 Task: Search one way flight ticket for 3 adults, 3 children in business from Birmingham: Birmingham-shuttlesworth International Airport to Gillette: Gillette Campbell County Airport on 5-1-2023. Stops: Two stops or fewer. Choice of flights is Sun country airlines. Number of bags: 1 carry on bag and 3 checked bags. Price is upto 25000. Outbound departure time preference is 6:00. Return departure time preference is 23:15.
Action: Mouse moved to (213, 195)
Screenshot: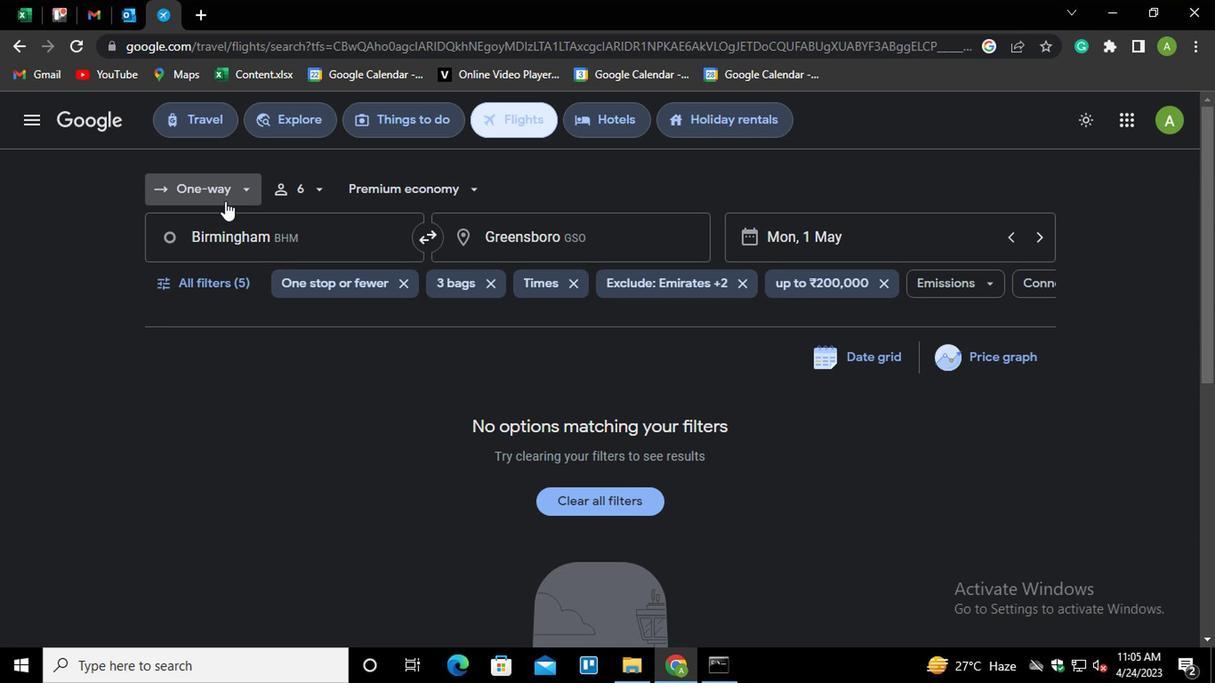 
Action: Mouse pressed left at (213, 195)
Screenshot: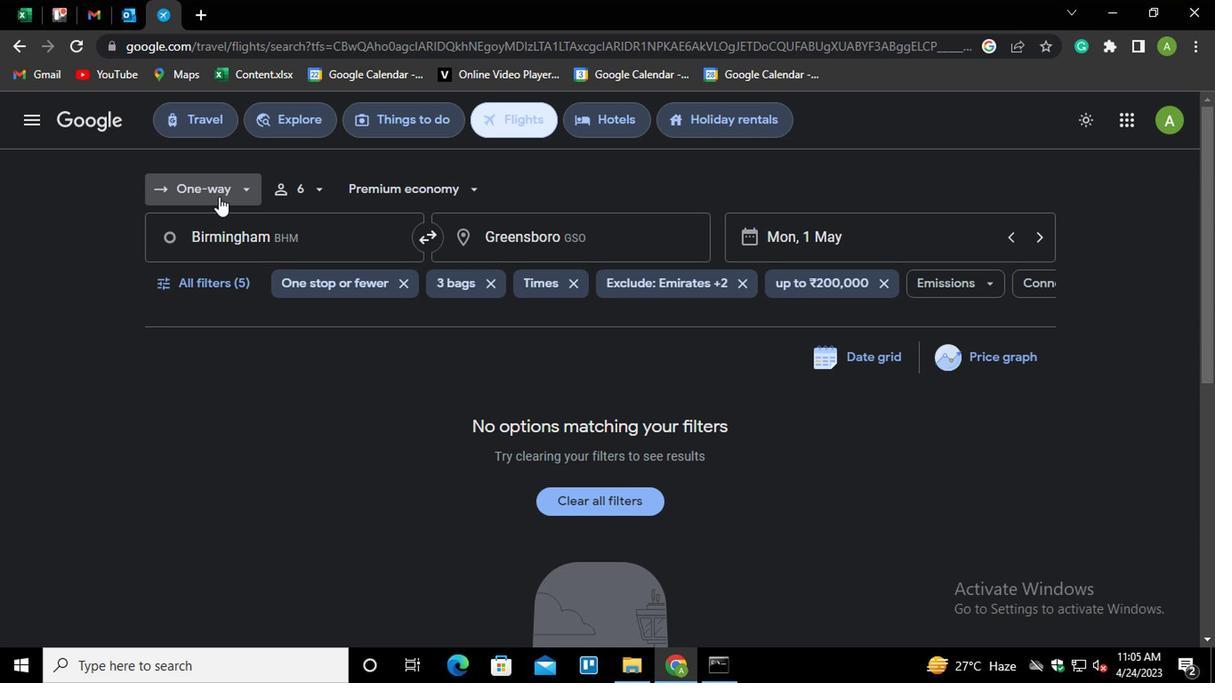
Action: Mouse moved to (220, 258)
Screenshot: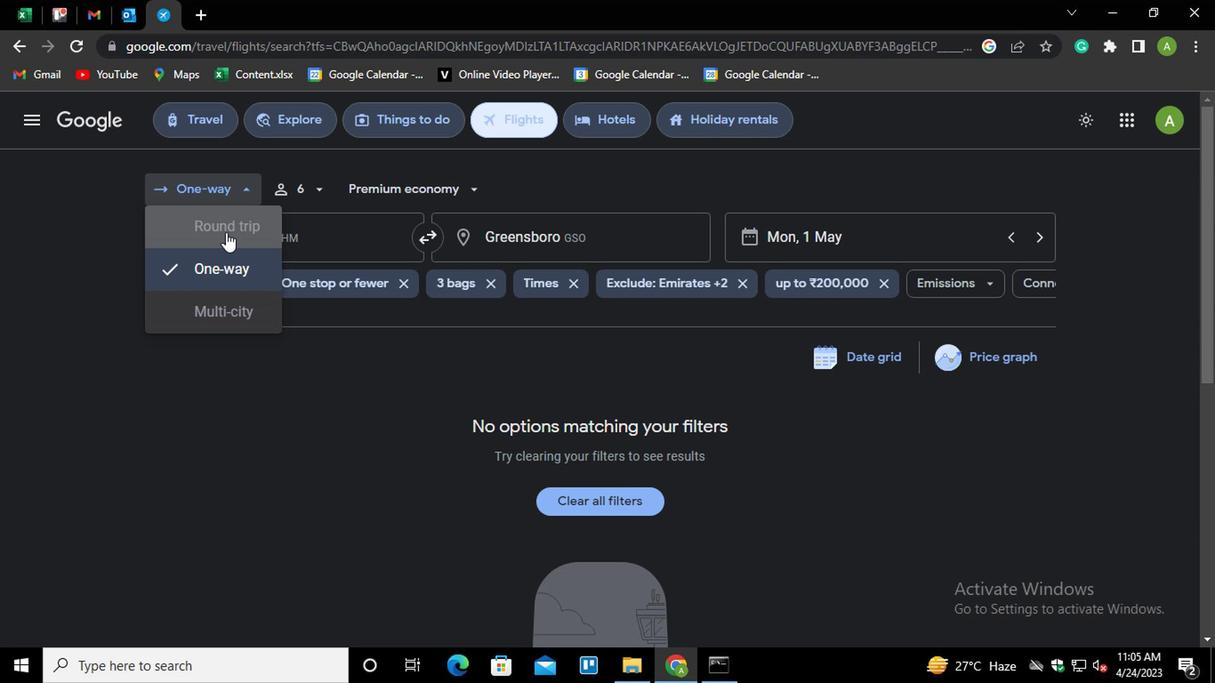 
Action: Mouse pressed left at (220, 258)
Screenshot: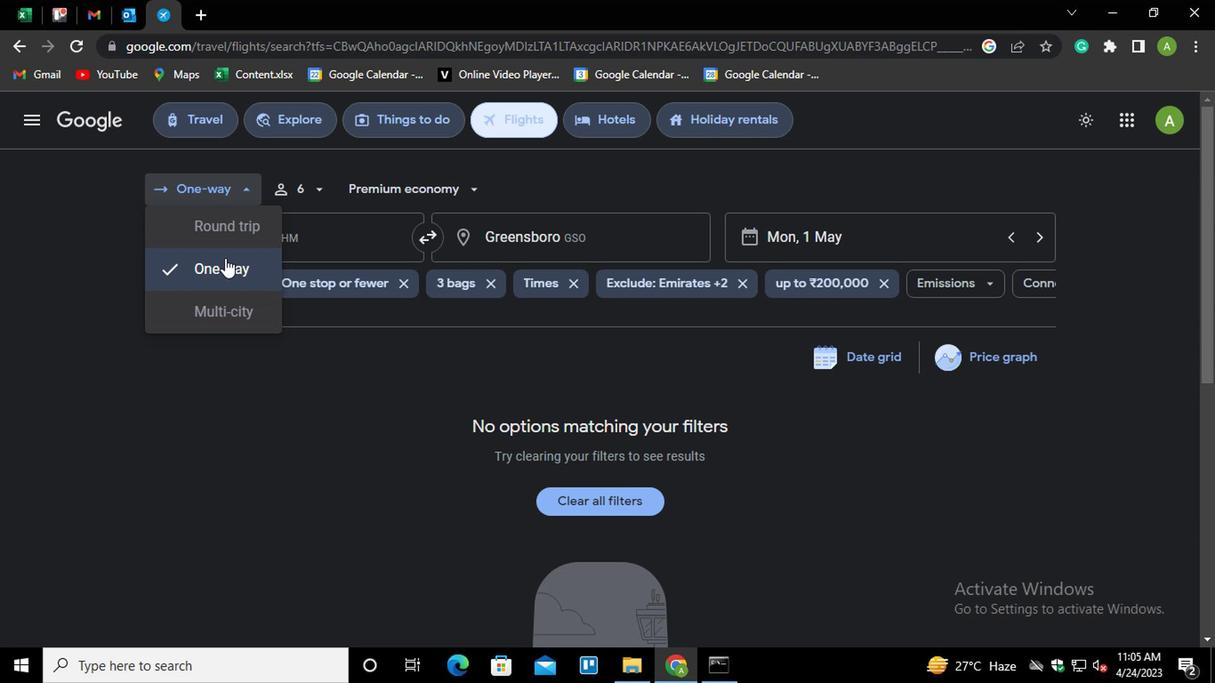 
Action: Mouse moved to (286, 191)
Screenshot: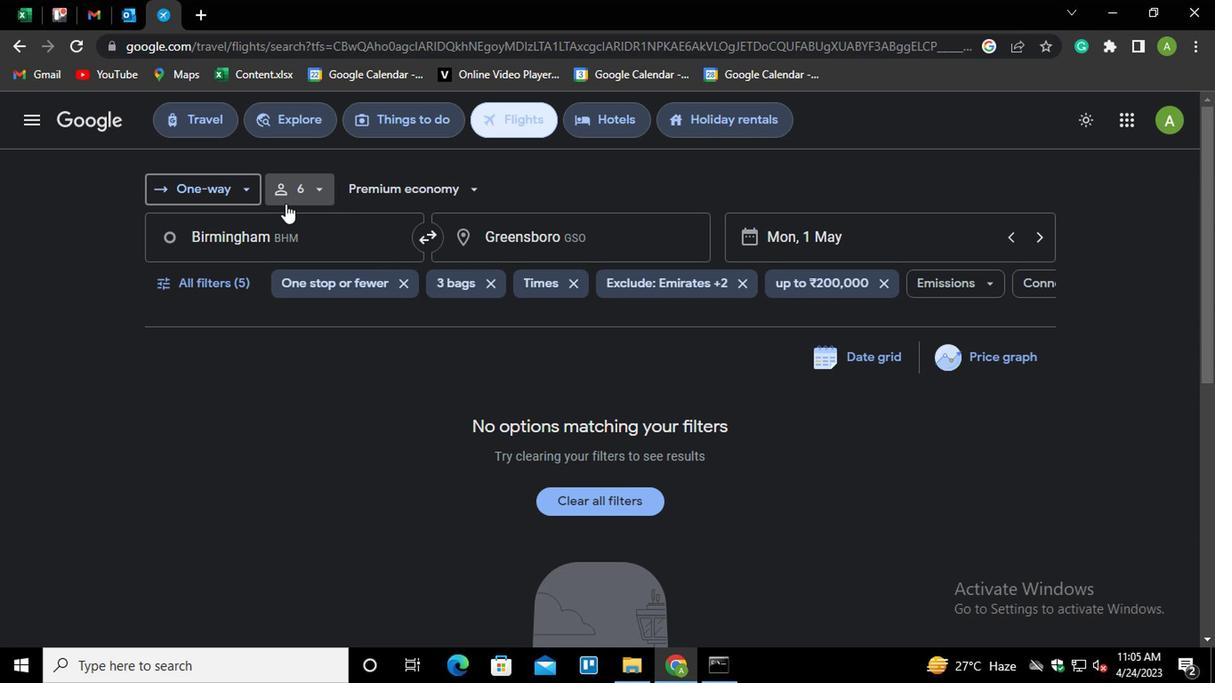 
Action: Mouse pressed left at (286, 191)
Screenshot: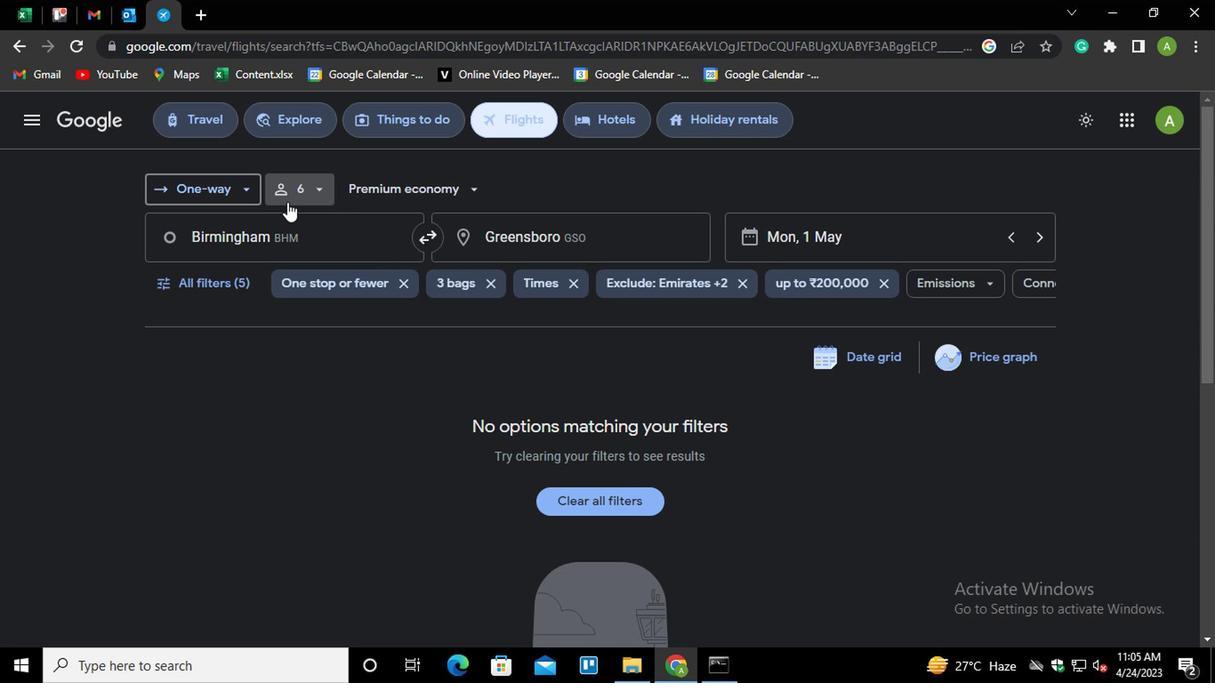 
Action: Mouse moved to (391, 227)
Screenshot: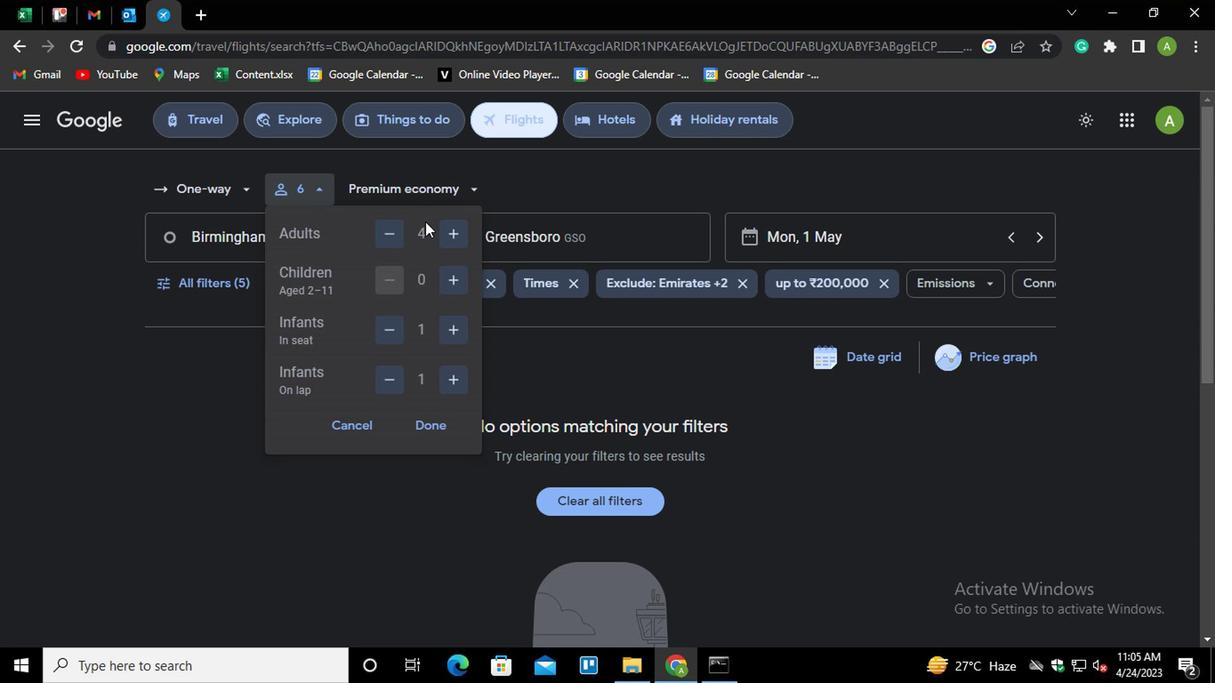 
Action: Mouse pressed left at (391, 227)
Screenshot: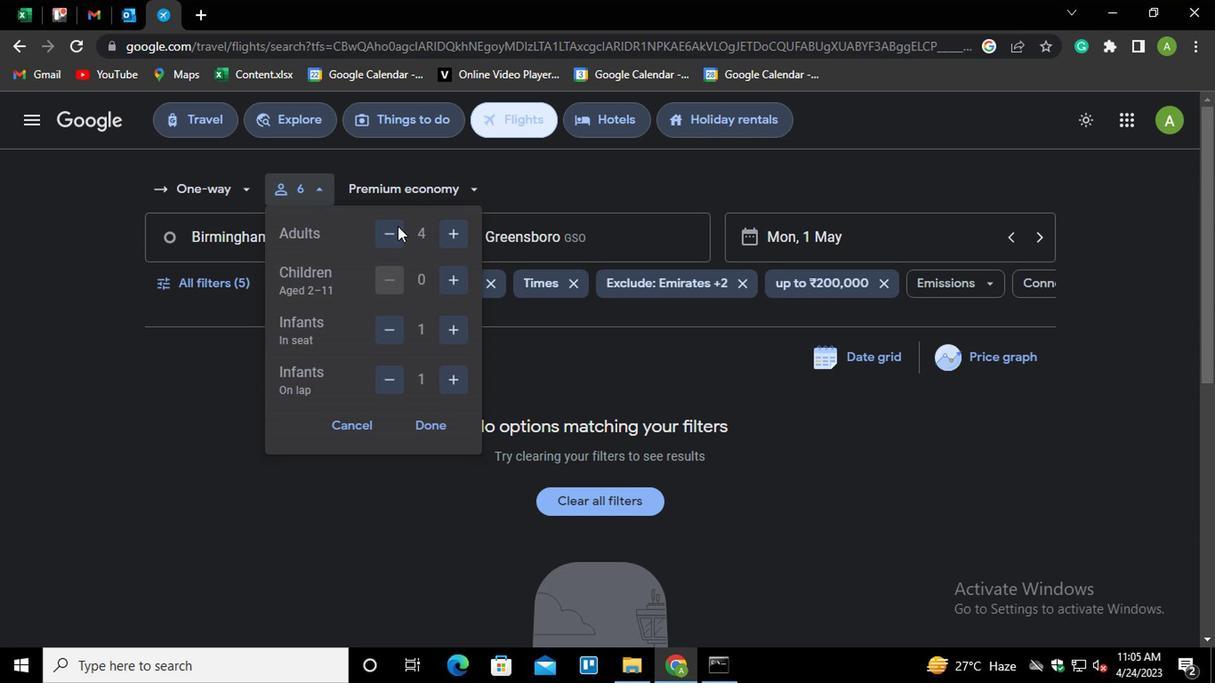 
Action: Mouse moved to (456, 272)
Screenshot: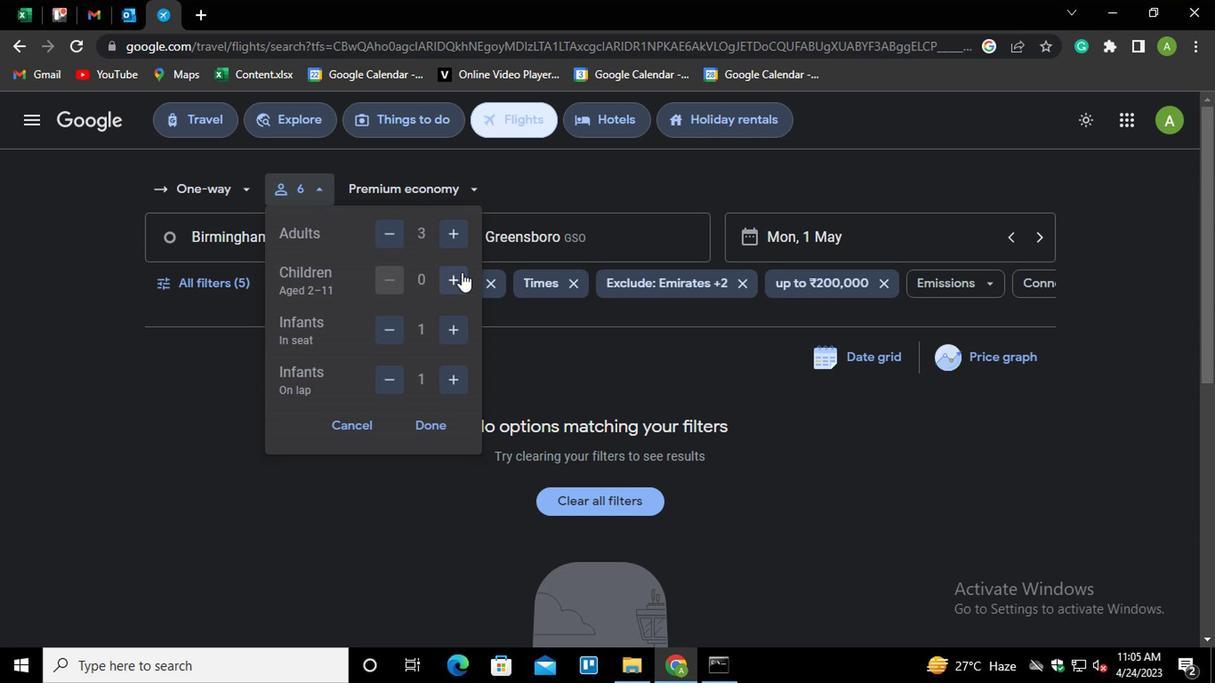 
Action: Mouse pressed left at (456, 272)
Screenshot: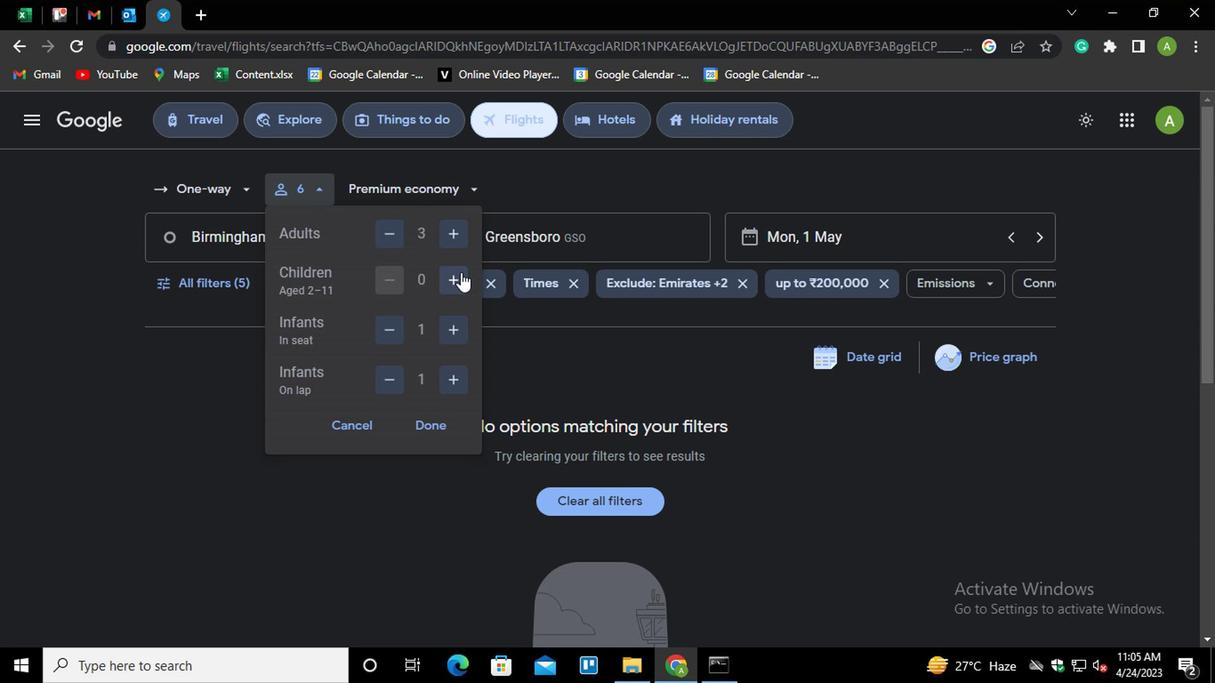 
Action: Mouse moved to (456, 273)
Screenshot: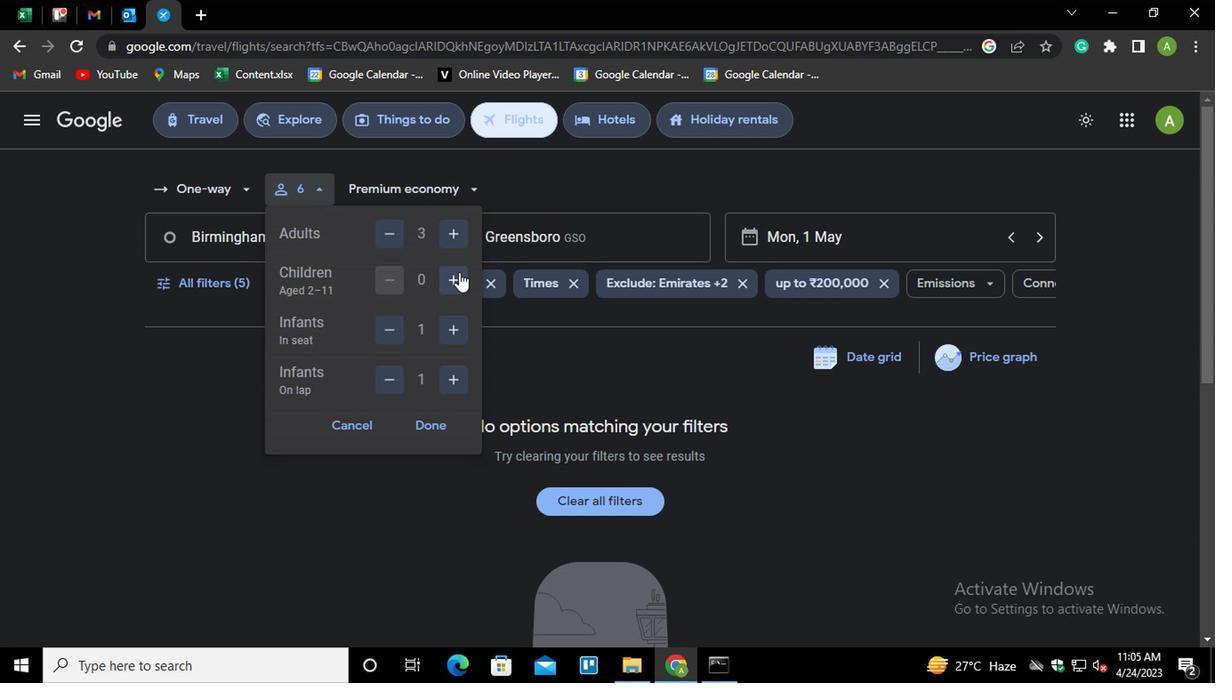 
Action: Mouse pressed left at (456, 273)
Screenshot: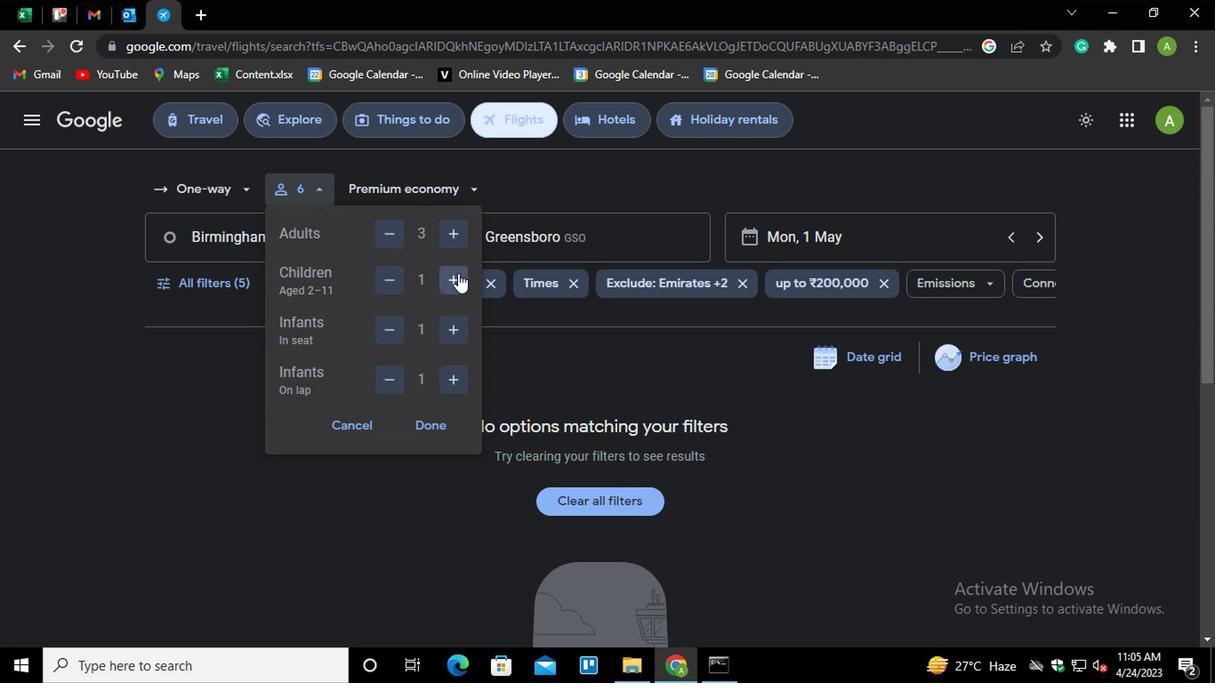 
Action: Mouse pressed left at (456, 273)
Screenshot: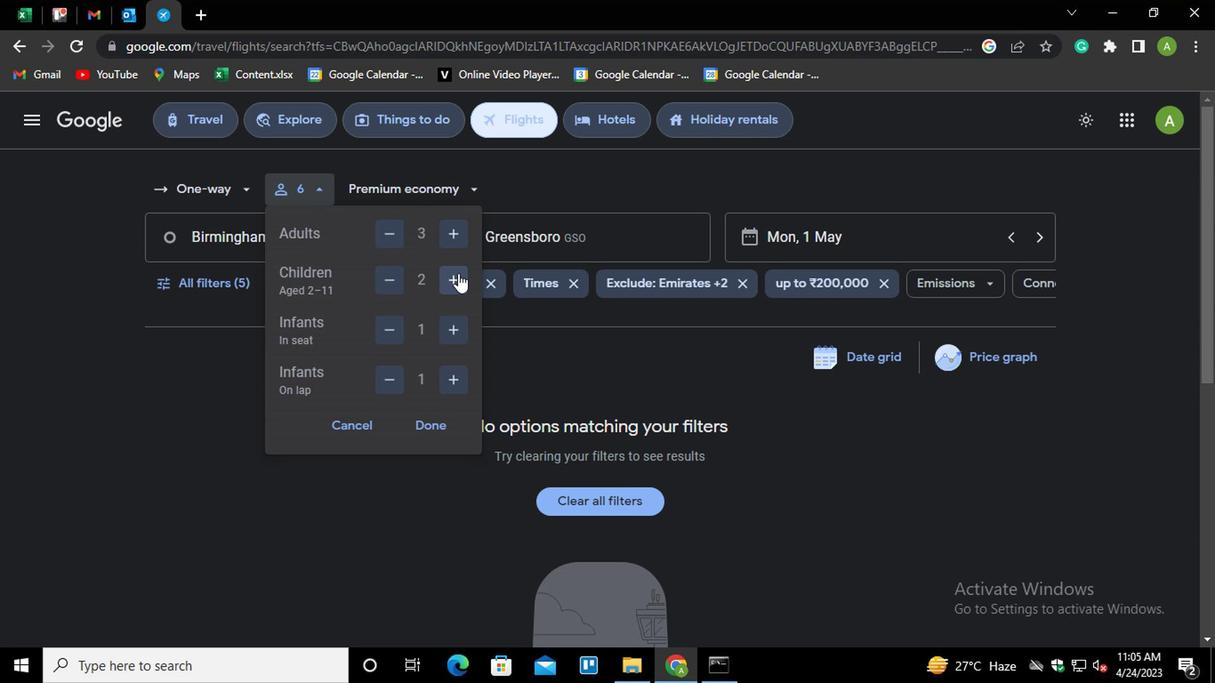 
Action: Mouse moved to (370, 326)
Screenshot: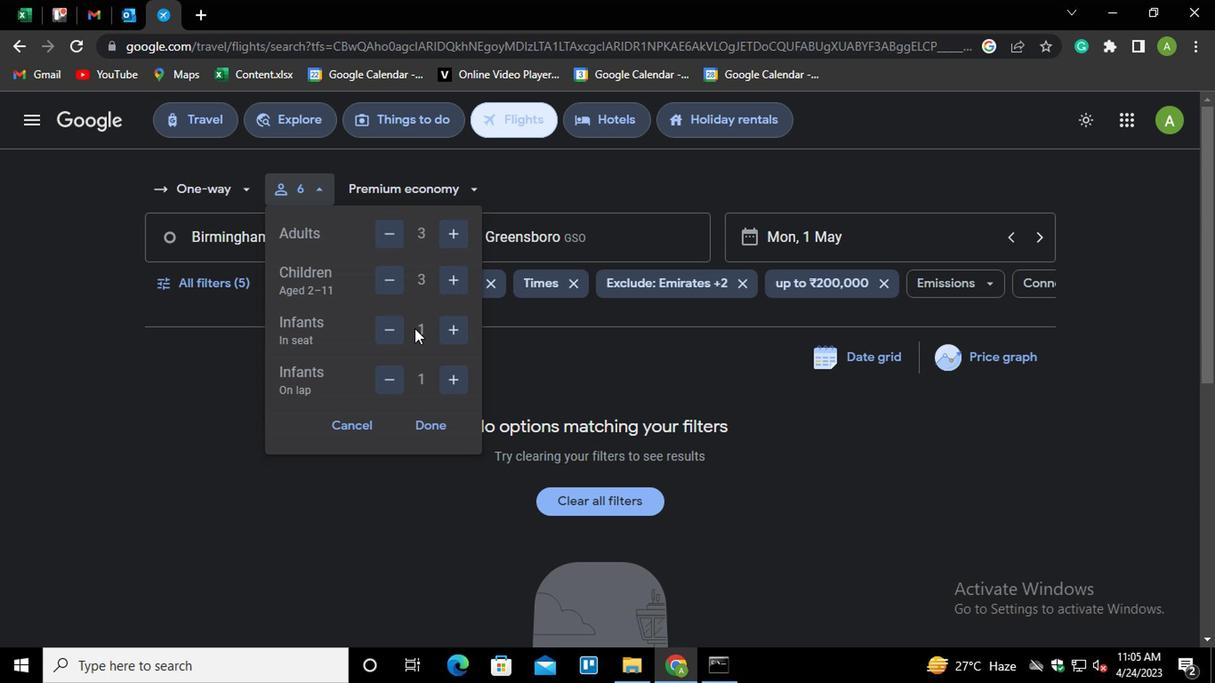 
Action: Mouse pressed left at (370, 326)
Screenshot: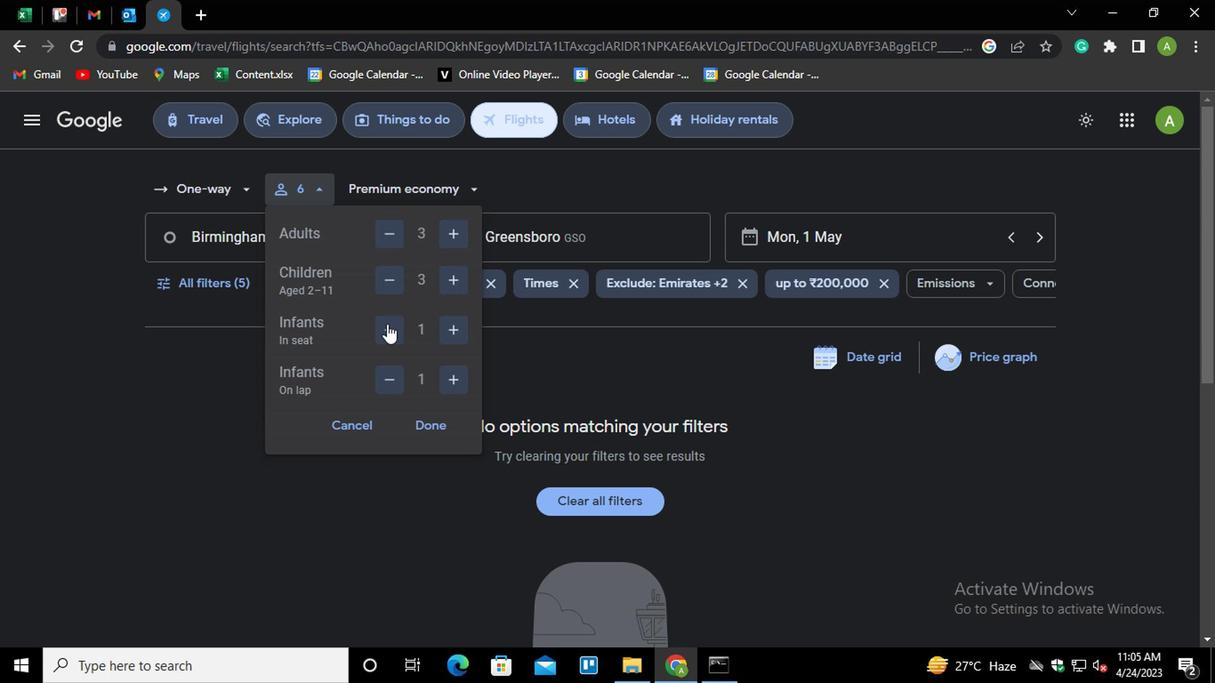 
Action: Mouse moved to (385, 377)
Screenshot: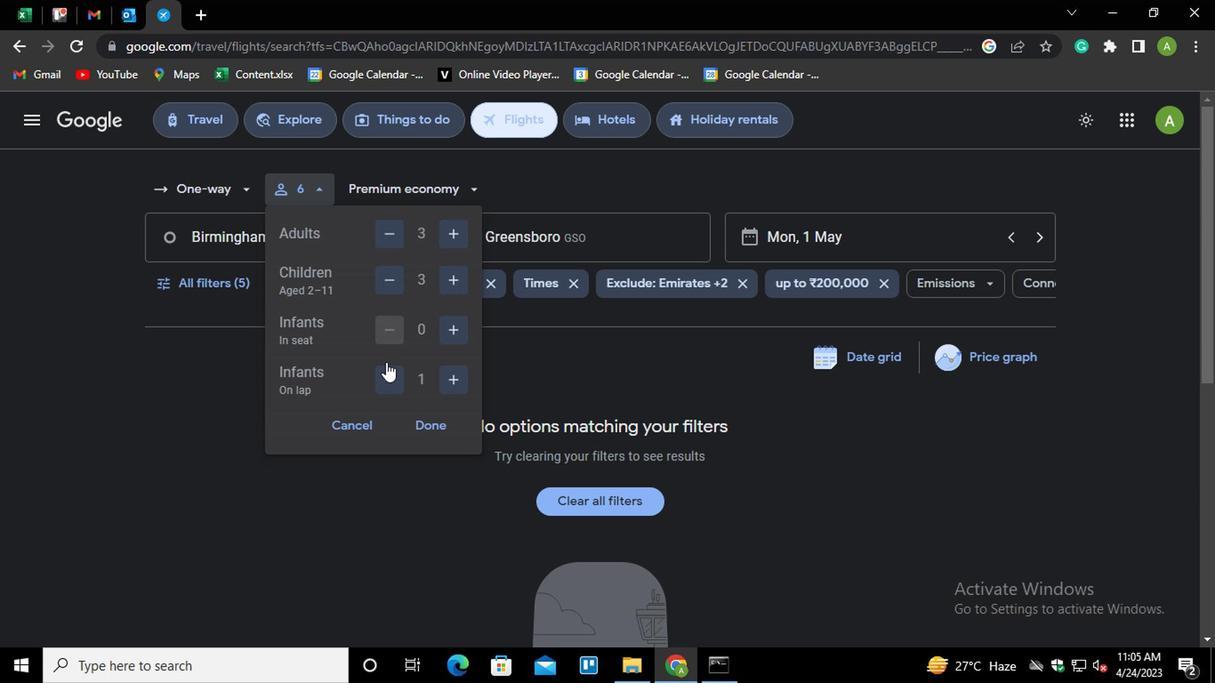 
Action: Mouse pressed left at (385, 377)
Screenshot: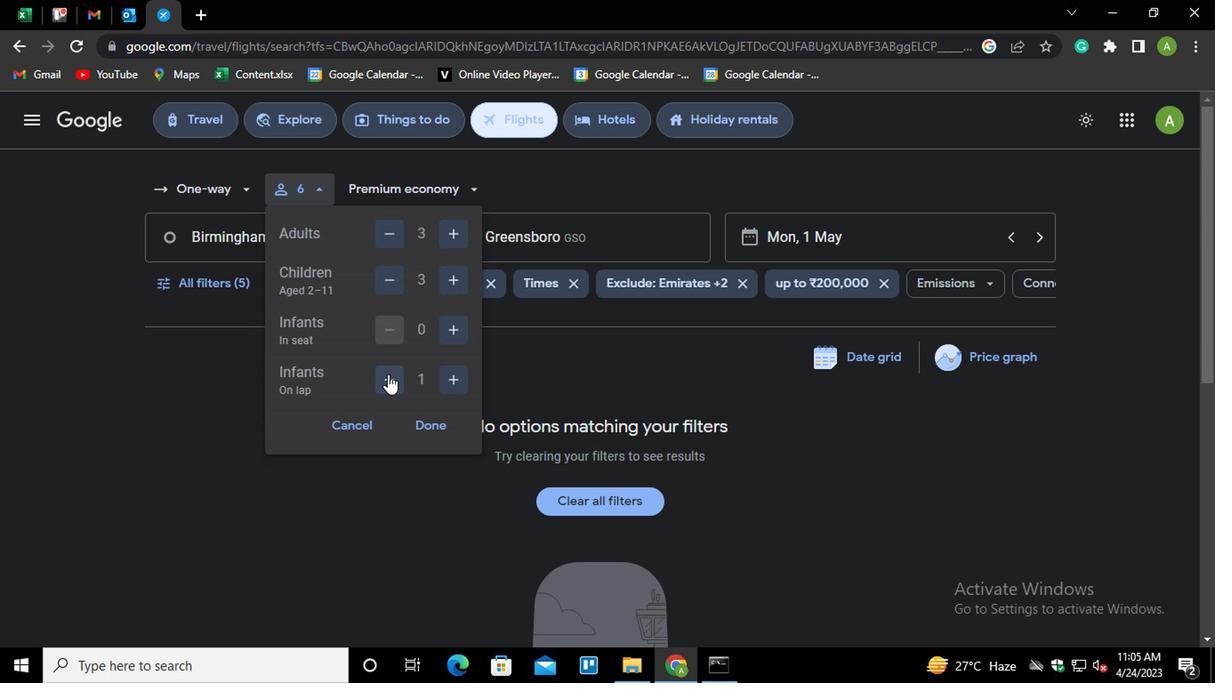 
Action: Mouse moved to (434, 430)
Screenshot: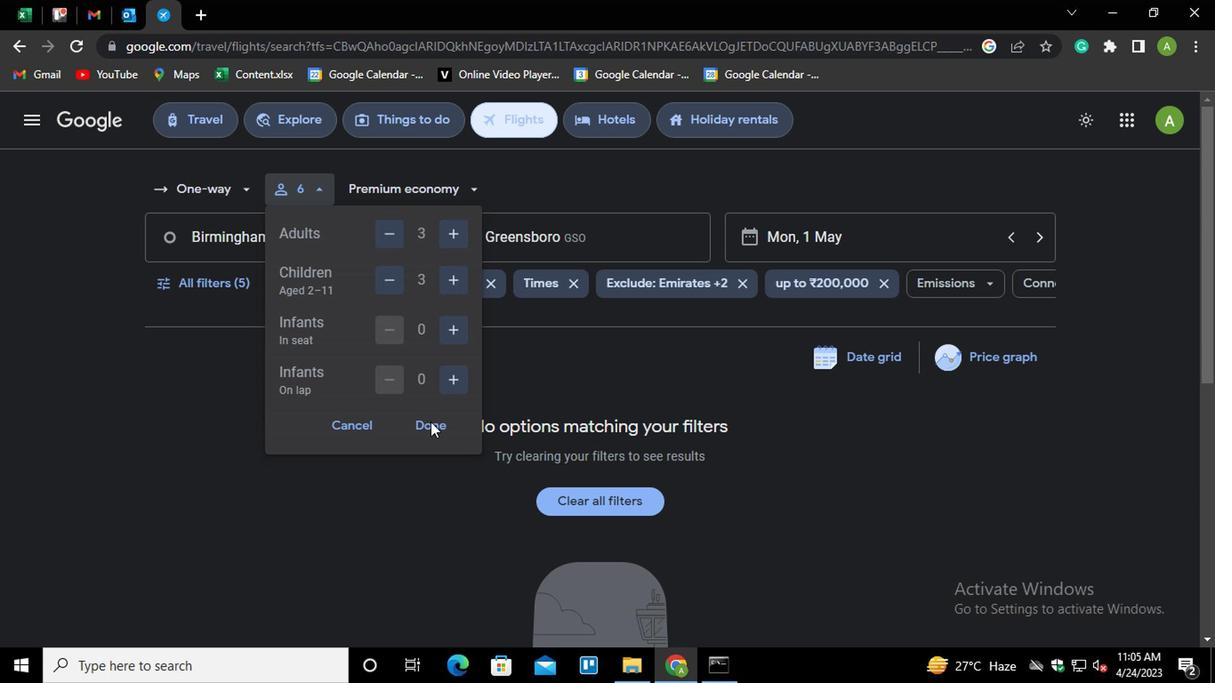 
Action: Mouse pressed left at (434, 430)
Screenshot: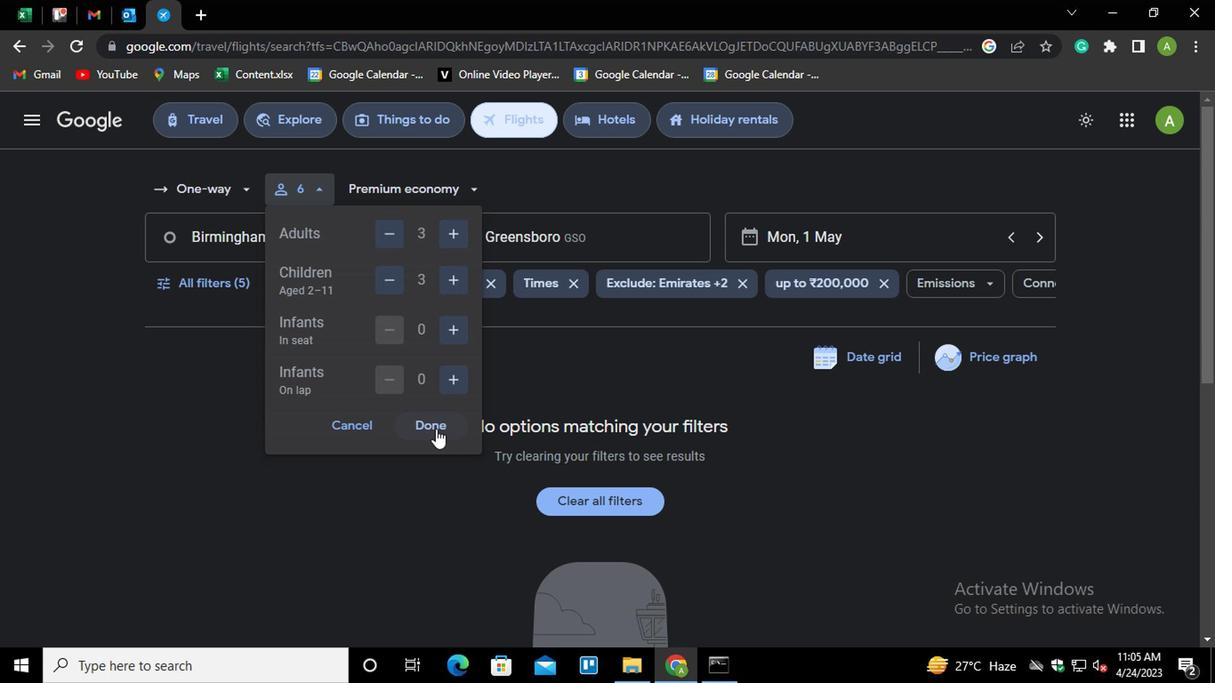 
Action: Mouse moved to (455, 189)
Screenshot: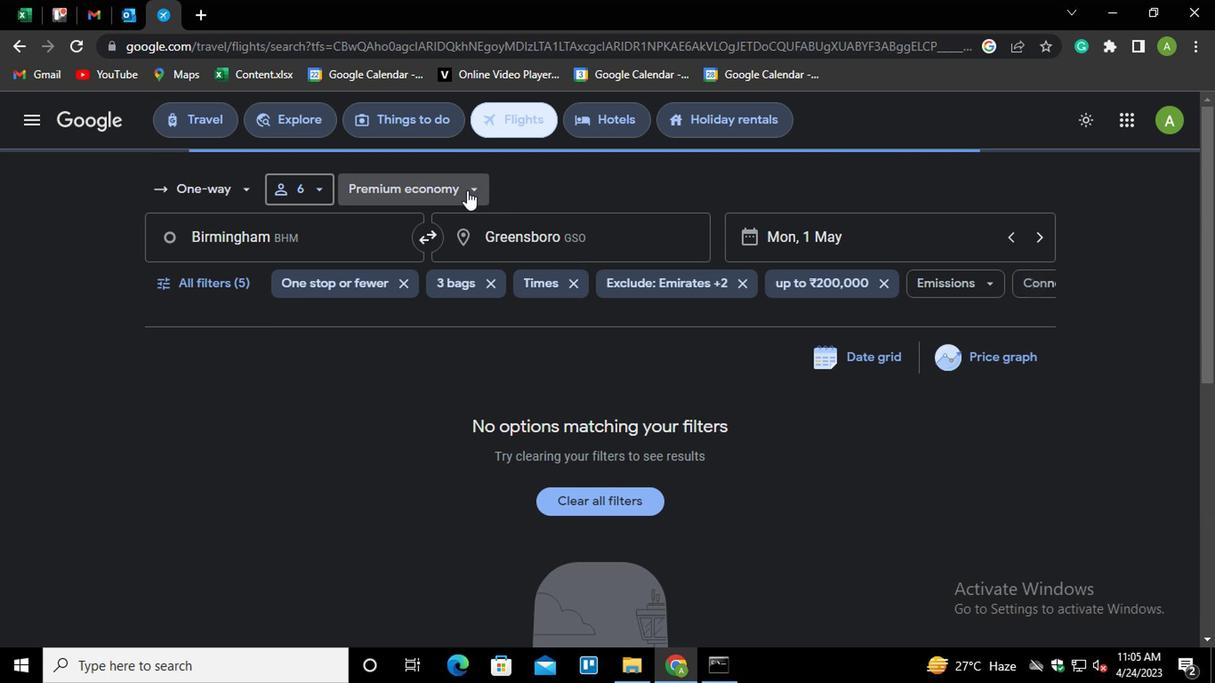
Action: Mouse pressed left at (455, 189)
Screenshot: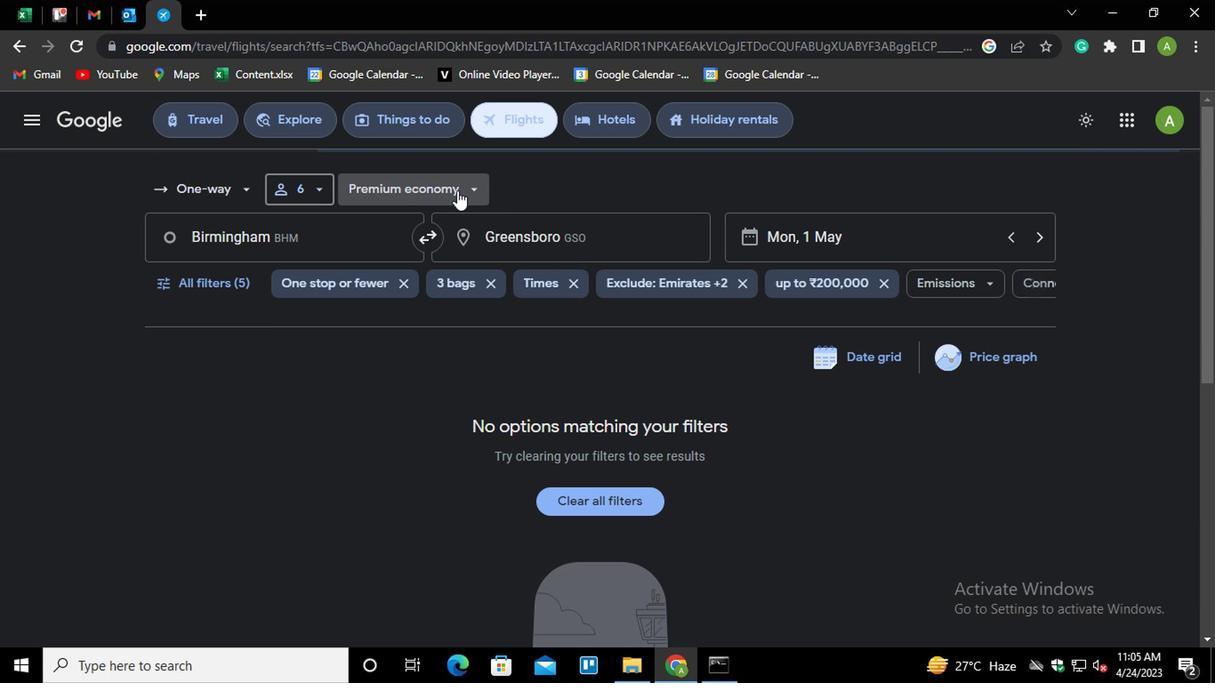 
Action: Mouse moved to (445, 303)
Screenshot: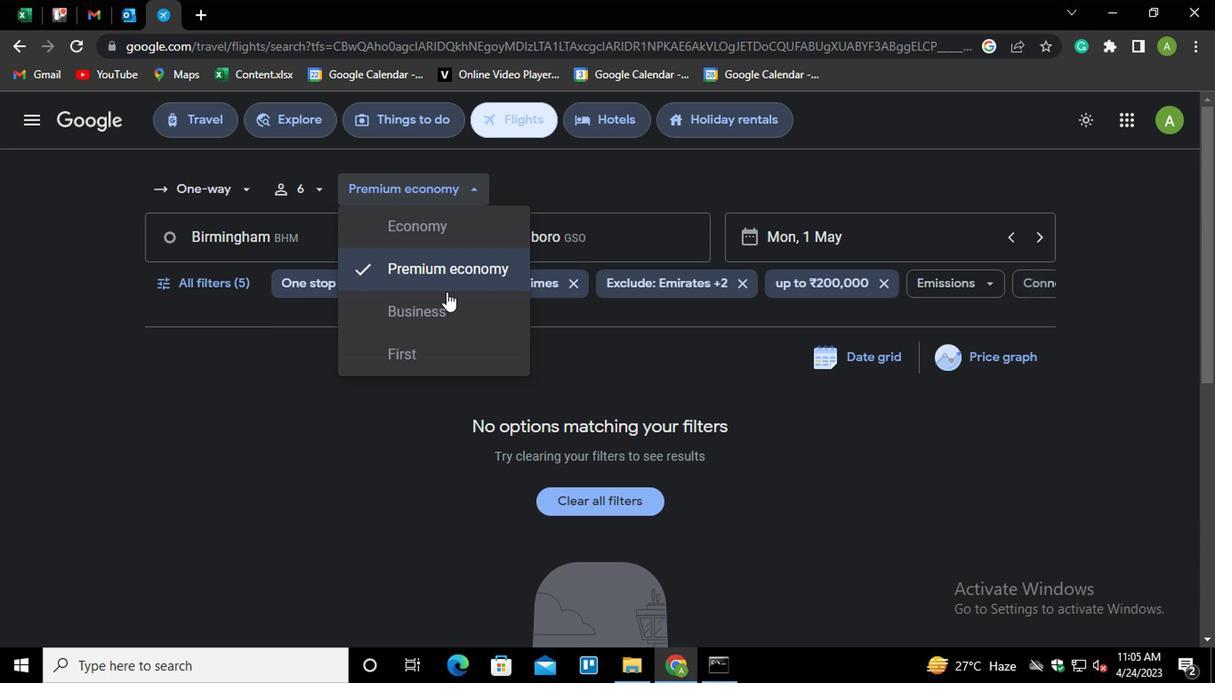 
Action: Mouse pressed left at (445, 303)
Screenshot: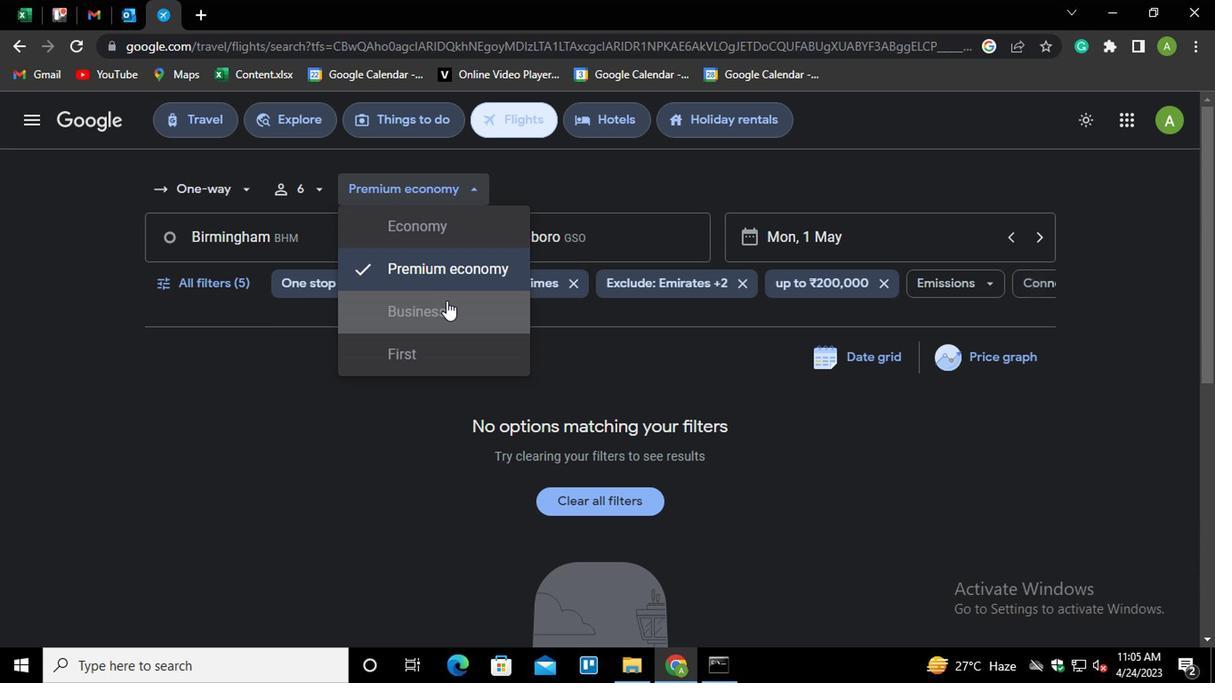 
Action: Mouse moved to (564, 224)
Screenshot: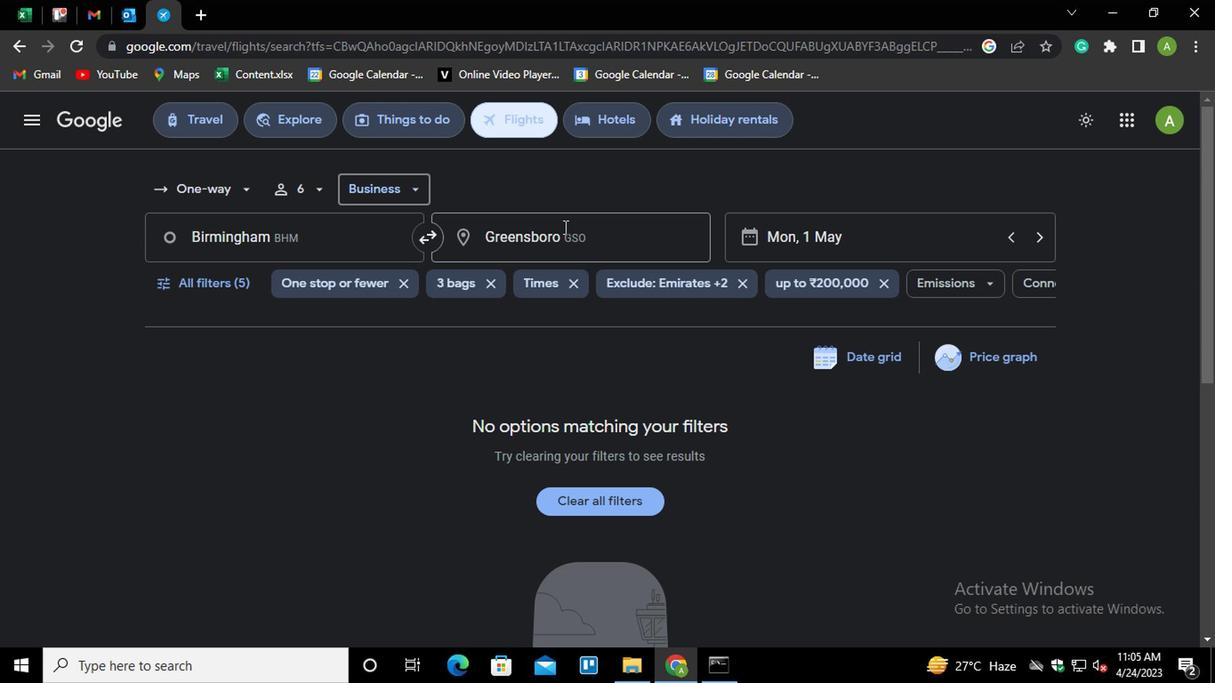 
Action: Mouse pressed left at (564, 224)
Screenshot: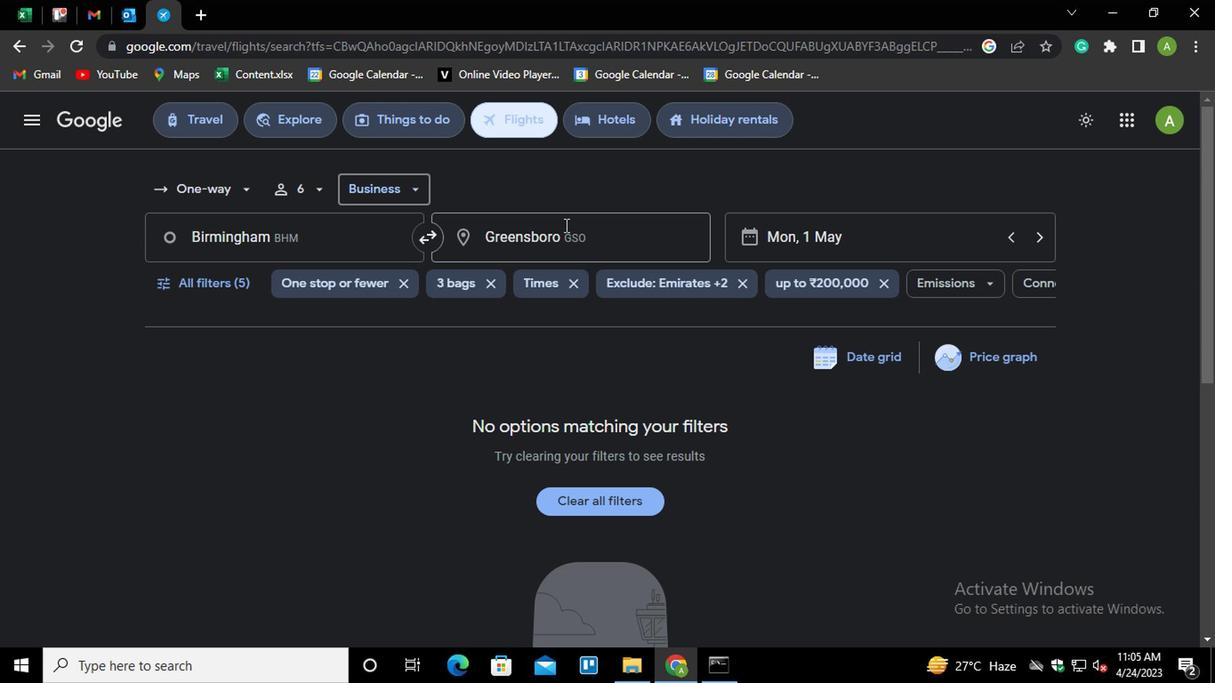 
Action: Mouse moved to (572, 232)
Screenshot: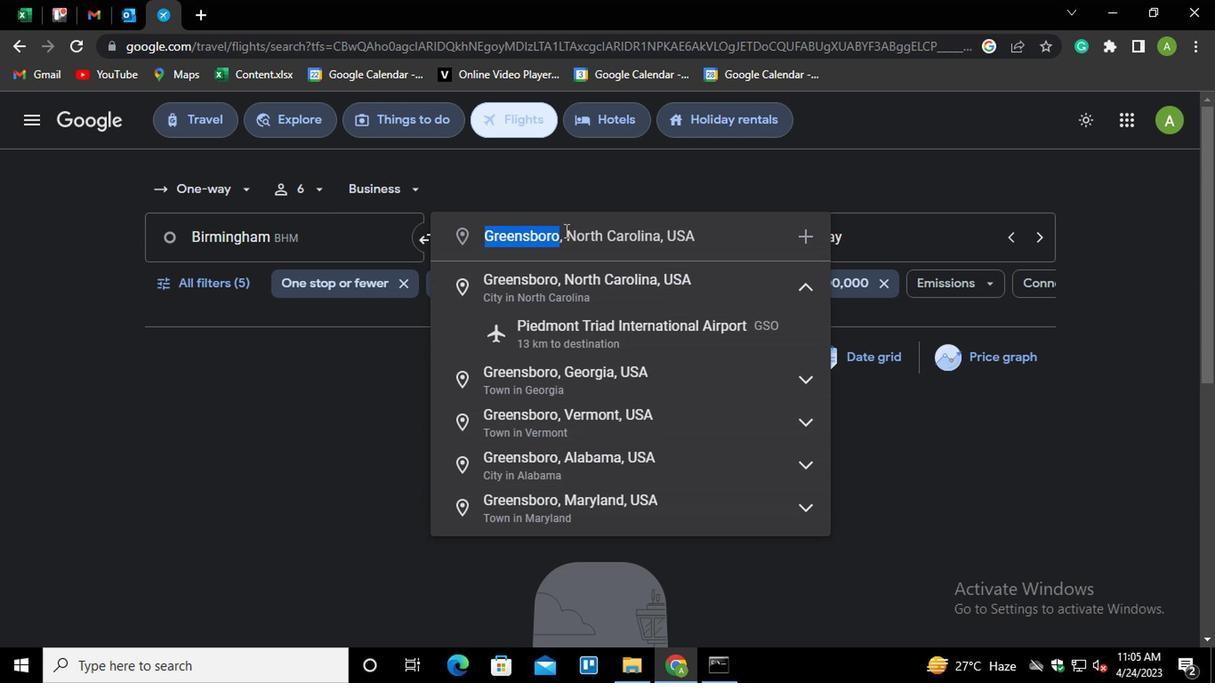 
Action: Key pressed <Key.shift>GILLETTE,<Key.space><Key.shift>C<Key.backspace>
Screenshot: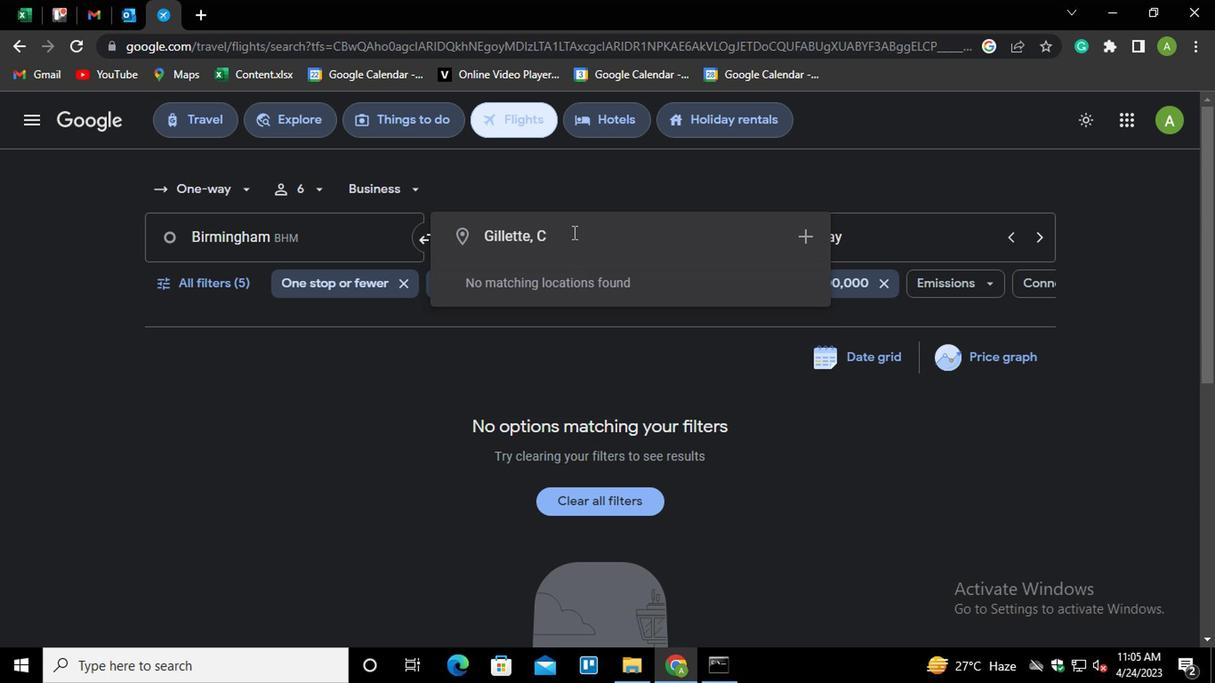 
Action: Mouse moved to (569, 303)
Screenshot: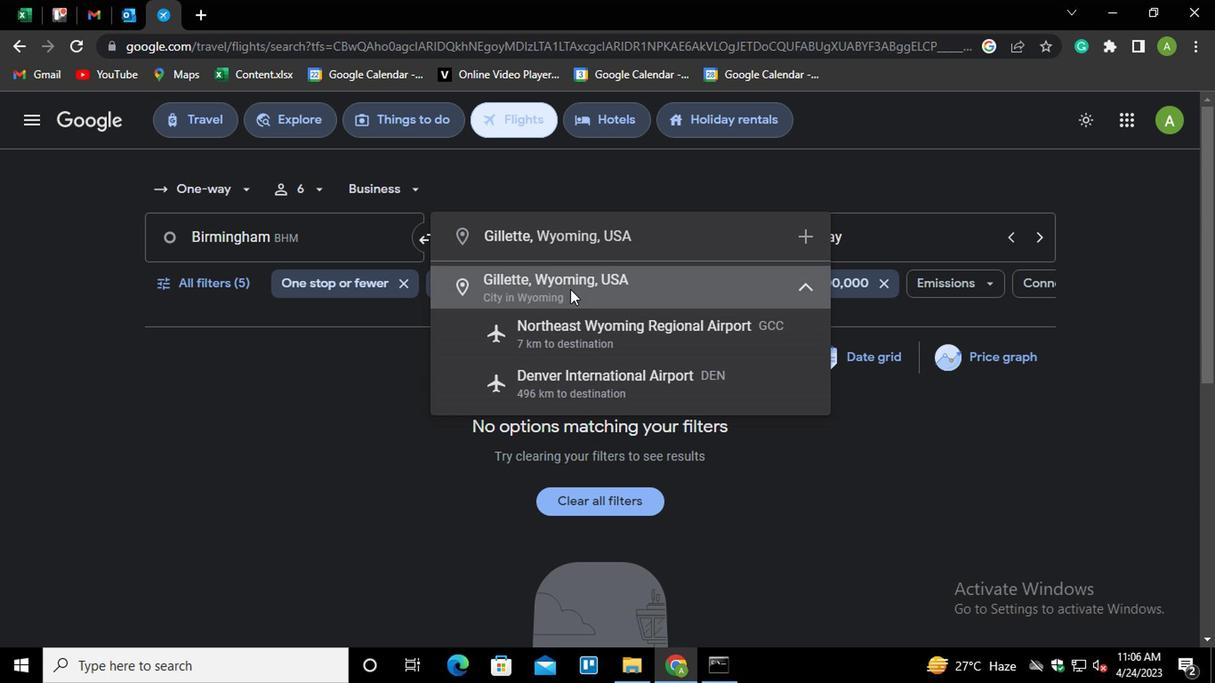 
Action: Mouse pressed left at (569, 303)
Screenshot: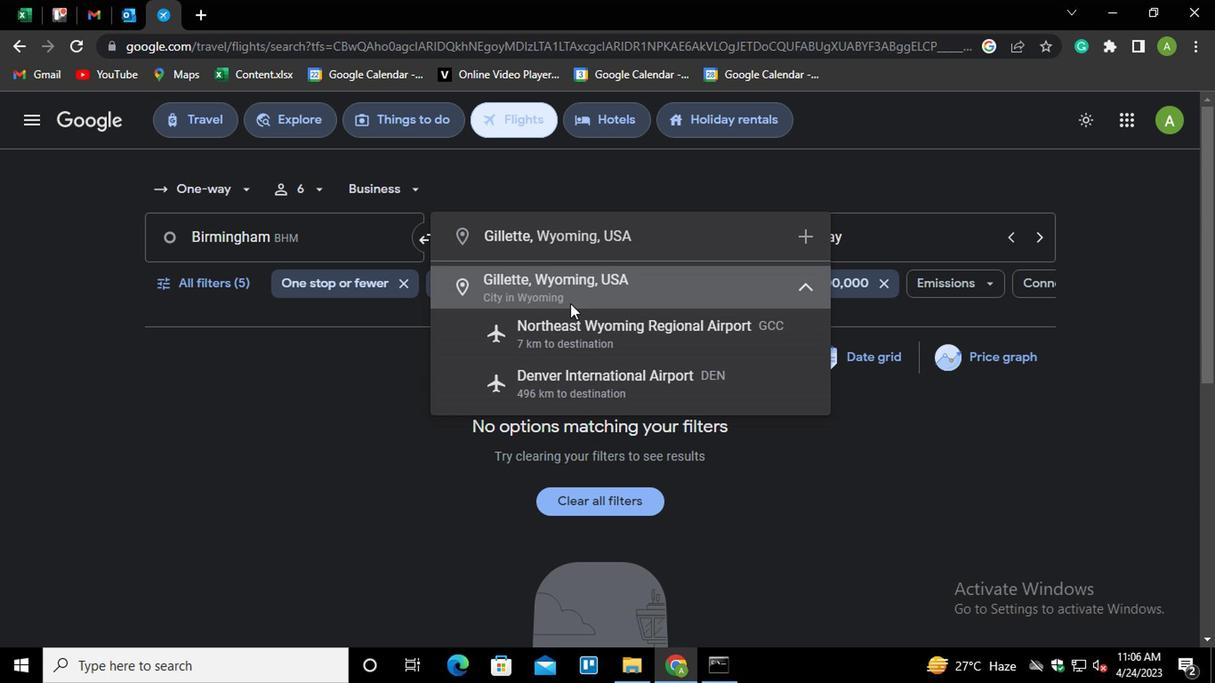 
Action: Mouse moved to (221, 284)
Screenshot: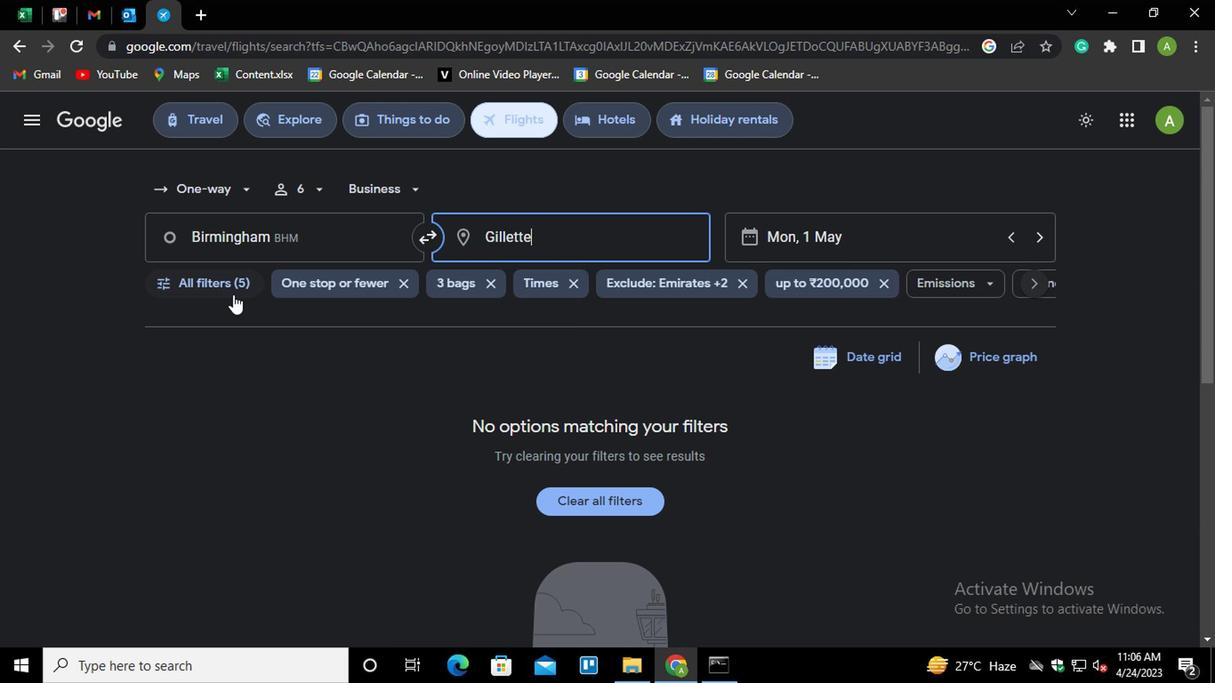 
Action: Mouse pressed left at (221, 284)
Screenshot: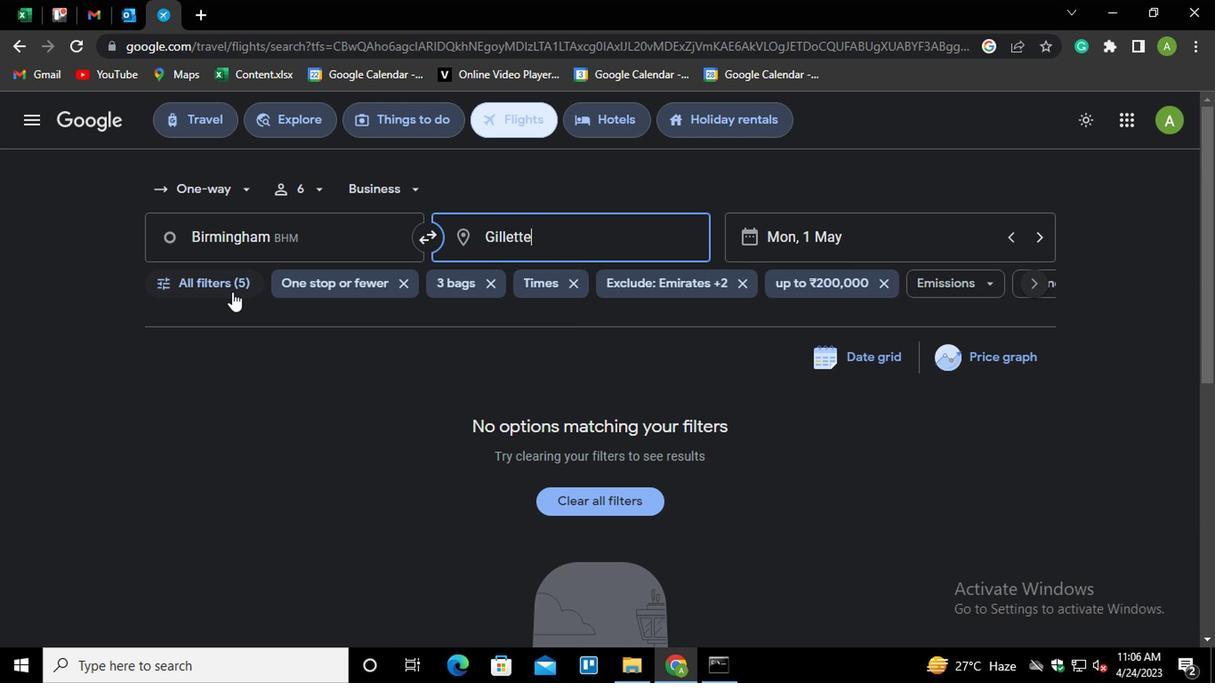
Action: Mouse moved to (185, 541)
Screenshot: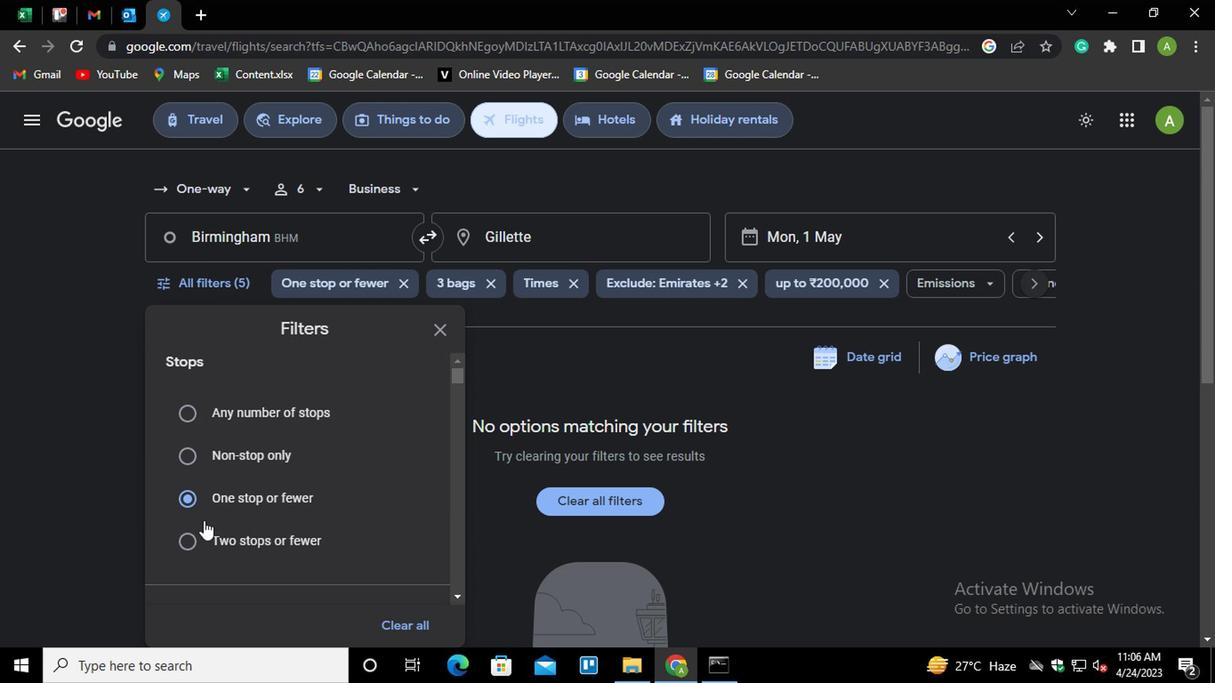 
Action: Mouse pressed left at (185, 541)
Screenshot: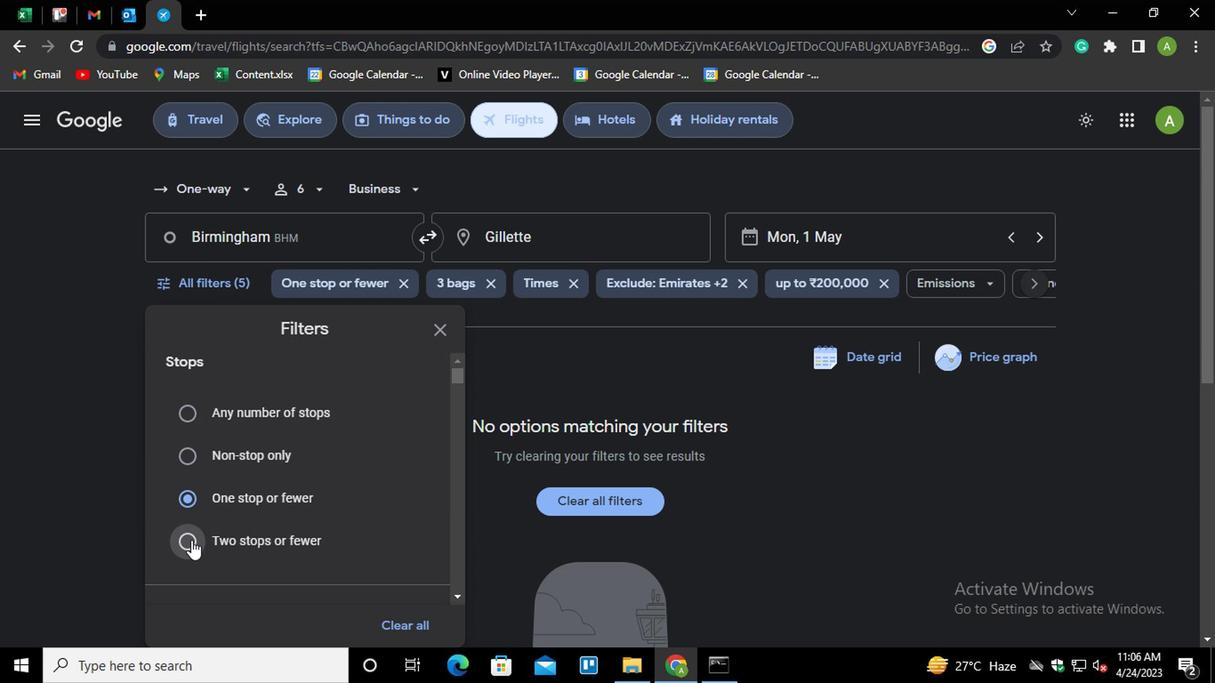 
Action: Mouse moved to (327, 468)
Screenshot: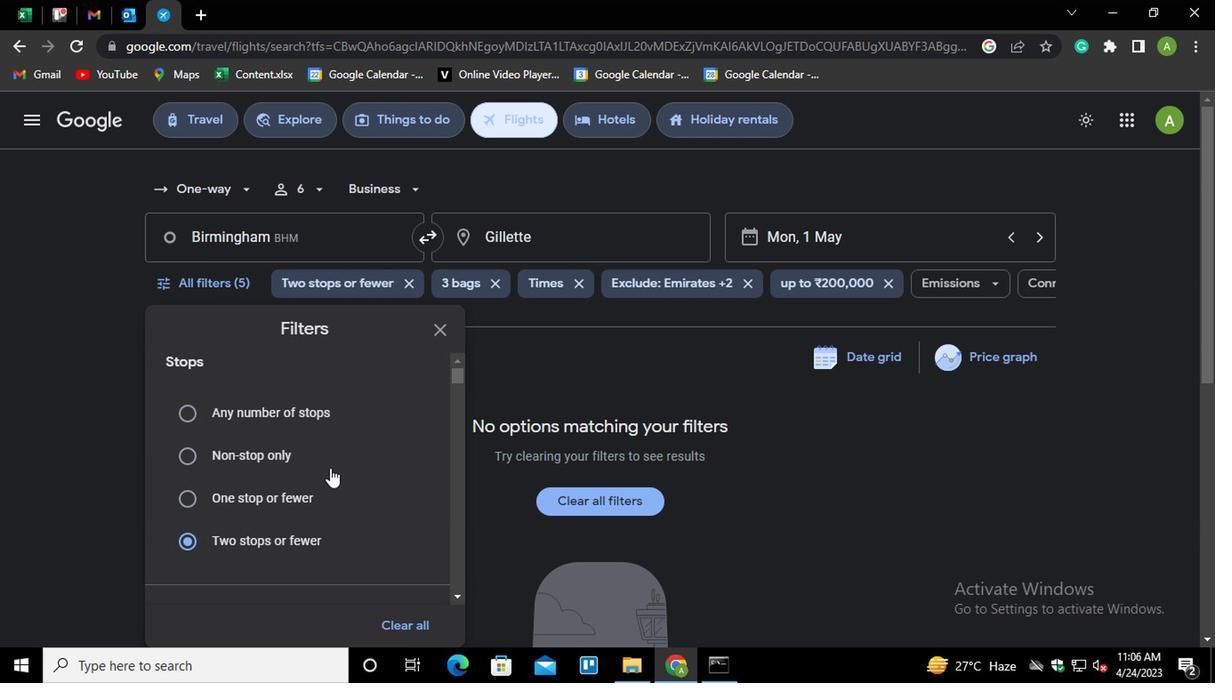 
Action: Mouse scrolled (327, 467) with delta (0, 0)
Screenshot: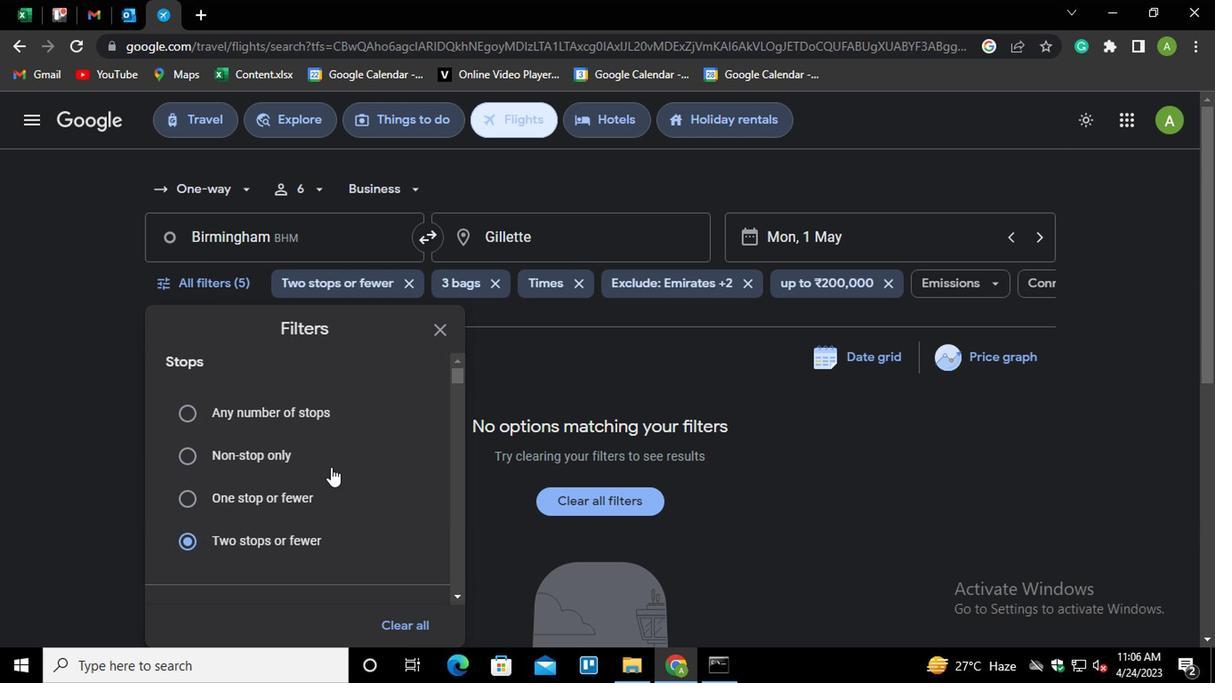 
Action: Mouse scrolled (327, 467) with delta (0, 0)
Screenshot: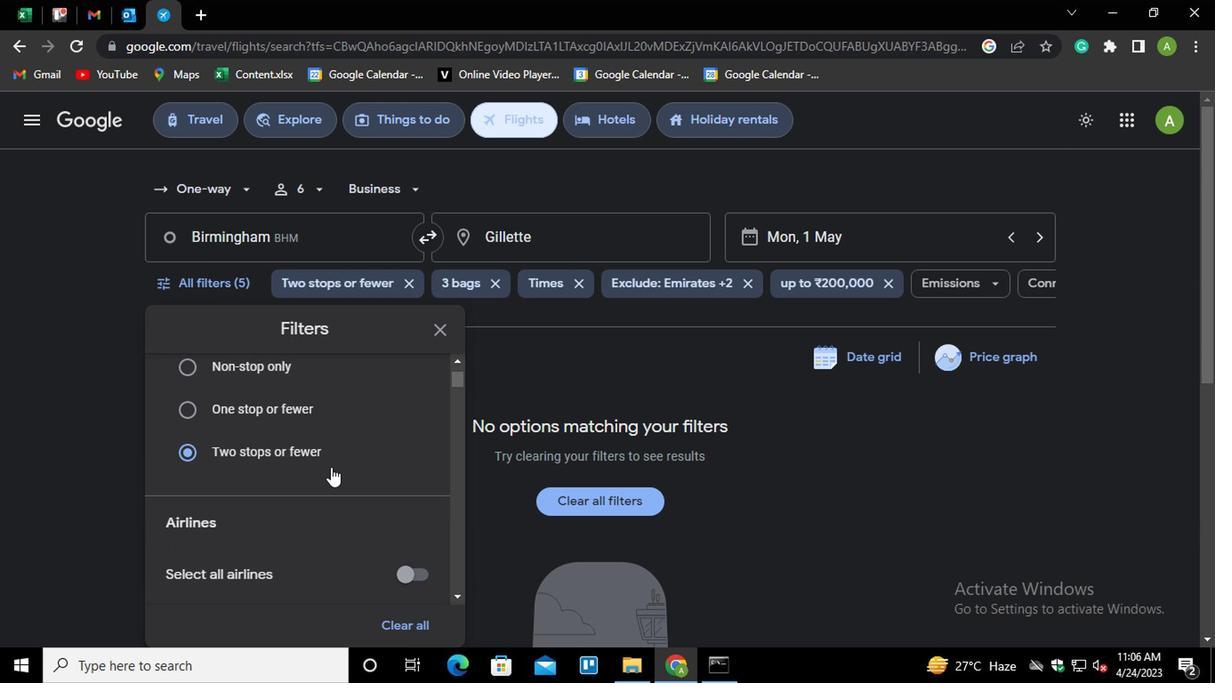 
Action: Mouse scrolled (327, 467) with delta (0, 0)
Screenshot: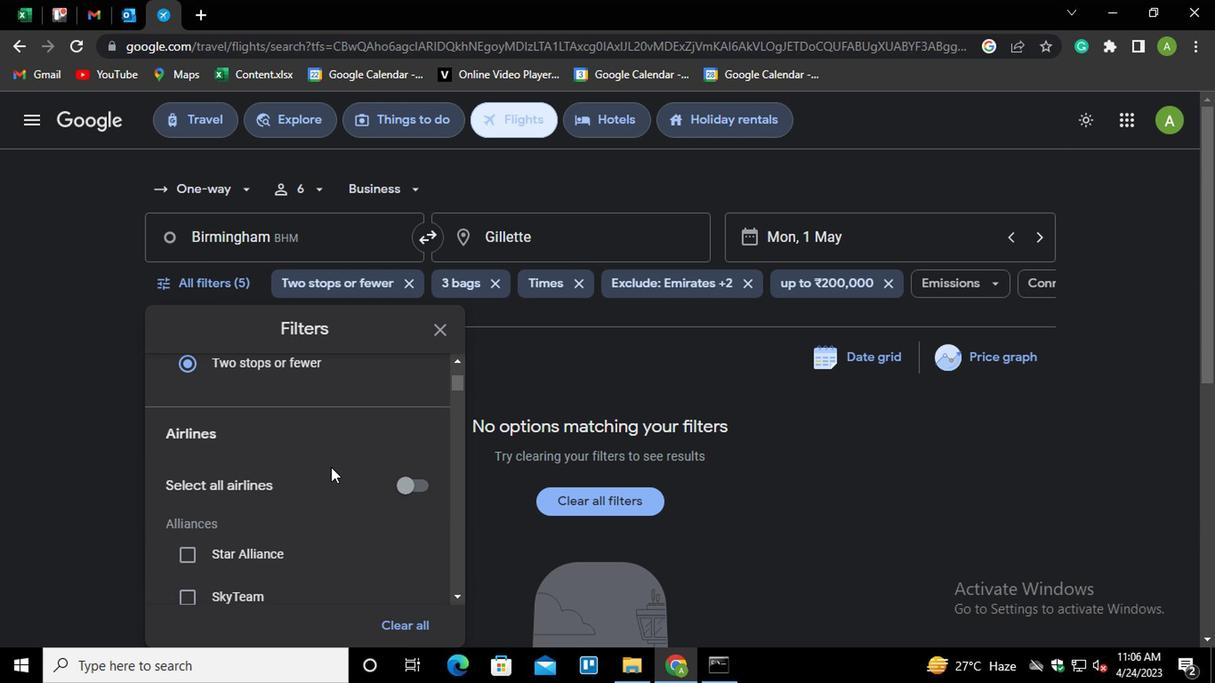 
Action: Mouse scrolled (327, 467) with delta (0, 0)
Screenshot: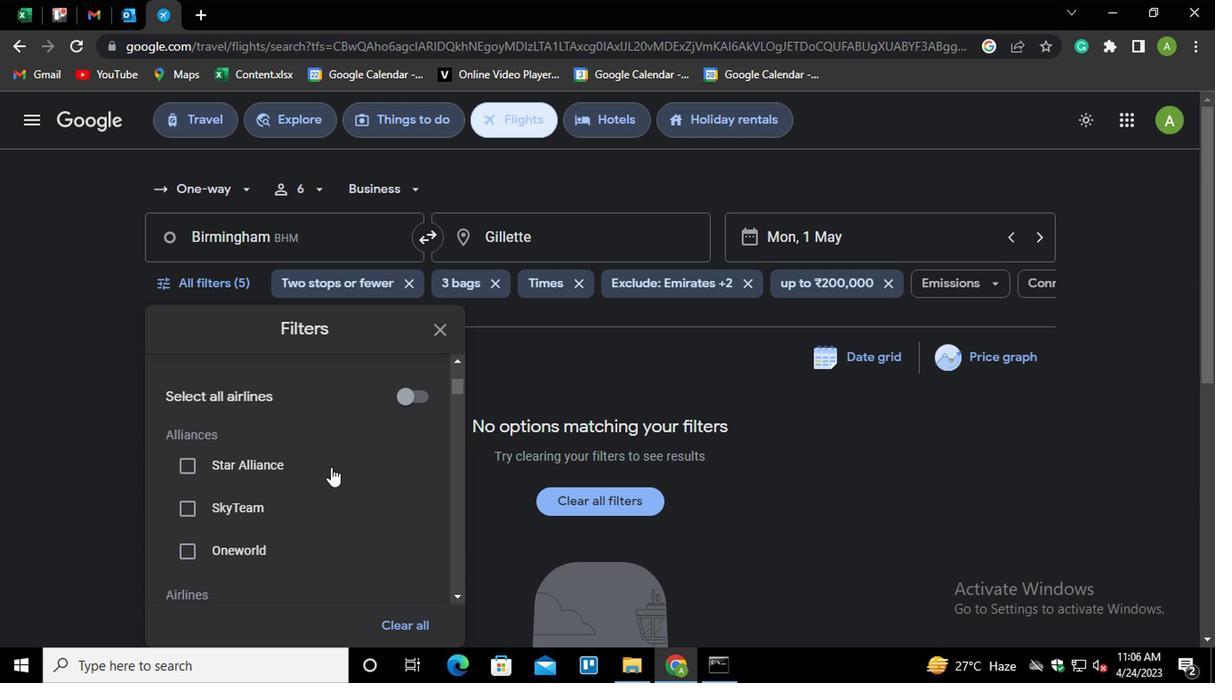 
Action: Mouse scrolled (327, 467) with delta (0, 0)
Screenshot: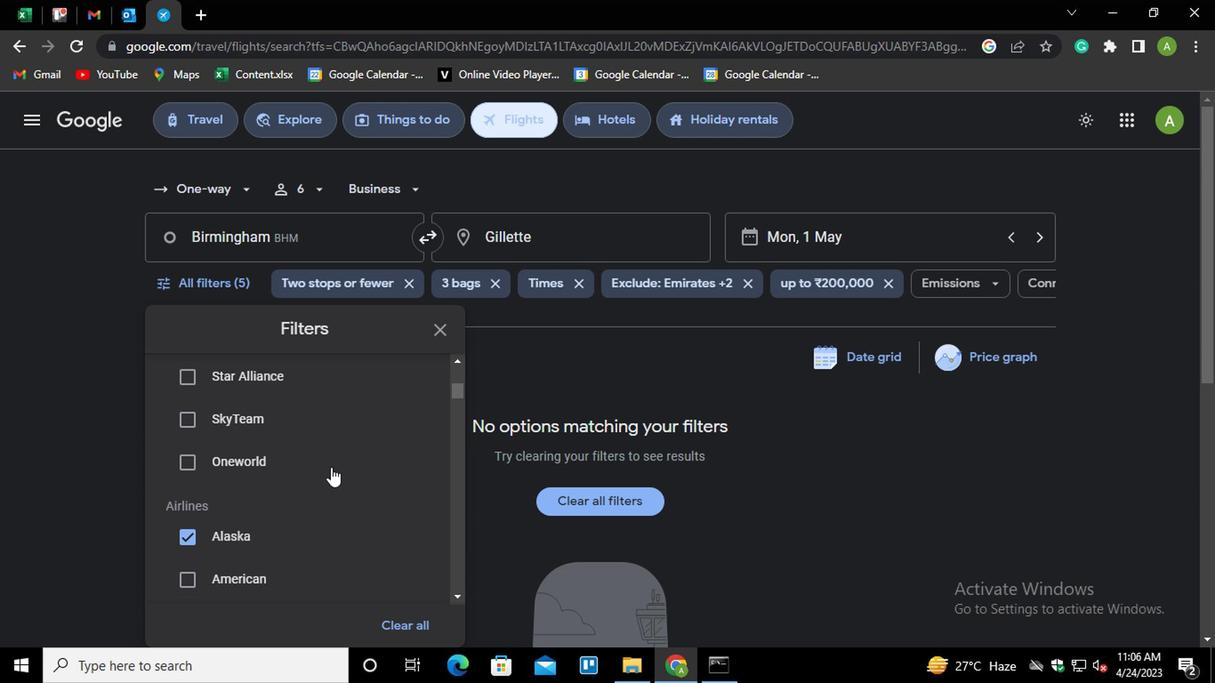 
Action: Mouse scrolled (327, 467) with delta (0, 0)
Screenshot: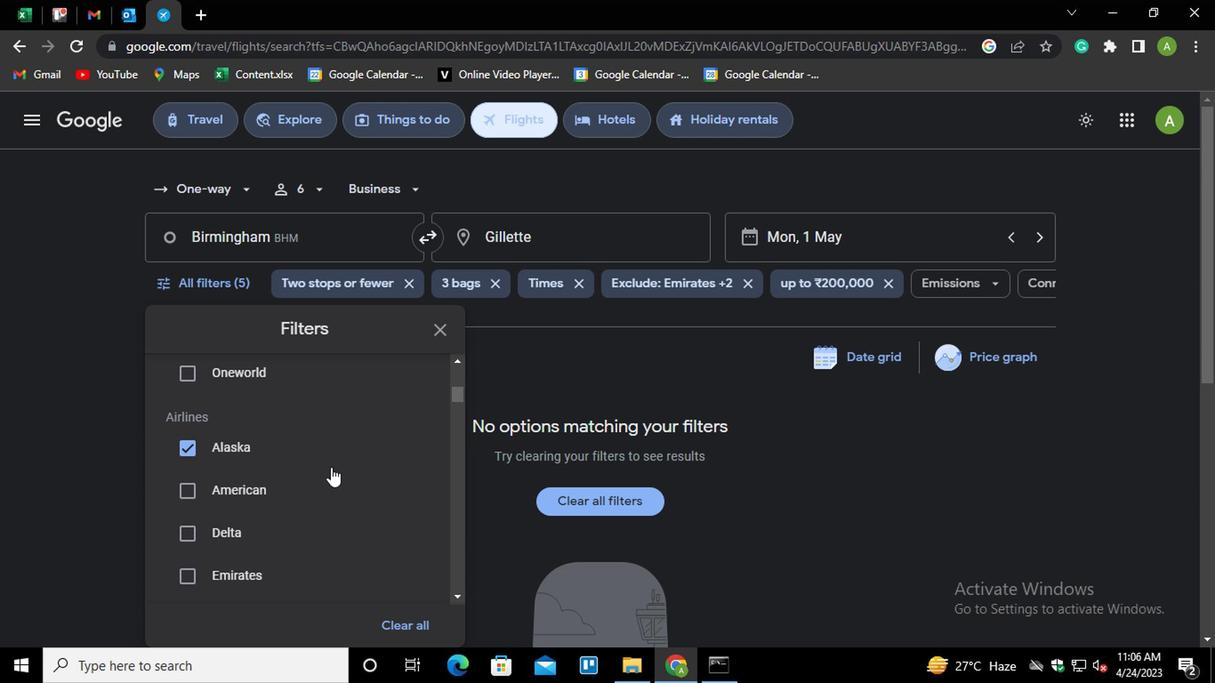 
Action: Mouse scrolled (327, 467) with delta (0, 0)
Screenshot: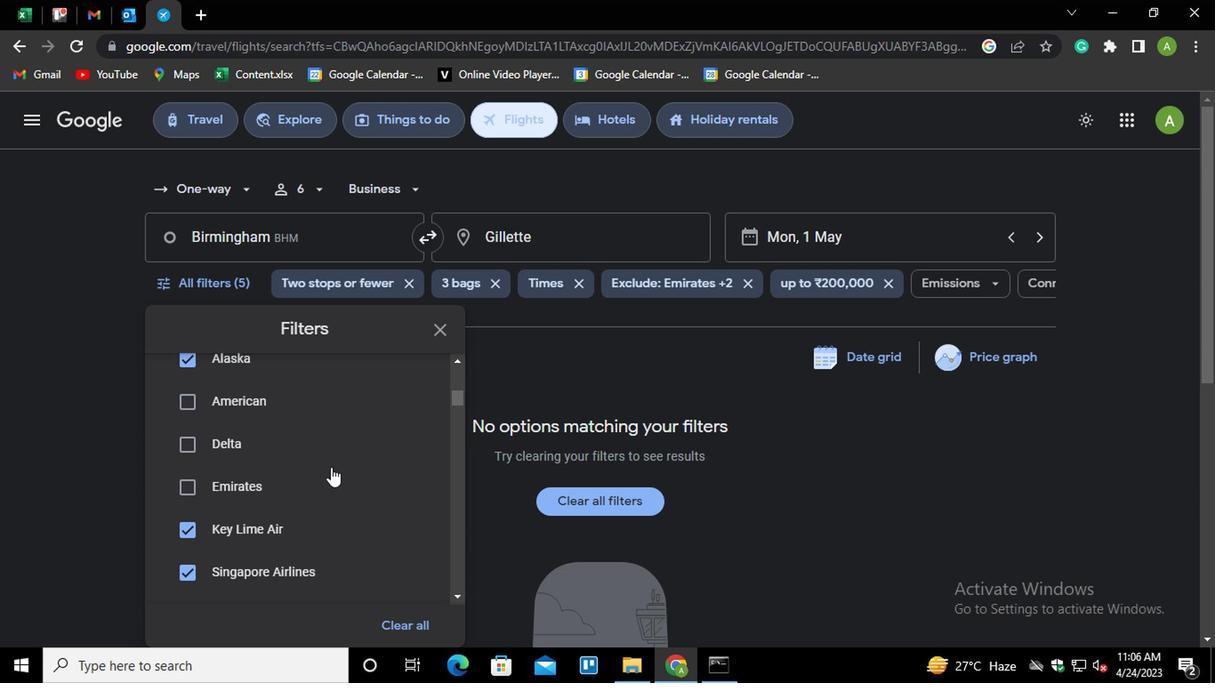 
Action: Mouse scrolled (327, 467) with delta (0, 0)
Screenshot: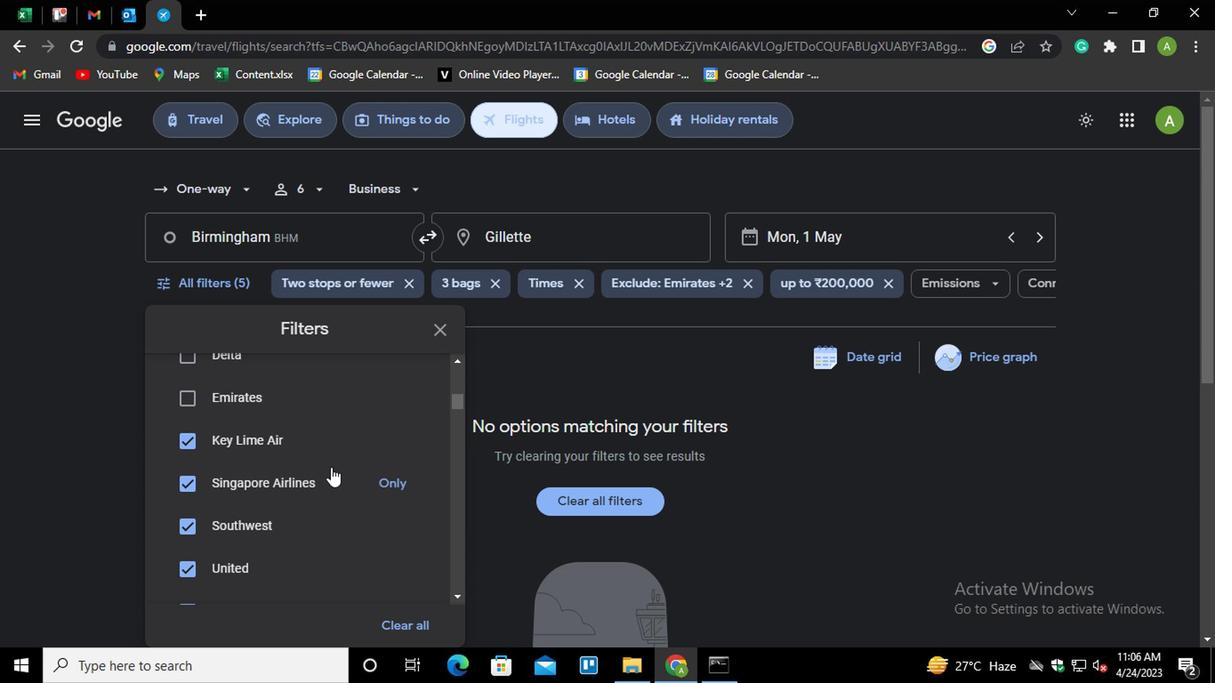 
Action: Mouse scrolled (327, 469) with delta (0, 1)
Screenshot: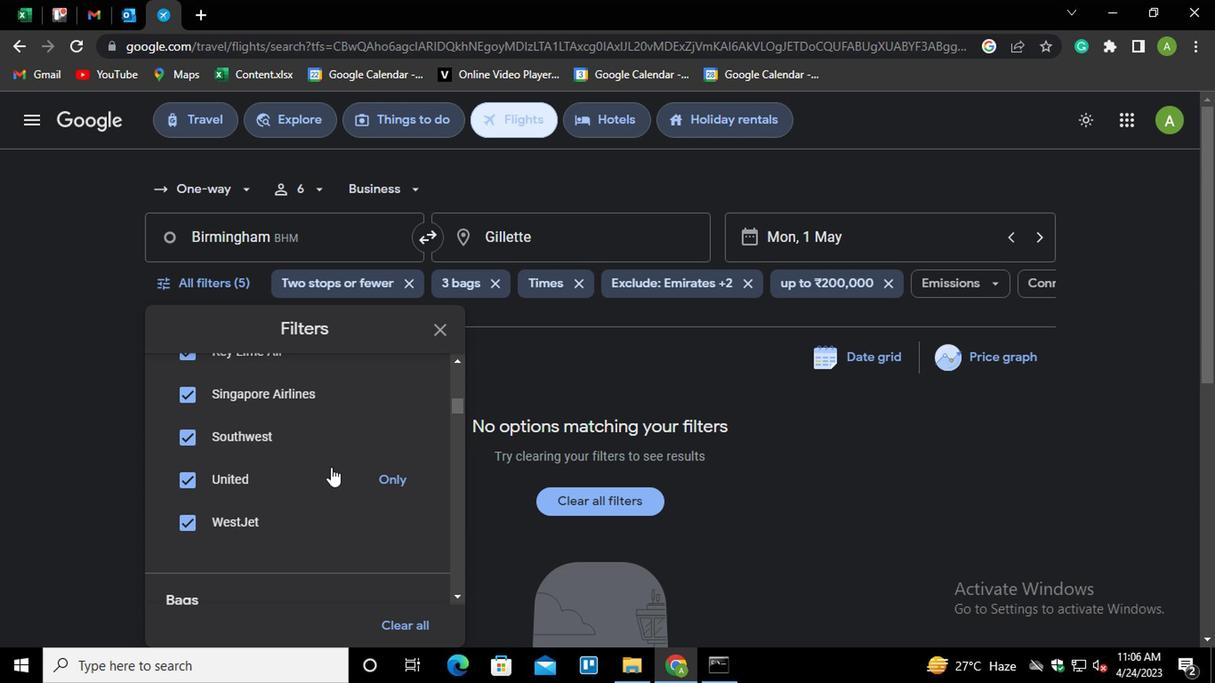 
Action: Mouse scrolled (327, 469) with delta (0, 1)
Screenshot: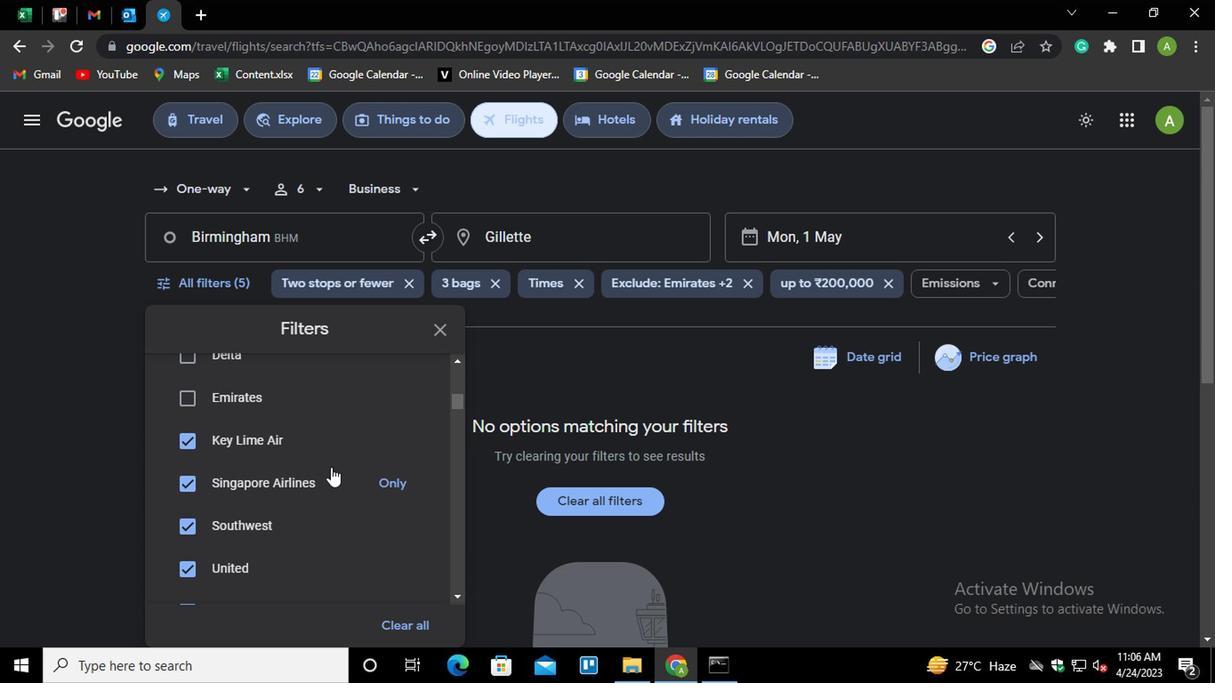 
Action: Mouse scrolled (327, 469) with delta (0, 1)
Screenshot: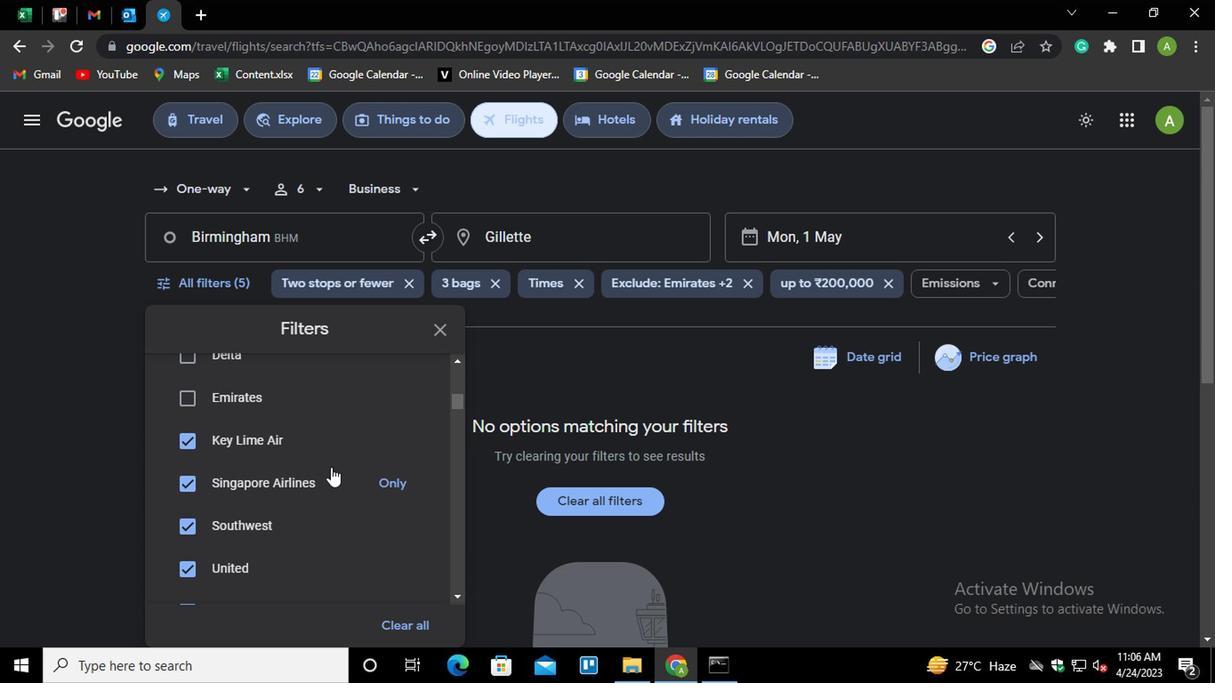 
Action: Mouse scrolled (327, 469) with delta (0, 1)
Screenshot: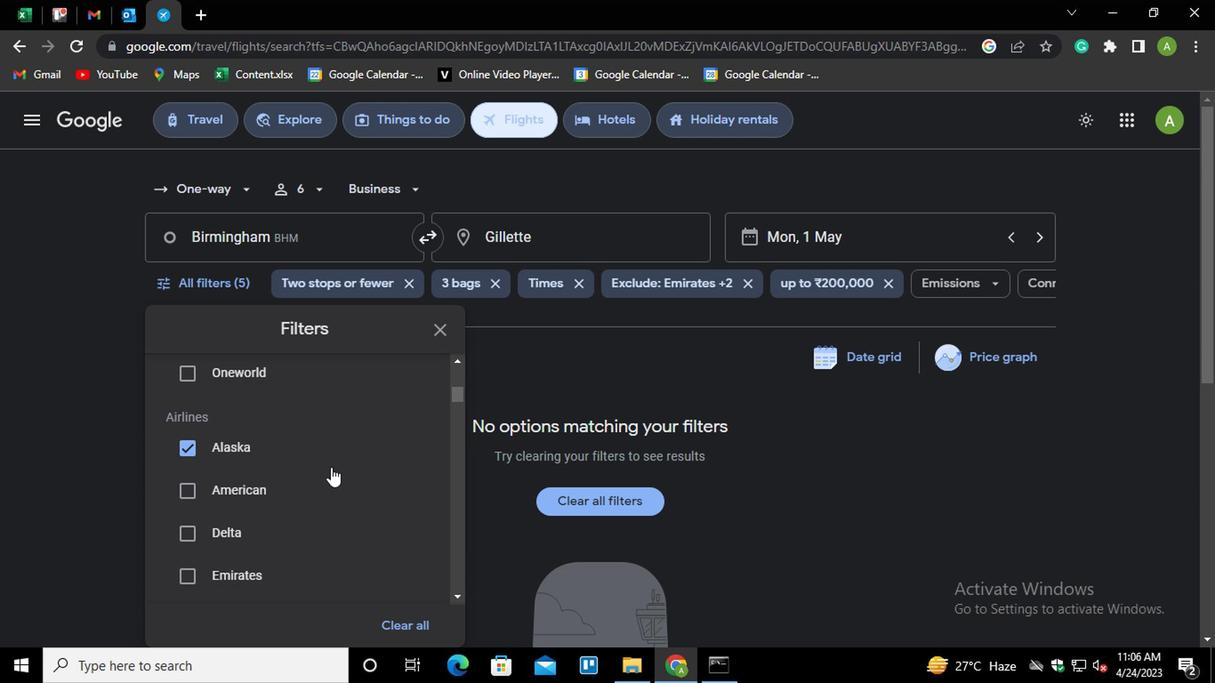 
Action: Mouse scrolled (327, 467) with delta (0, 0)
Screenshot: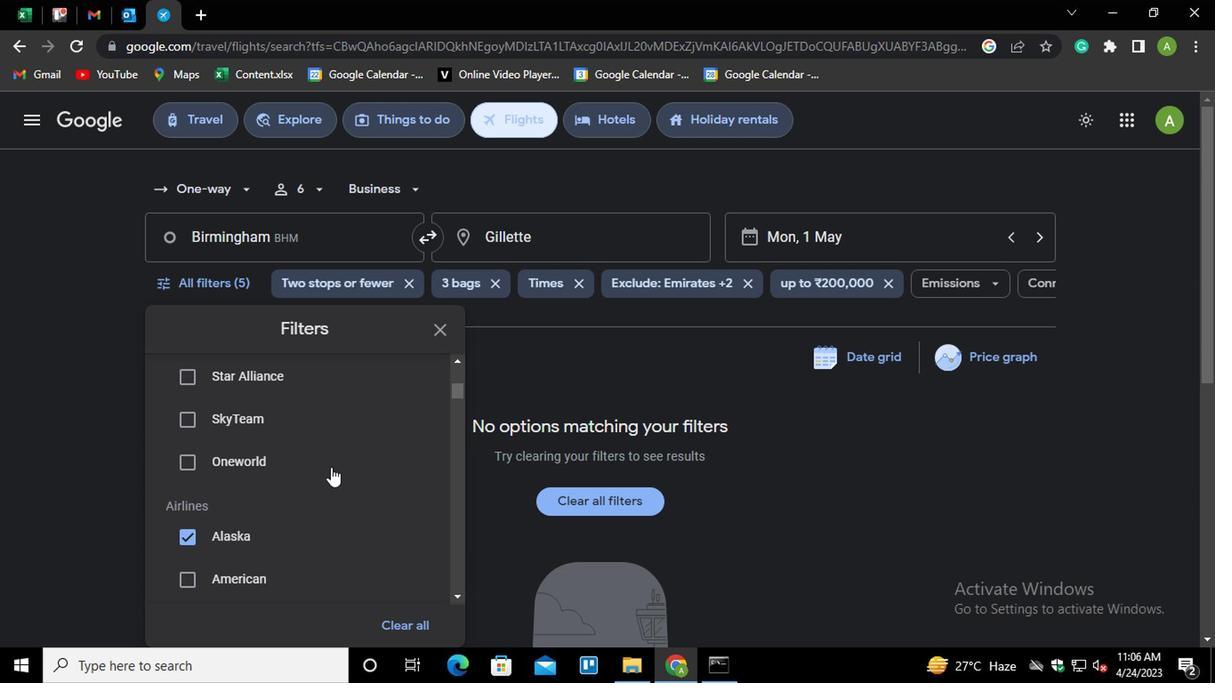 
Action: Mouse scrolled (327, 467) with delta (0, 0)
Screenshot: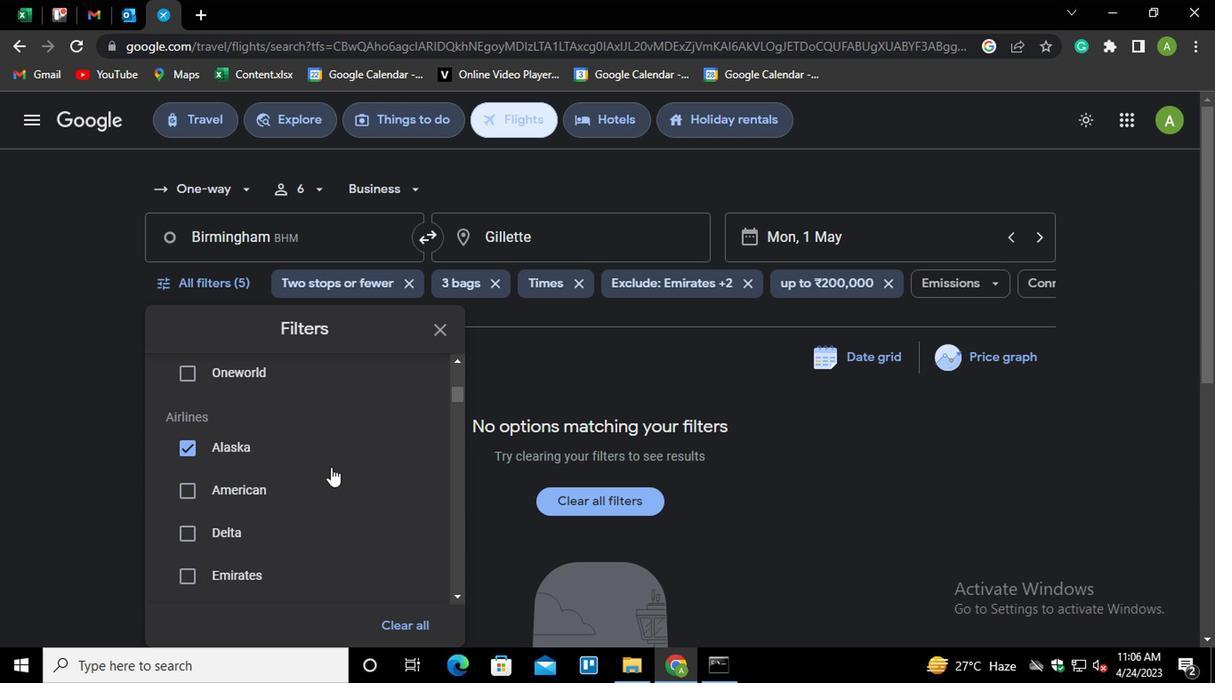 
Action: Mouse scrolled (327, 467) with delta (0, 0)
Screenshot: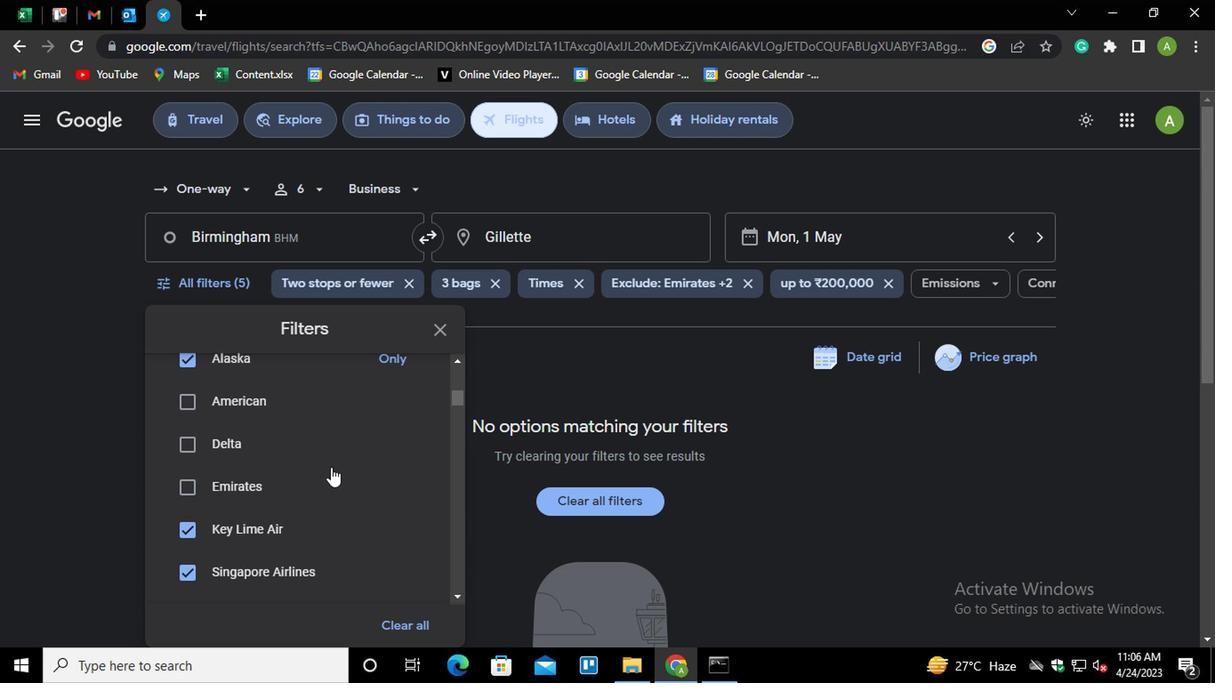 
Action: Mouse scrolled (327, 467) with delta (0, 0)
Screenshot: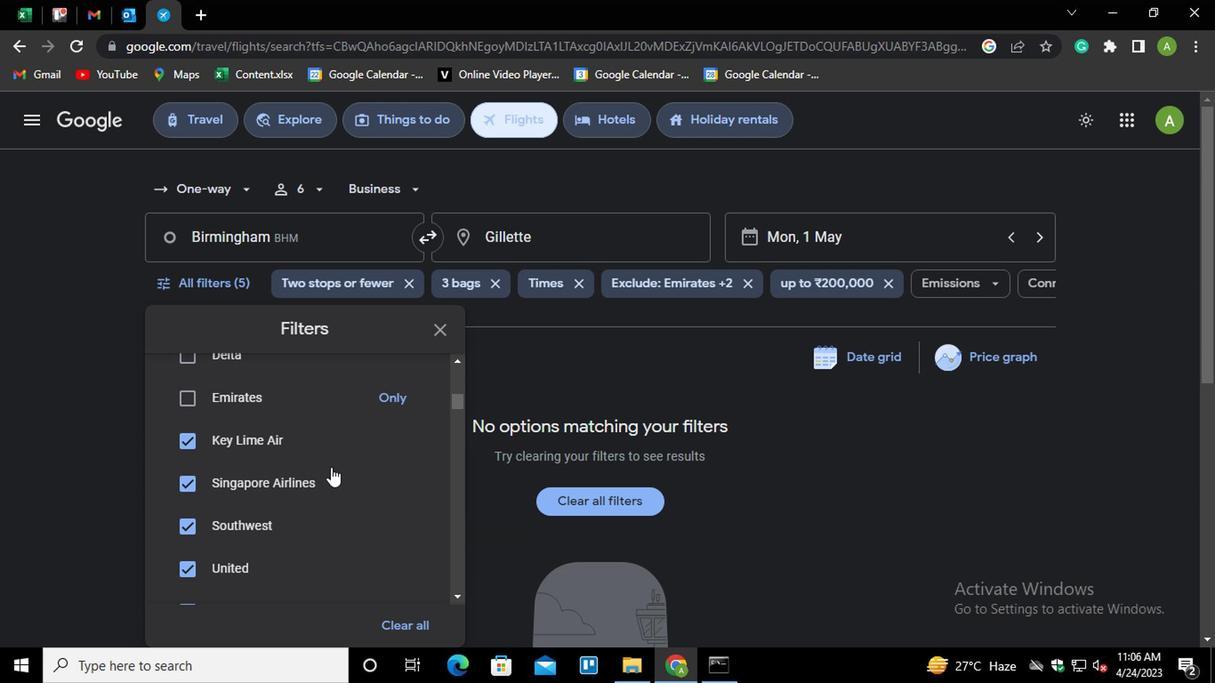 
Action: Mouse scrolled (327, 467) with delta (0, 0)
Screenshot: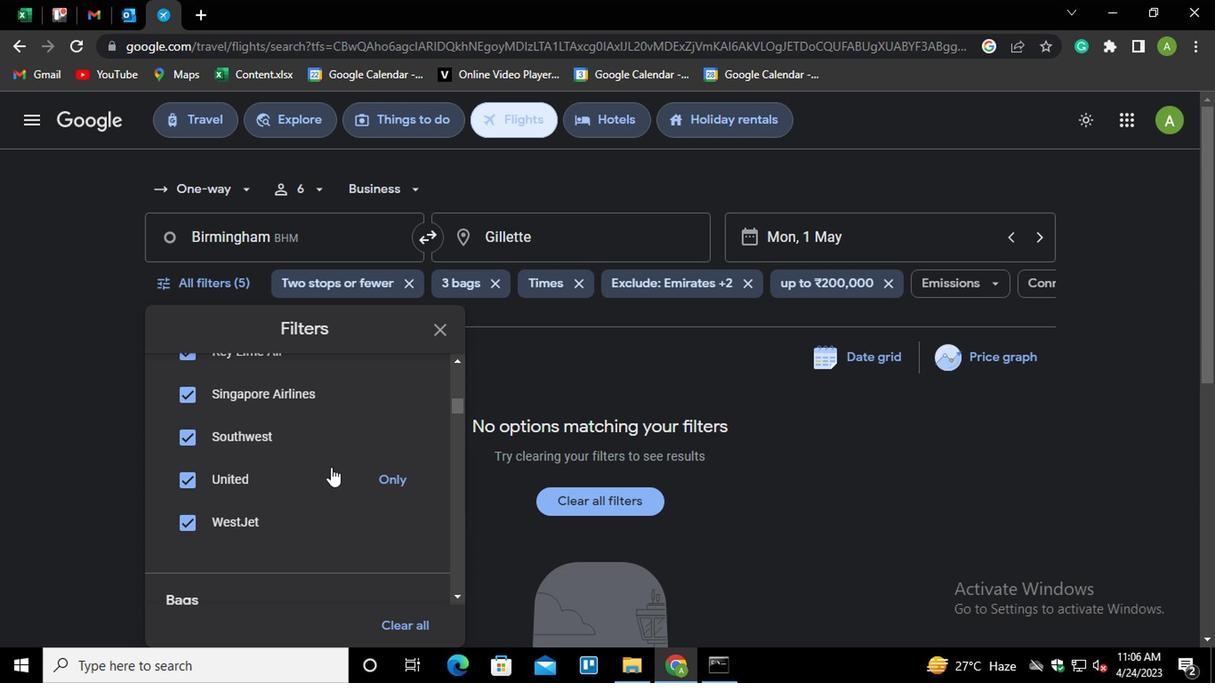 
Action: Mouse scrolled (327, 467) with delta (0, 0)
Screenshot: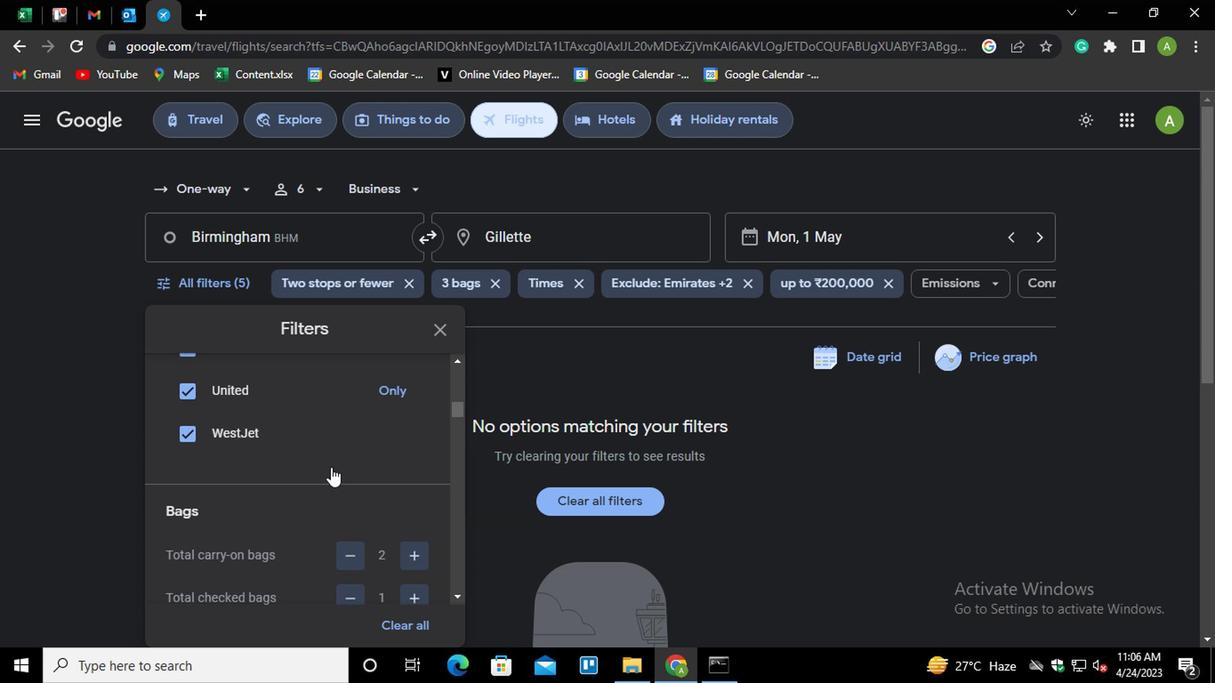 
Action: Mouse moved to (356, 472)
Screenshot: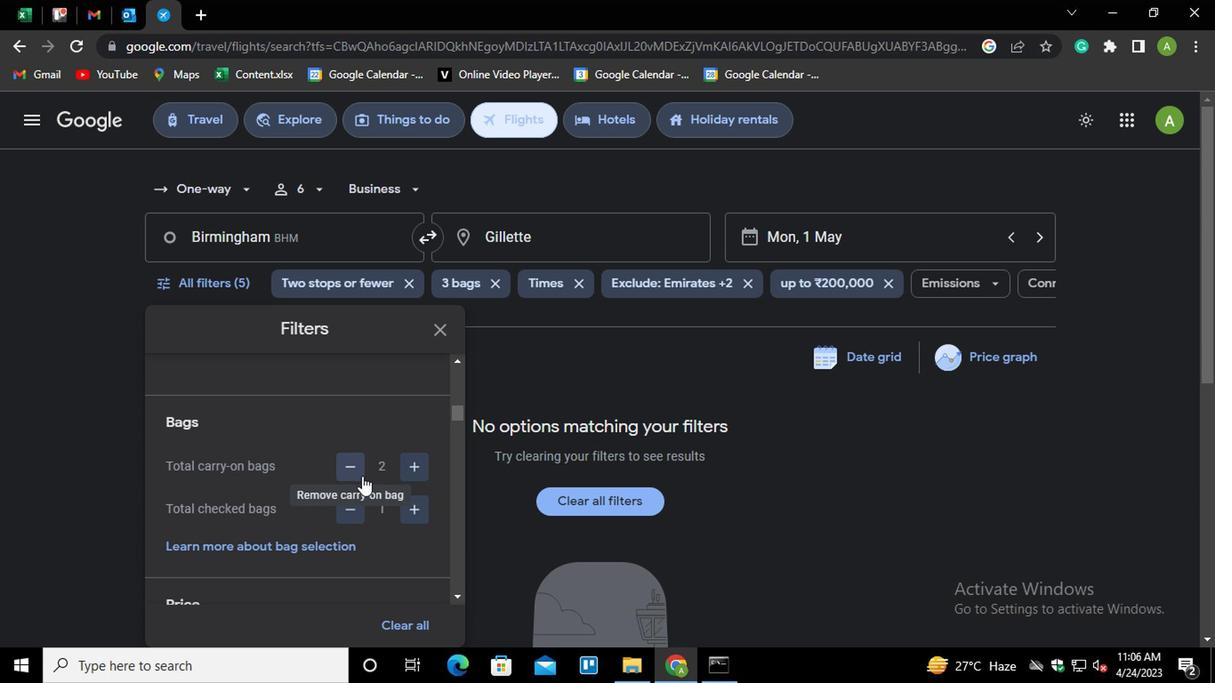
Action: Mouse pressed left at (356, 472)
Screenshot: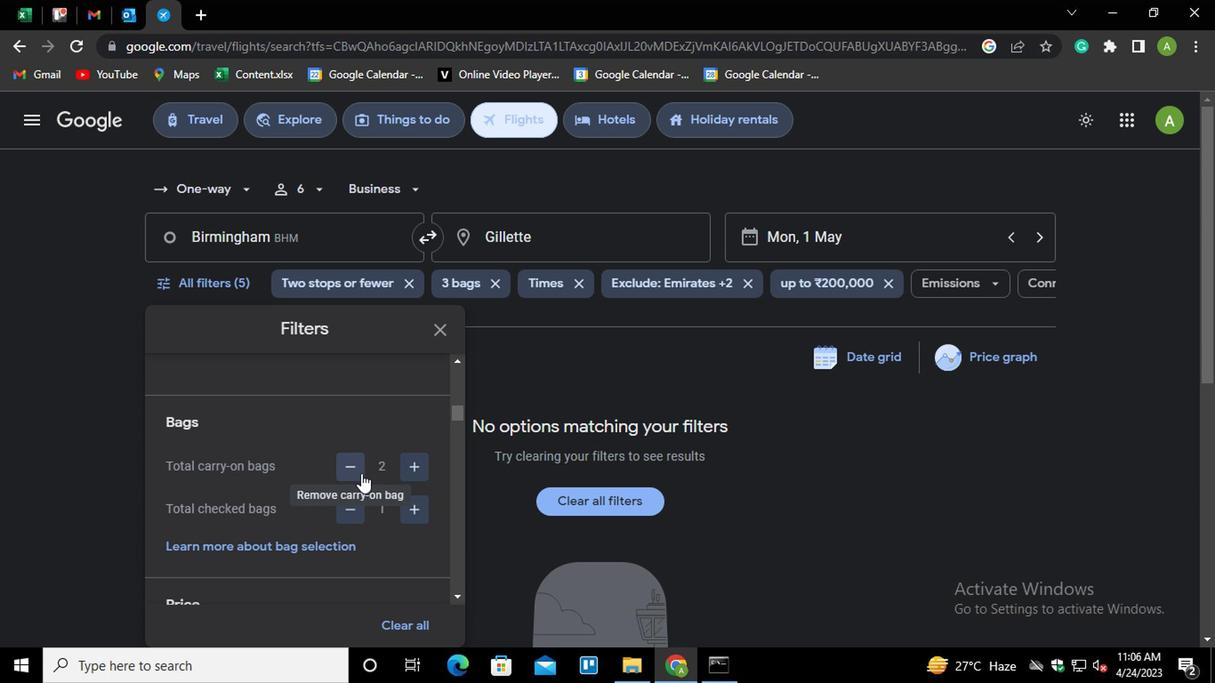 
Action: Mouse moved to (408, 500)
Screenshot: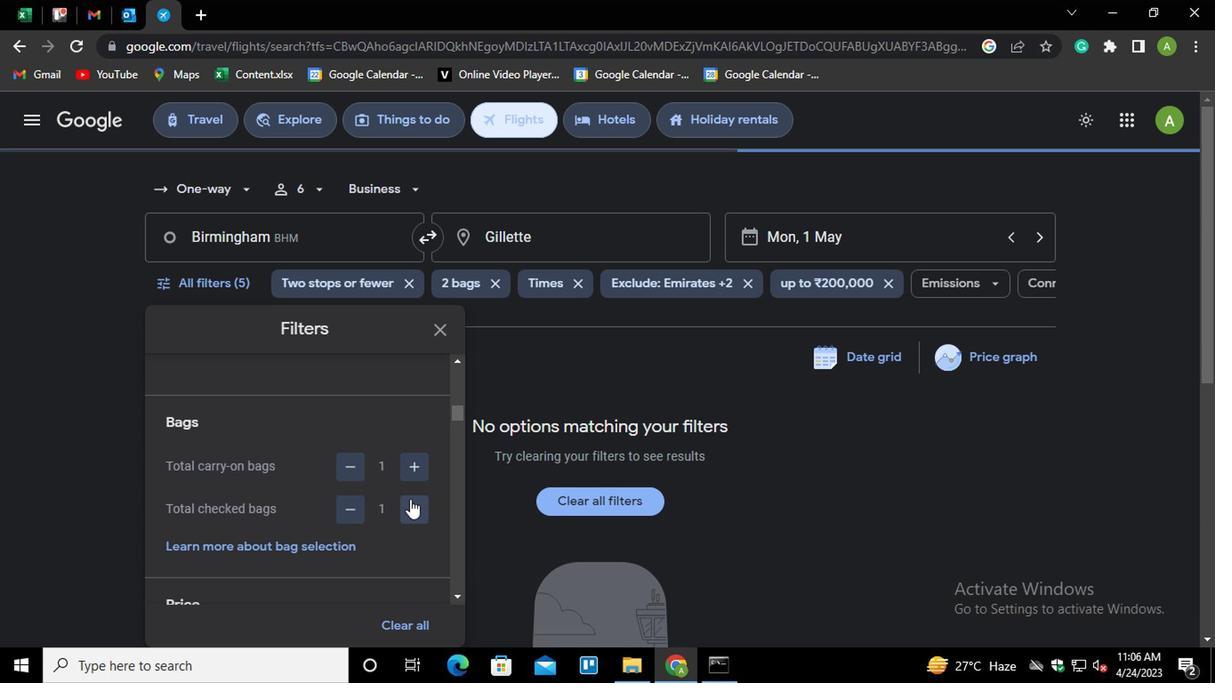 
Action: Mouse pressed left at (408, 500)
Screenshot: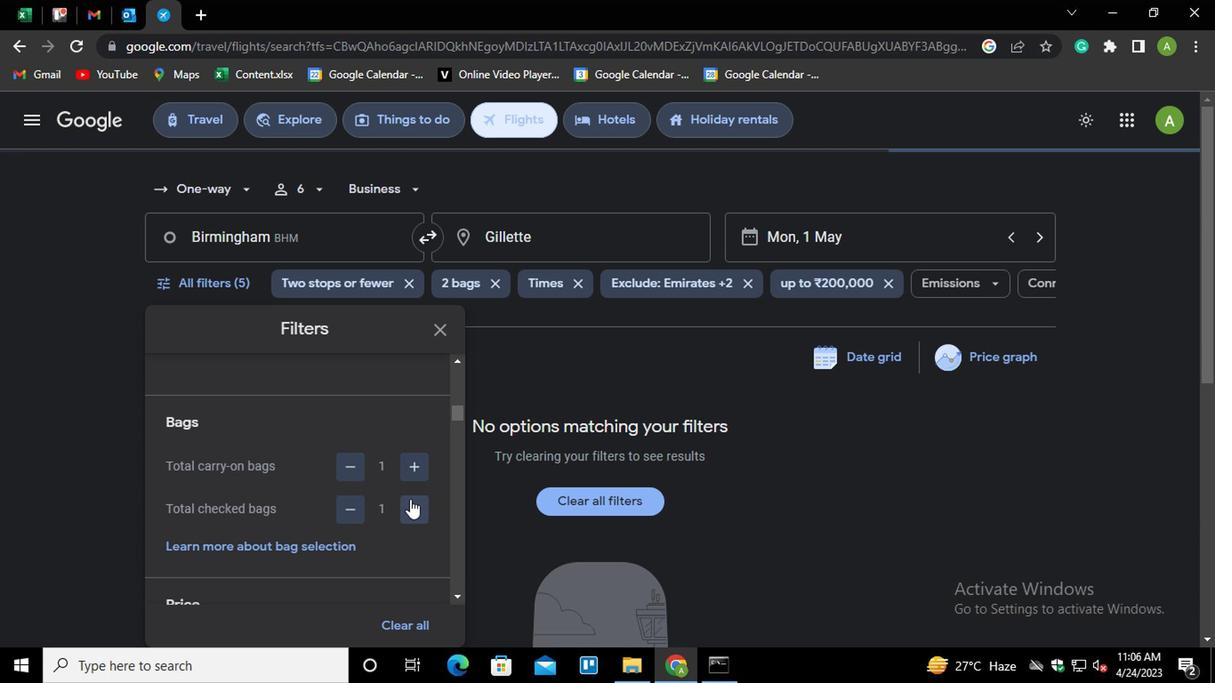 
Action: Mouse pressed left at (408, 500)
Screenshot: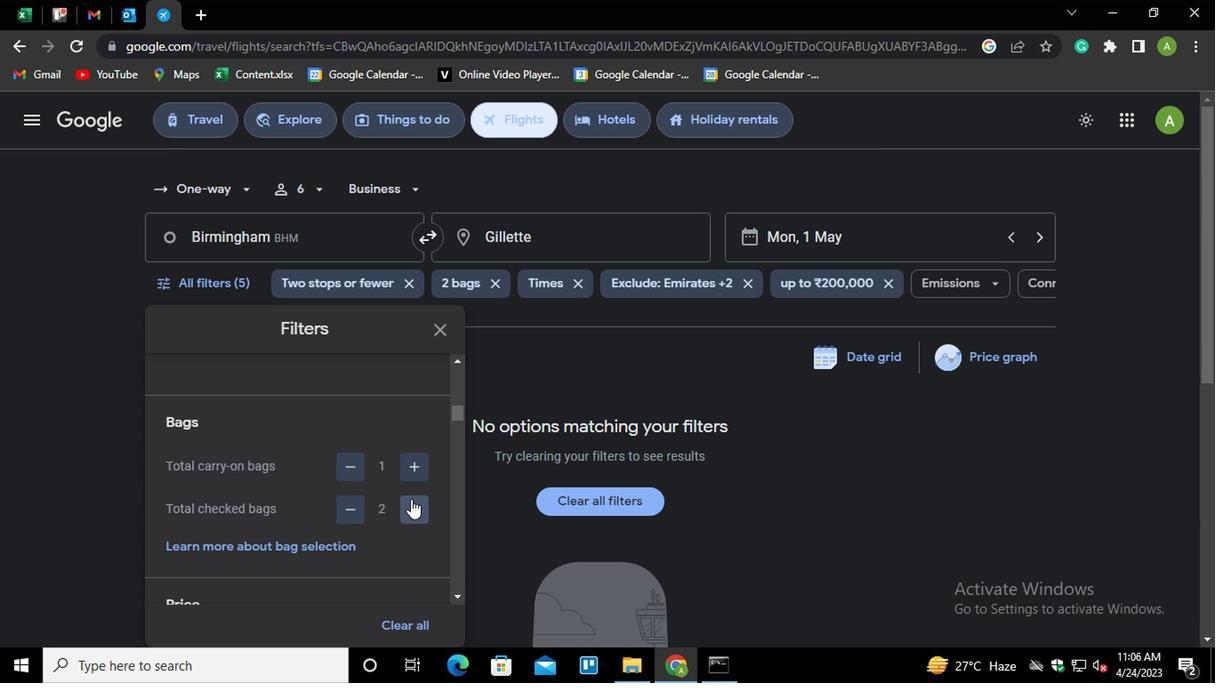 
Action: Mouse moved to (379, 556)
Screenshot: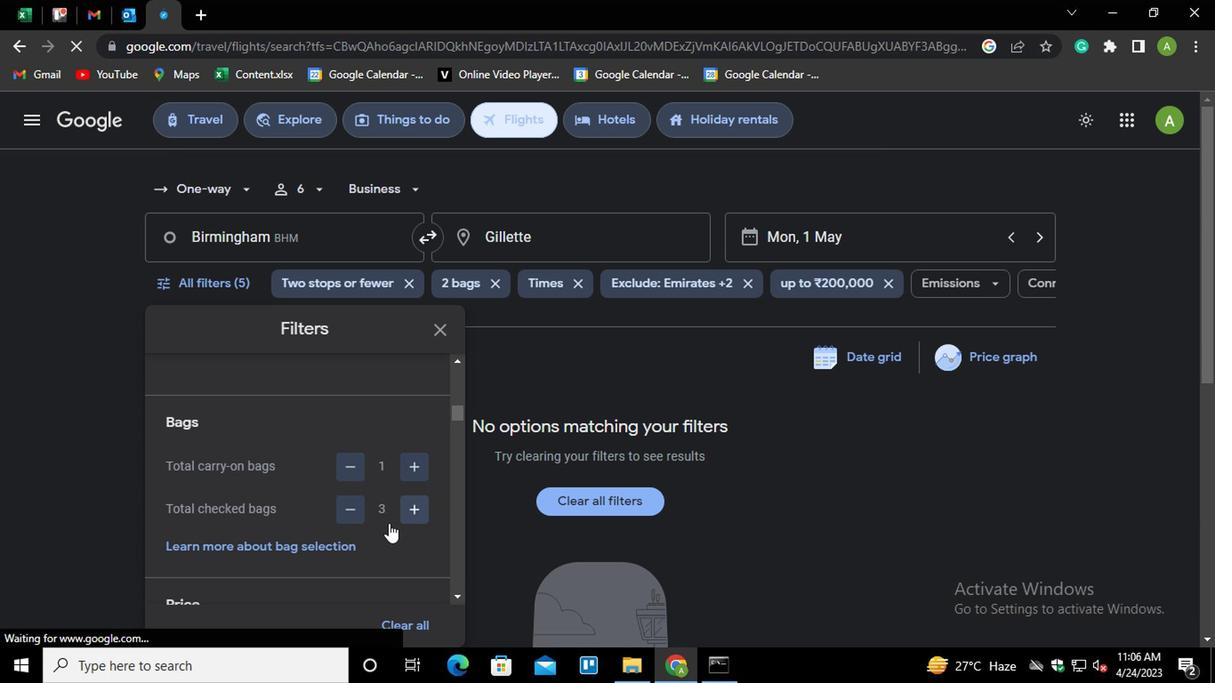 
Action: Mouse scrolled (379, 555) with delta (0, 0)
Screenshot: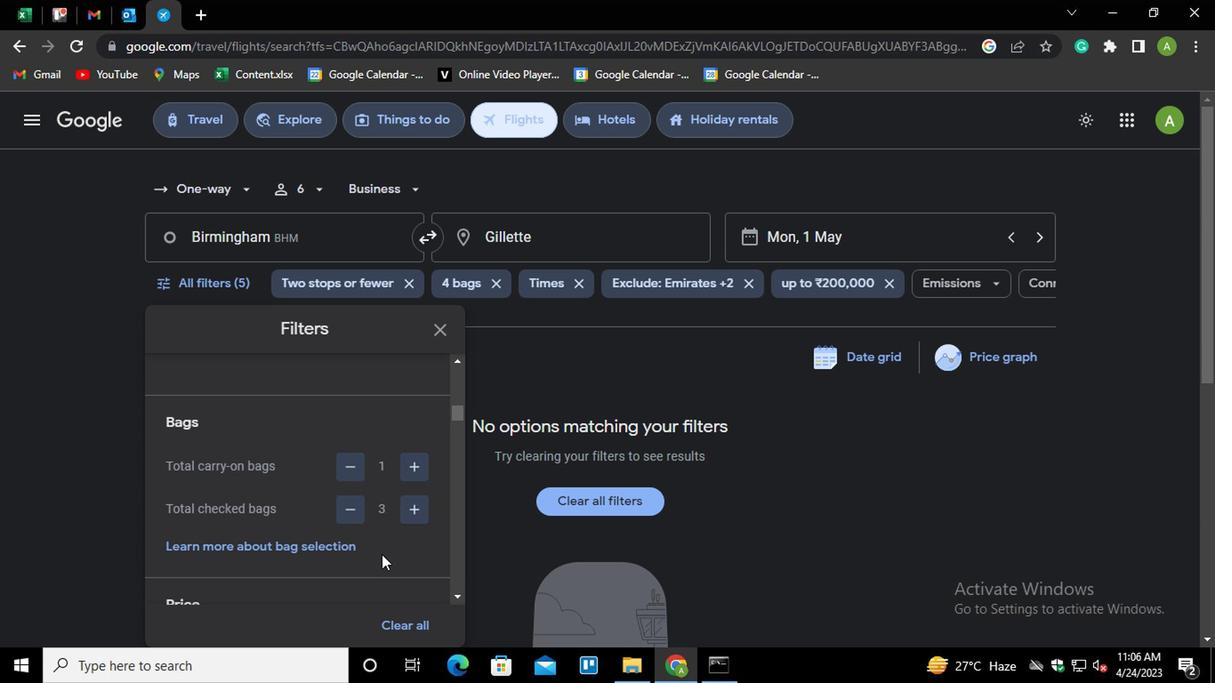
Action: Mouse moved to (173, 592)
Screenshot: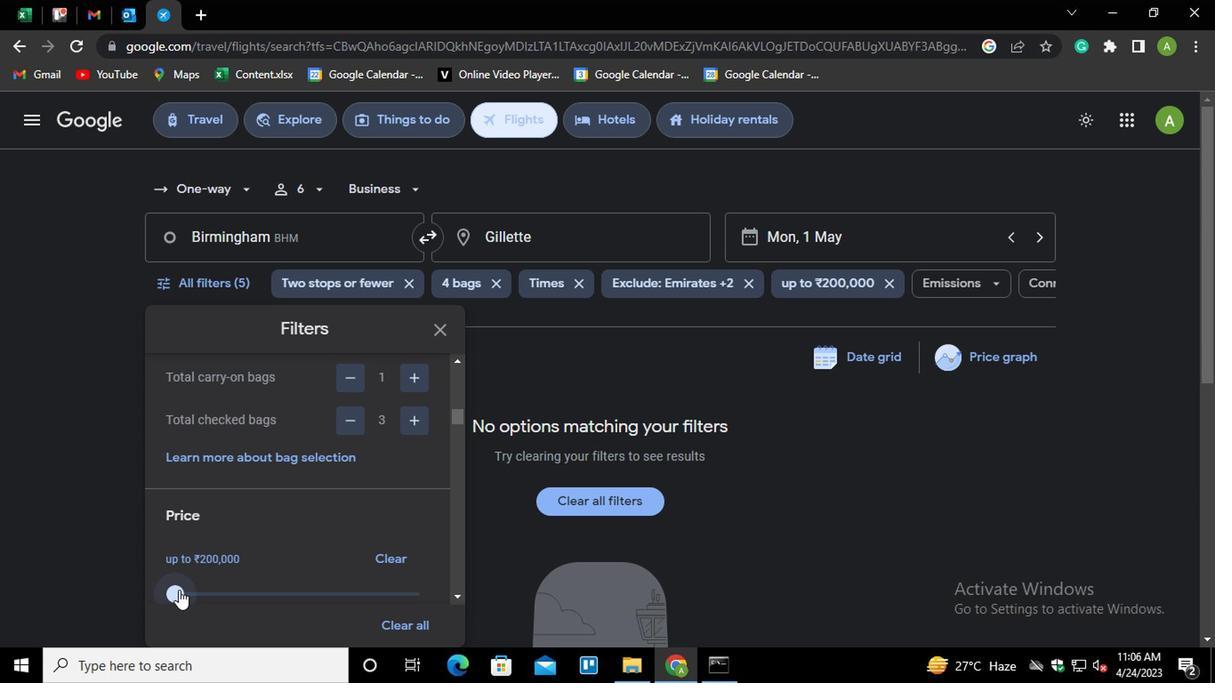 
Action: Mouse pressed left at (173, 592)
Screenshot: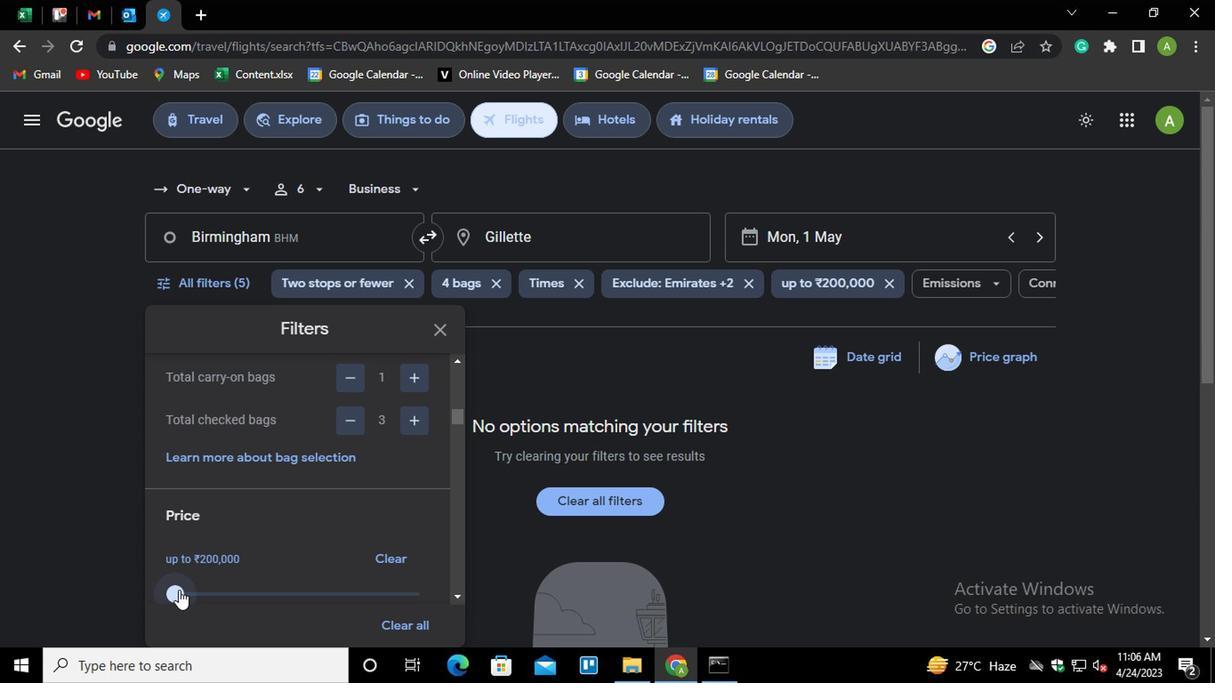 
Action: Mouse moved to (162, 583)
Screenshot: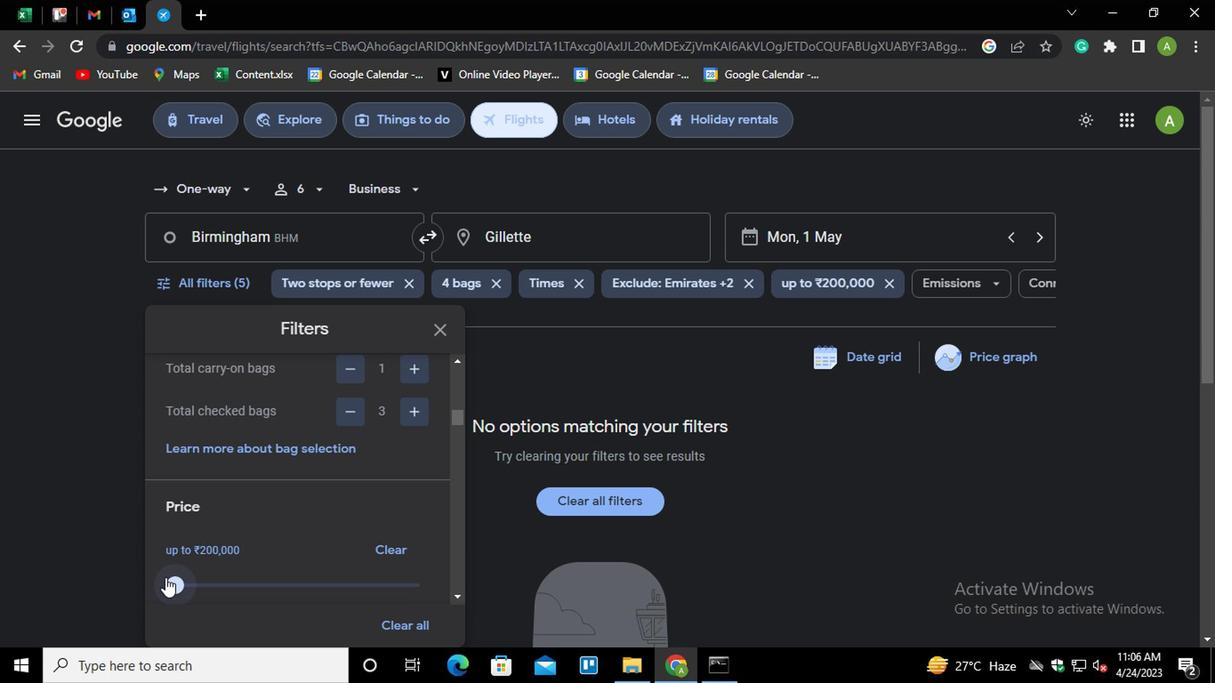 
Action: Mouse pressed left at (162, 583)
Screenshot: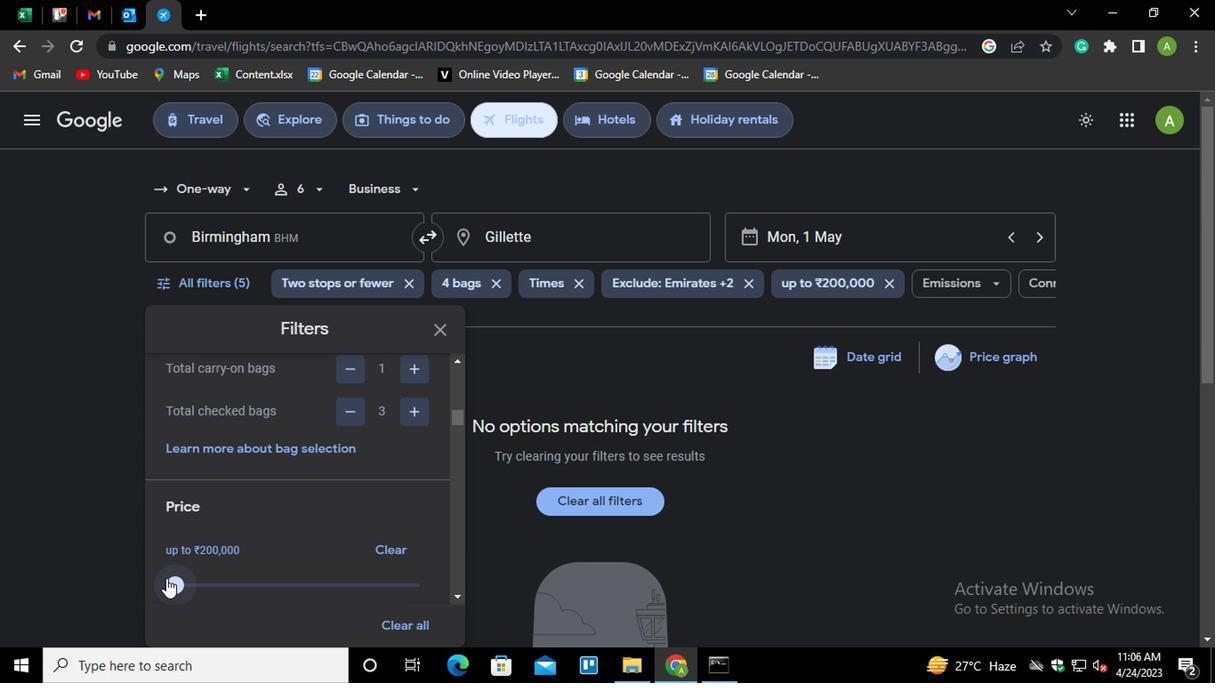 
Action: Mouse moved to (335, 517)
Screenshot: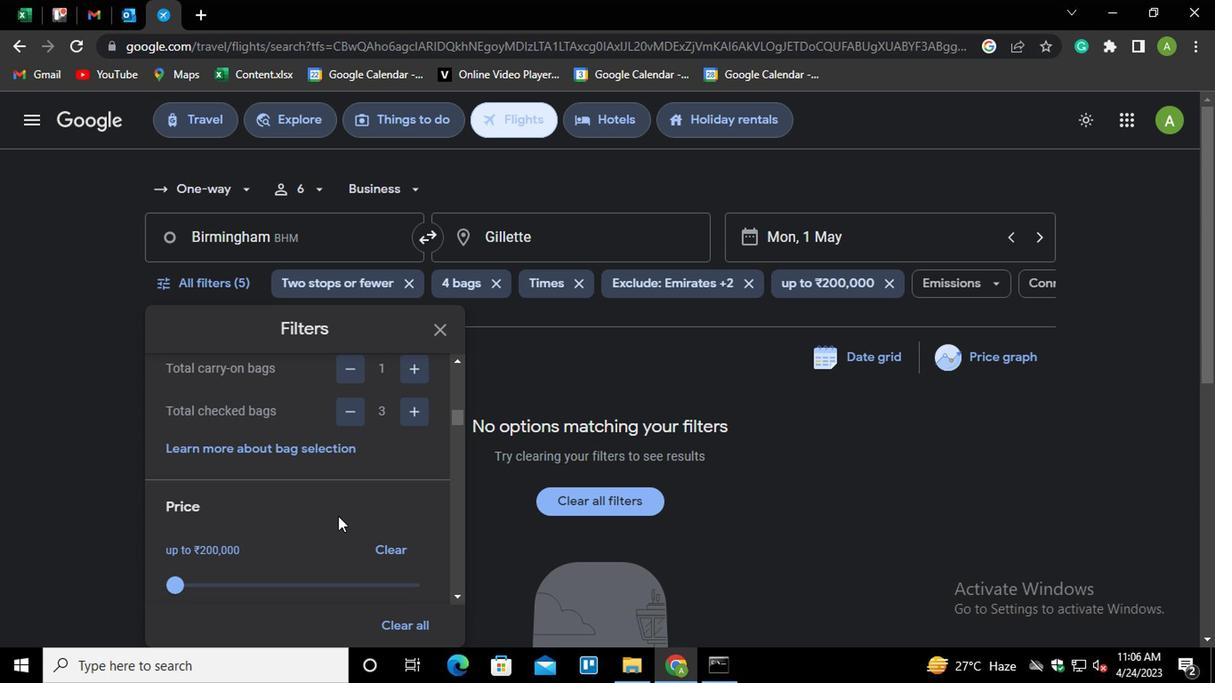 
Action: Mouse scrolled (335, 515) with delta (0, -1)
Screenshot: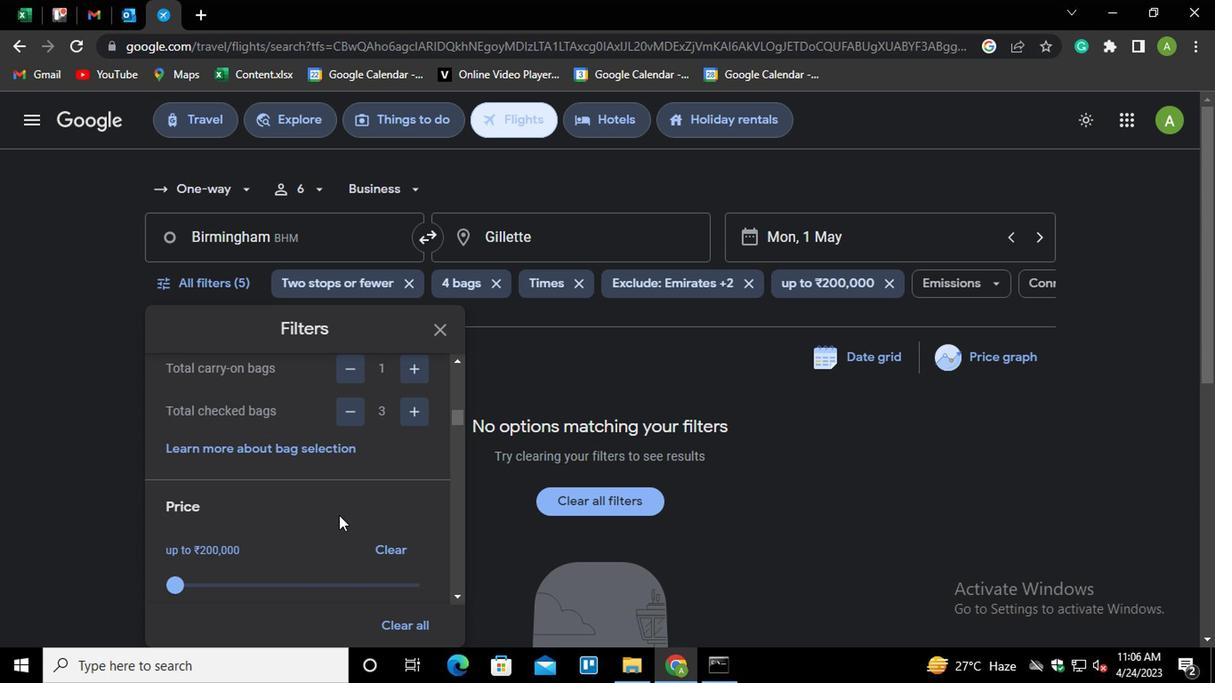 
Action: Mouse scrolled (335, 515) with delta (0, -1)
Screenshot: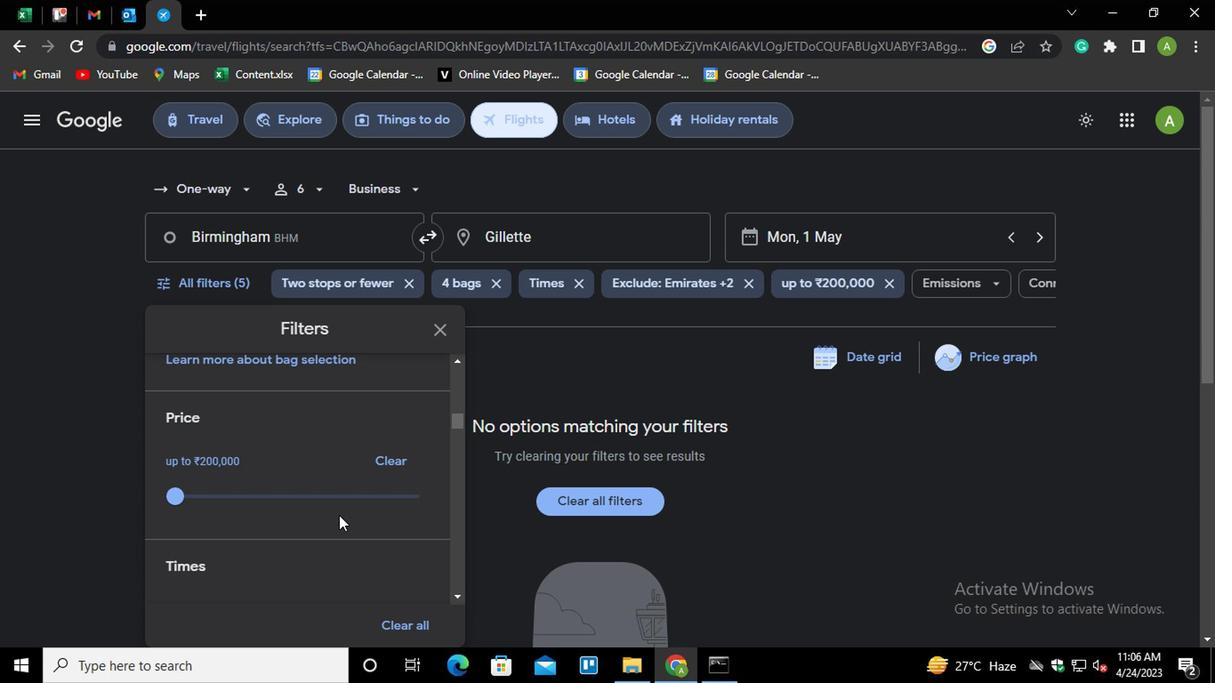 
Action: Mouse scrolled (335, 515) with delta (0, -1)
Screenshot: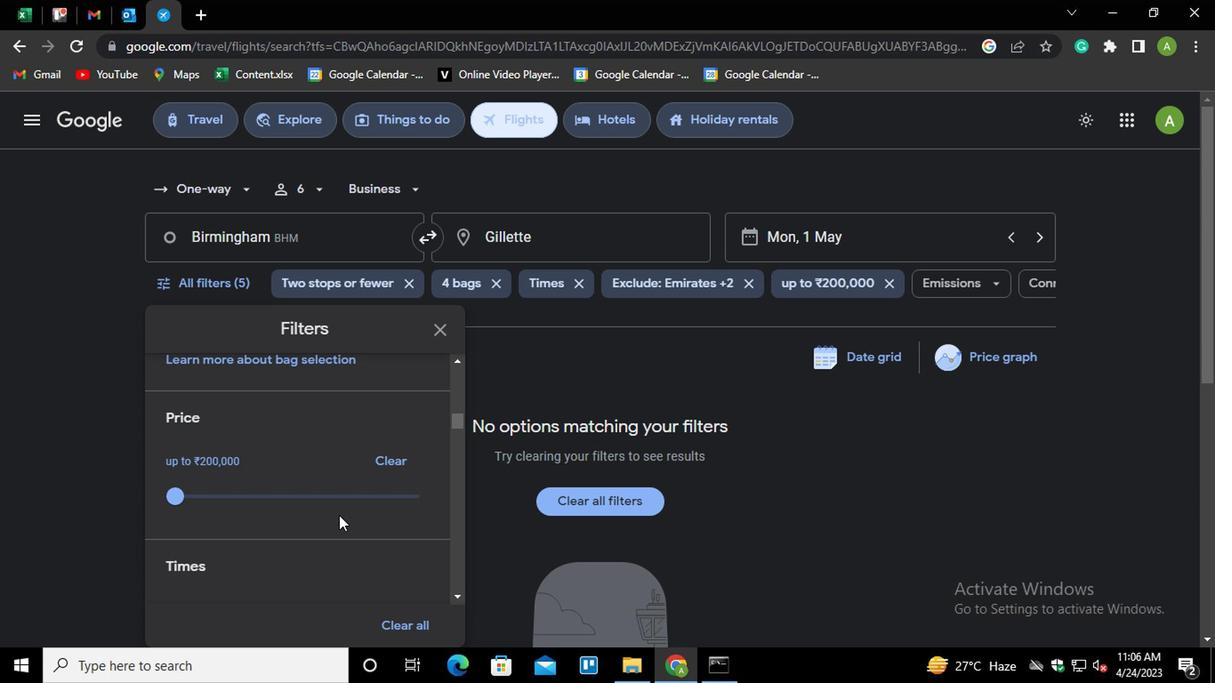 
Action: Mouse moved to (231, 515)
Screenshot: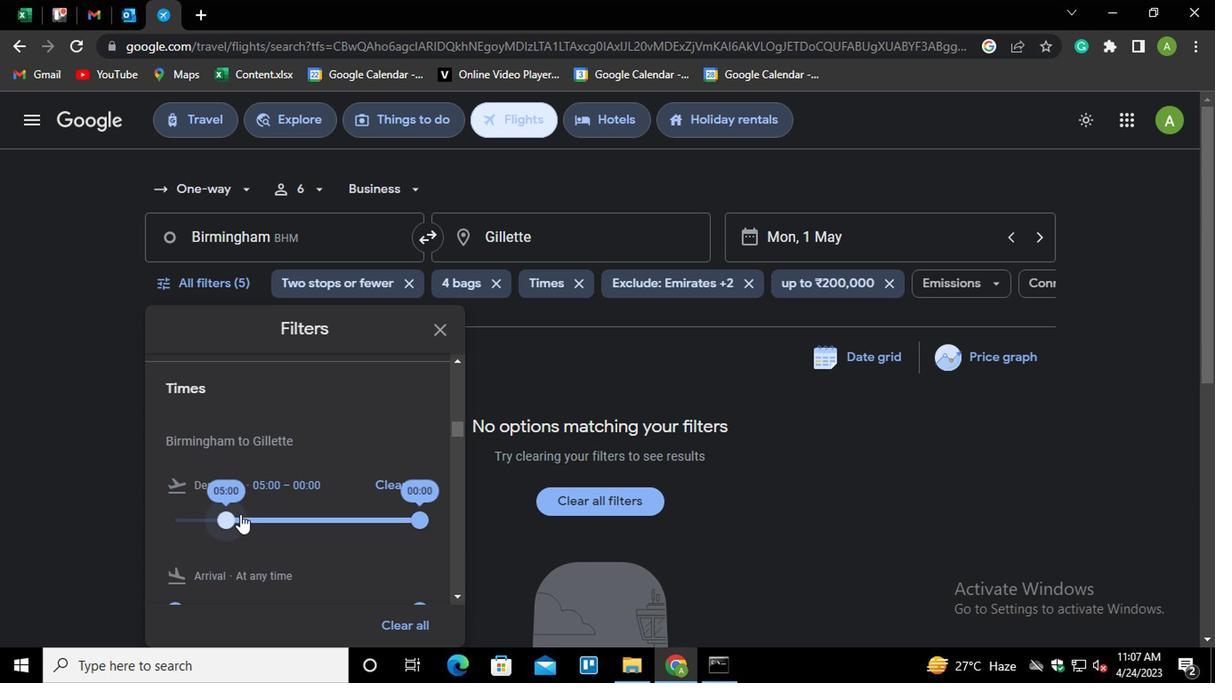 
Action: Mouse pressed left at (231, 515)
Screenshot: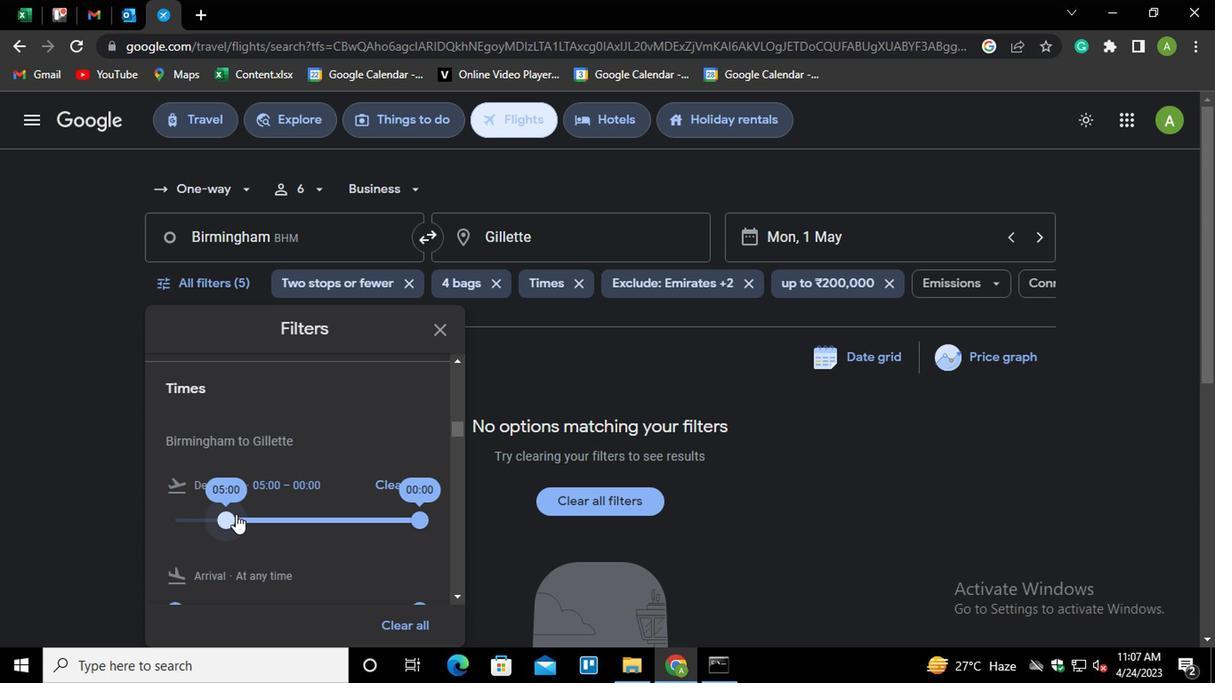 
Action: Mouse moved to (362, 545)
Screenshot: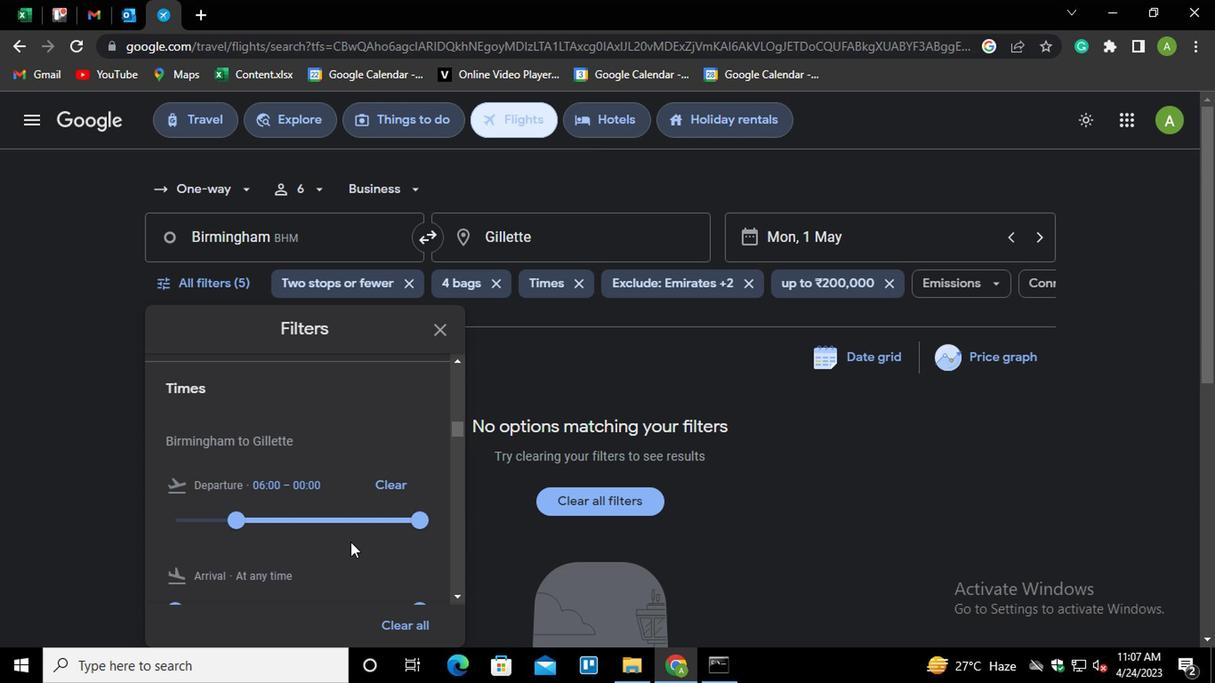 
Action: Mouse scrolled (362, 543) with delta (0, -1)
Screenshot: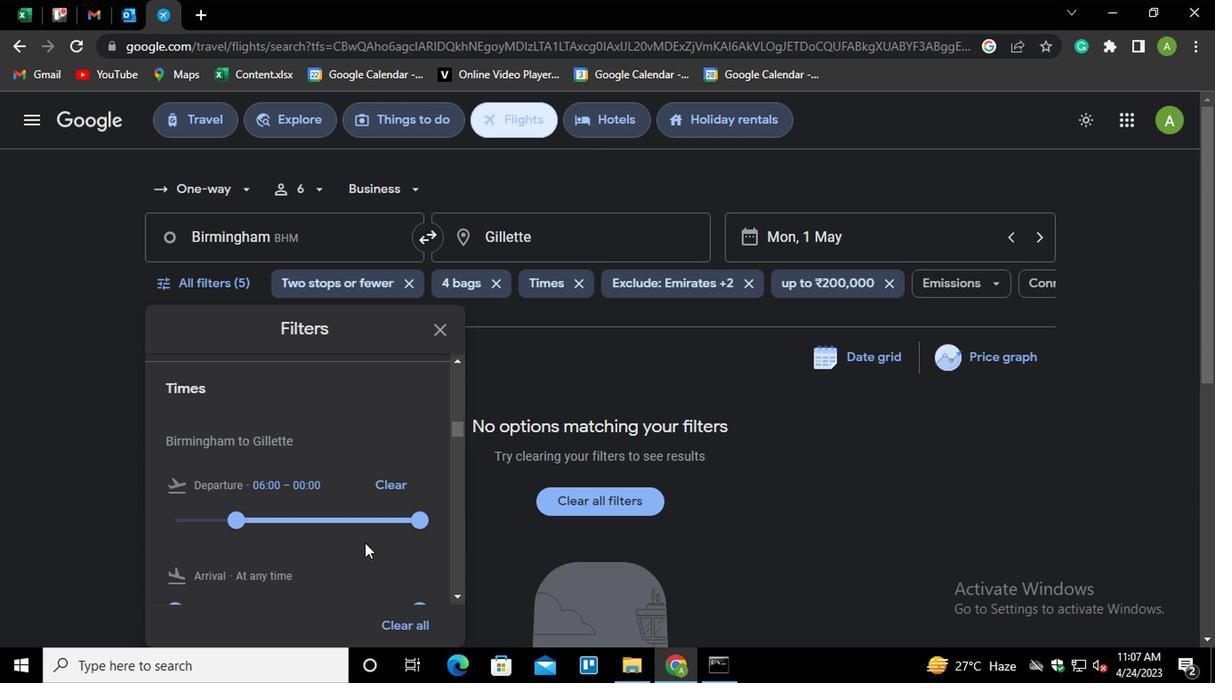 
Action: Mouse scrolled (362, 543) with delta (0, -1)
Screenshot: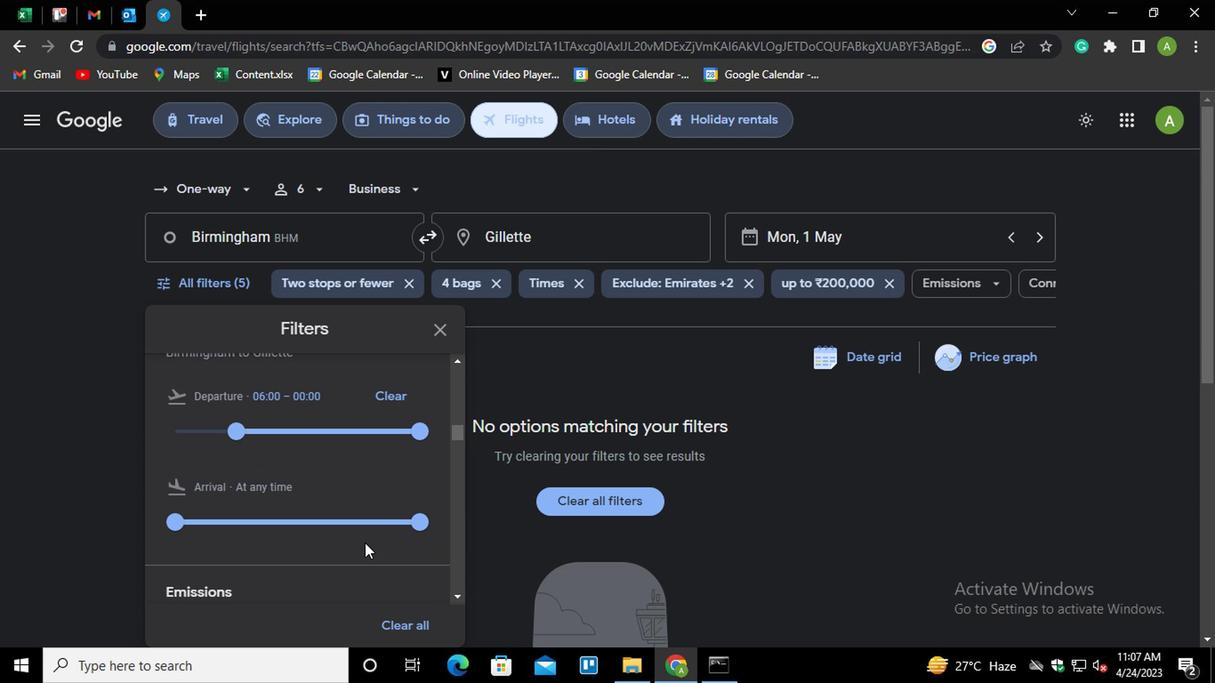 
Action: Mouse scrolled (362, 543) with delta (0, -1)
Screenshot: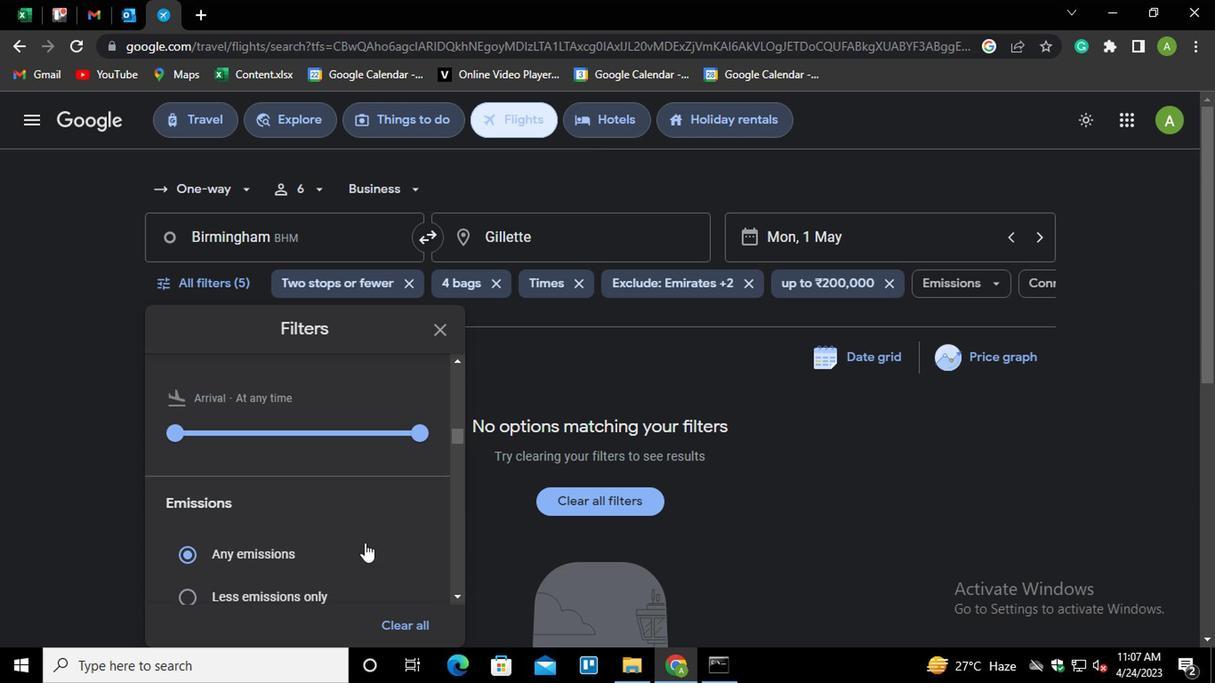 
Action: Mouse scrolled (362, 543) with delta (0, -1)
Screenshot: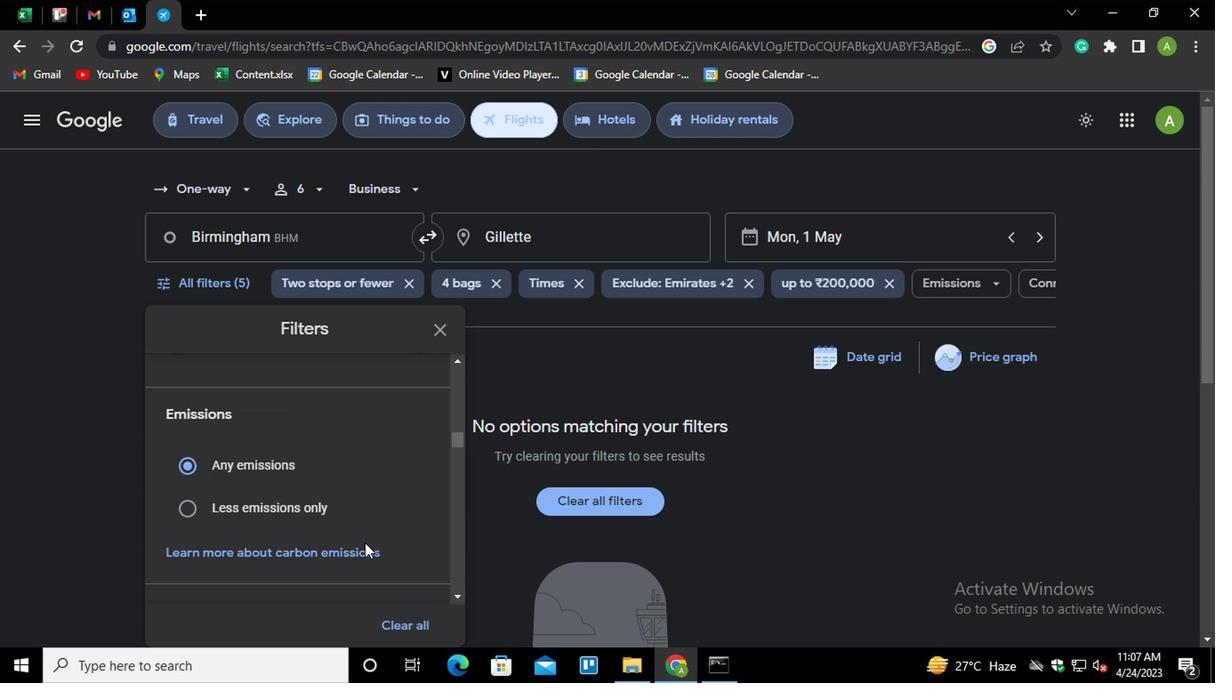 
Action: Mouse scrolled (362, 543) with delta (0, -1)
Screenshot: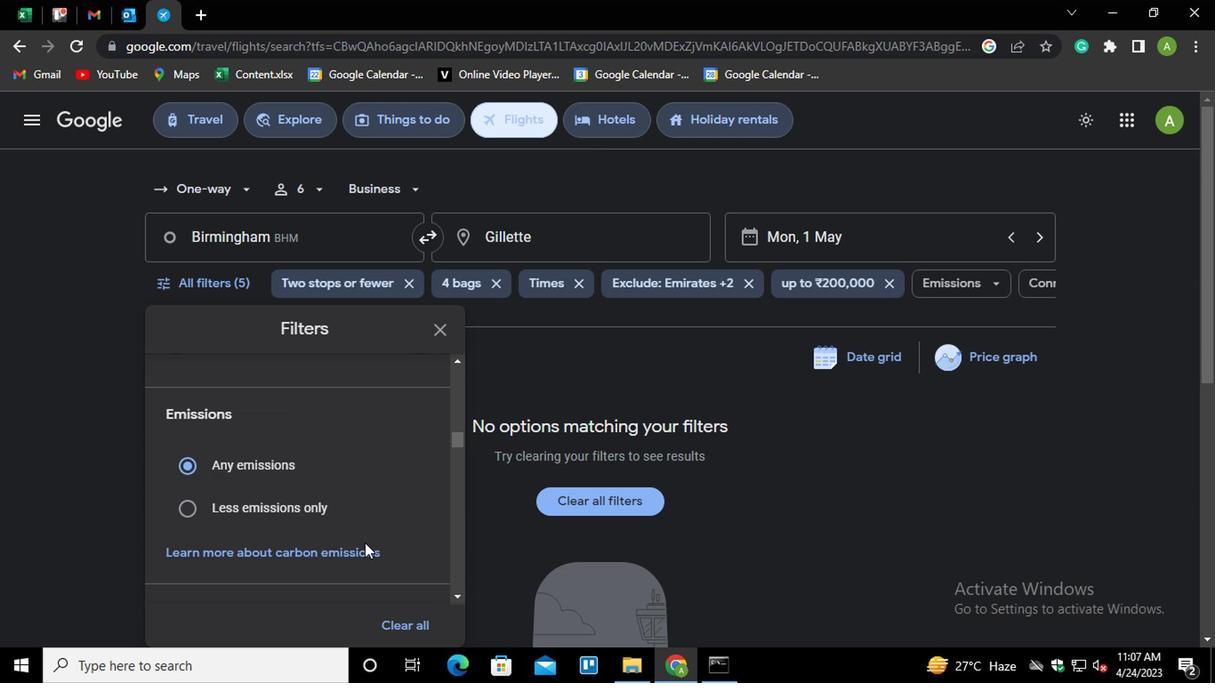 
Action: Mouse scrolled (362, 543) with delta (0, -1)
Screenshot: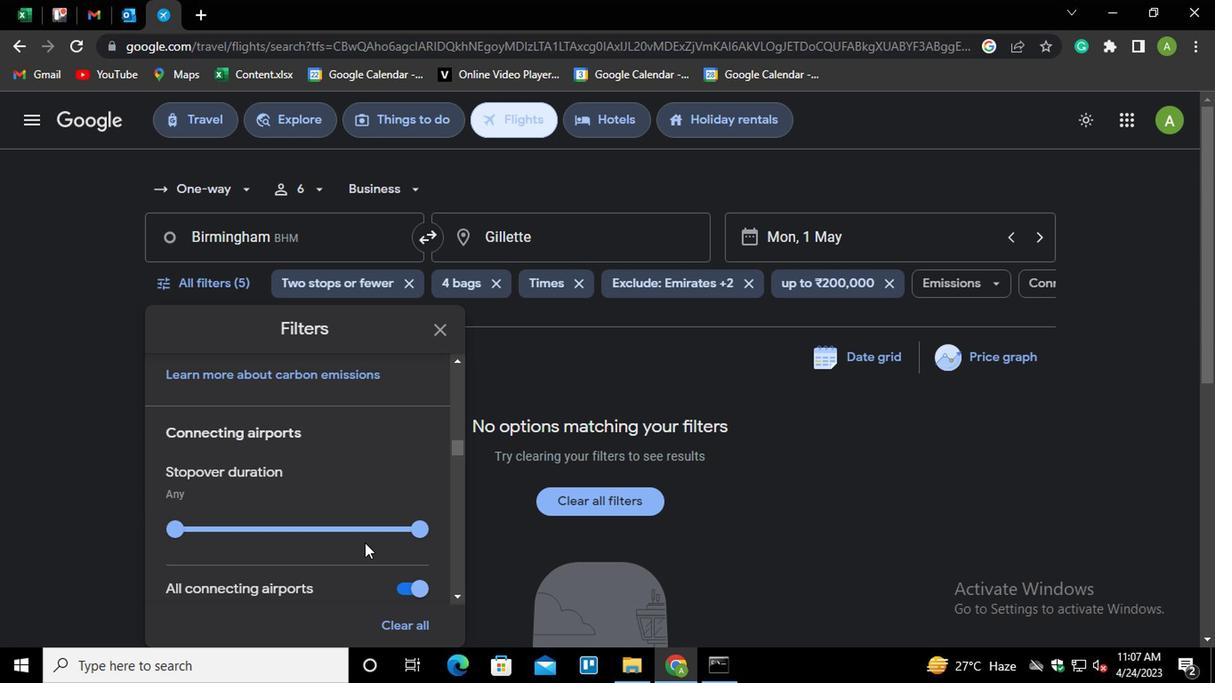 
Action: Mouse scrolled (362, 543) with delta (0, -1)
Screenshot: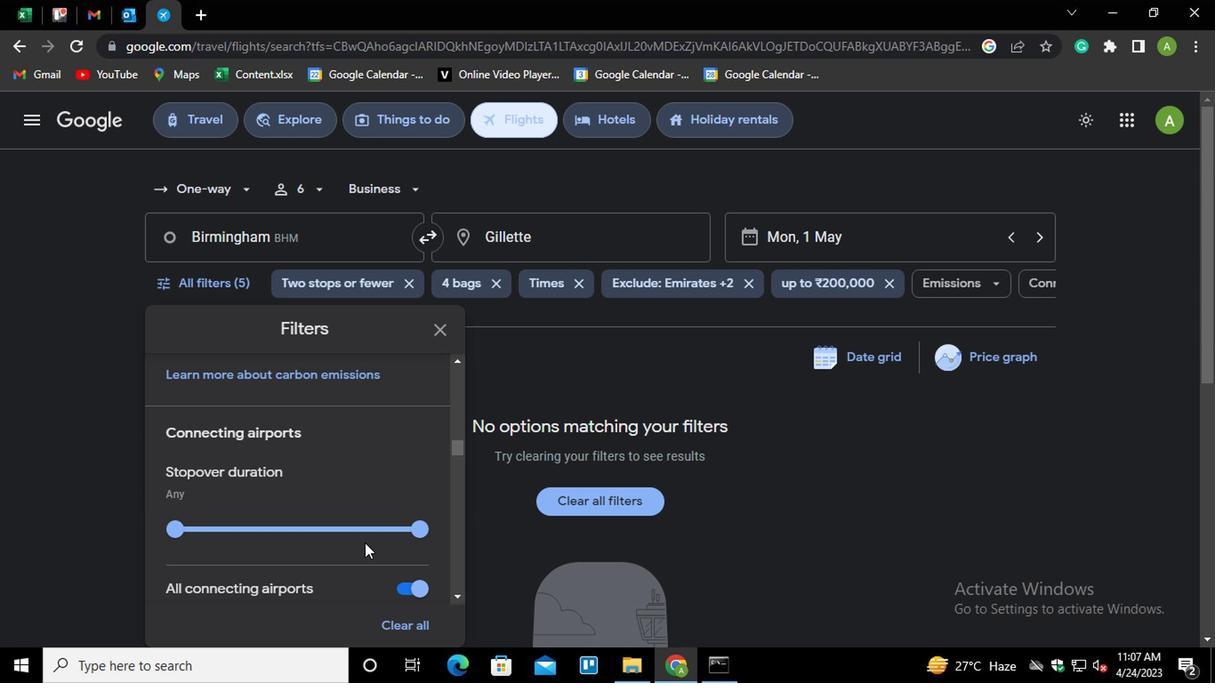 
Action: Mouse scrolled (362, 543) with delta (0, -1)
Screenshot: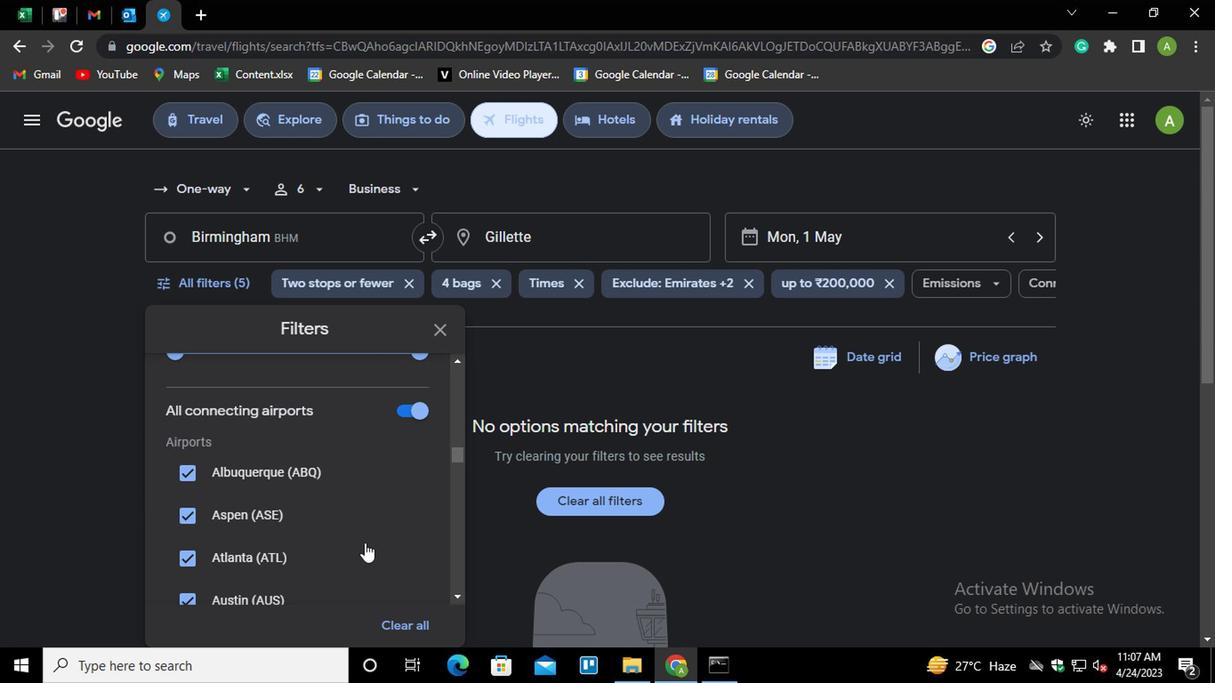 
Action: Mouse scrolled (362, 543) with delta (0, -1)
Screenshot: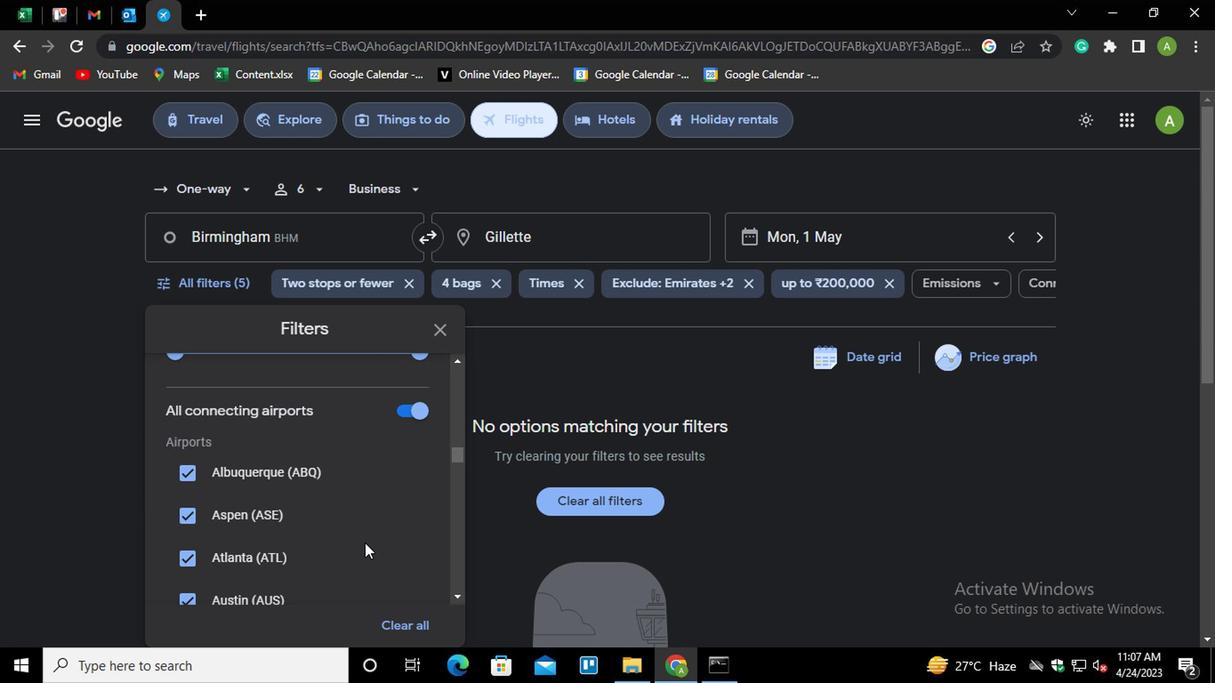 
Action: Mouse scrolled (362, 543) with delta (0, -1)
Screenshot: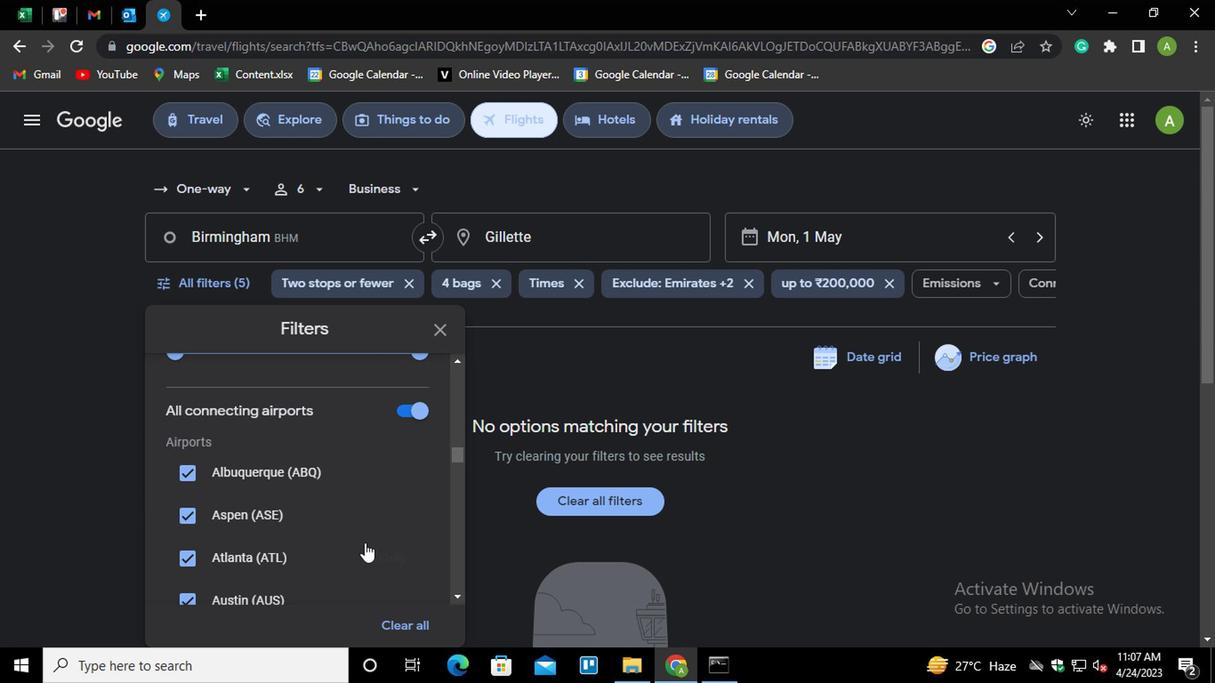 
Action: Mouse scrolled (362, 543) with delta (0, -1)
Screenshot: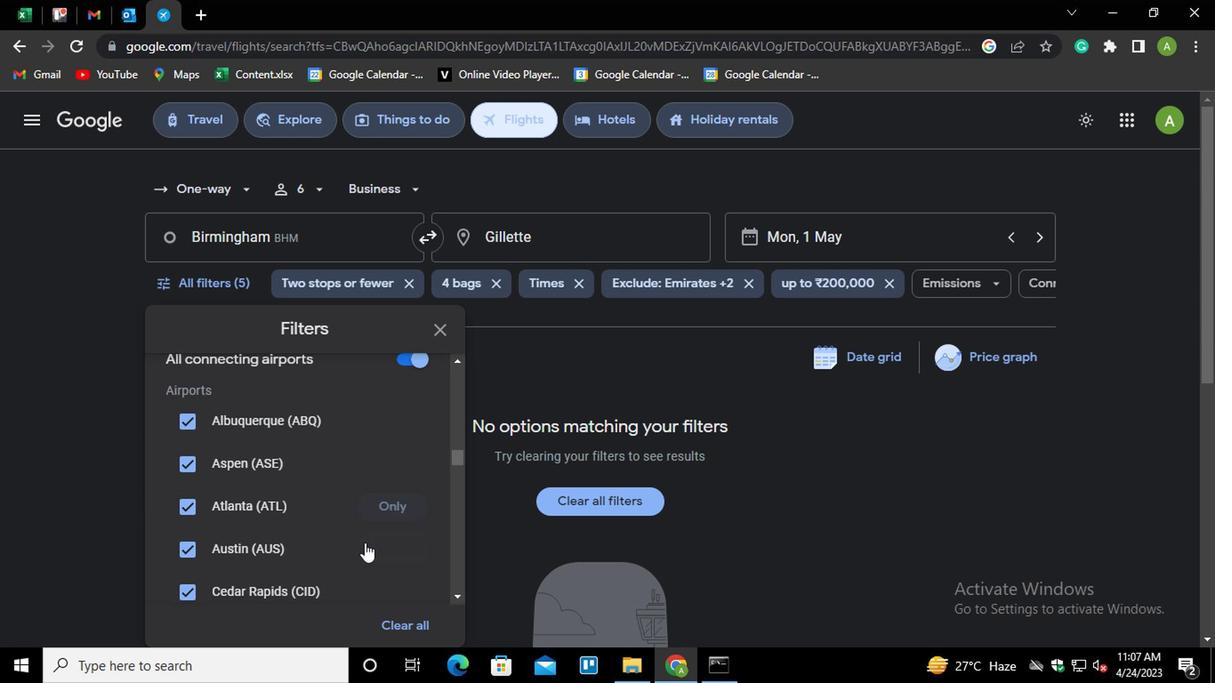 
Action: Mouse scrolled (362, 543) with delta (0, -1)
Screenshot: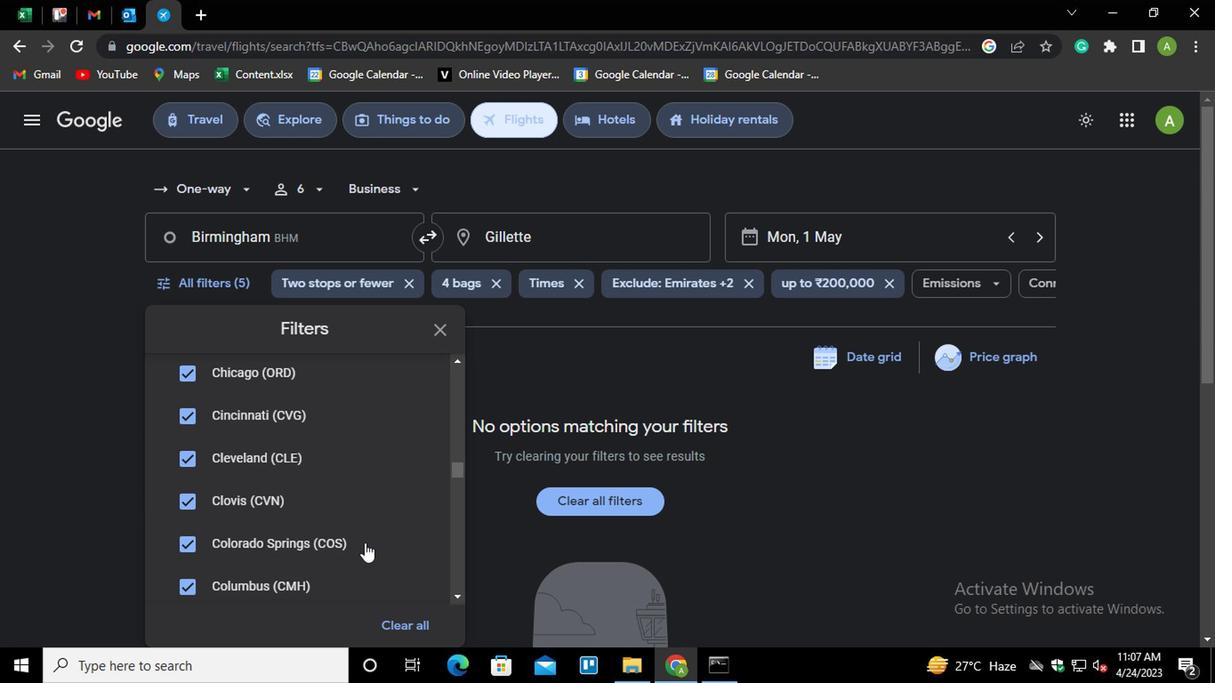 
Action: Mouse scrolled (362, 543) with delta (0, -1)
Screenshot: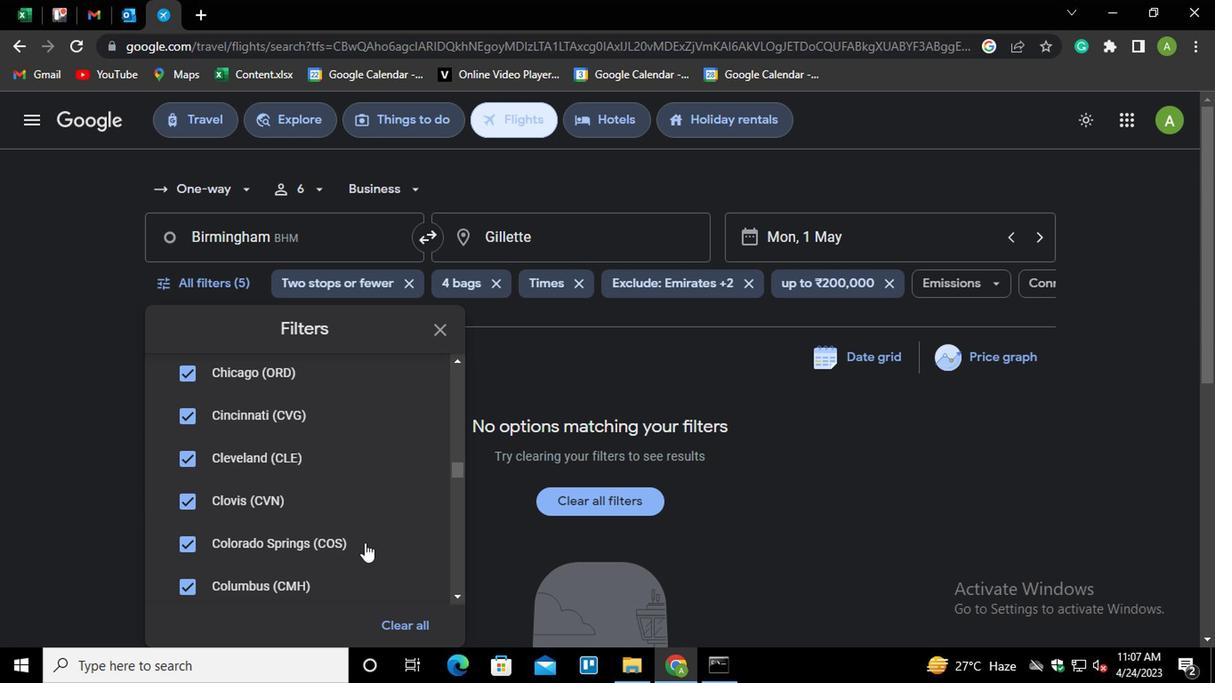 
Action: Mouse scrolled (362, 543) with delta (0, -1)
Screenshot: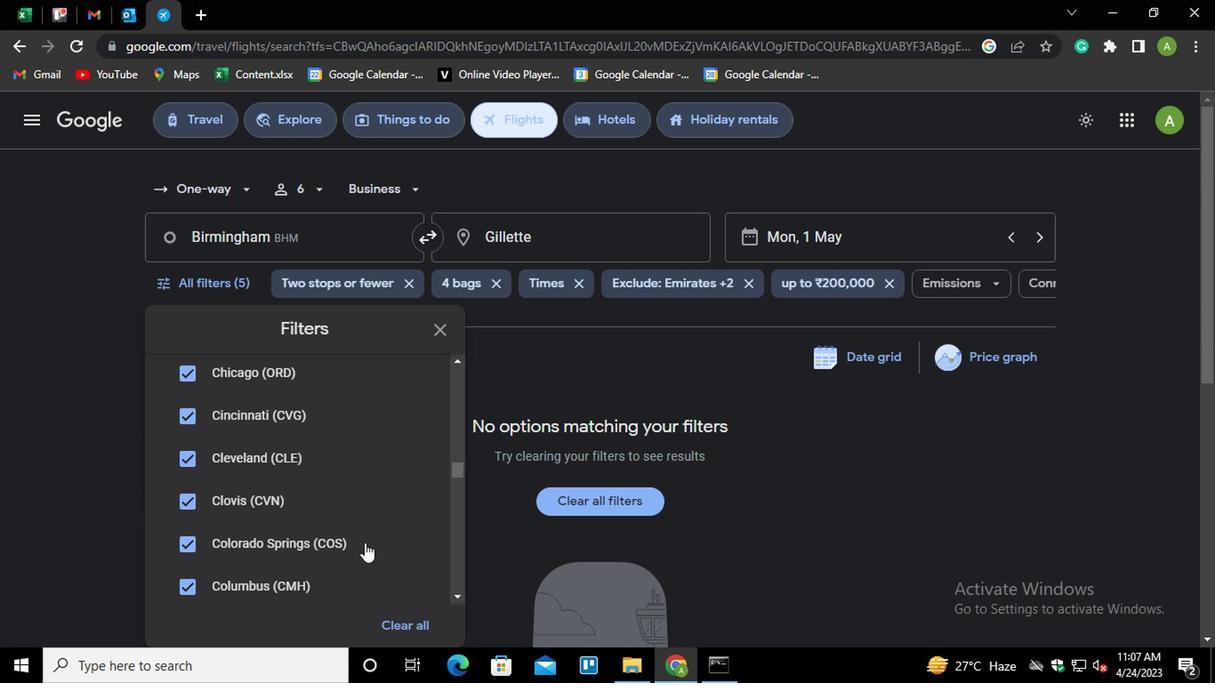 
Action: Mouse scrolled (362, 543) with delta (0, -1)
Screenshot: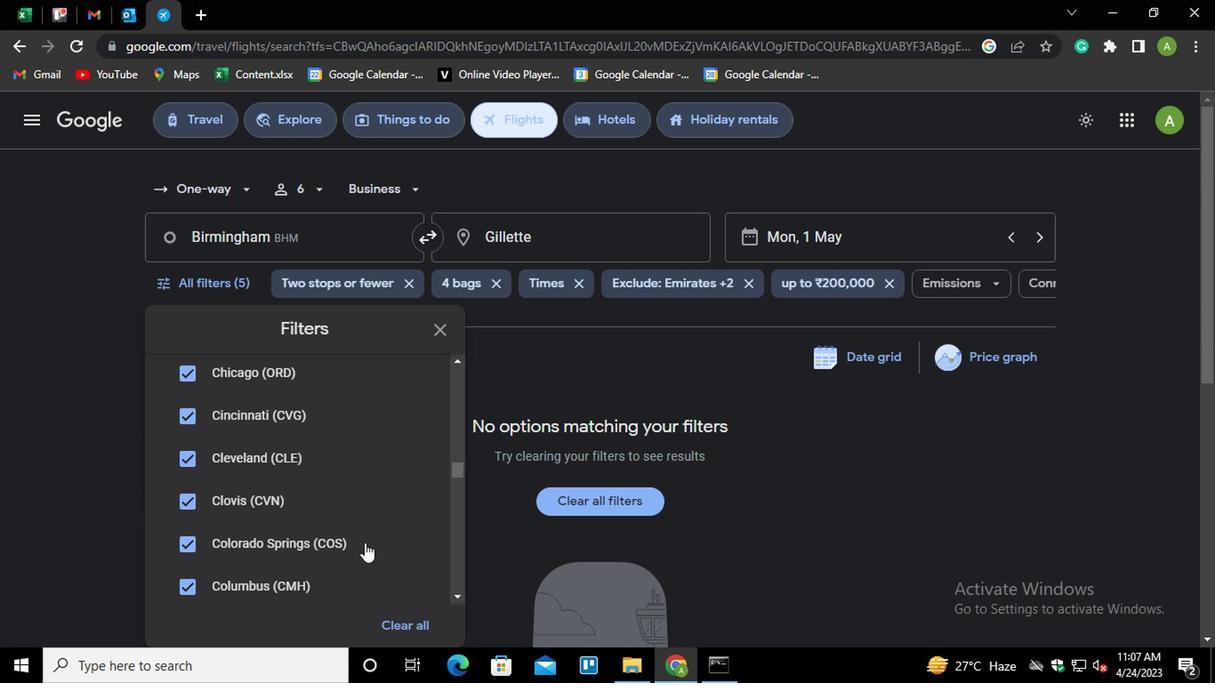 
Action: Mouse scrolled (362, 543) with delta (0, -1)
Screenshot: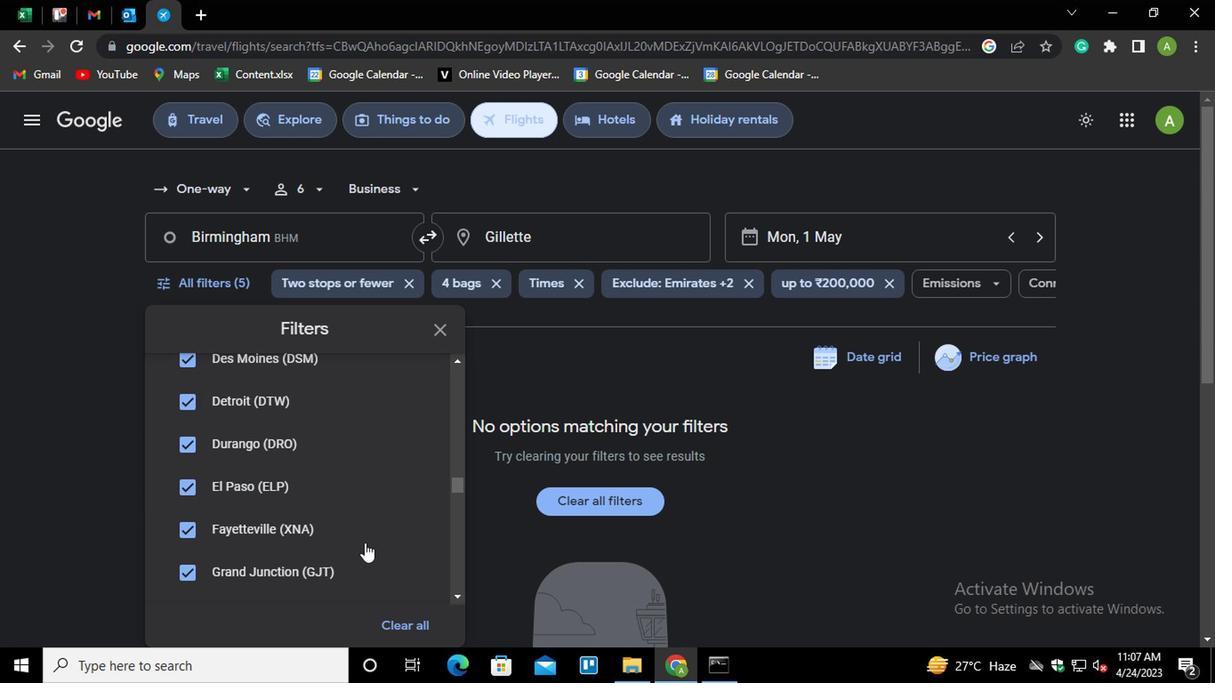 
Action: Mouse scrolled (362, 543) with delta (0, -1)
Screenshot: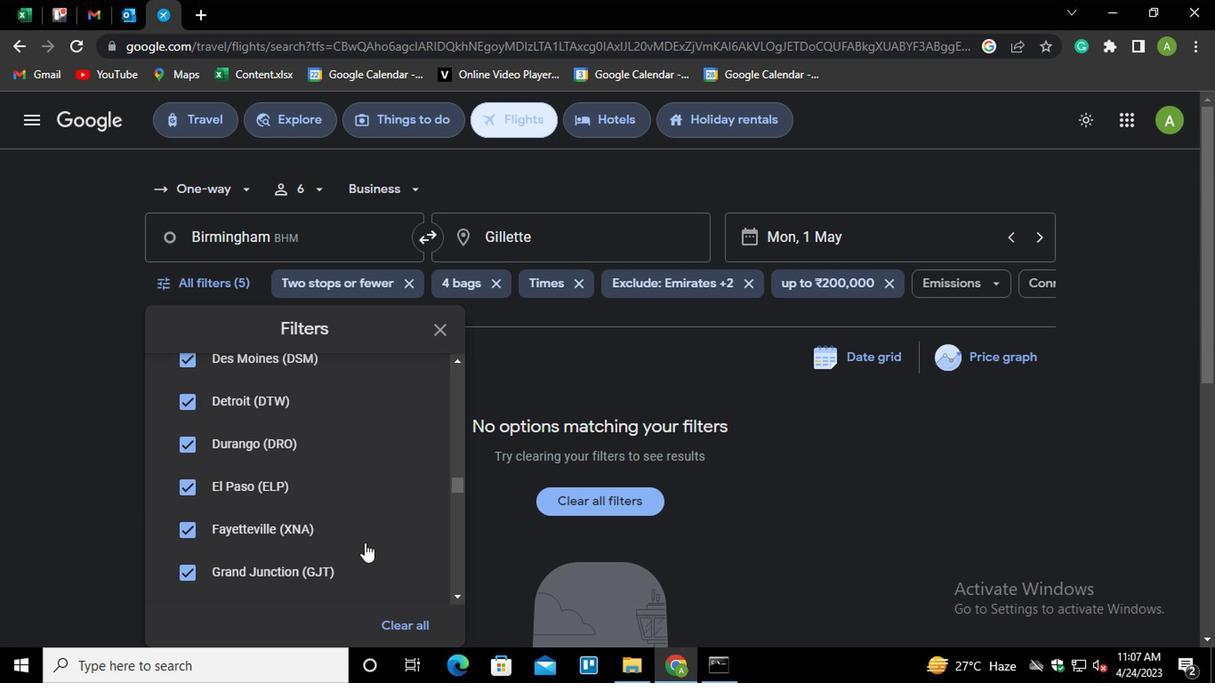 
Action: Mouse scrolled (362, 543) with delta (0, -1)
Screenshot: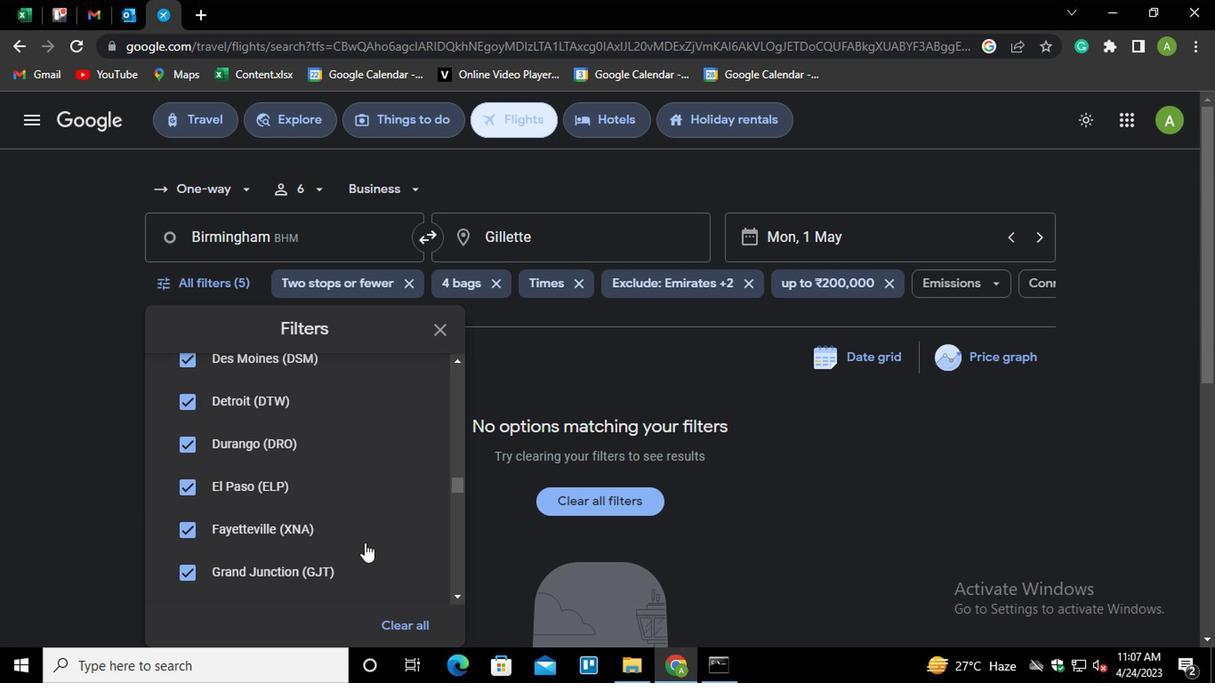 
Action: Mouse scrolled (362, 543) with delta (0, -1)
Screenshot: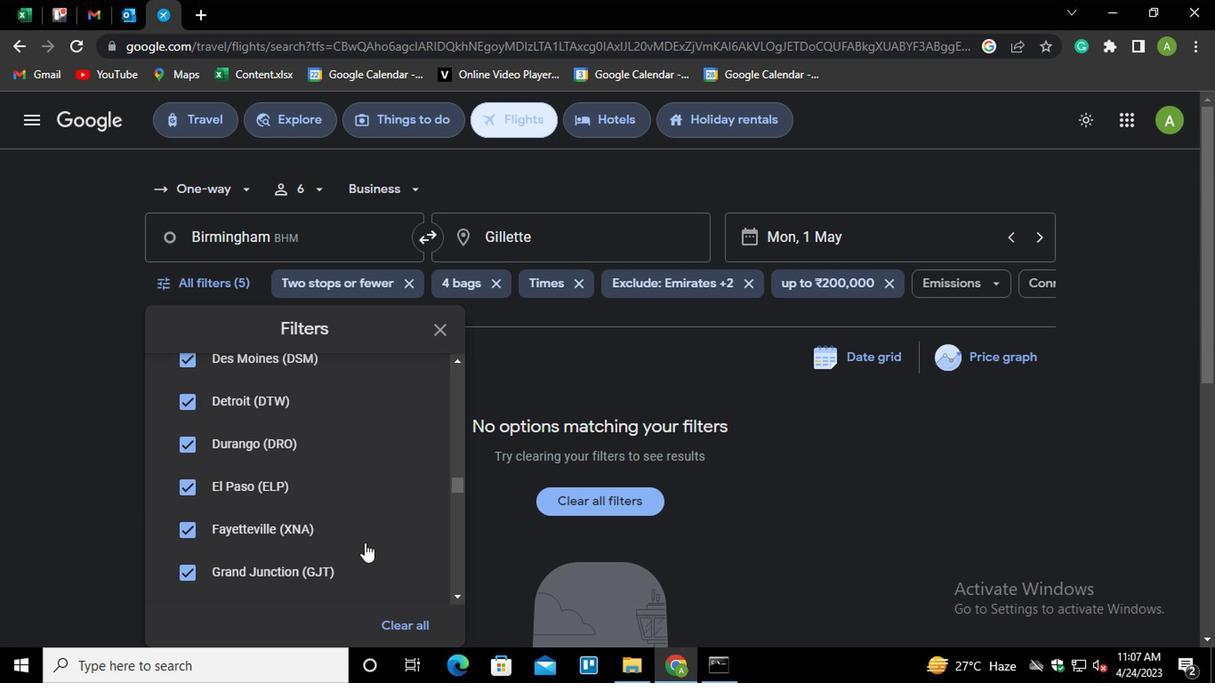 
Action: Mouse scrolled (362, 543) with delta (0, -1)
Screenshot: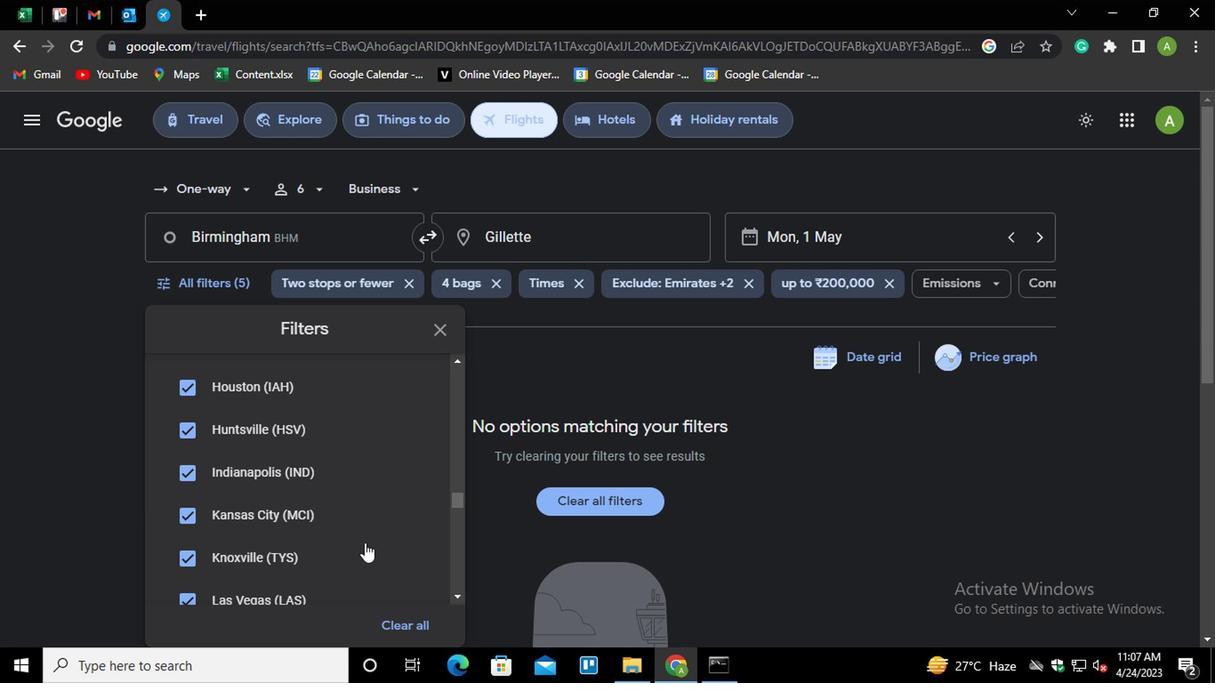 
Action: Mouse scrolled (362, 543) with delta (0, -1)
Screenshot: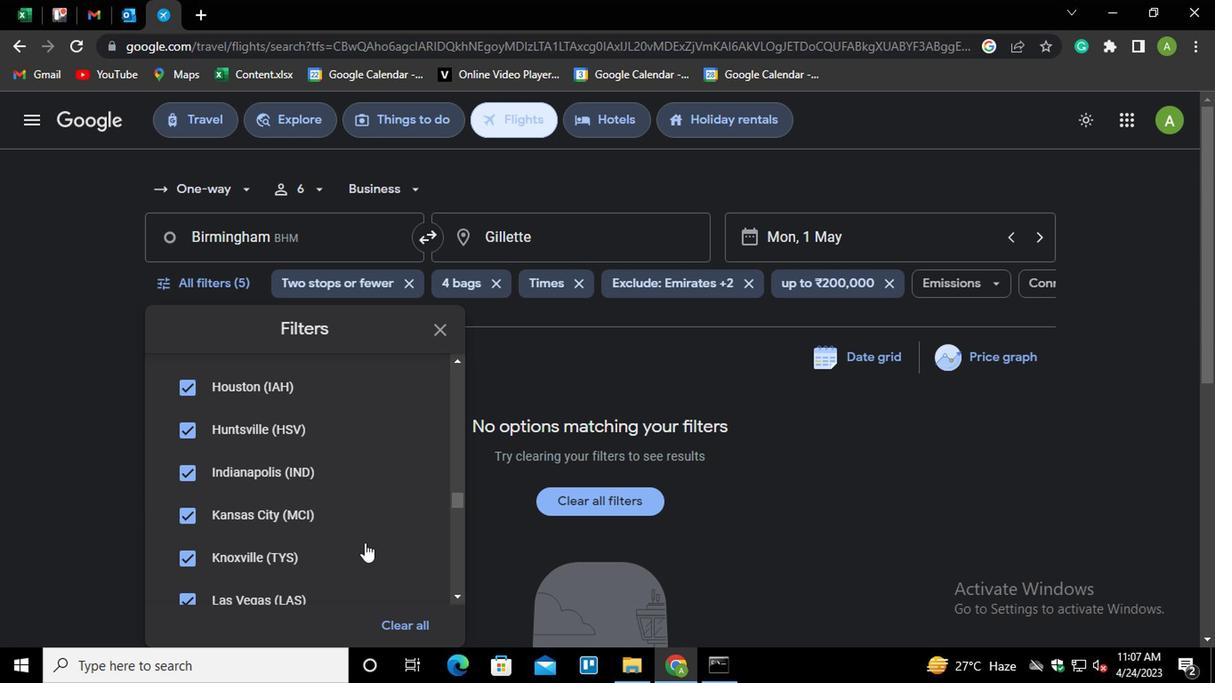 
Action: Mouse scrolled (362, 543) with delta (0, -1)
Screenshot: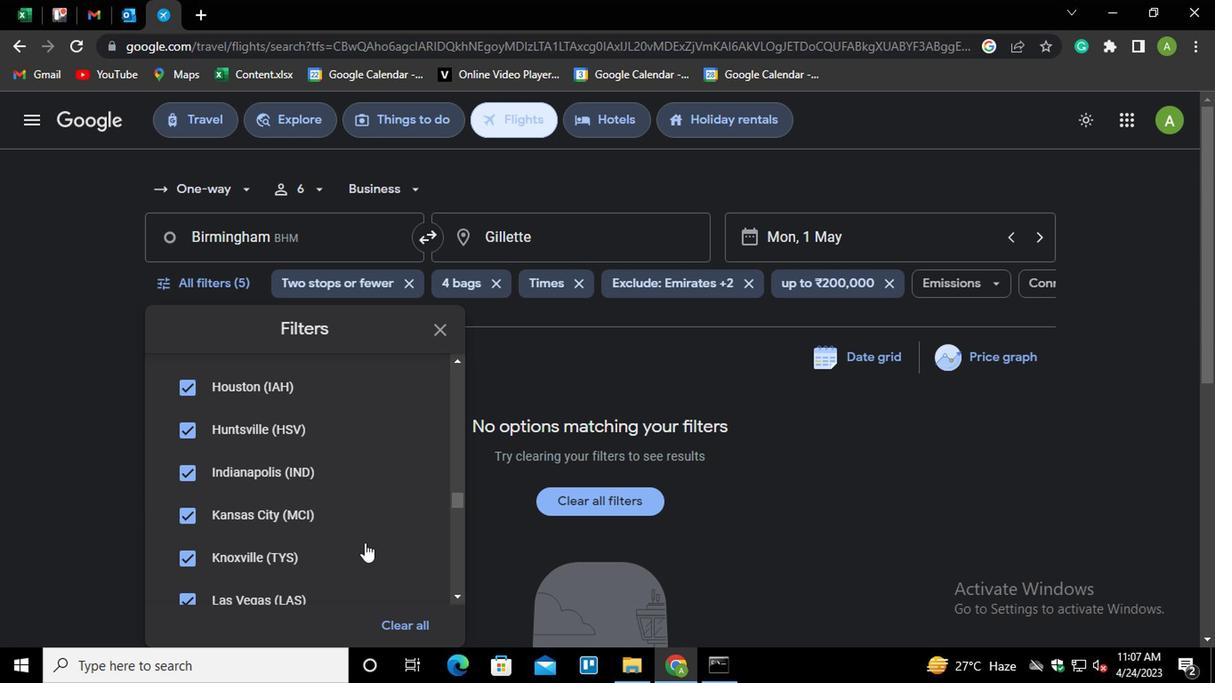 
Action: Mouse scrolled (362, 543) with delta (0, -1)
Screenshot: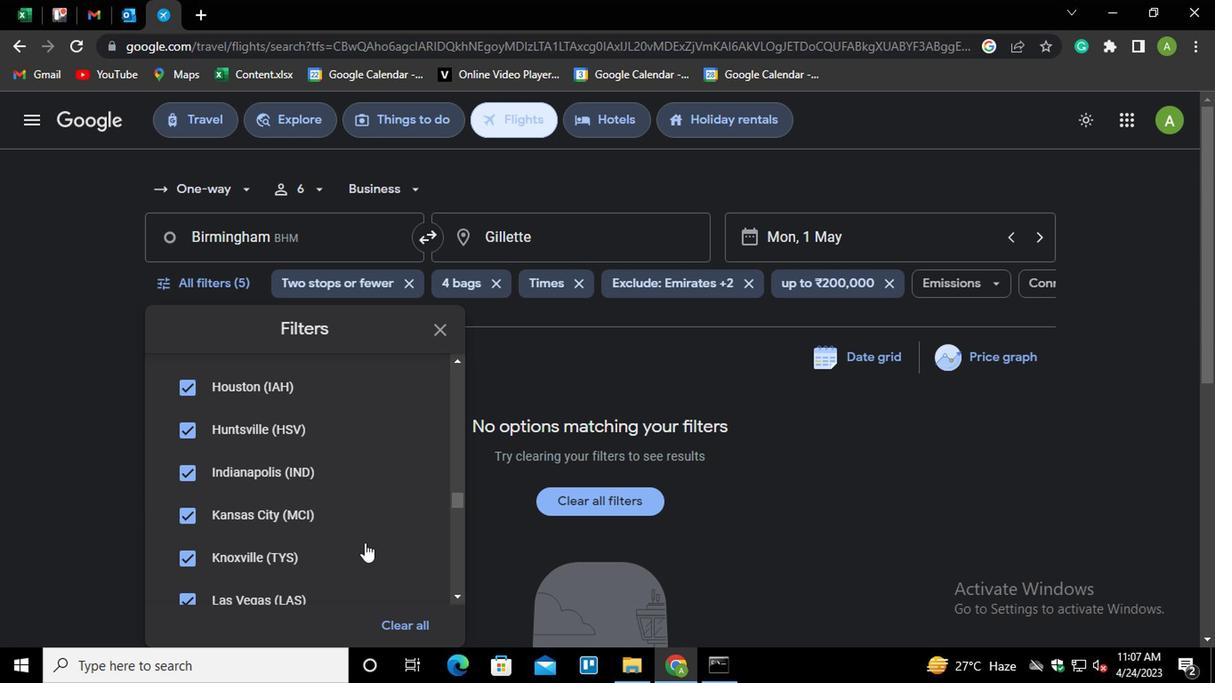 
Action: Mouse scrolled (362, 543) with delta (0, -1)
Screenshot: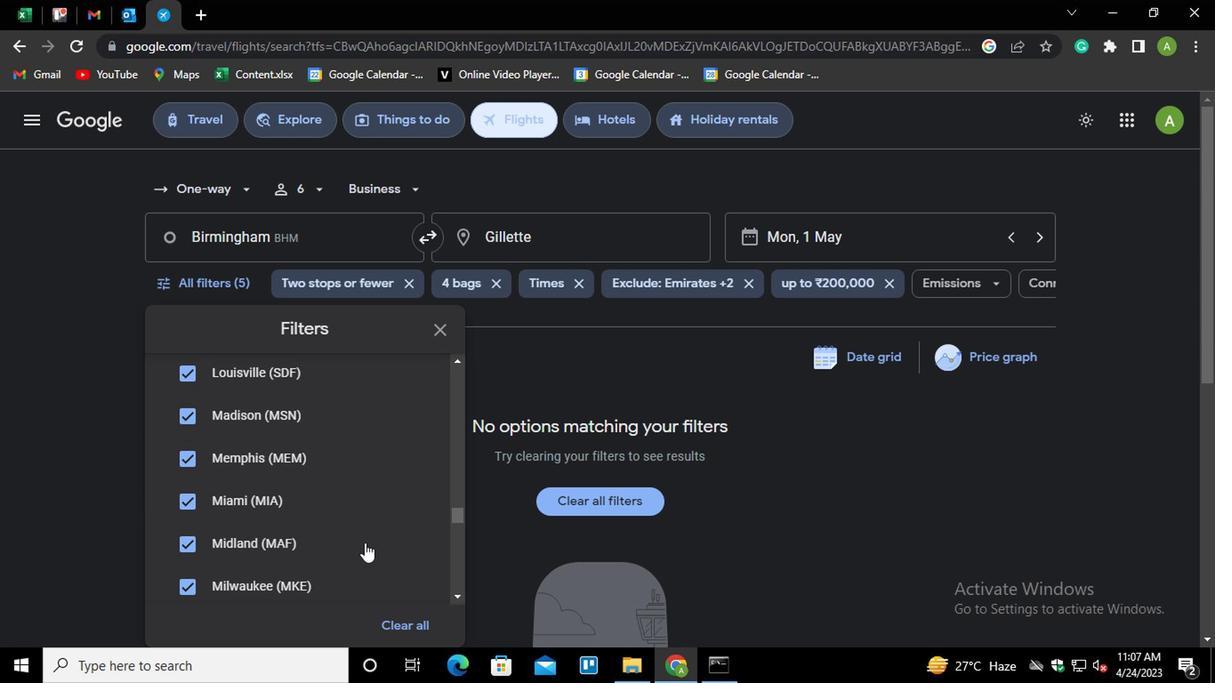 
Action: Mouse scrolled (362, 543) with delta (0, -1)
Screenshot: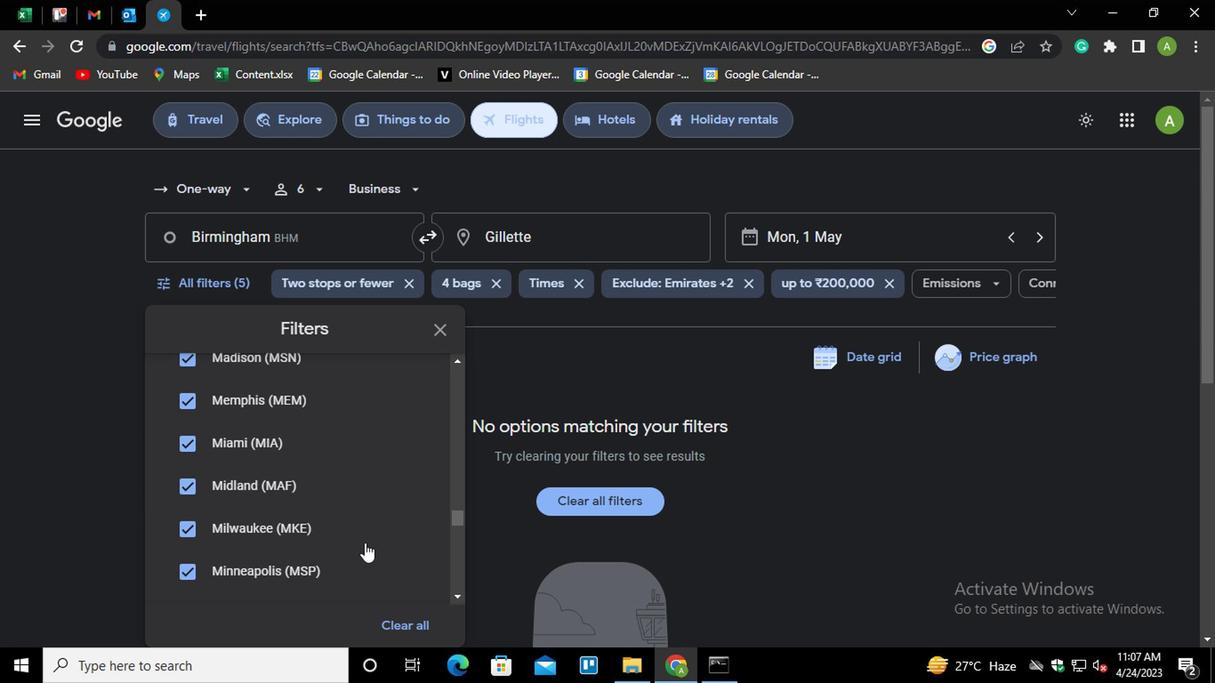 
Action: Mouse scrolled (362, 543) with delta (0, -1)
Screenshot: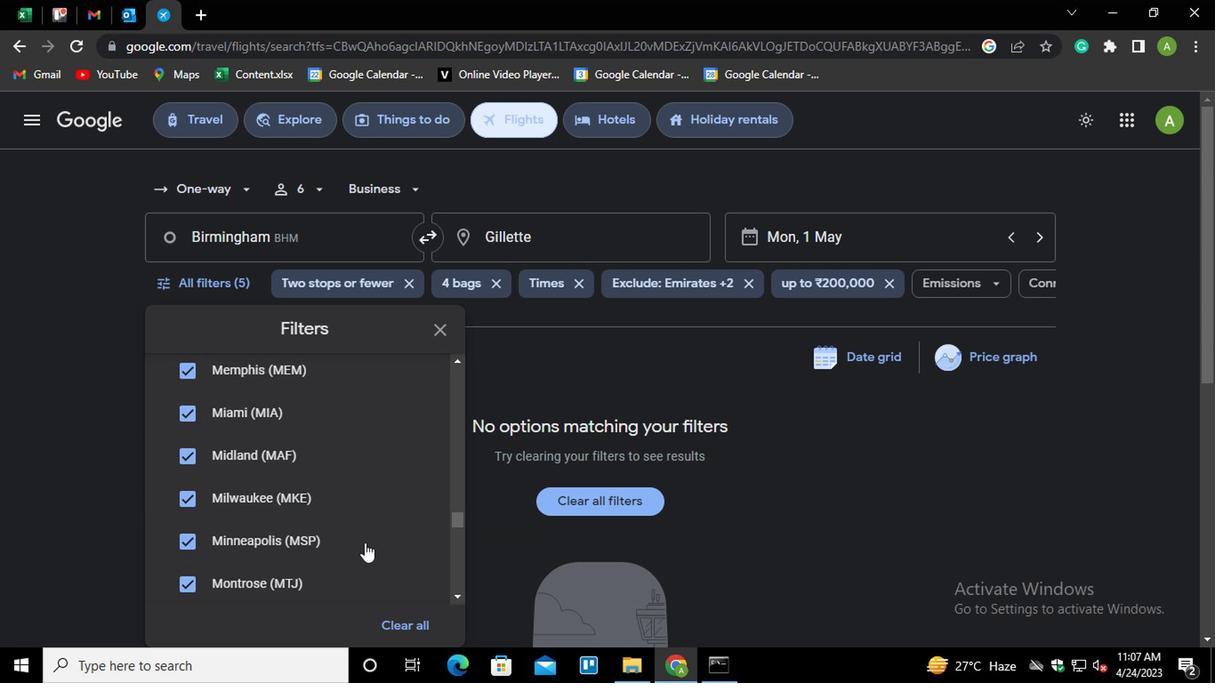 
Action: Mouse scrolled (362, 543) with delta (0, -1)
Screenshot: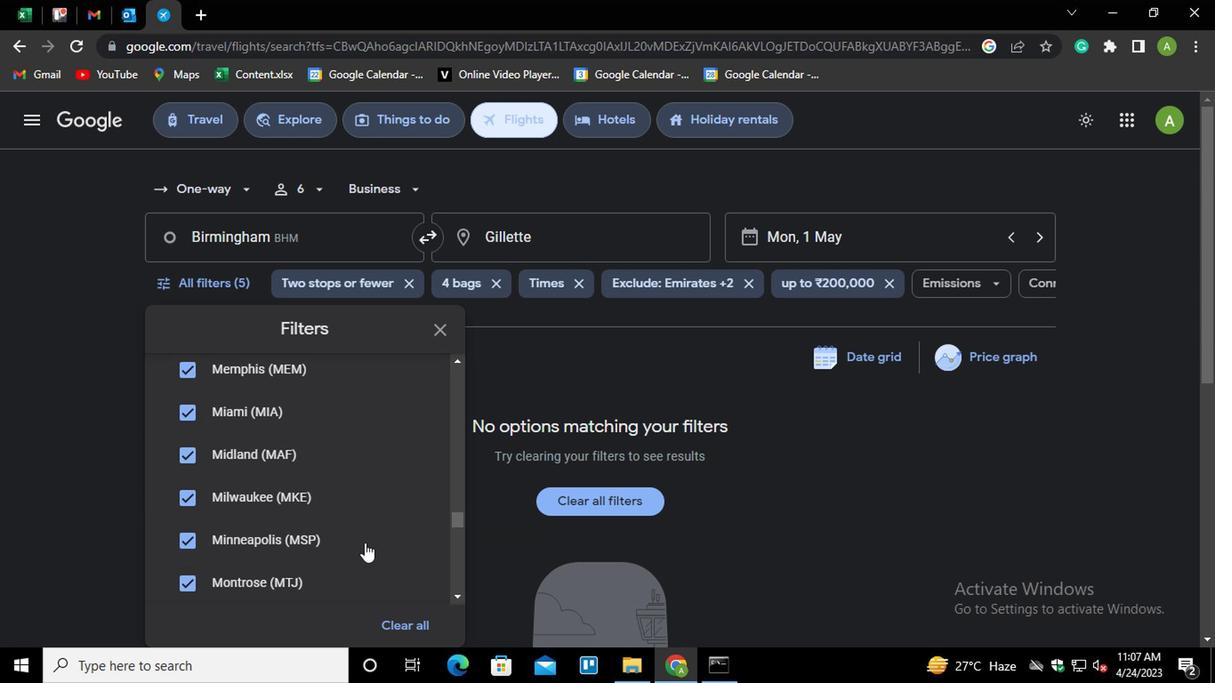 
Action: Mouse scrolled (362, 543) with delta (0, -1)
Screenshot: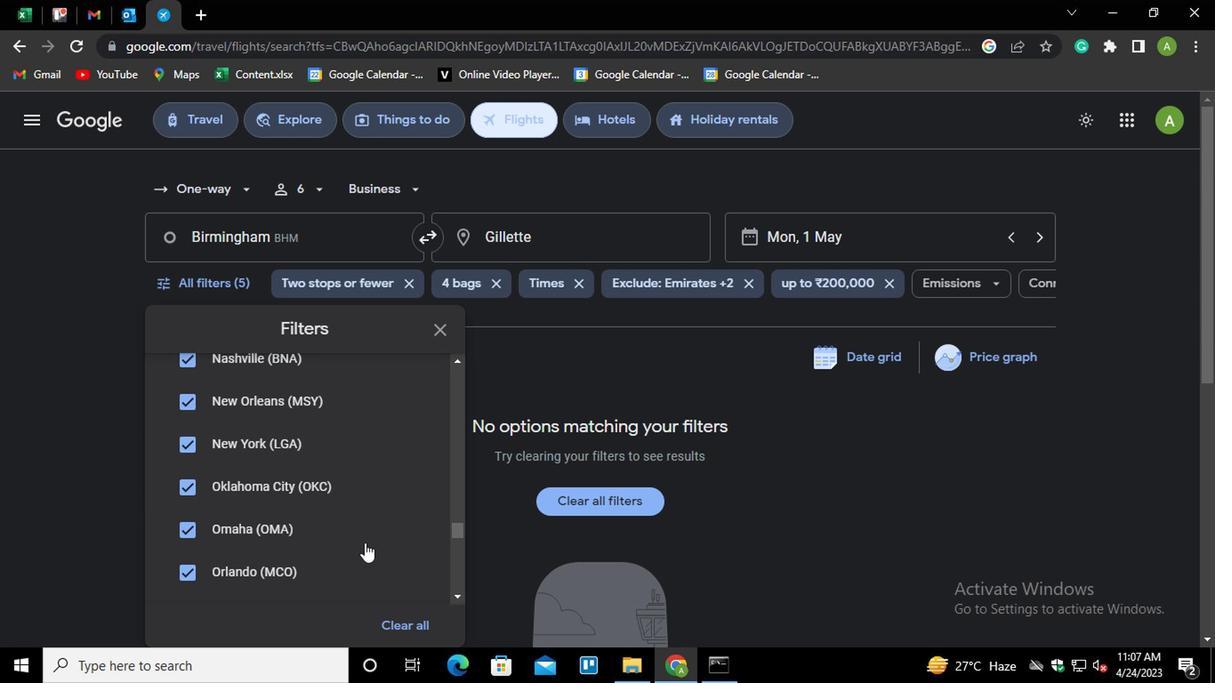
Action: Mouse scrolled (362, 543) with delta (0, -1)
Screenshot: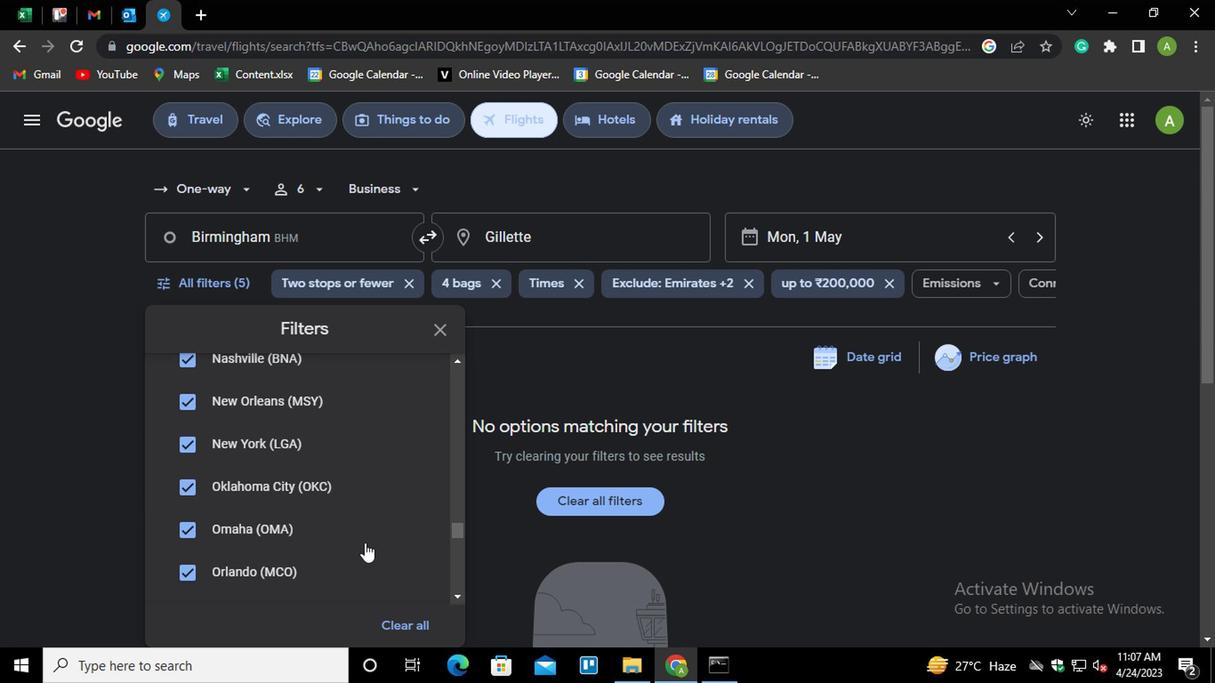 
Action: Mouse scrolled (362, 545) with delta (0, 0)
Screenshot: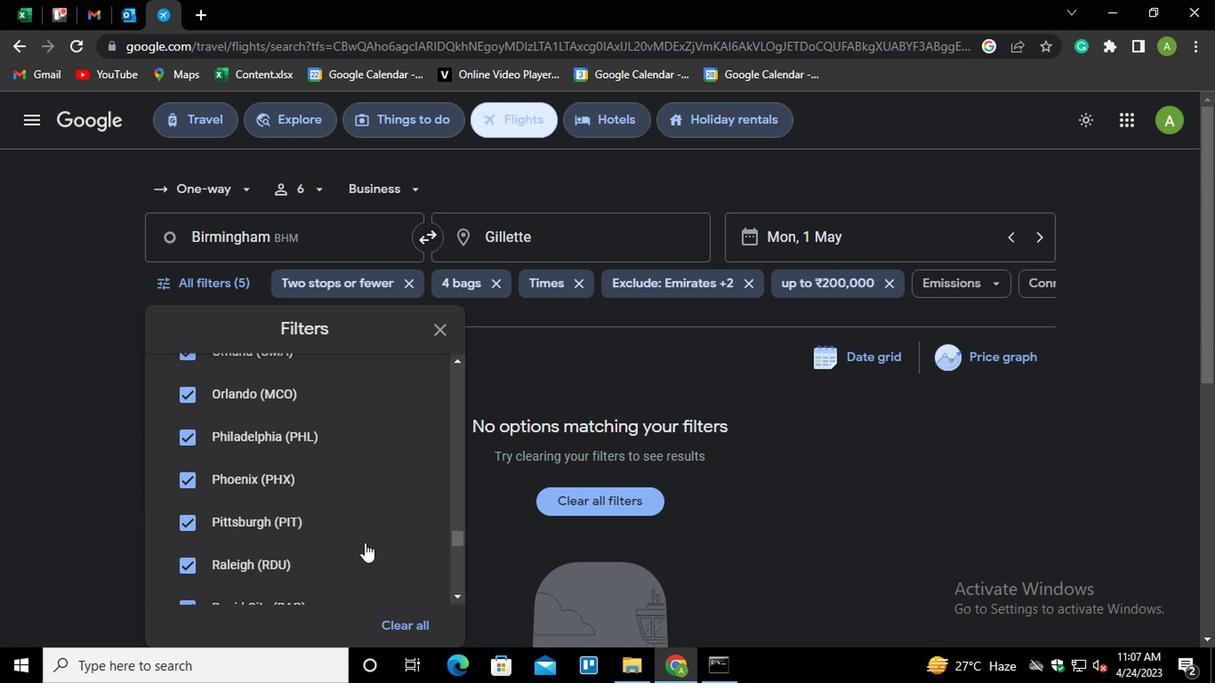 
Action: Mouse scrolled (362, 545) with delta (0, 0)
Screenshot: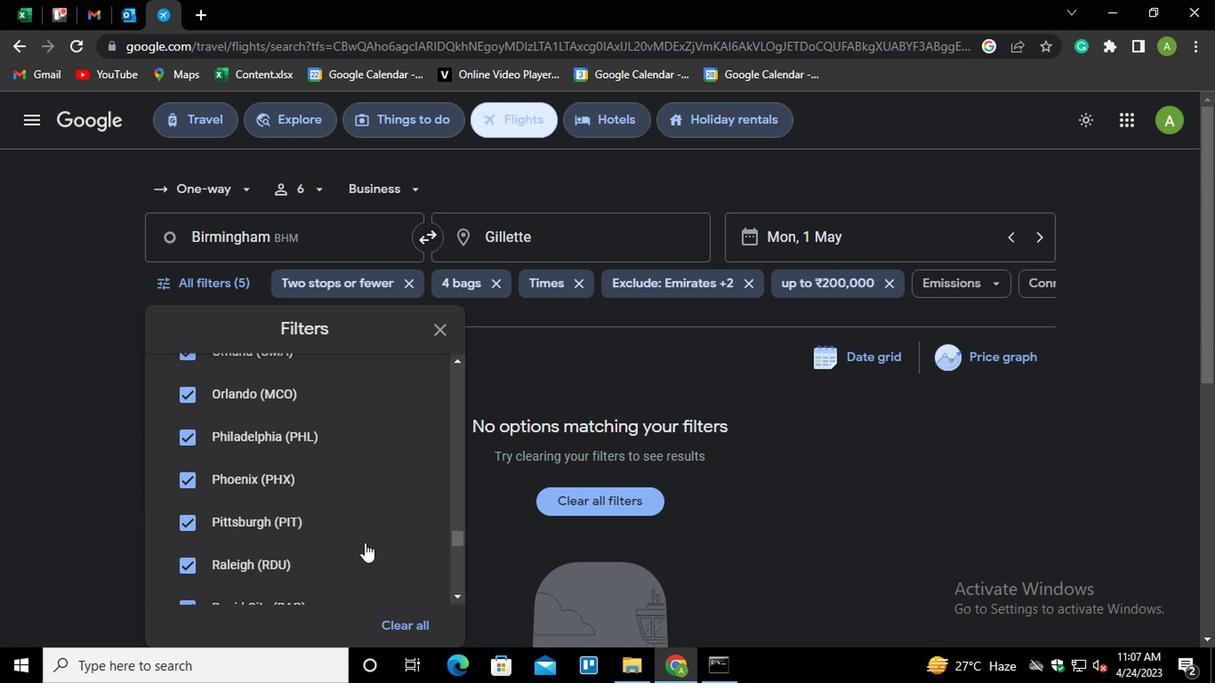 
Action: Mouse scrolled (362, 545) with delta (0, 0)
Screenshot: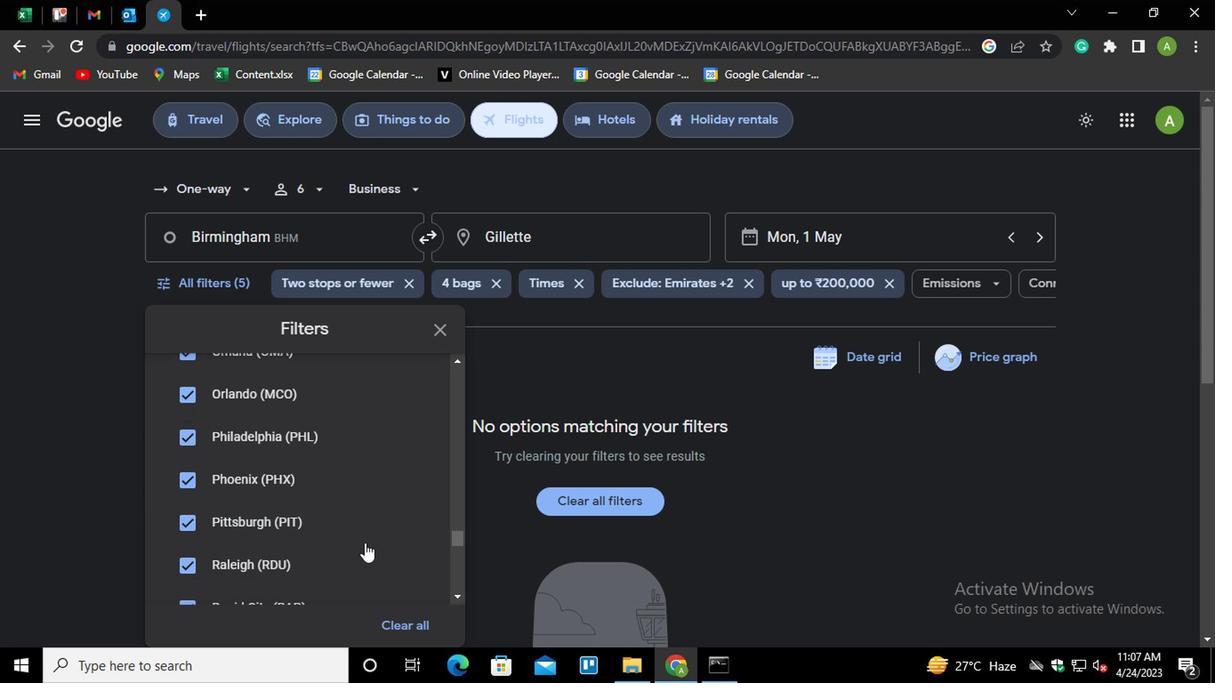 
Action: Mouse scrolled (362, 545) with delta (0, 0)
Screenshot: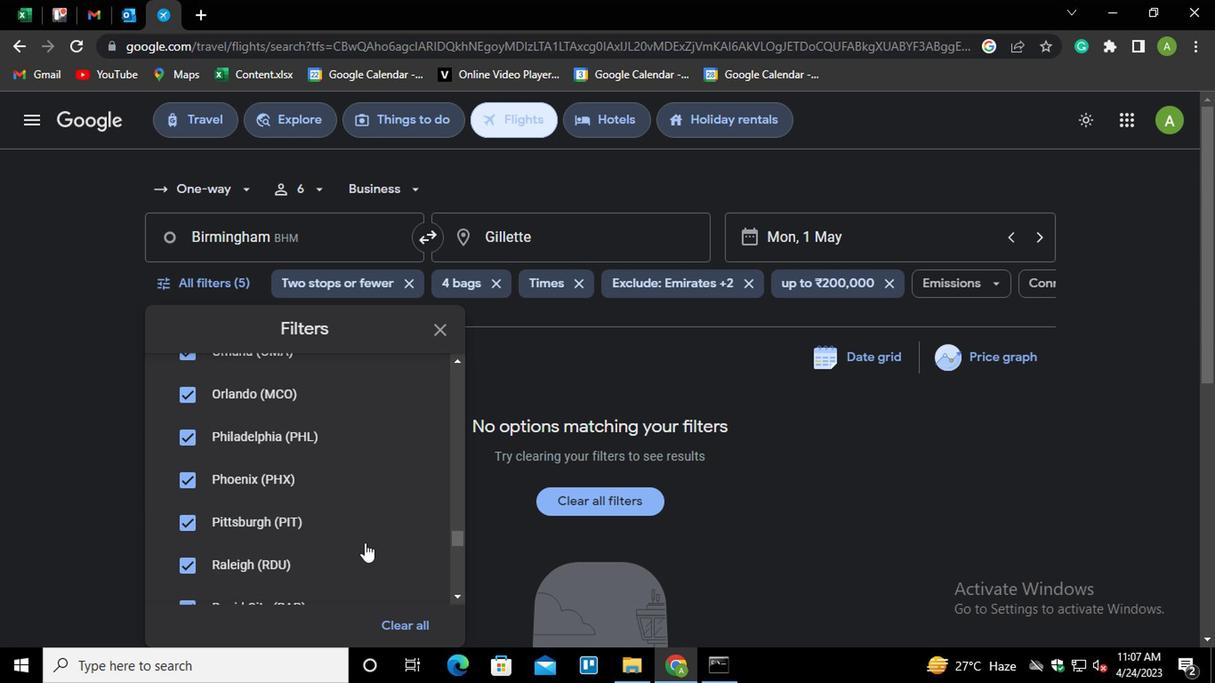 
Action: Mouse scrolled (362, 545) with delta (0, 0)
Screenshot: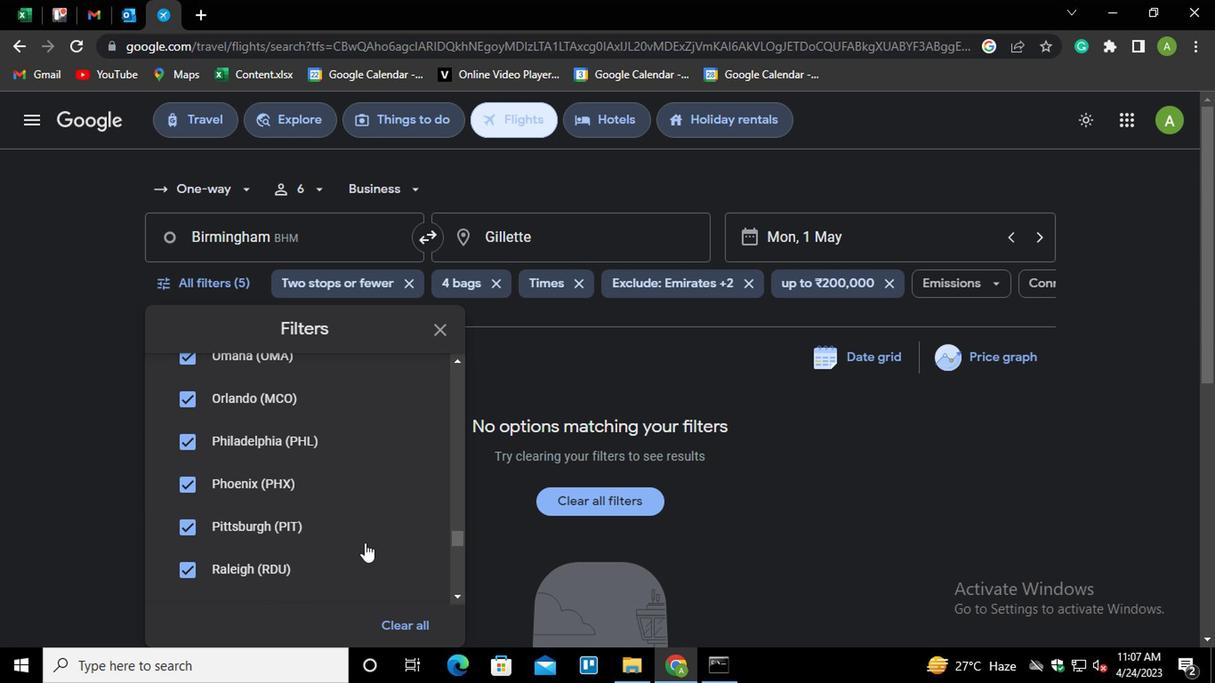
Action: Mouse scrolled (362, 545) with delta (0, 0)
Screenshot: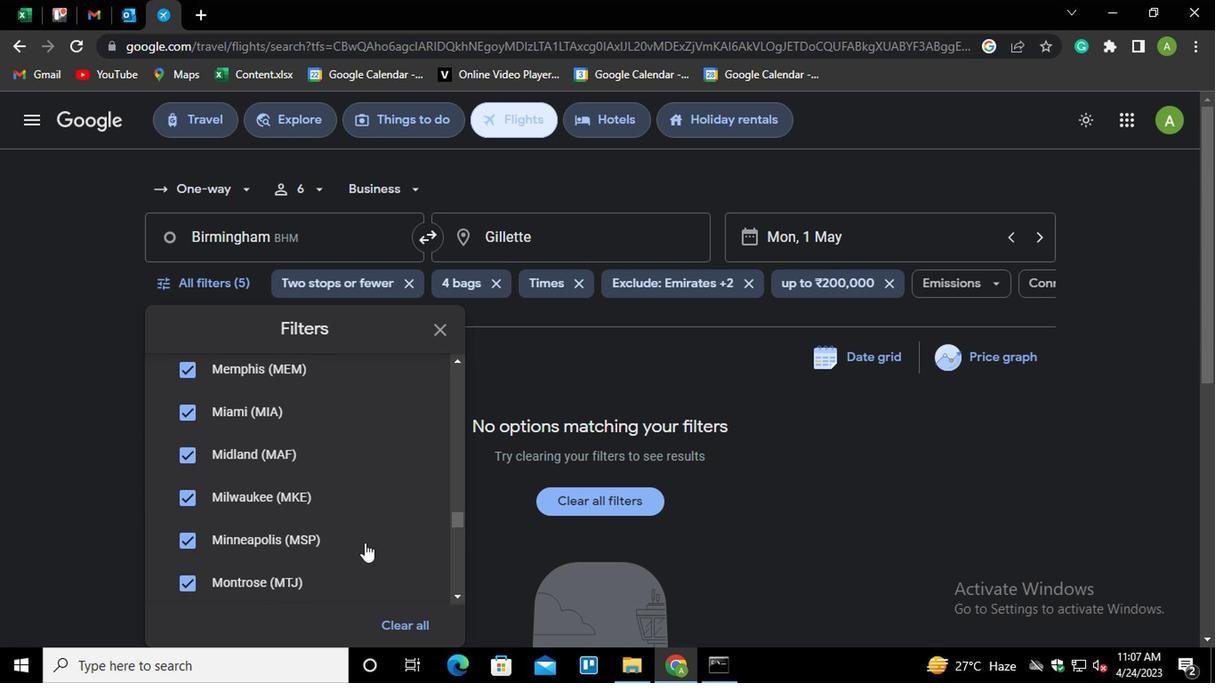 
Action: Mouse scrolled (362, 545) with delta (0, 0)
Screenshot: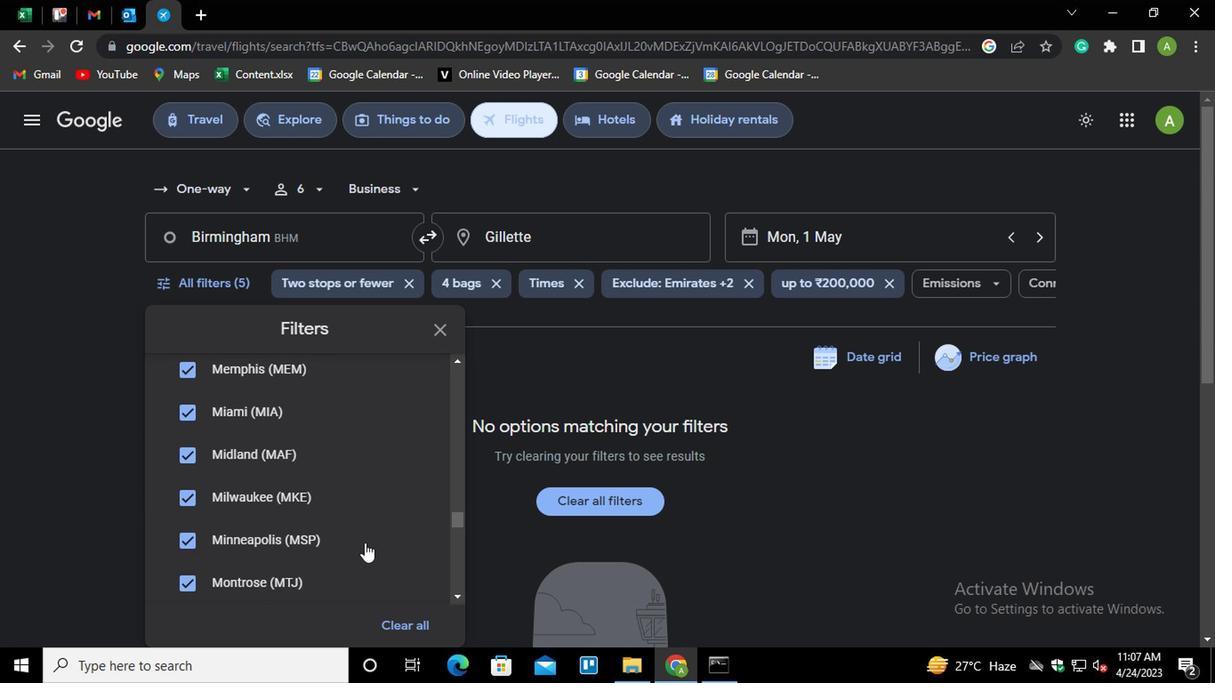
Action: Mouse scrolled (362, 545) with delta (0, 0)
Screenshot: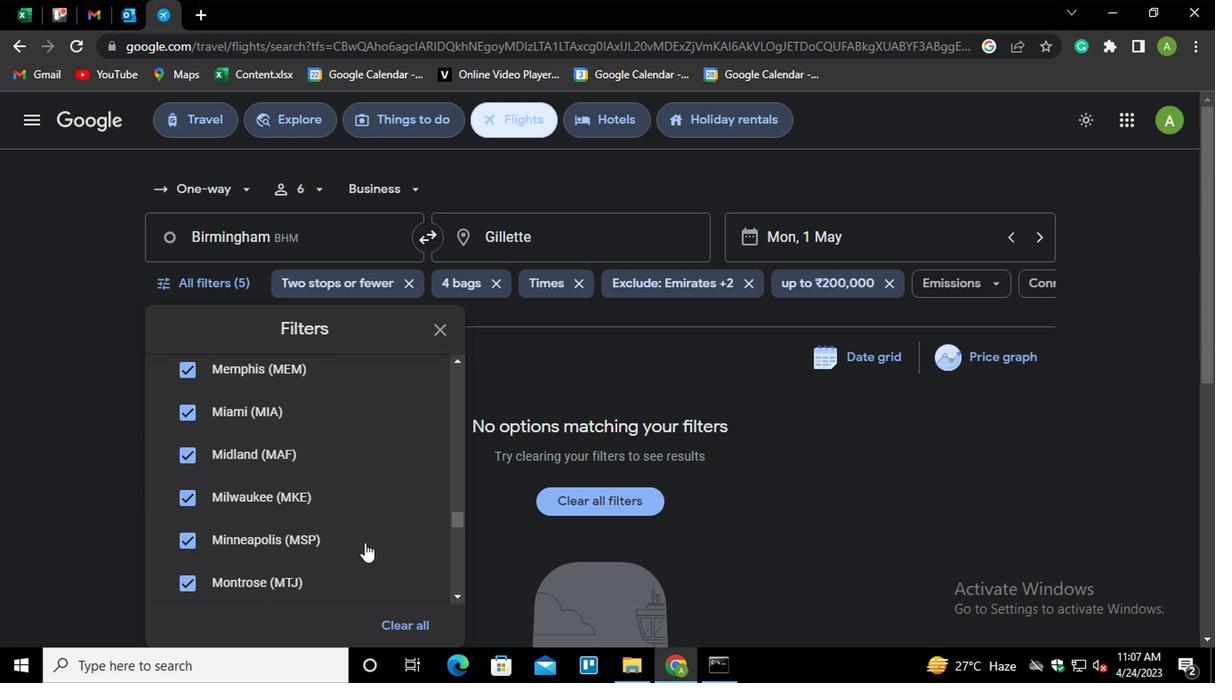 
Action: Mouse scrolled (362, 545) with delta (0, 0)
Screenshot: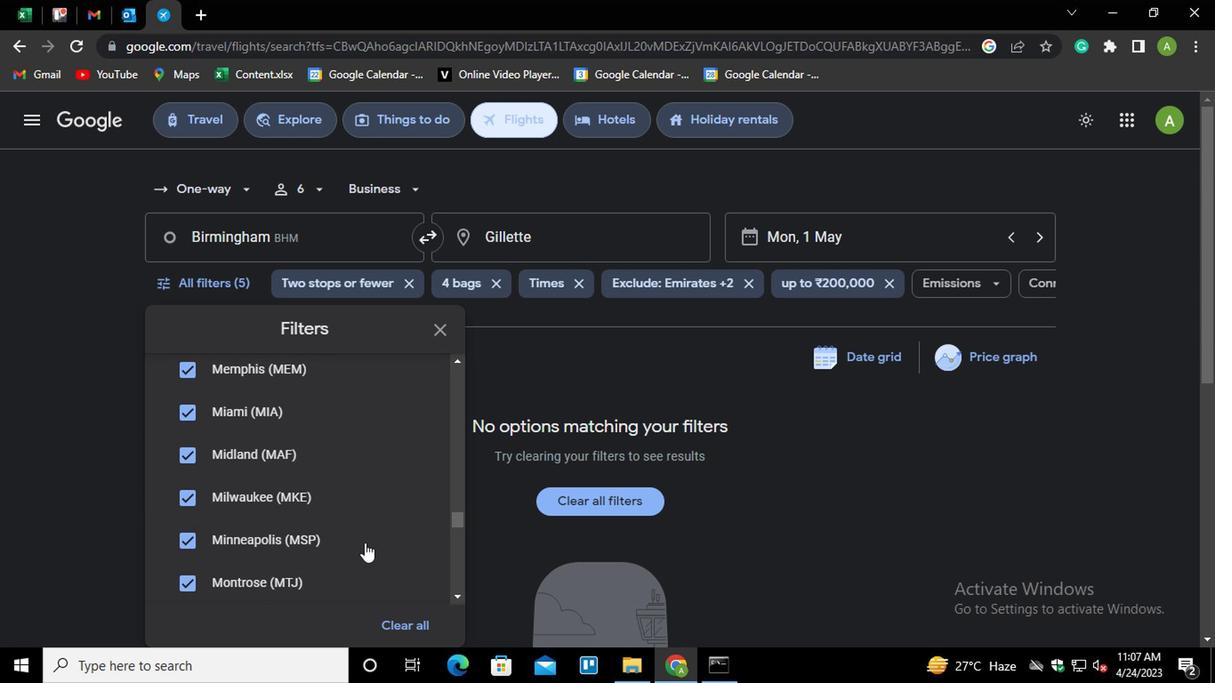 
Action: Mouse scrolled (362, 545) with delta (0, 0)
Screenshot: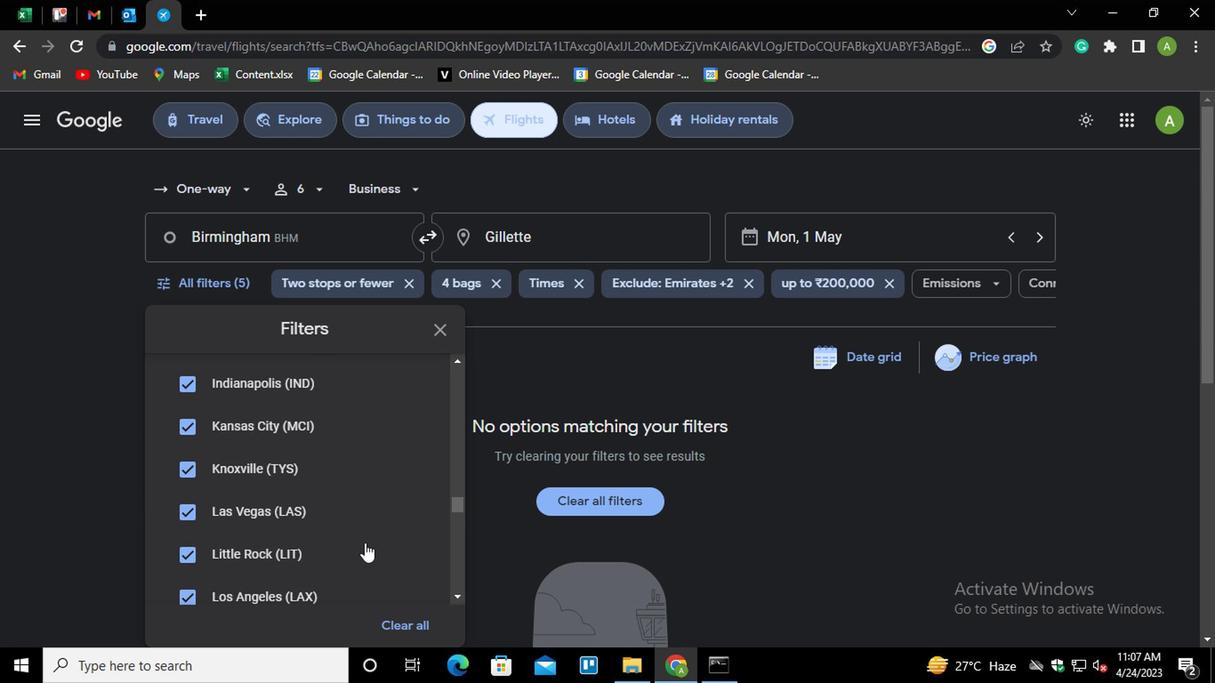 
Action: Mouse scrolled (362, 545) with delta (0, 0)
Screenshot: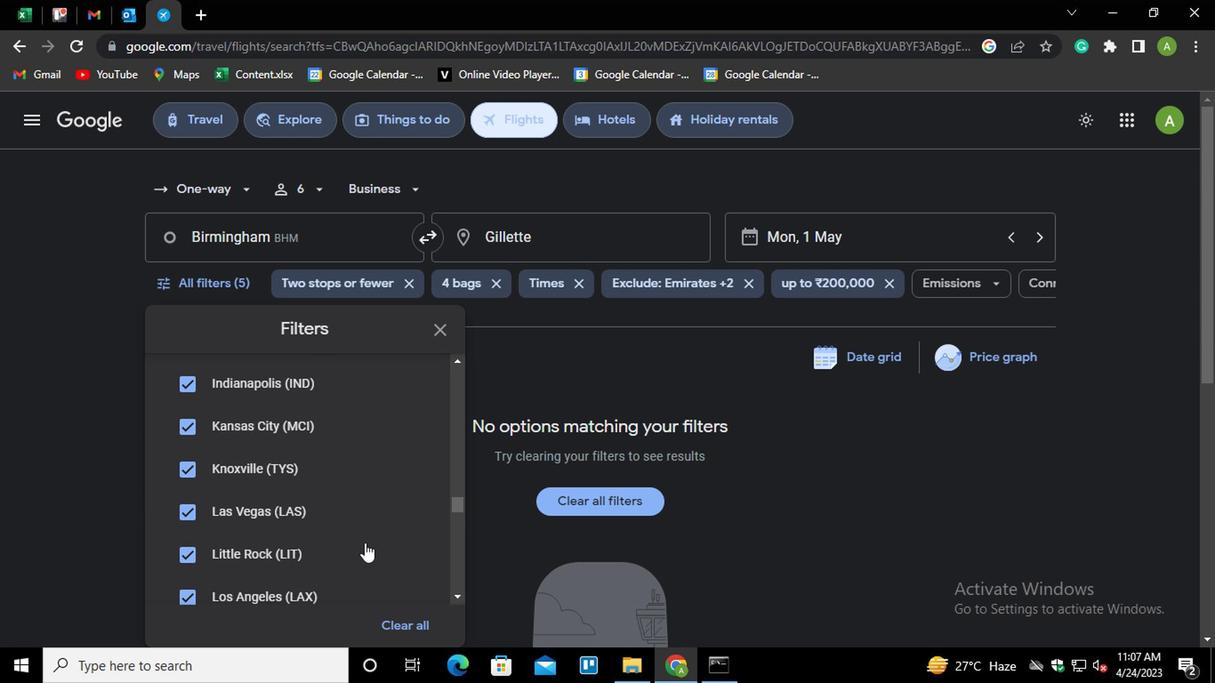 
Action: Mouse scrolled (362, 545) with delta (0, 0)
Screenshot: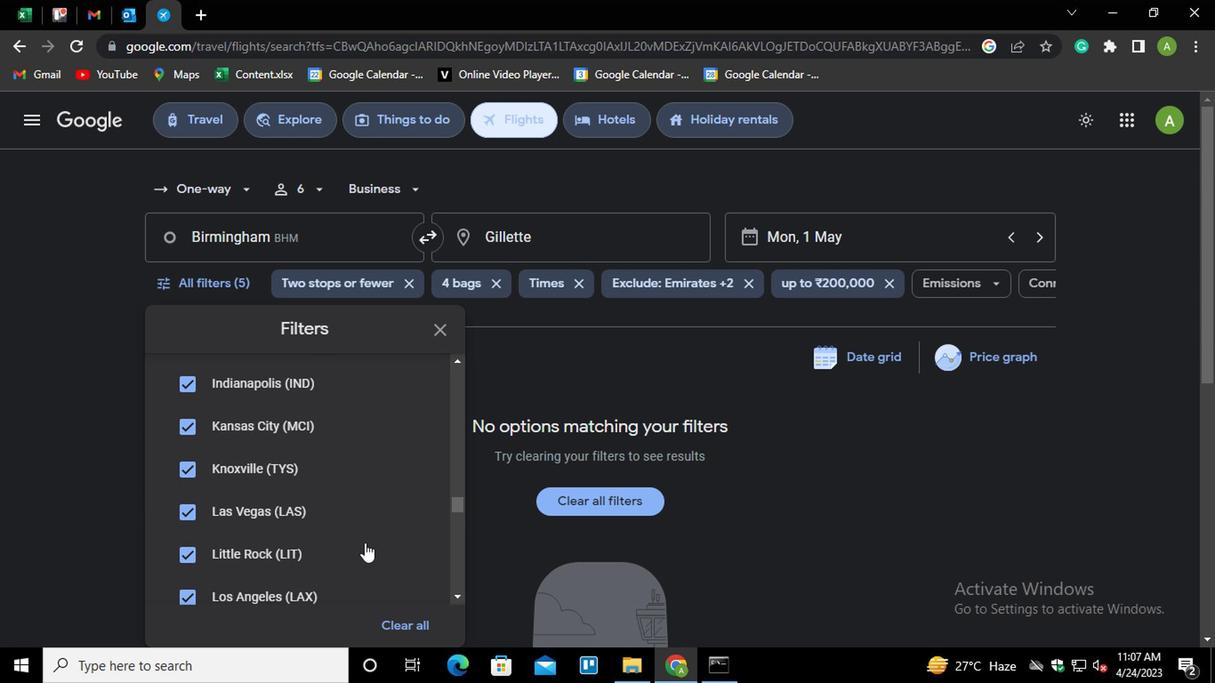 
Action: Mouse scrolled (362, 545) with delta (0, 0)
Screenshot: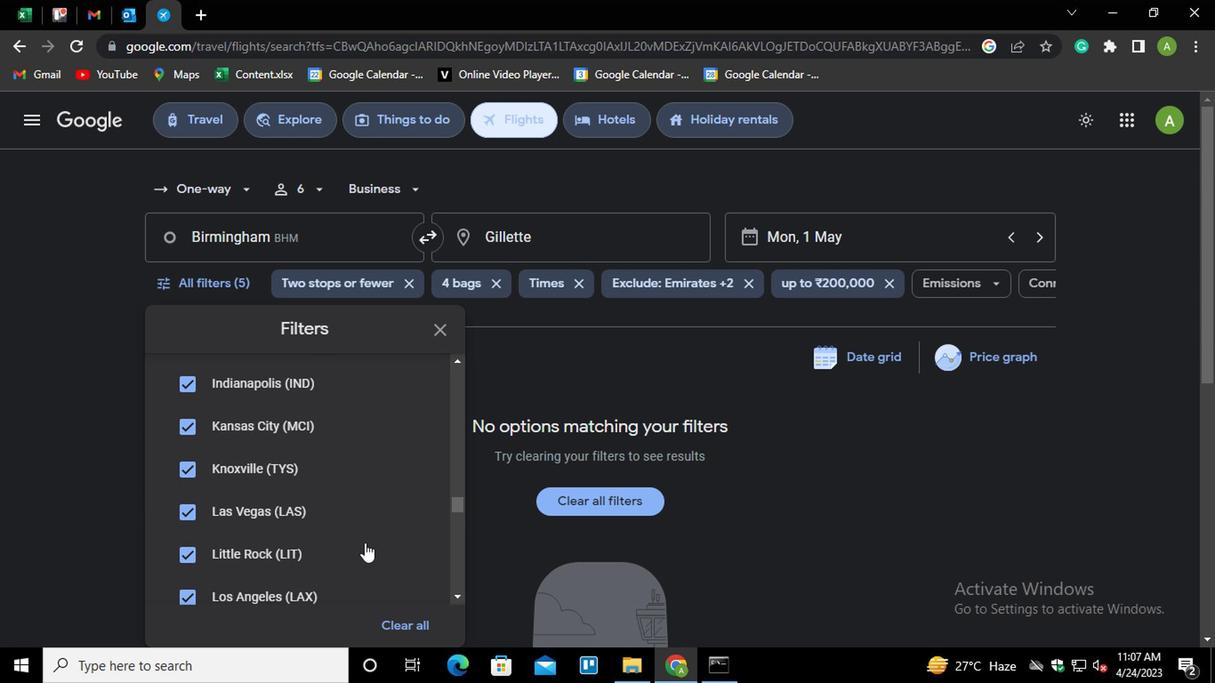 
Action: Mouse scrolled (362, 545) with delta (0, 0)
Screenshot: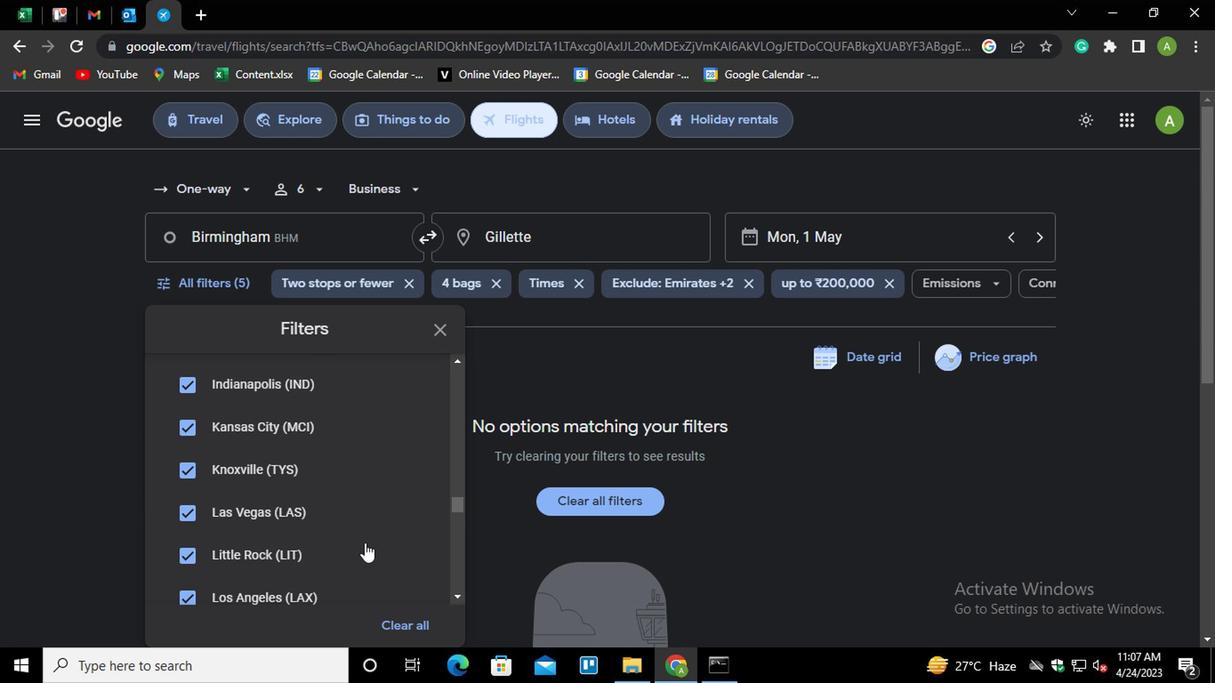 
Action: Mouse scrolled (362, 545) with delta (0, 0)
Screenshot: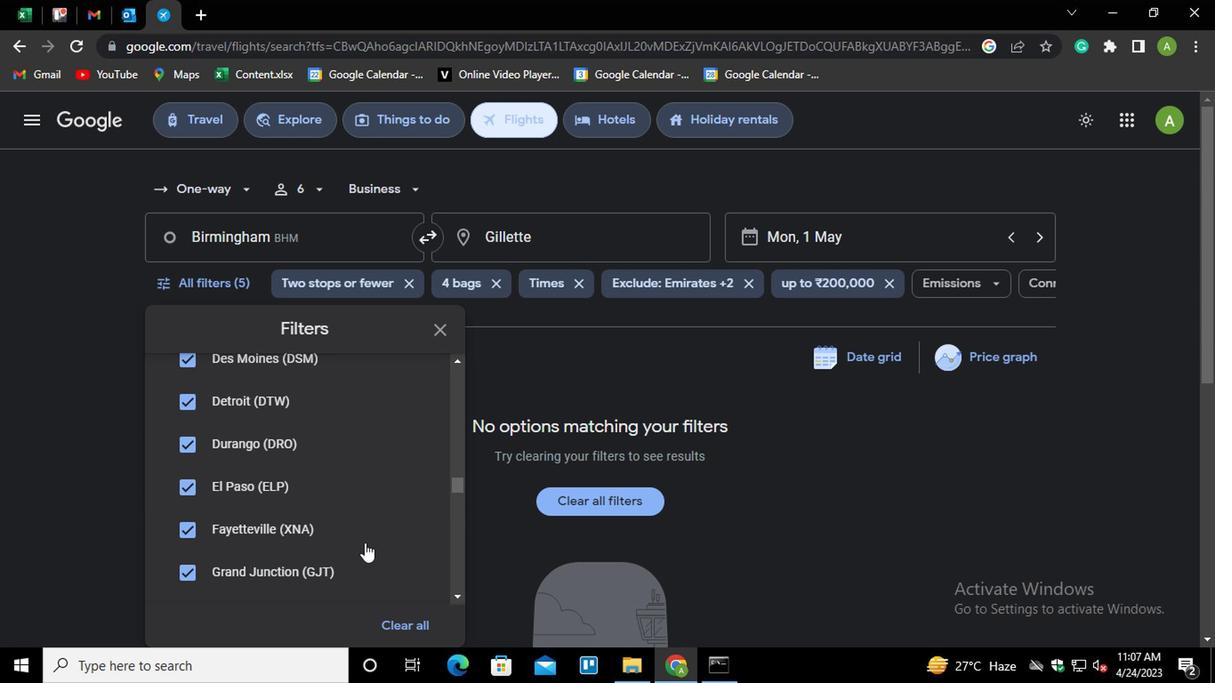 
Action: Mouse scrolled (362, 545) with delta (0, 0)
Screenshot: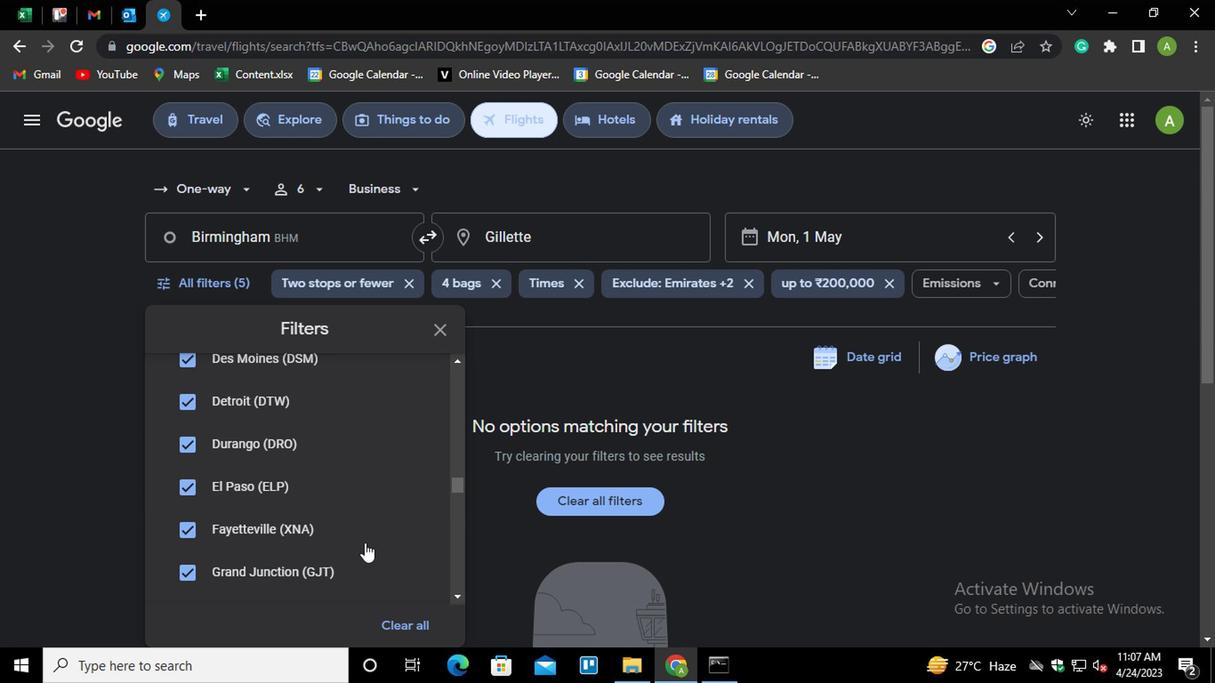 
Action: Mouse scrolled (362, 545) with delta (0, 0)
Screenshot: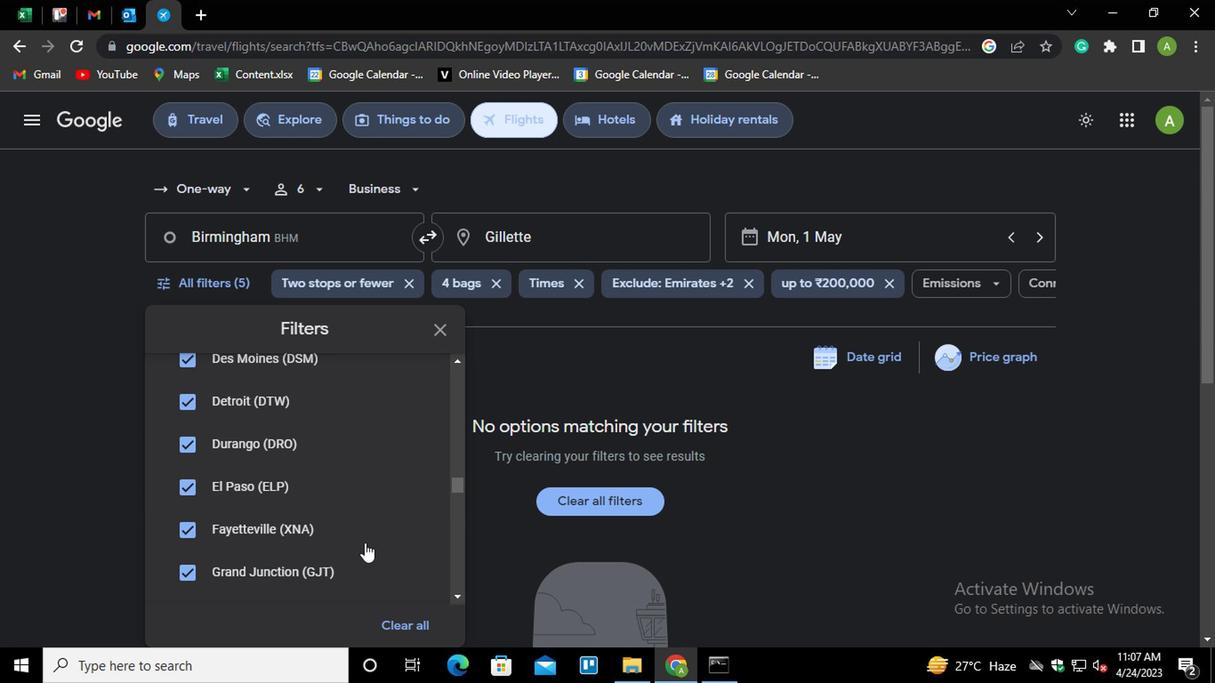 
Action: Mouse scrolled (362, 545) with delta (0, 0)
Screenshot: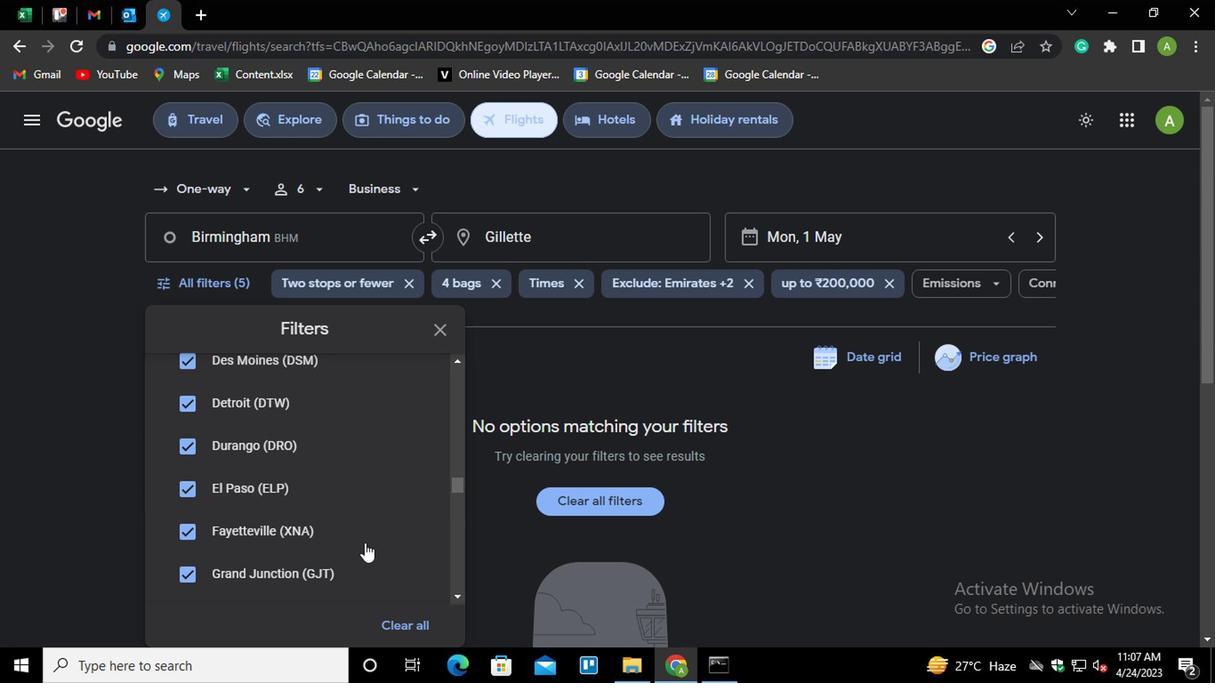 
Action: Mouse scrolled (362, 545) with delta (0, 0)
Screenshot: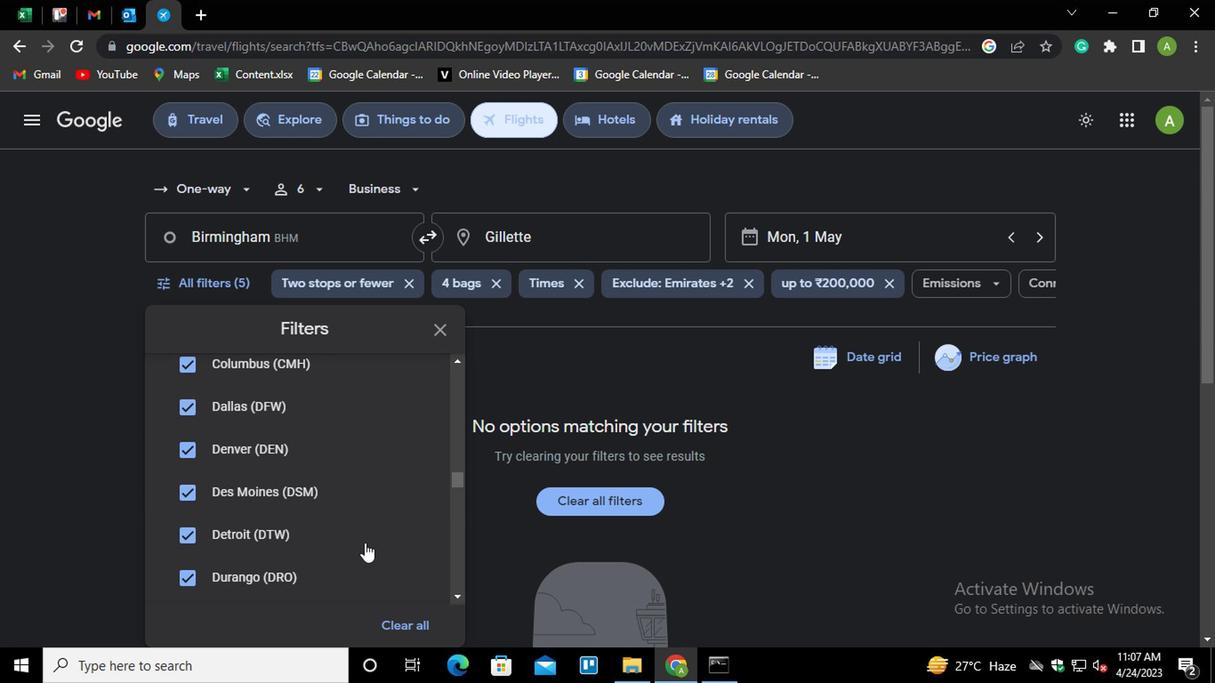 
Action: Mouse scrolled (362, 545) with delta (0, 0)
Screenshot: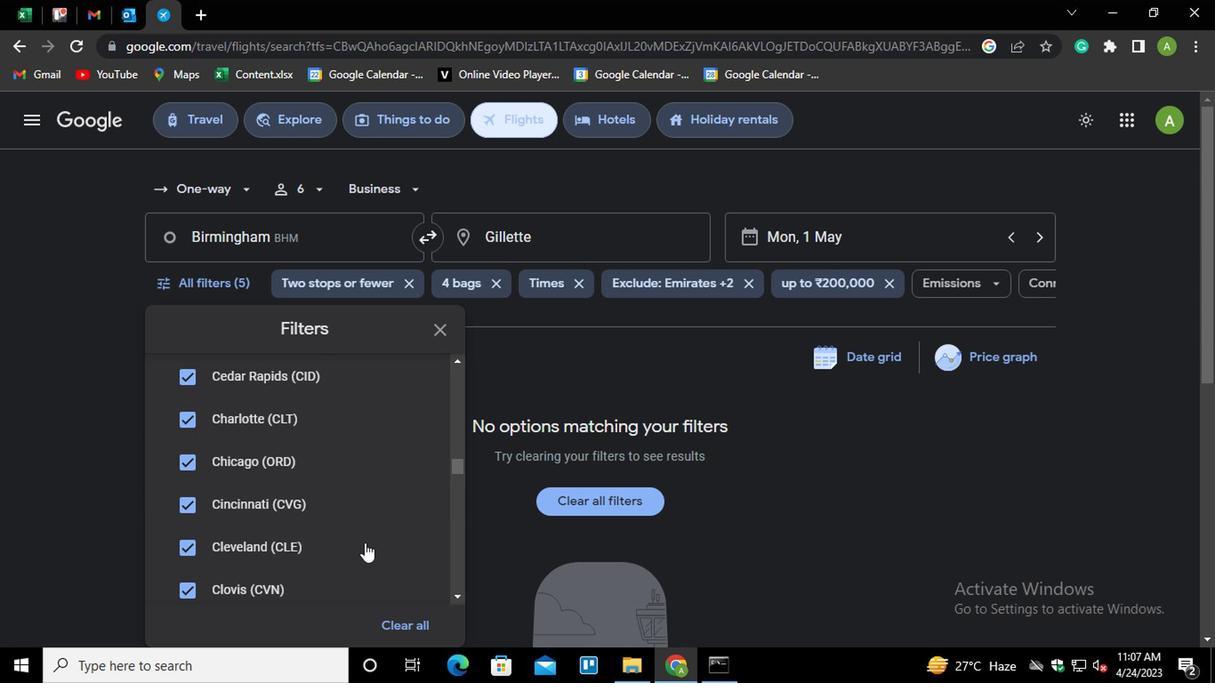 
Action: Mouse scrolled (362, 545) with delta (0, 0)
Screenshot: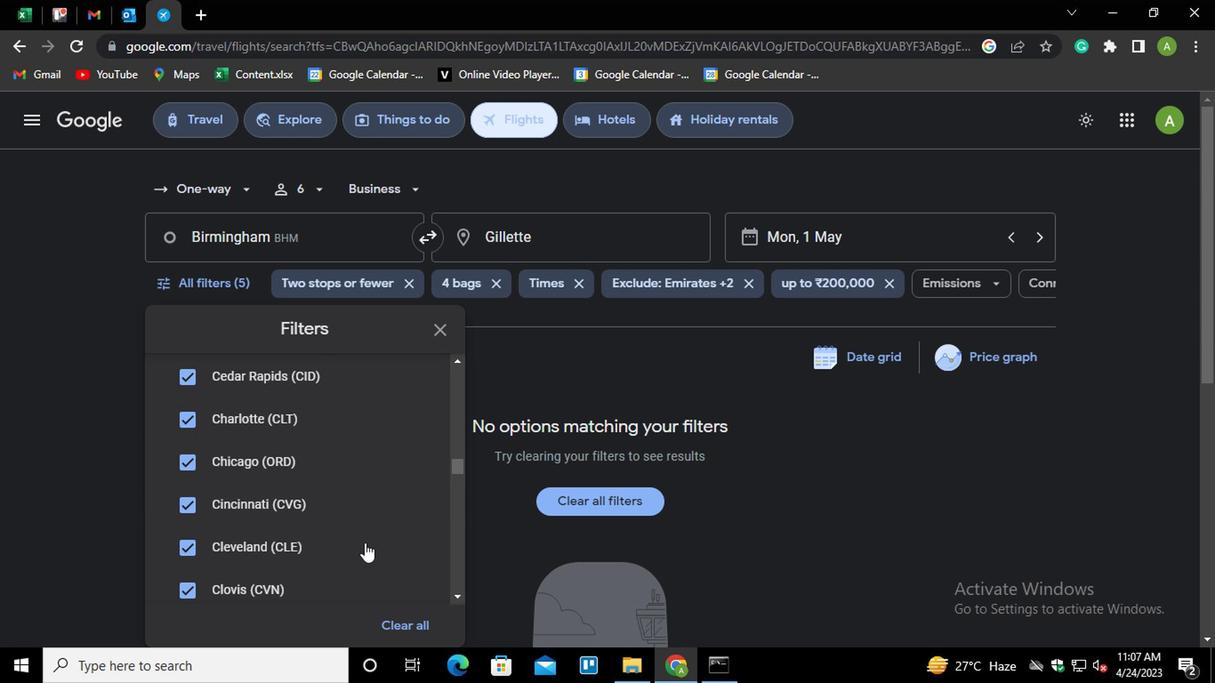 
Action: Mouse scrolled (362, 545) with delta (0, 0)
Screenshot: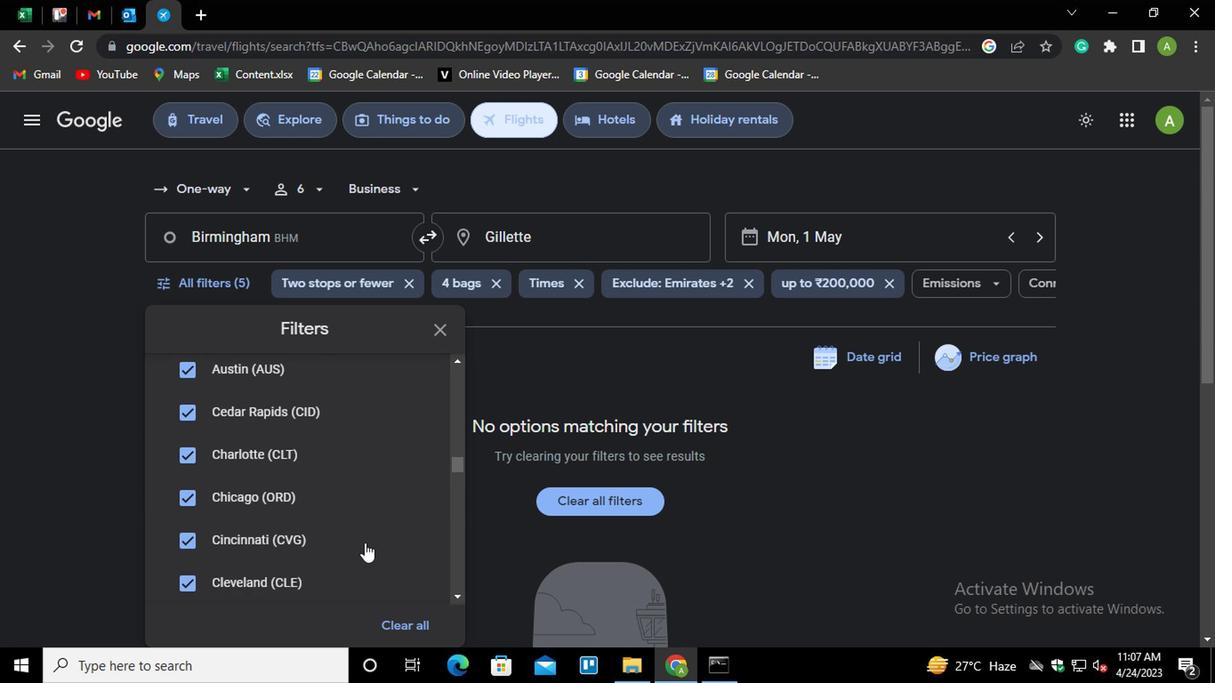 
Action: Mouse scrolled (362, 545) with delta (0, 0)
Screenshot: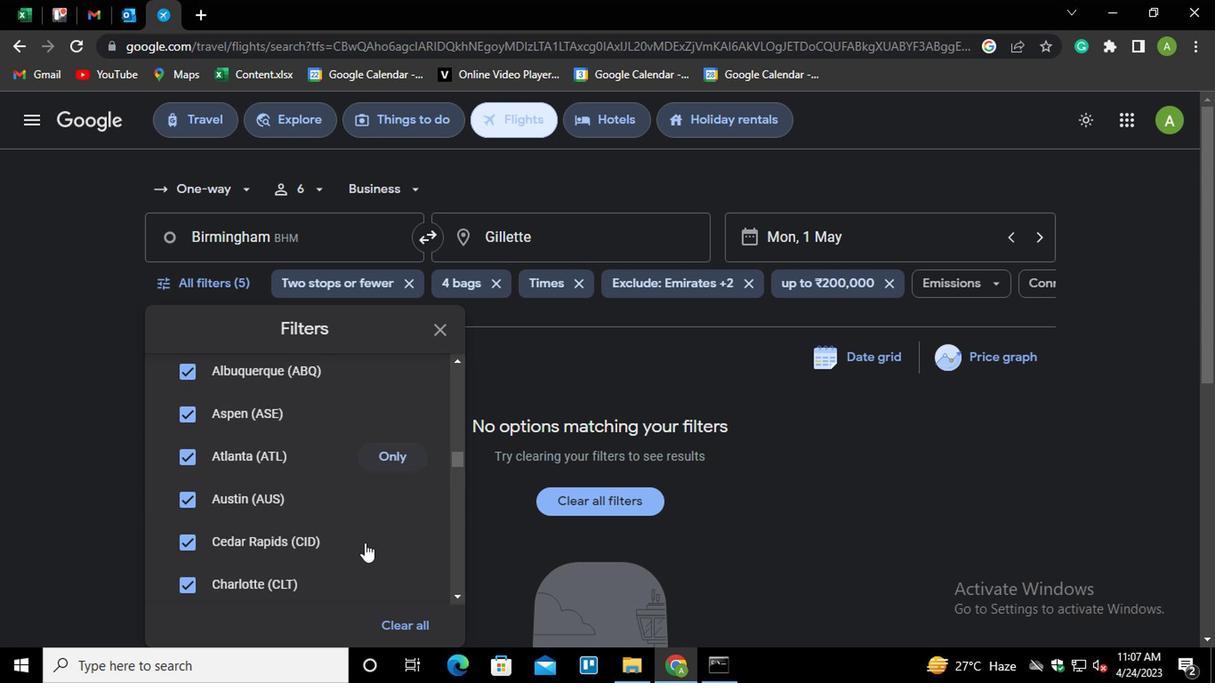 
Action: Mouse scrolled (362, 545) with delta (0, 0)
Screenshot: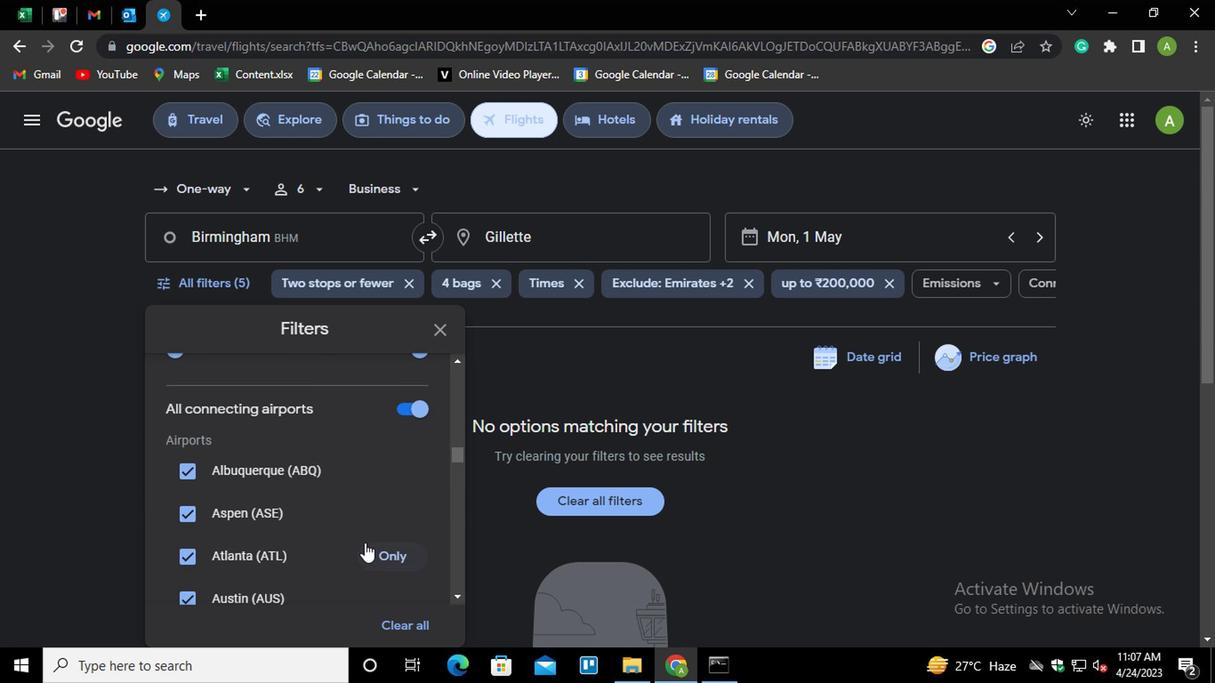 
Action: Mouse scrolled (362, 543) with delta (0, -1)
Screenshot: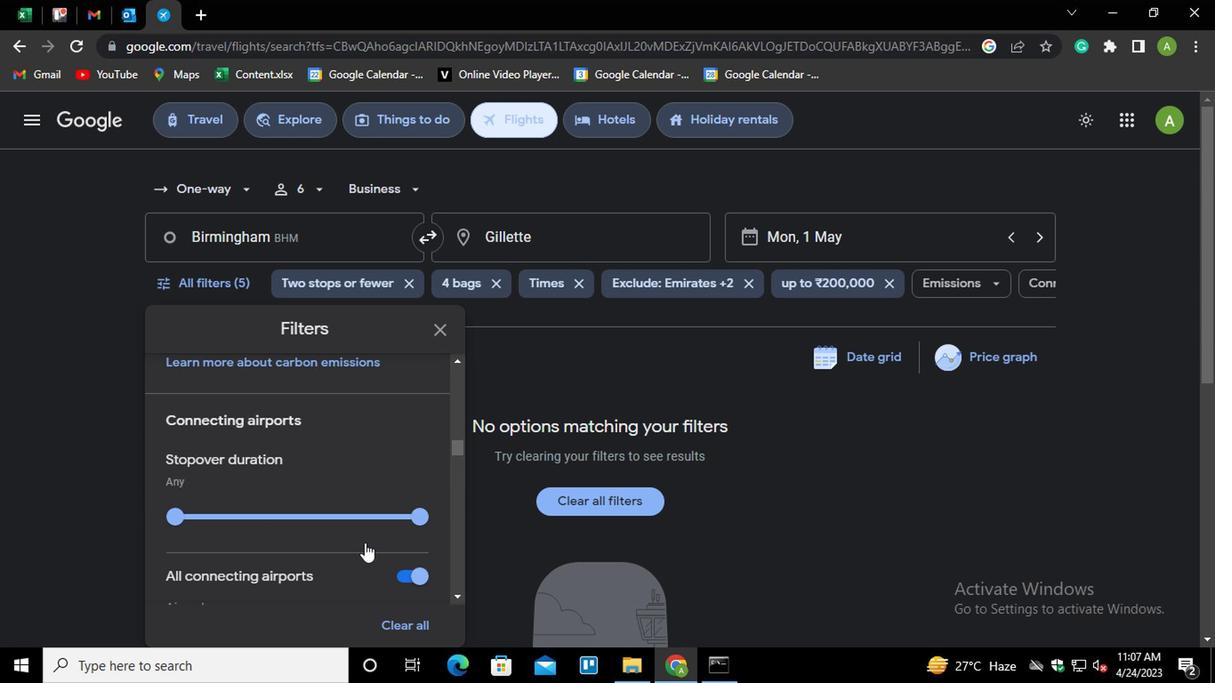 
Action: Mouse scrolled (362, 543) with delta (0, -1)
Screenshot: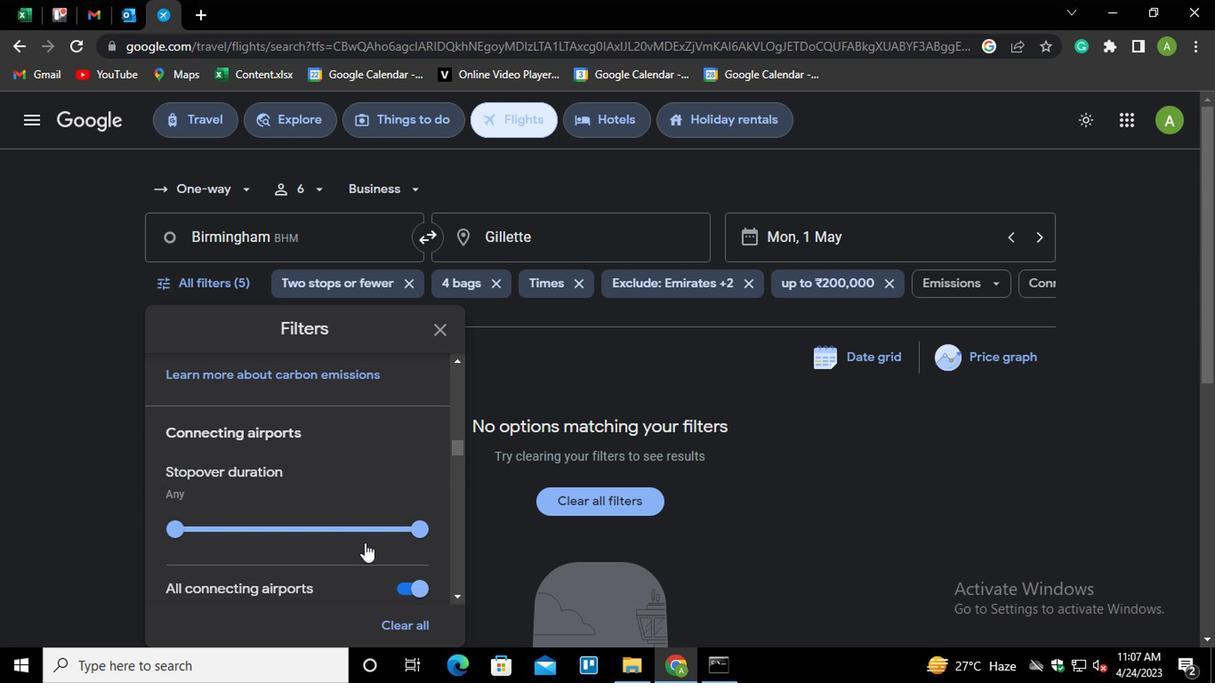 
Action: Mouse scrolled (362, 543) with delta (0, -1)
Screenshot: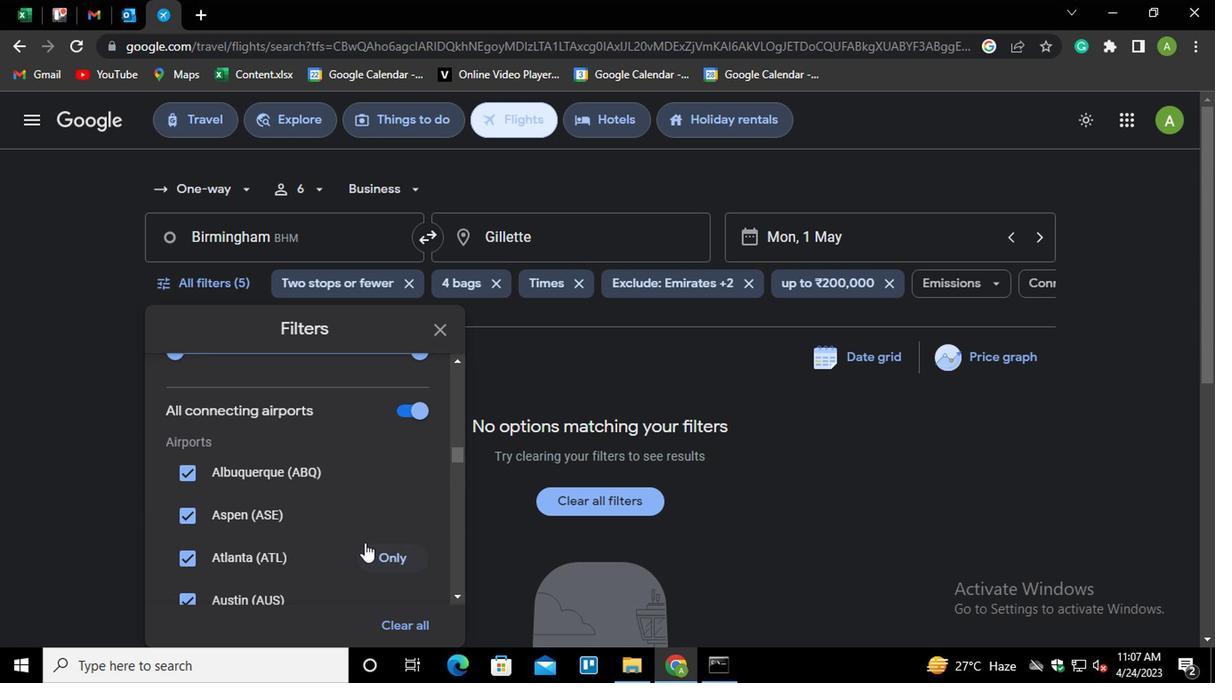
Action: Mouse scrolled (362, 543) with delta (0, -1)
Screenshot: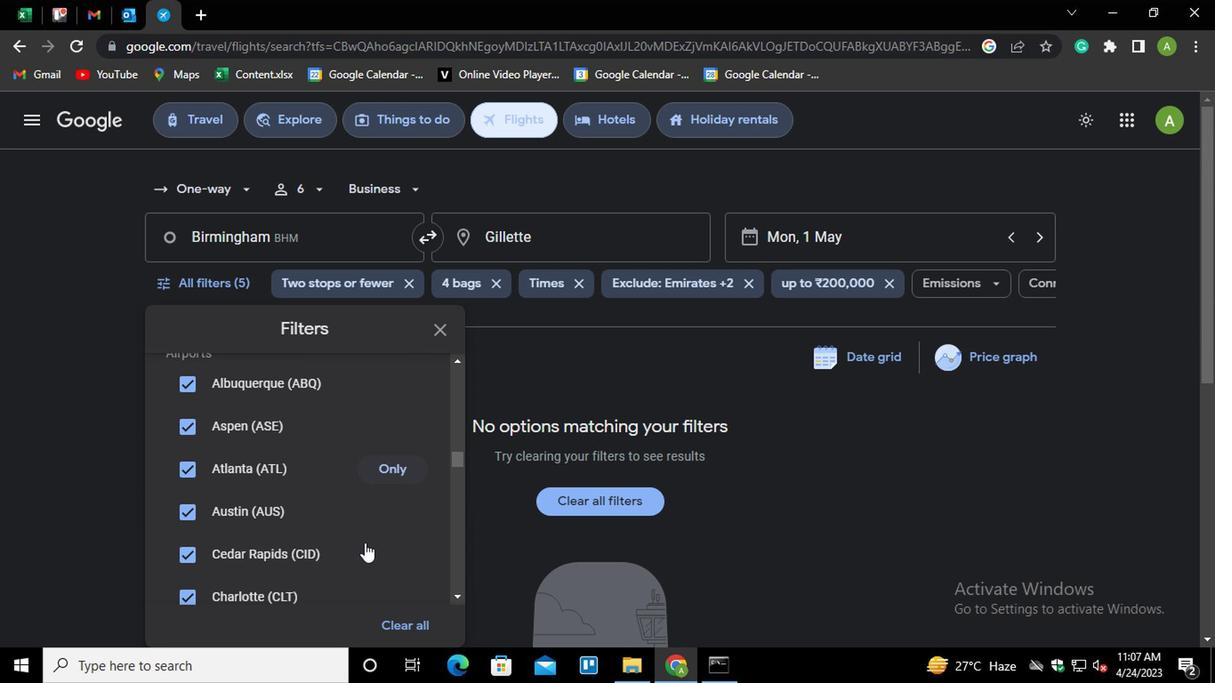 
Action: Mouse scrolled (362, 543) with delta (0, -1)
Screenshot: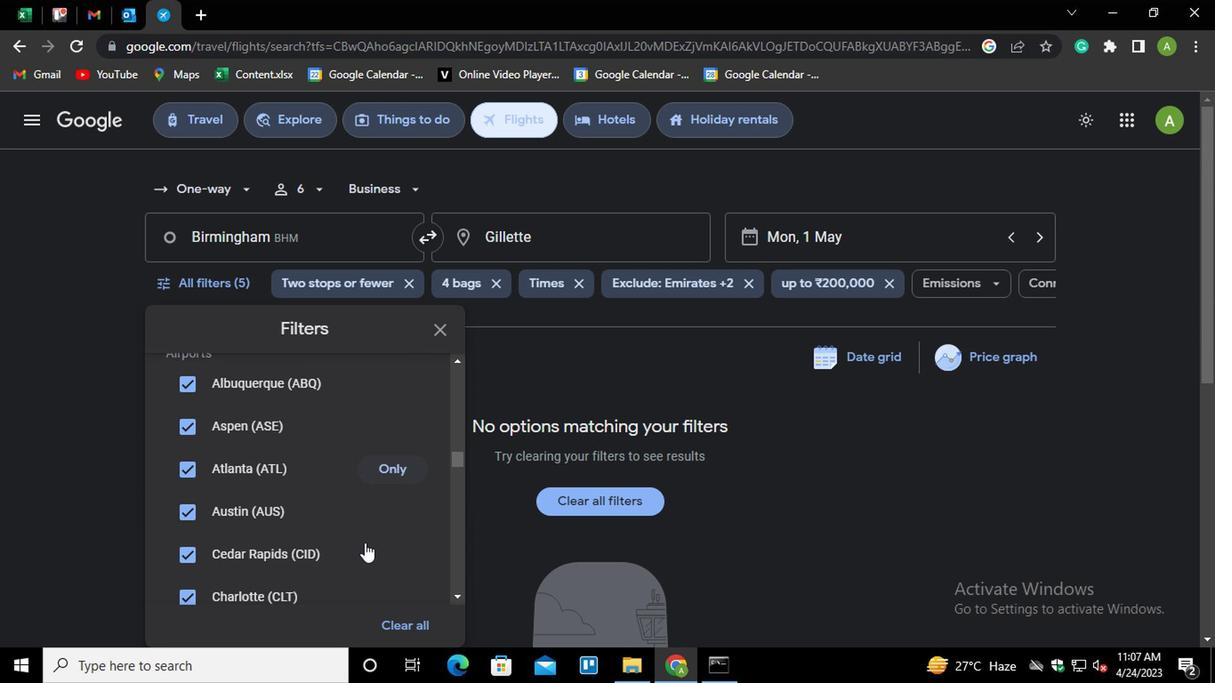 
Action: Mouse scrolled (362, 543) with delta (0, -1)
Screenshot: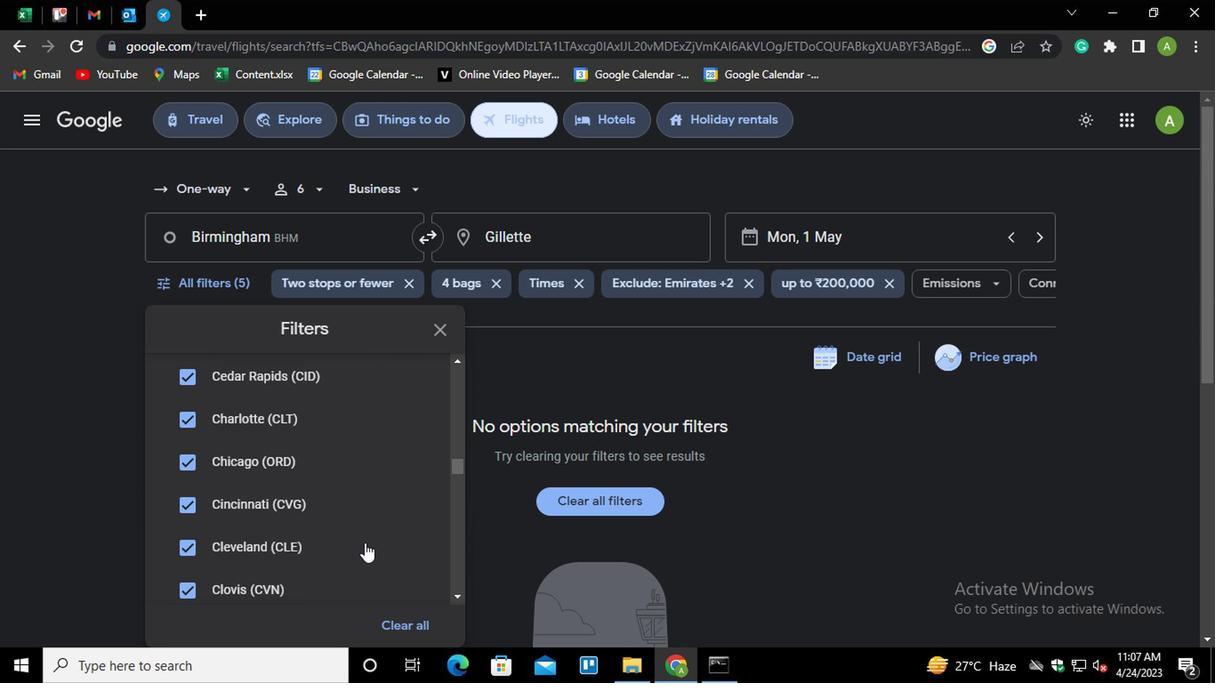 
Action: Mouse scrolled (362, 543) with delta (0, -1)
Screenshot: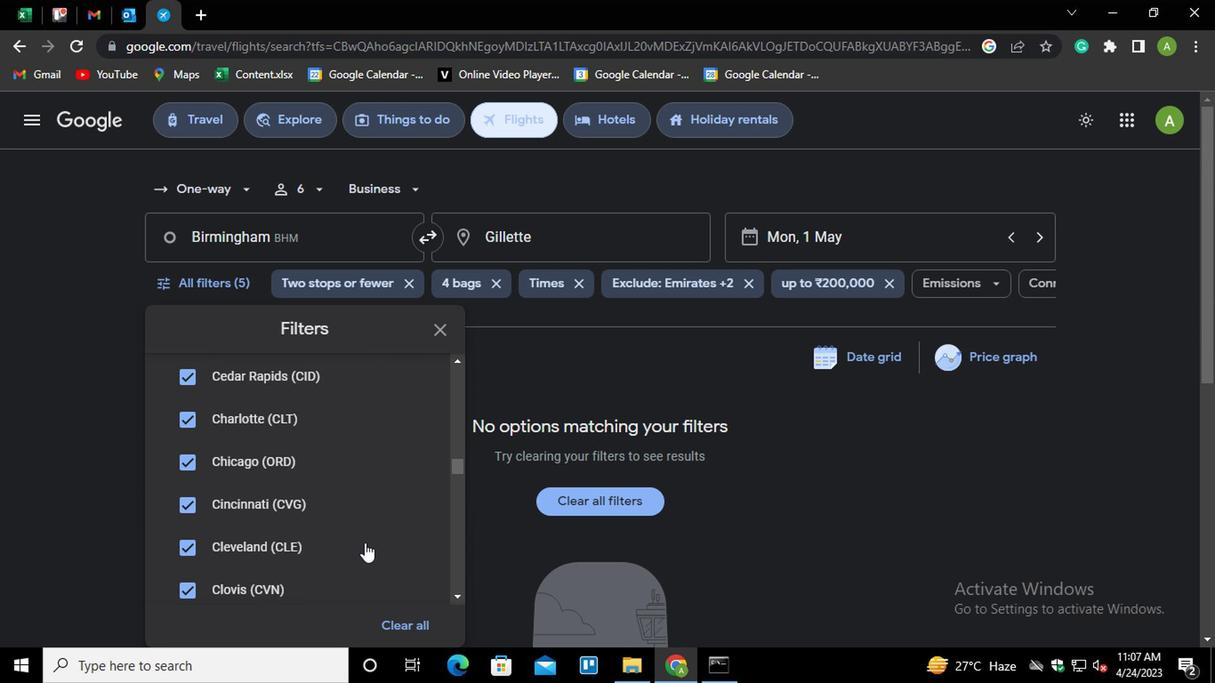
Action: Mouse scrolled (362, 545) with delta (0, 0)
Screenshot: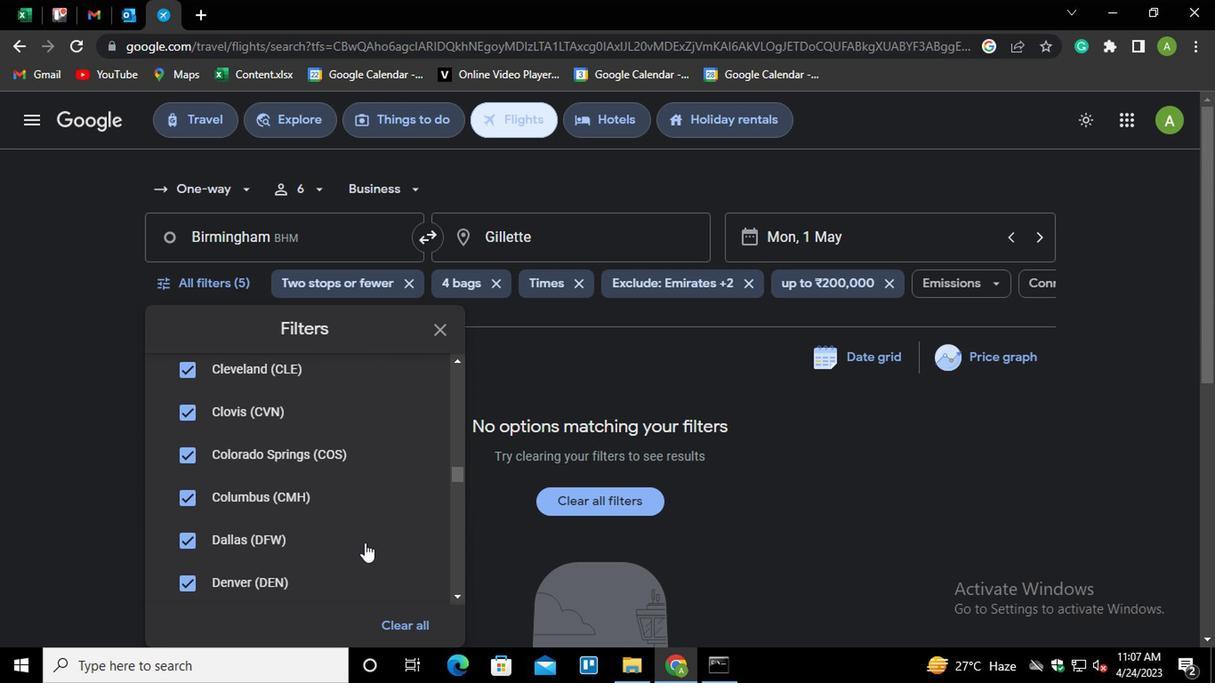 
Action: Mouse scrolled (362, 545) with delta (0, 0)
Screenshot: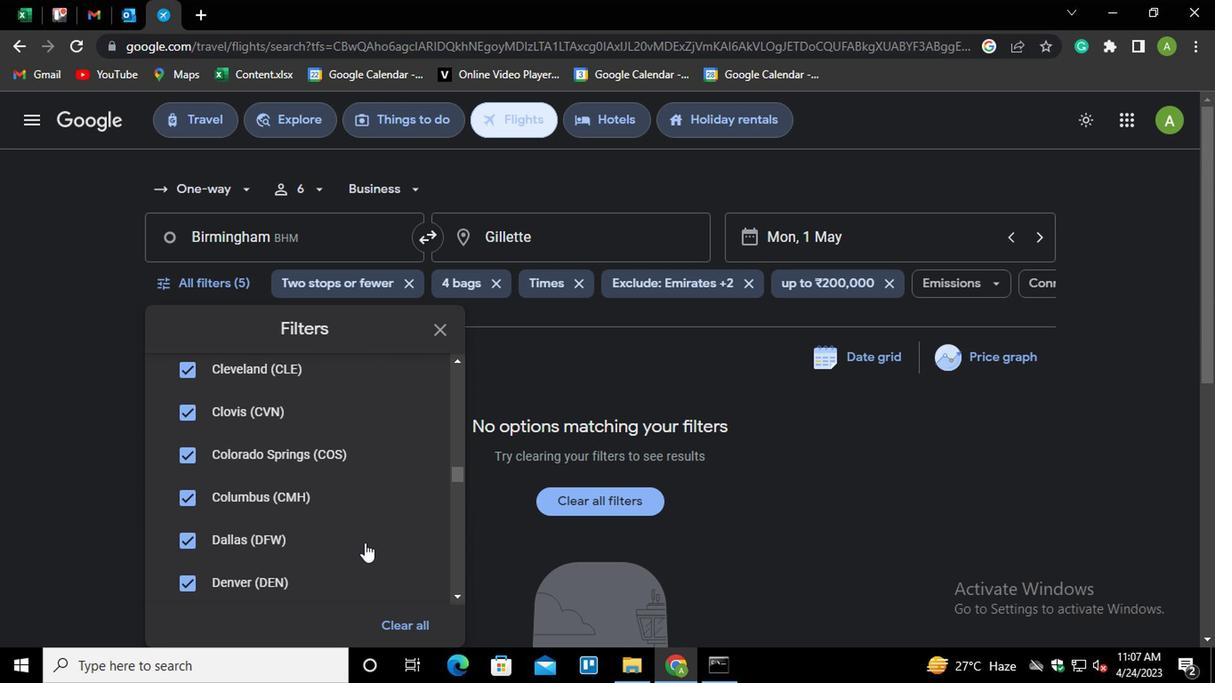 
Action: Mouse scrolled (362, 545) with delta (0, 0)
Screenshot: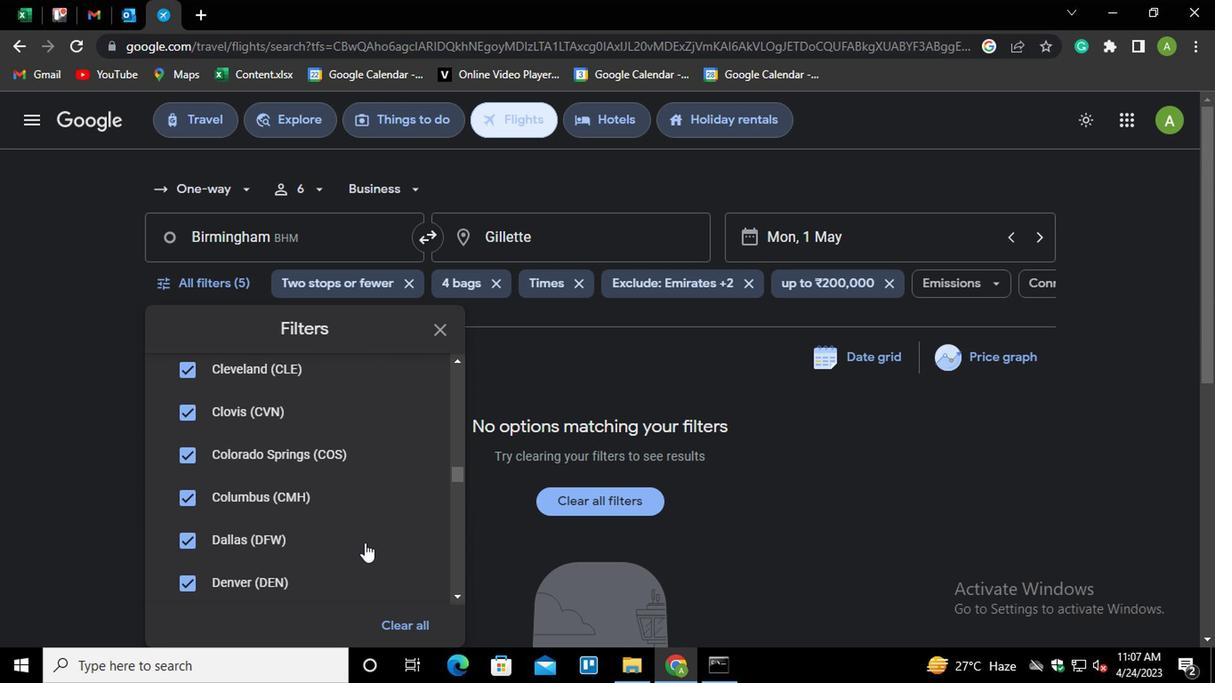 
Action: Mouse scrolled (362, 545) with delta (0, 0)
Screenshot: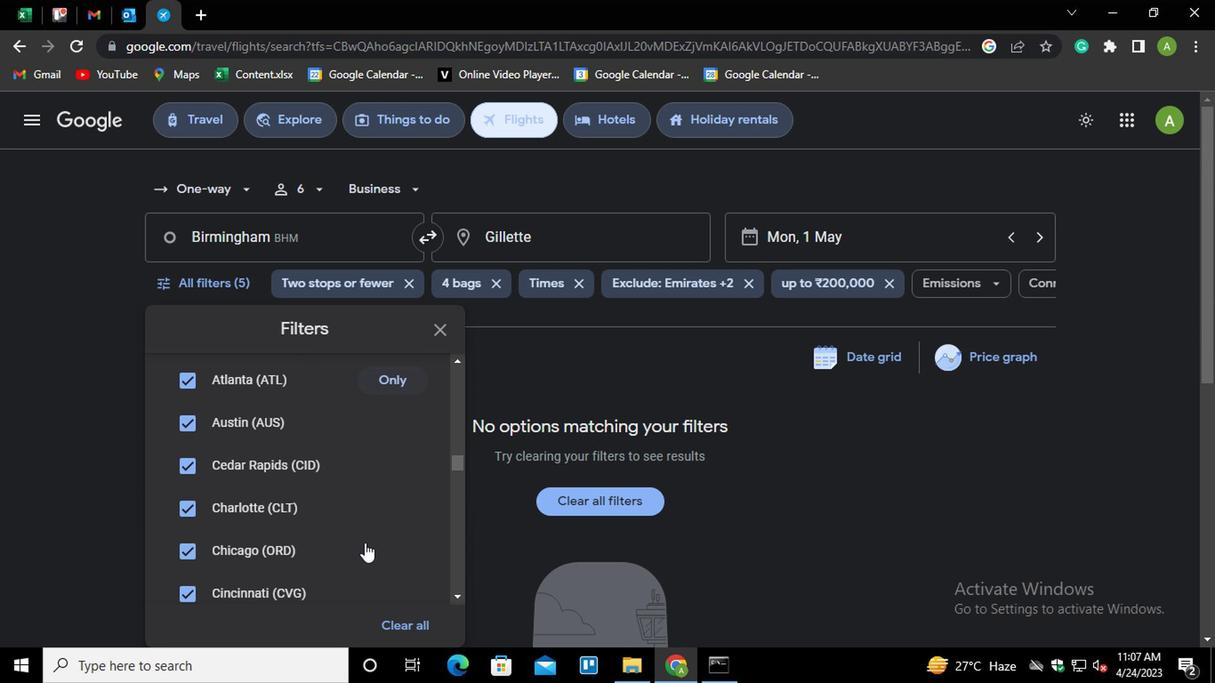 
Action: Mouse scrolled (362, 545) with delta (0, 0)
Screenshot: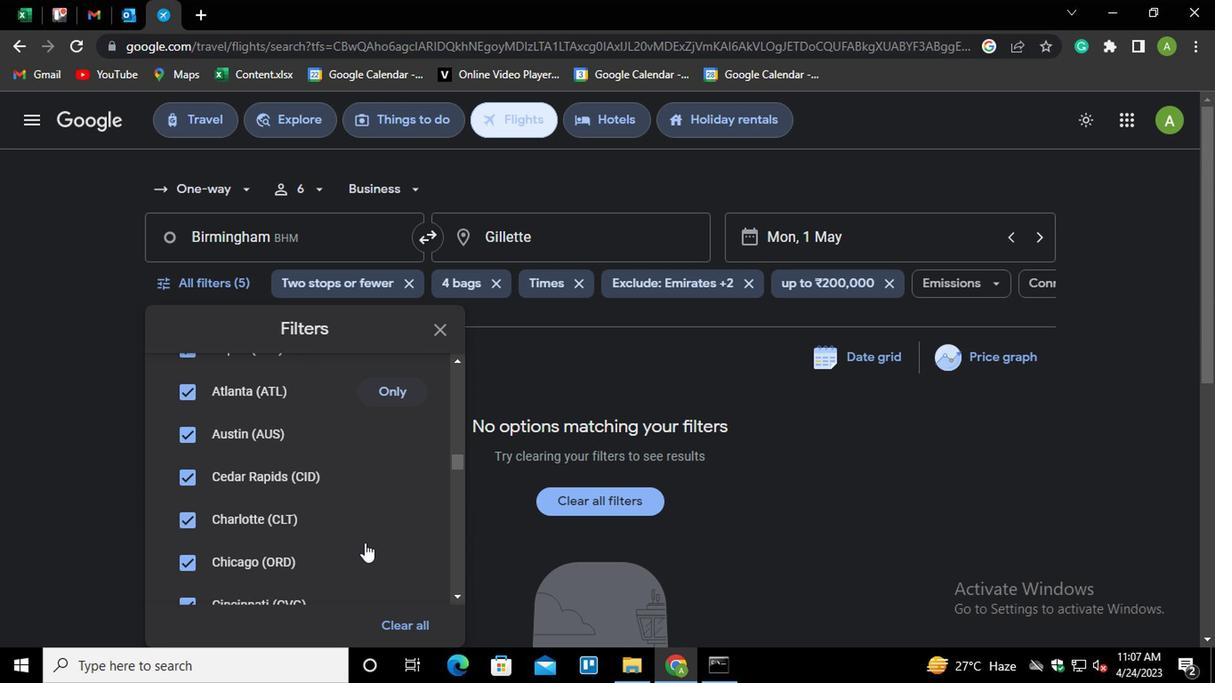 
Action: Mouse scrolled (362, 545) with delta (0, 0)
Screenshot: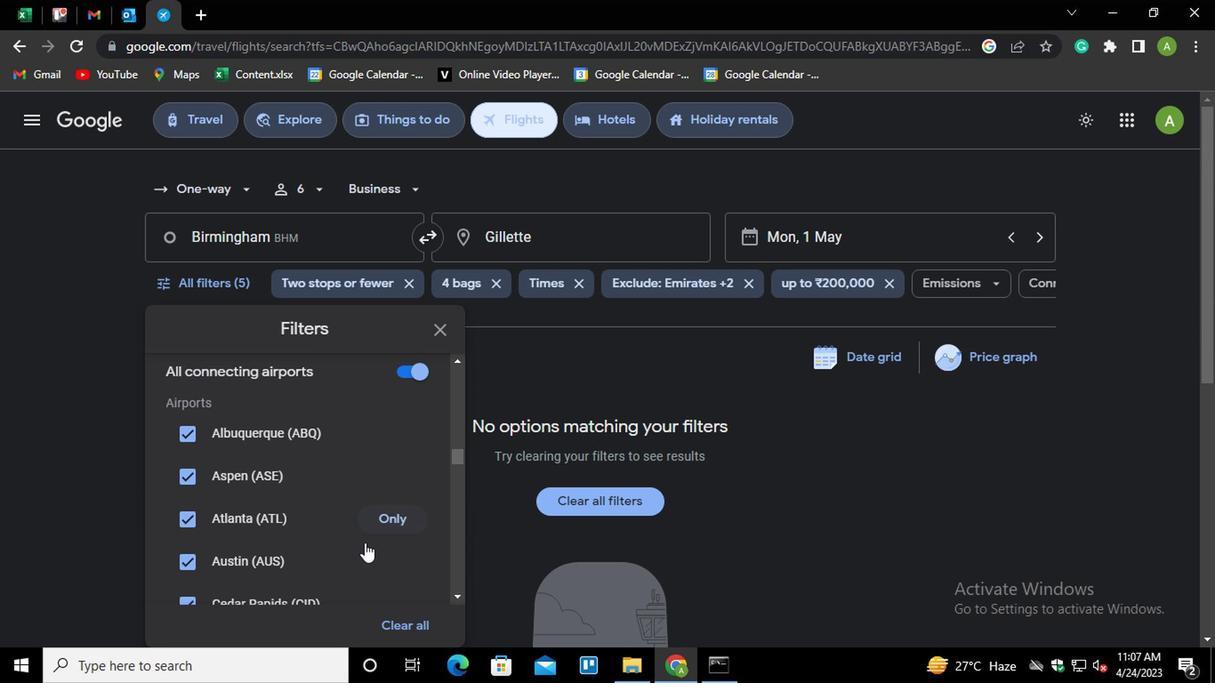 
Action: Mouse scrolled (362, 543) with delta (0, -1)
Screenshot: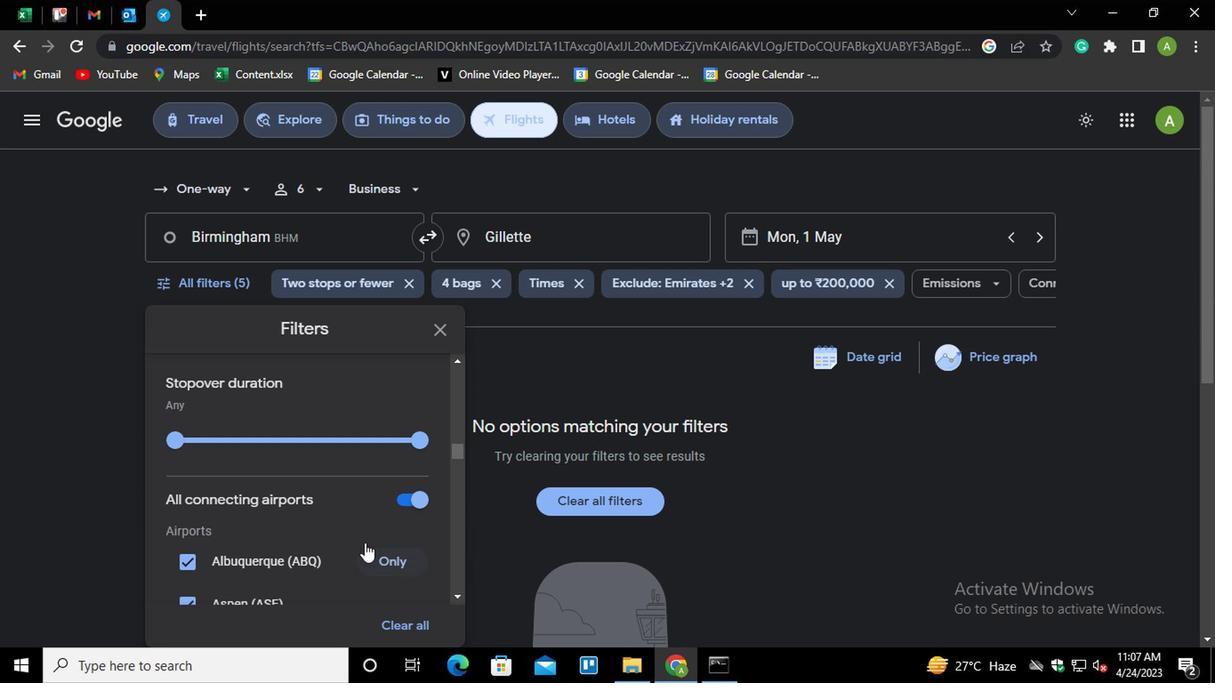 
Action: Mouse scrolled (362, 543) with delta (0, -1)
Screenshot: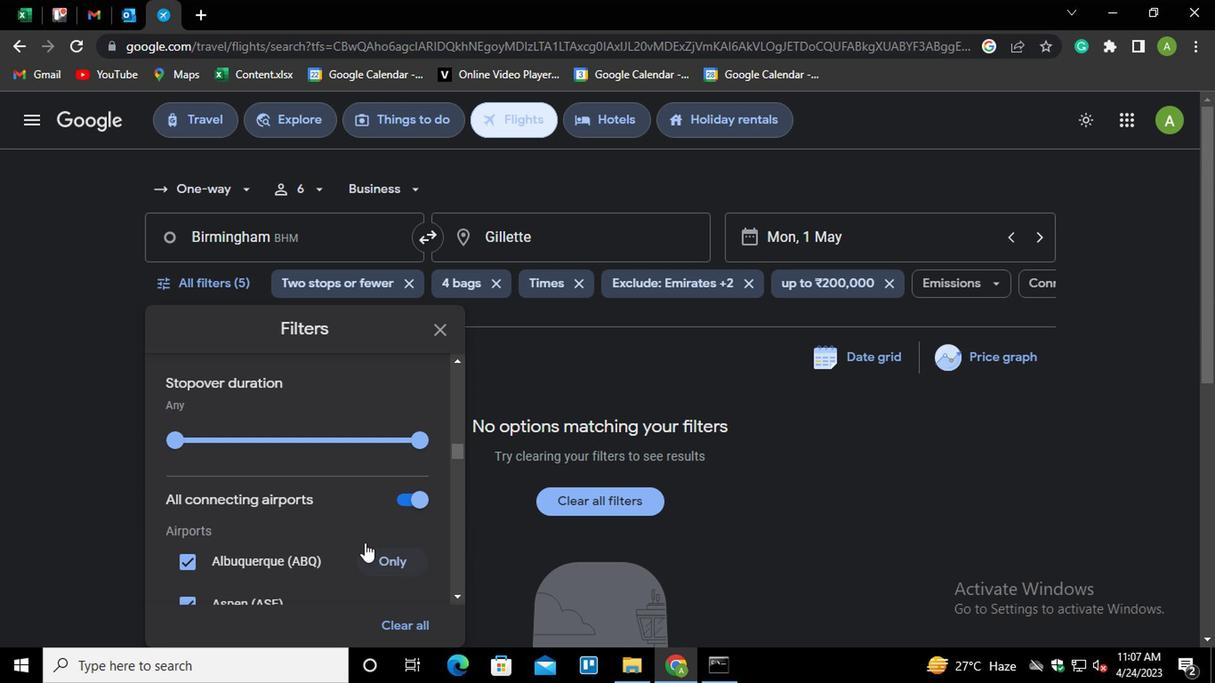 
Action: Mouse scrolled (362, 543) with delta (0, -1)
Screenshot: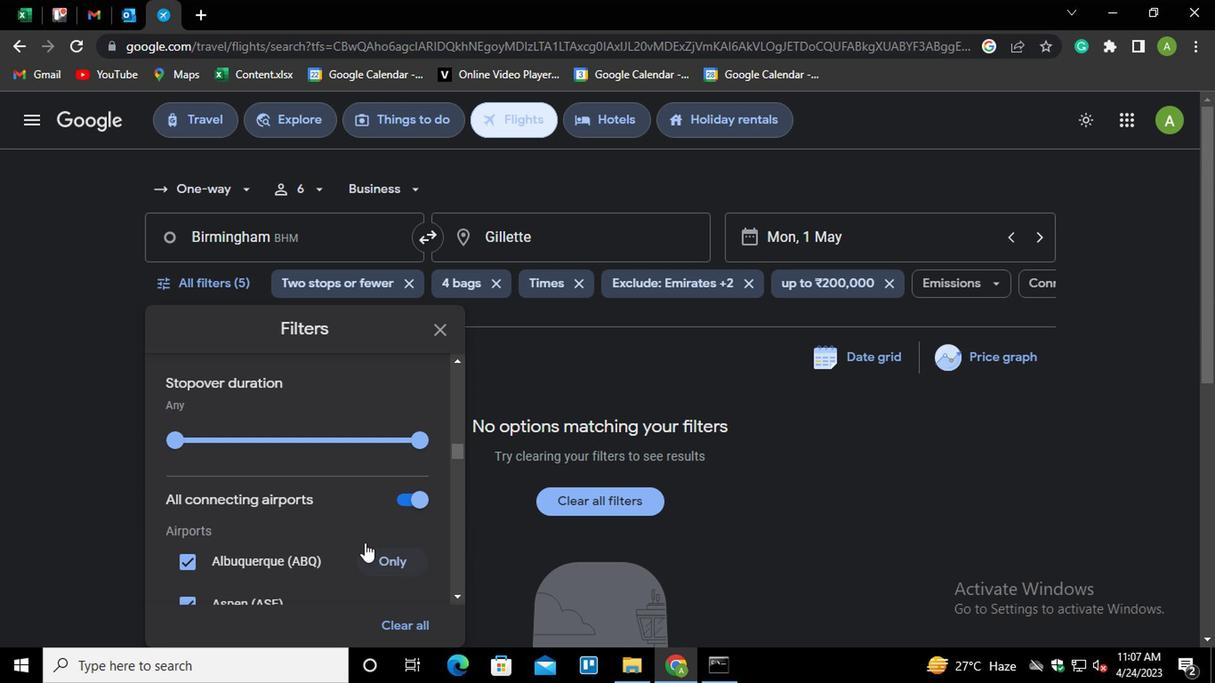 
Action: Mouse scrolled (362, 543) with delta (0, -1)
Screenshot: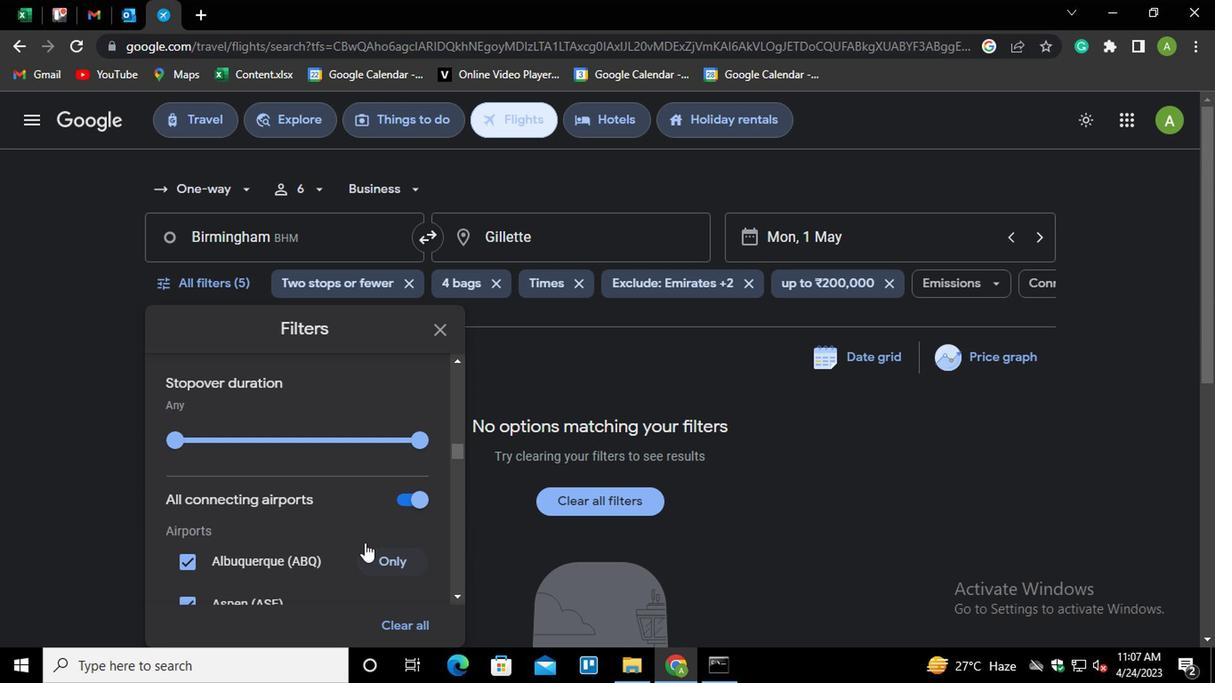 
Action: Mouse scrolled (362, 543) with delta (0, -1)
Screenshot: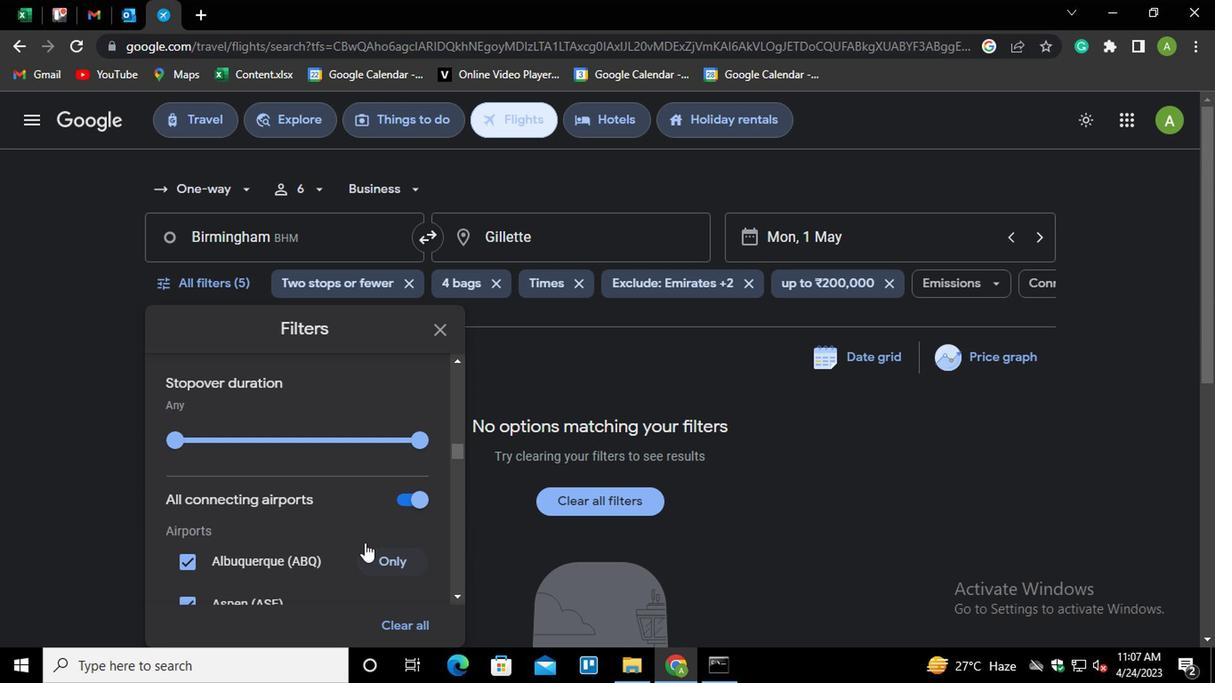 
Action: Mouse scrolled (362, 543) with delta (0, -1)
Screenshot: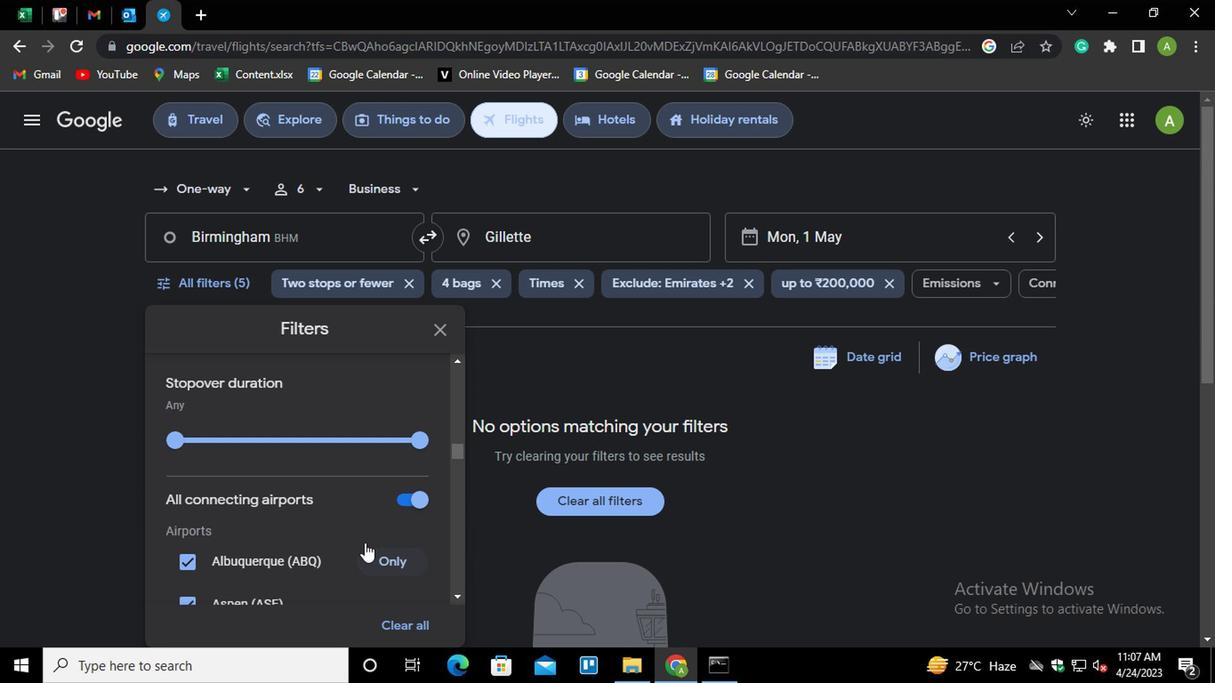 
Action: Mouse scrolled (362, 543) with delta (0, -1)
Screenshot: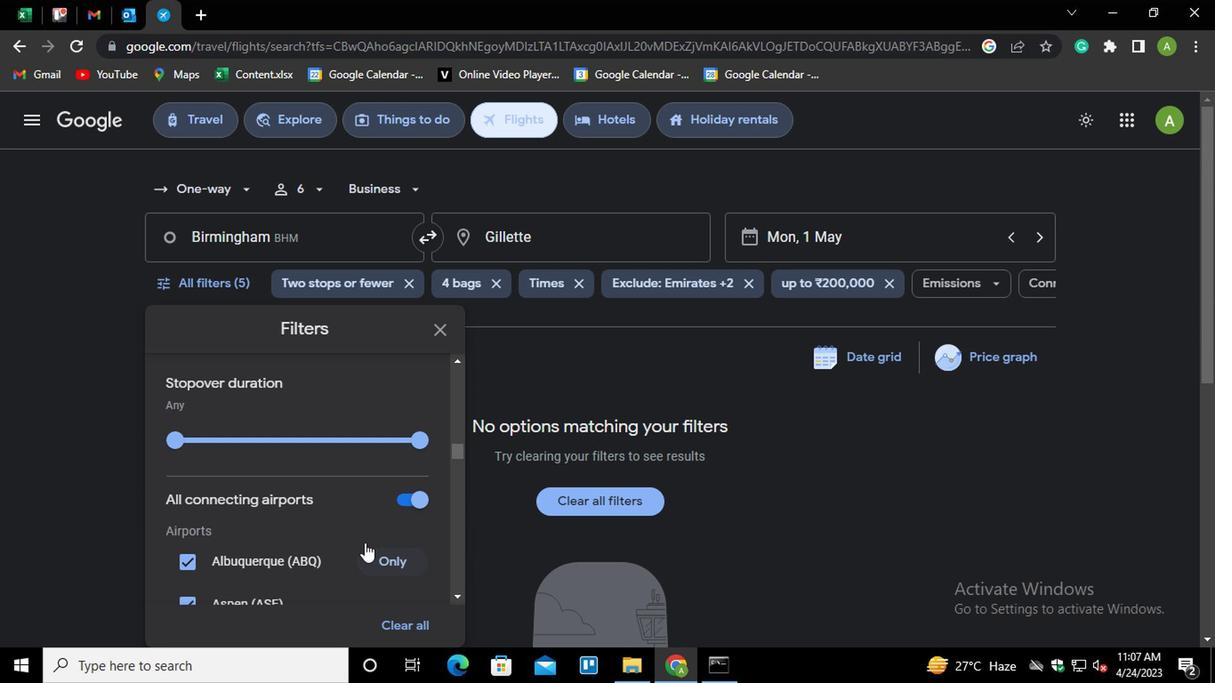 
Action: Mouse scrolled (362, 543) with delta (0, -1)
Screenshot: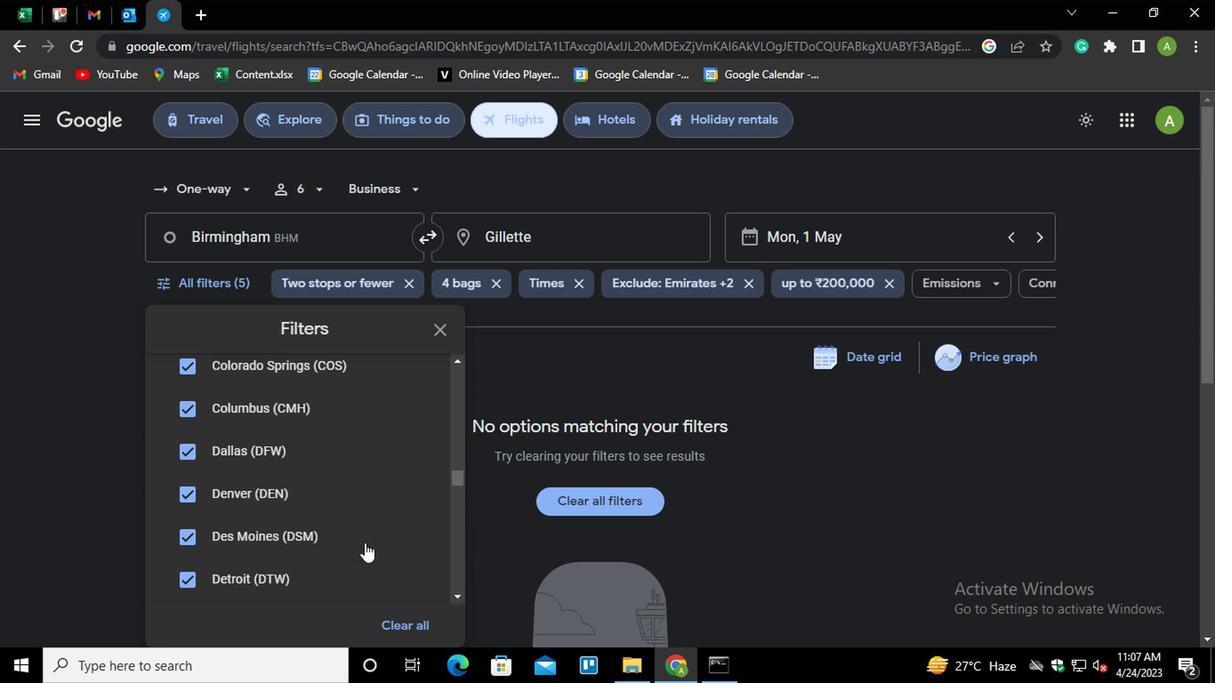
Action: Mouse scrolled (362, 543) with delta (0, -1)
Screenshot: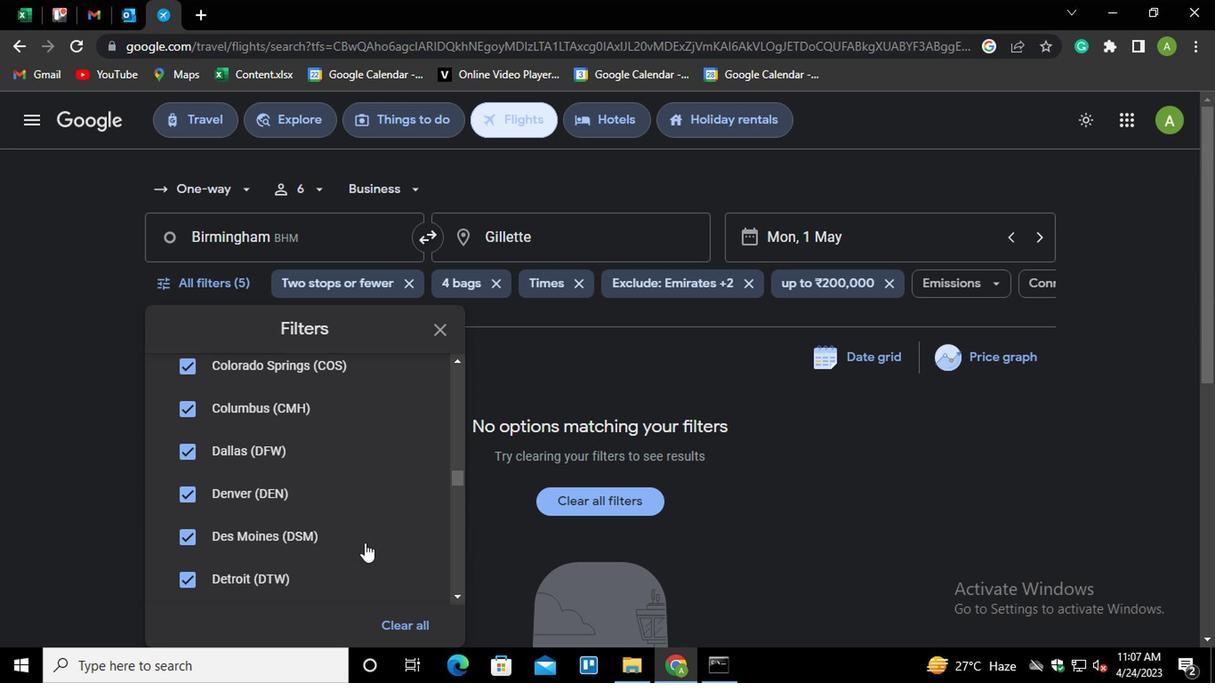 
Action: Mouse scrolled (362, 543) with delta (0, -1)
Screenshot: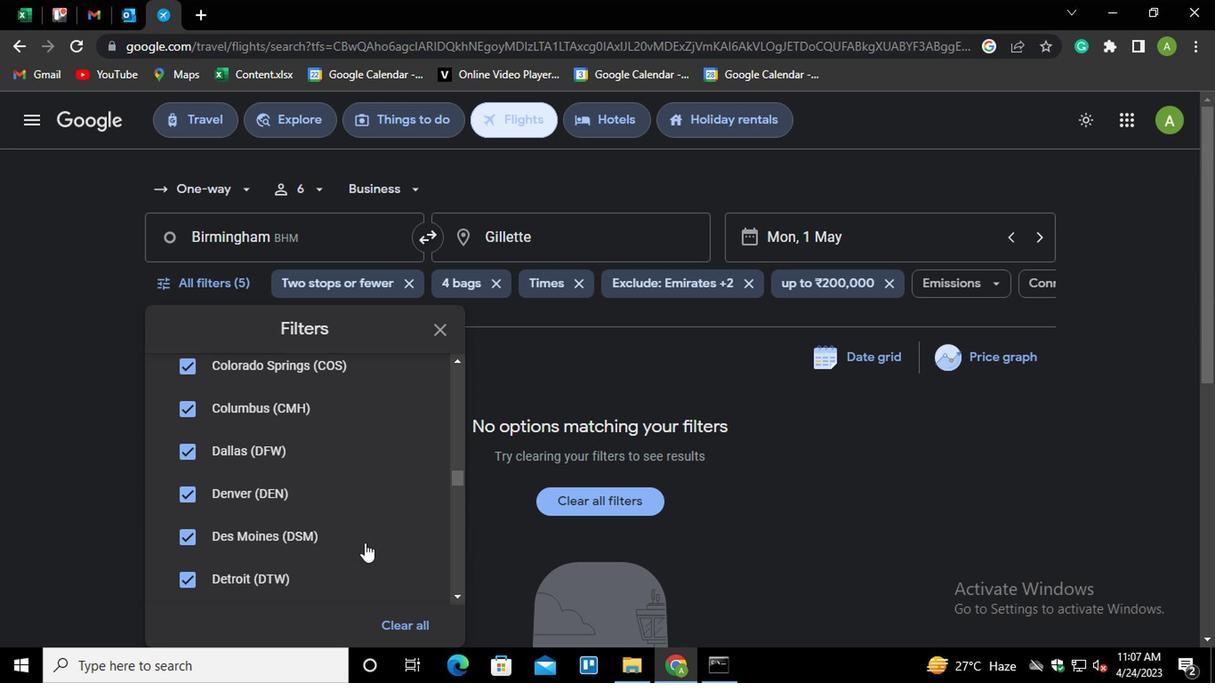 
Action: Mouse scrolled (362, 543) with delta (0, -1)
Screenshot: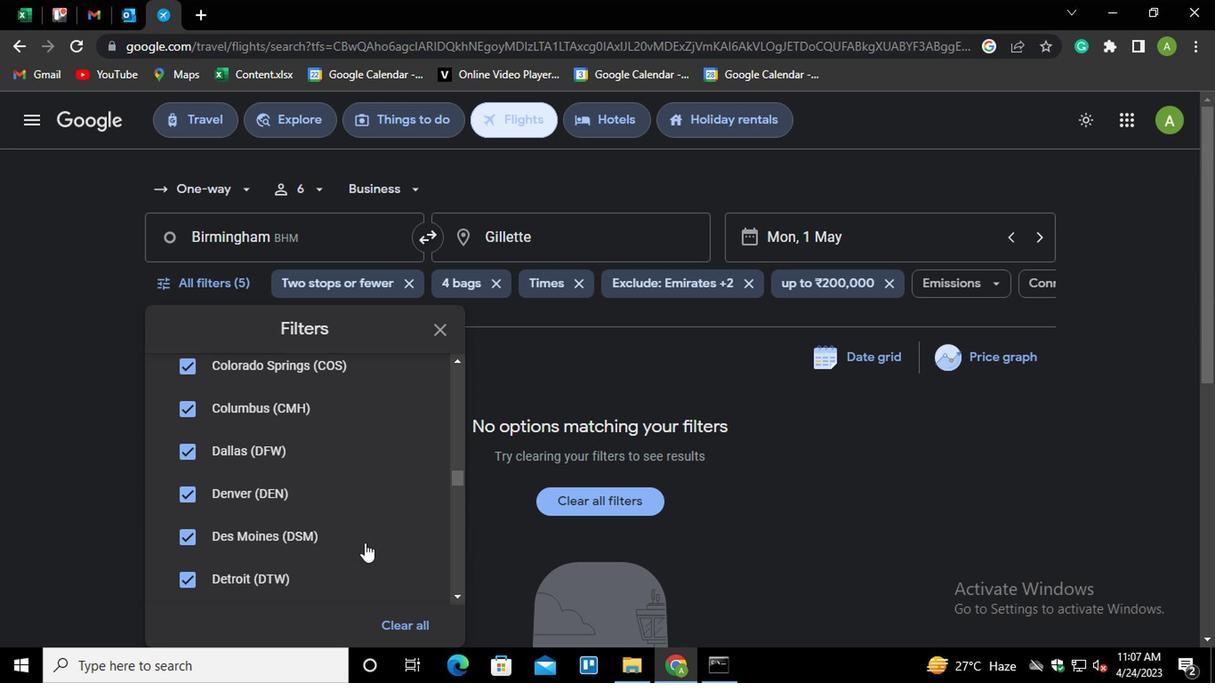 
Action: Mouse scrolled (362, 543) with delta (0, -1)
Screenshot: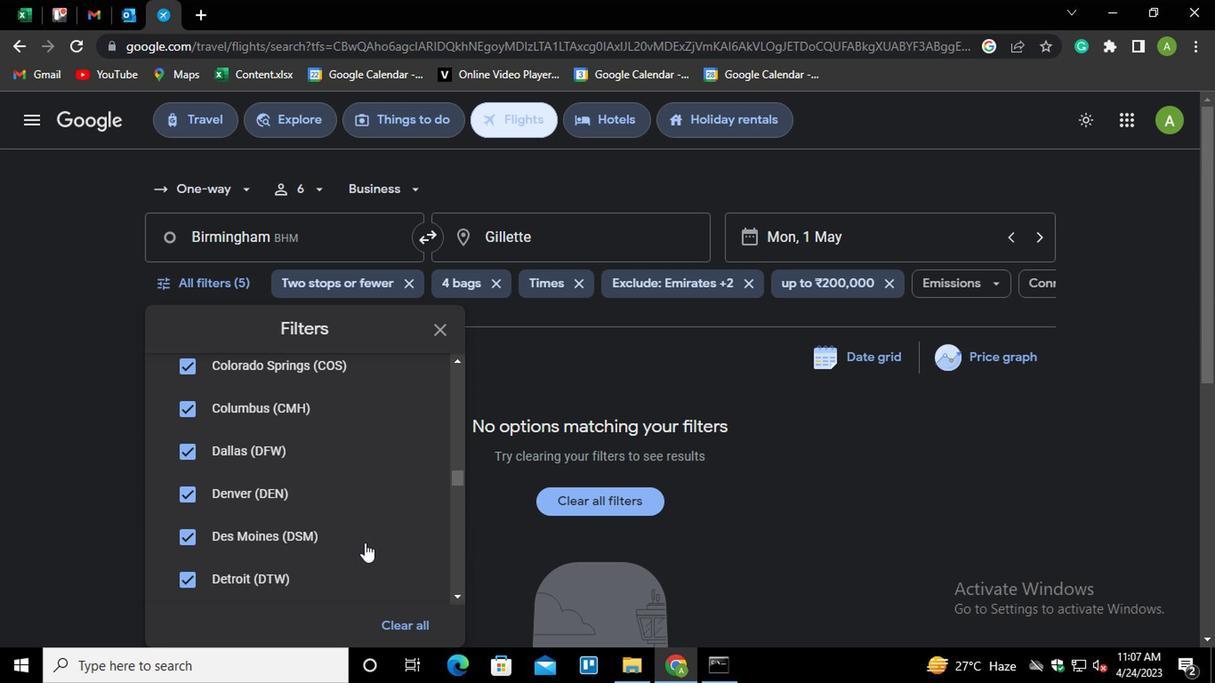 
Action: Mouse scrolled (362, 543) with delta (0, -1)
Screenshot: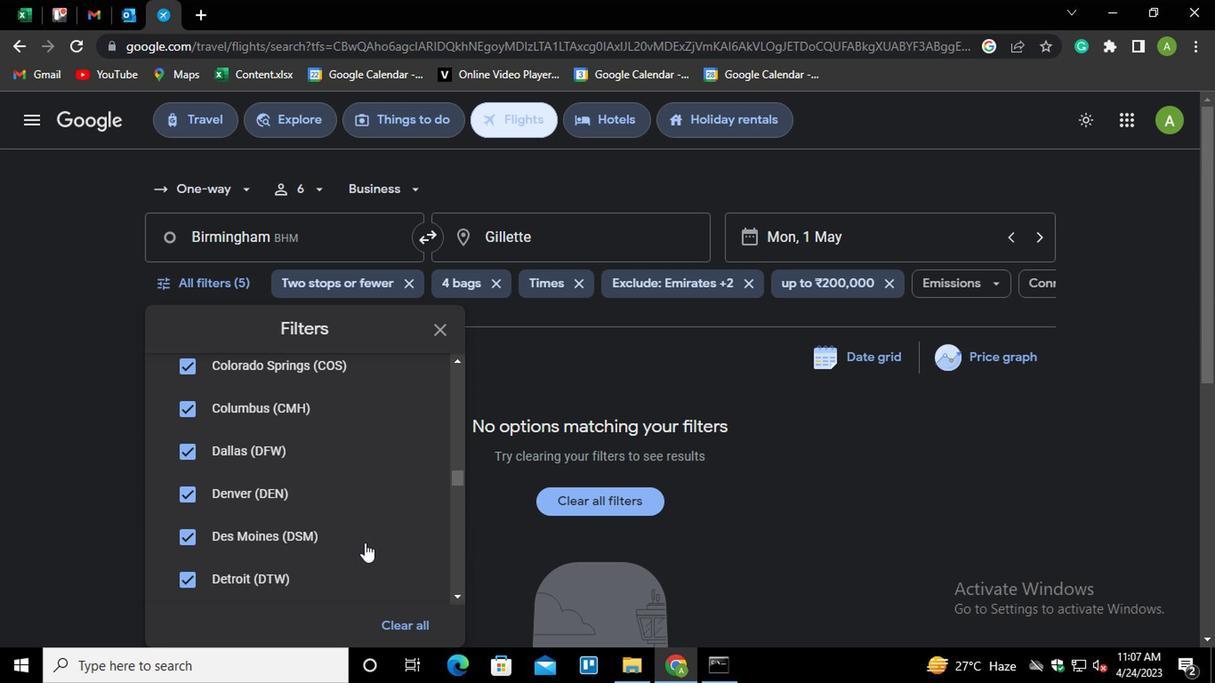 
Action: Mouse scrolled (362, 543) with delta (0, -1)
Screenshot: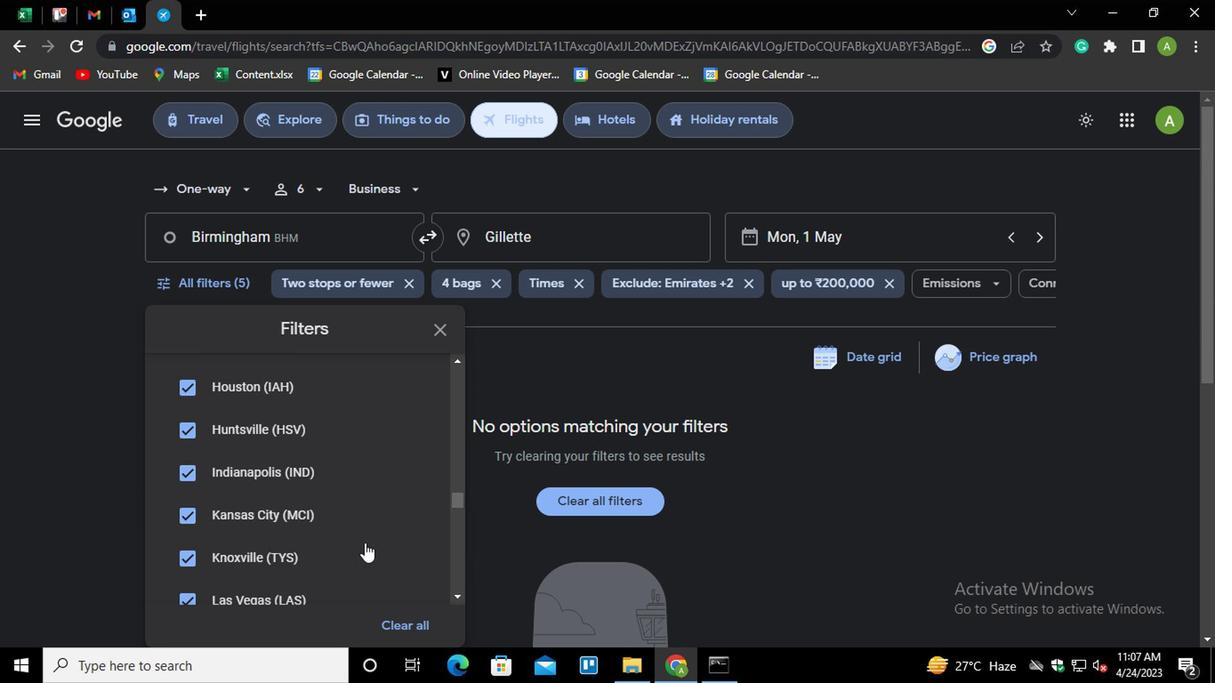
Action: Mouse scrolled (362, 543) with delta (0, -1)
Screenshot: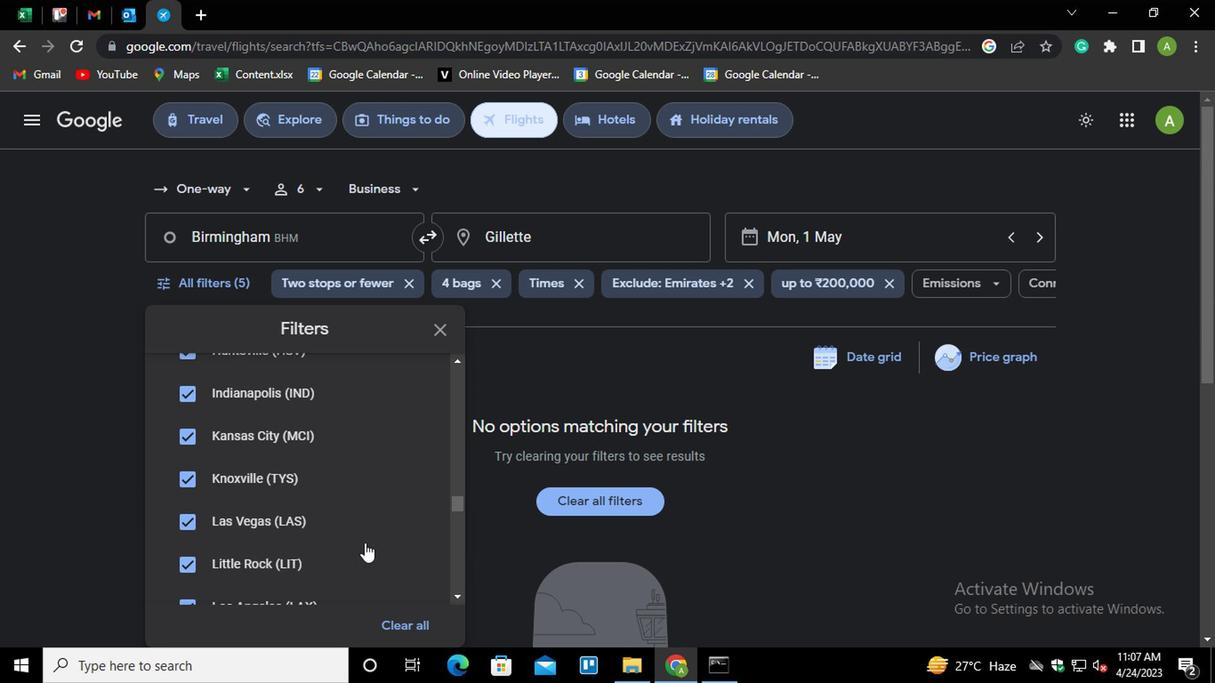 
Action: Mouse scrolled (362, 543) with delta (0, -1)
Screenshot: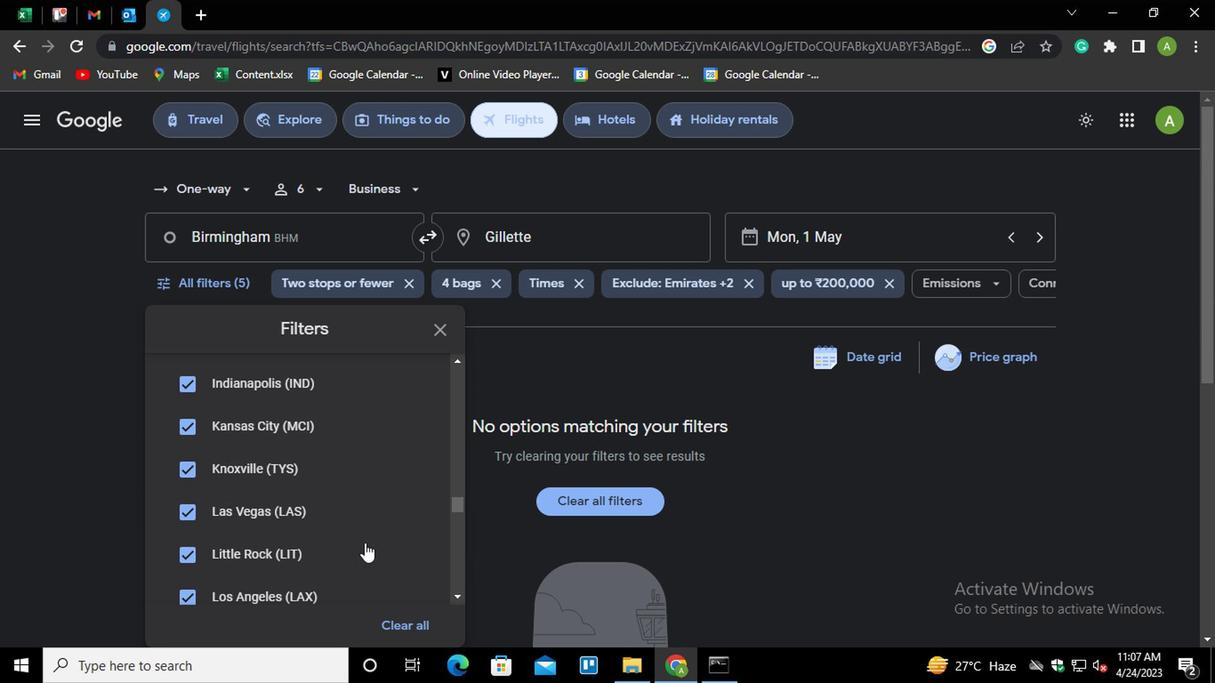 
Action: Mouse scrolled (362, 543) with delta (0, -1)
Screenshot: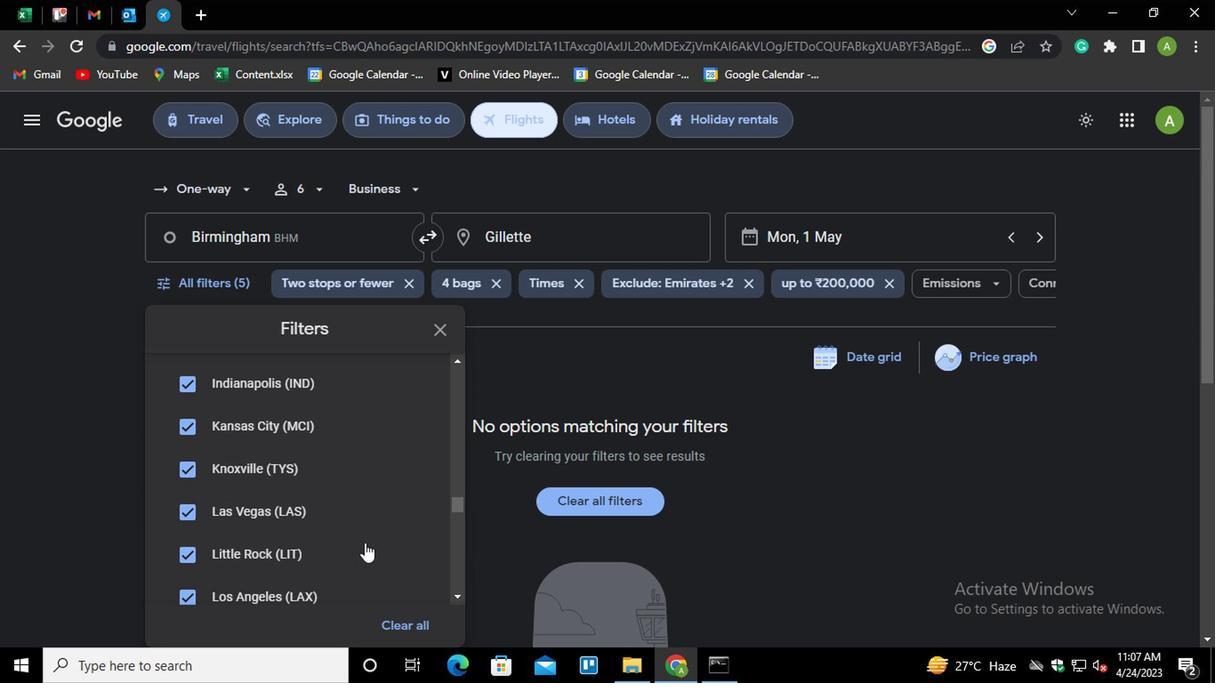 
Action: Mouse scrolled (362, 543) with delta (0, -1)
Screenshot: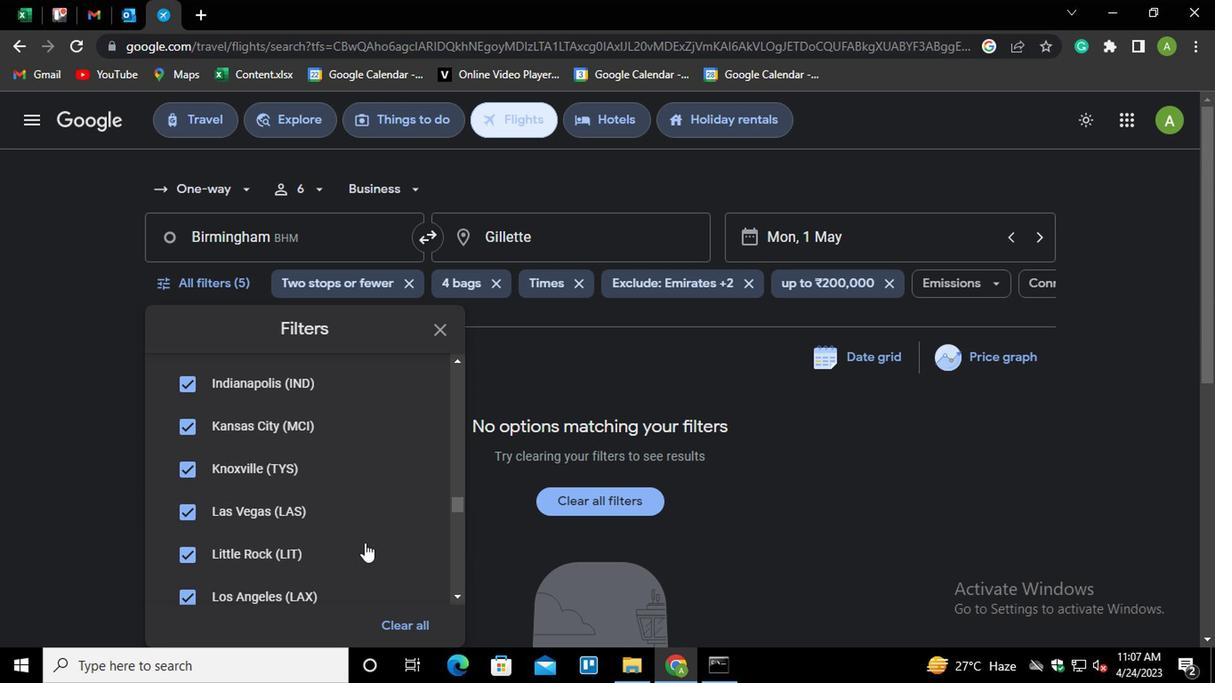 
Action: Mouse scrolled (362, 543) with delta (0, -1)
Screenshot: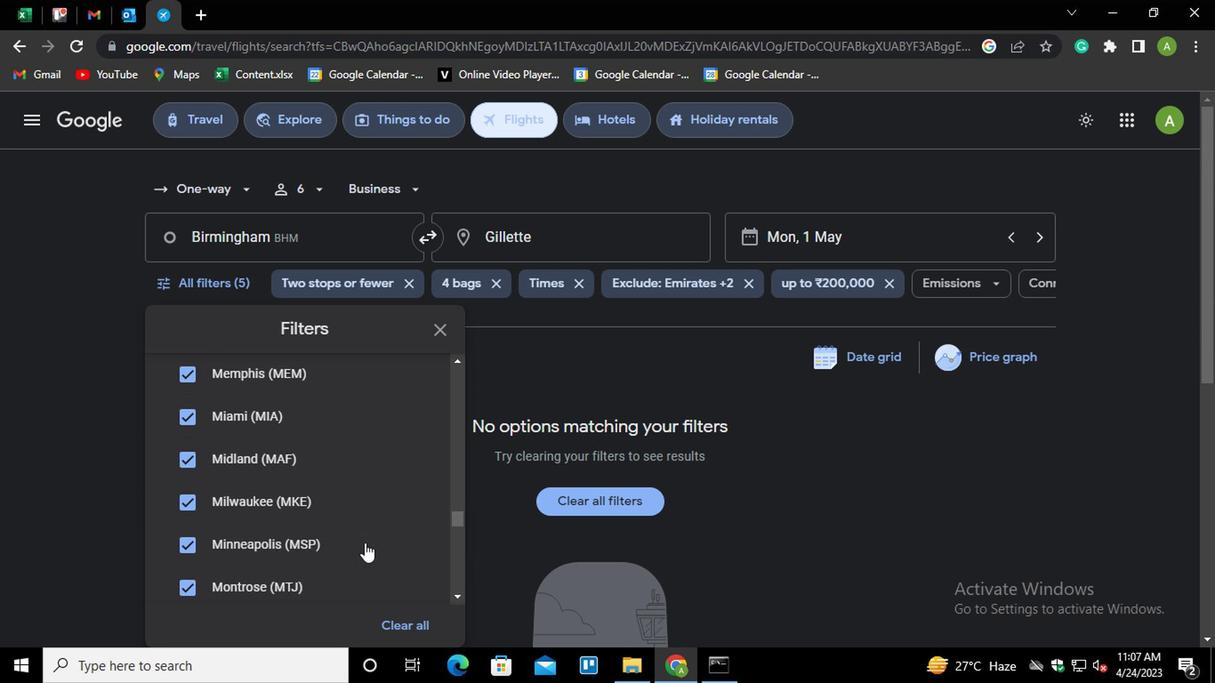 
Action: Mouse scrolled (362, 543) with delta (0, -1)
Screenshot: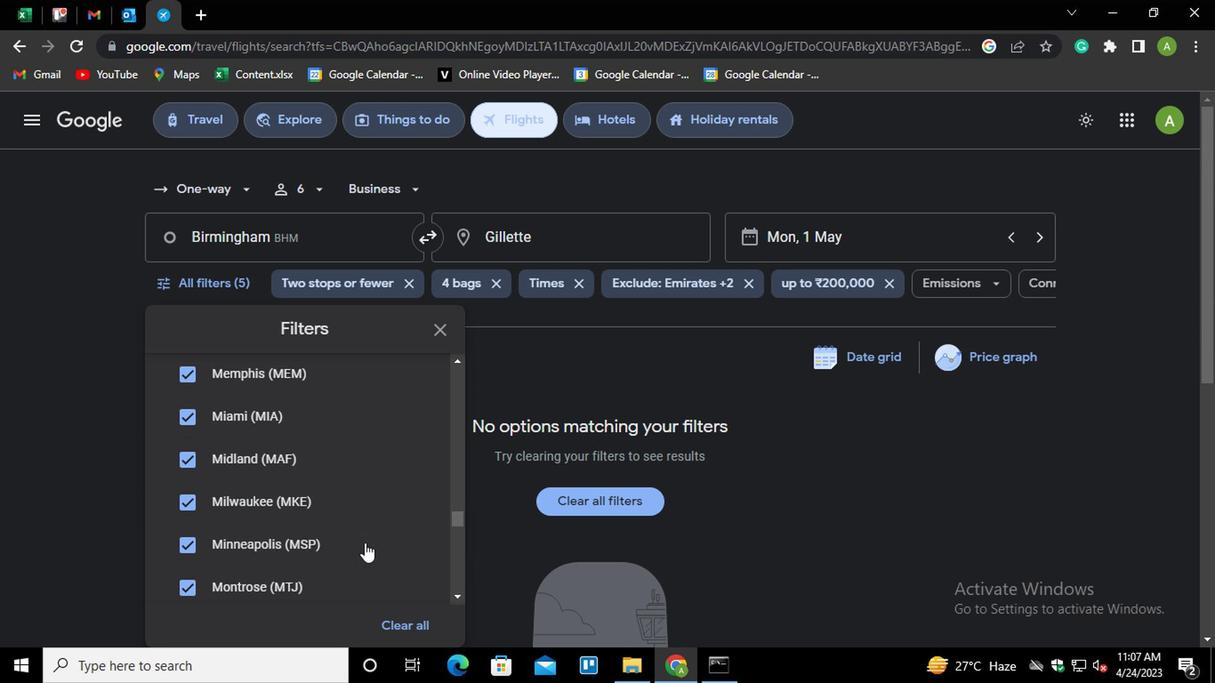 
Action: Mouse scrolled (362, 543) with delta (0, -1)
Screenshot: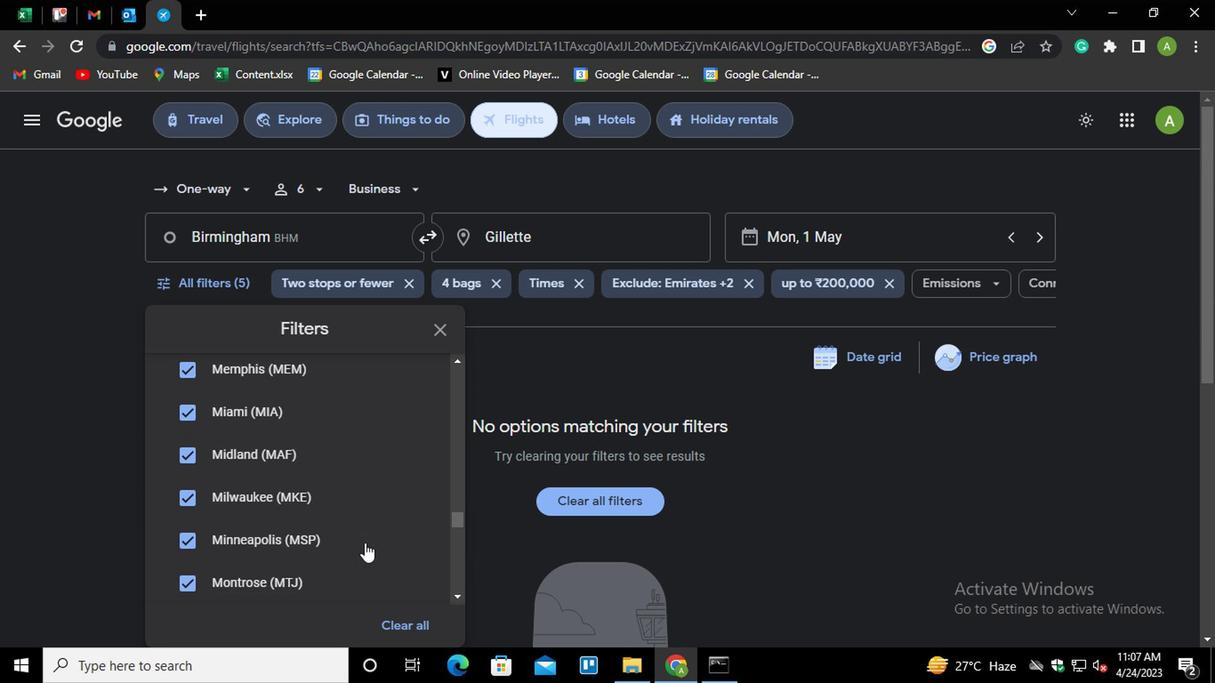 
Action: Mouse scrolled (362, 543) with delta (0, -1)
Screenshot: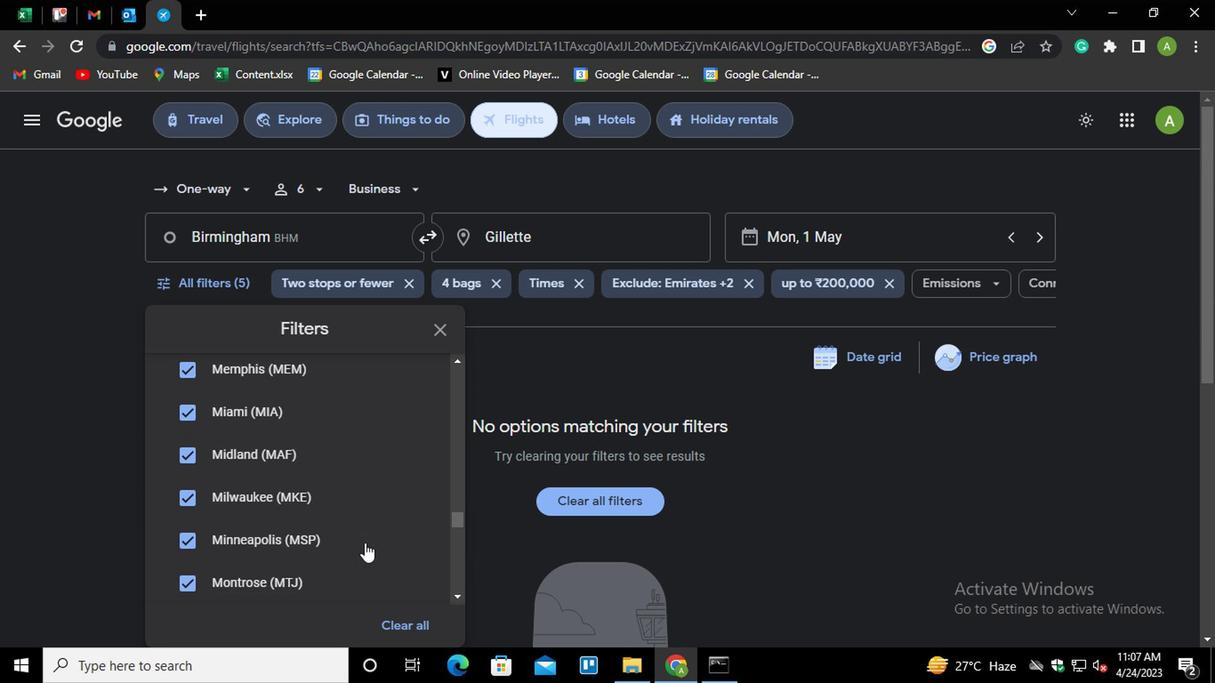 
Action: Mouse scrolled (362, 543) with delta (0, -1)
Screenshot: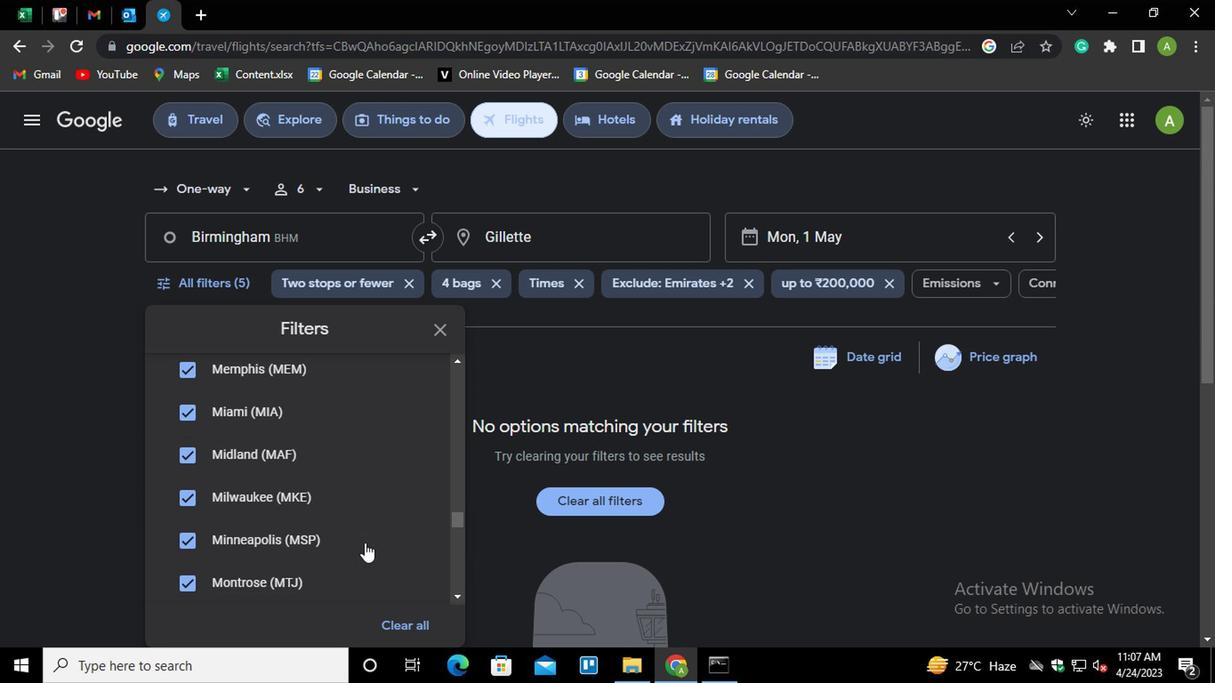 
Action: Mouse scrolled (362, 543) with delta (0, -1)
Screenshot: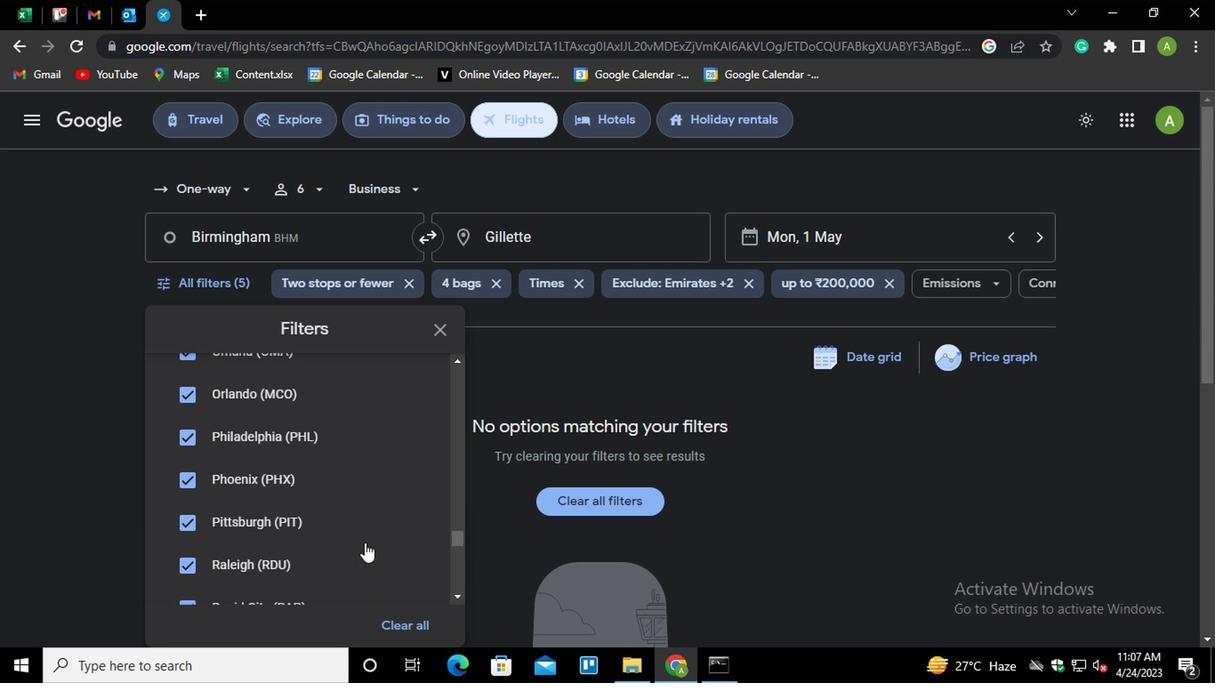 
Action: Mouse scrolled (362, 543) with delta (0, -1)
Screenshot: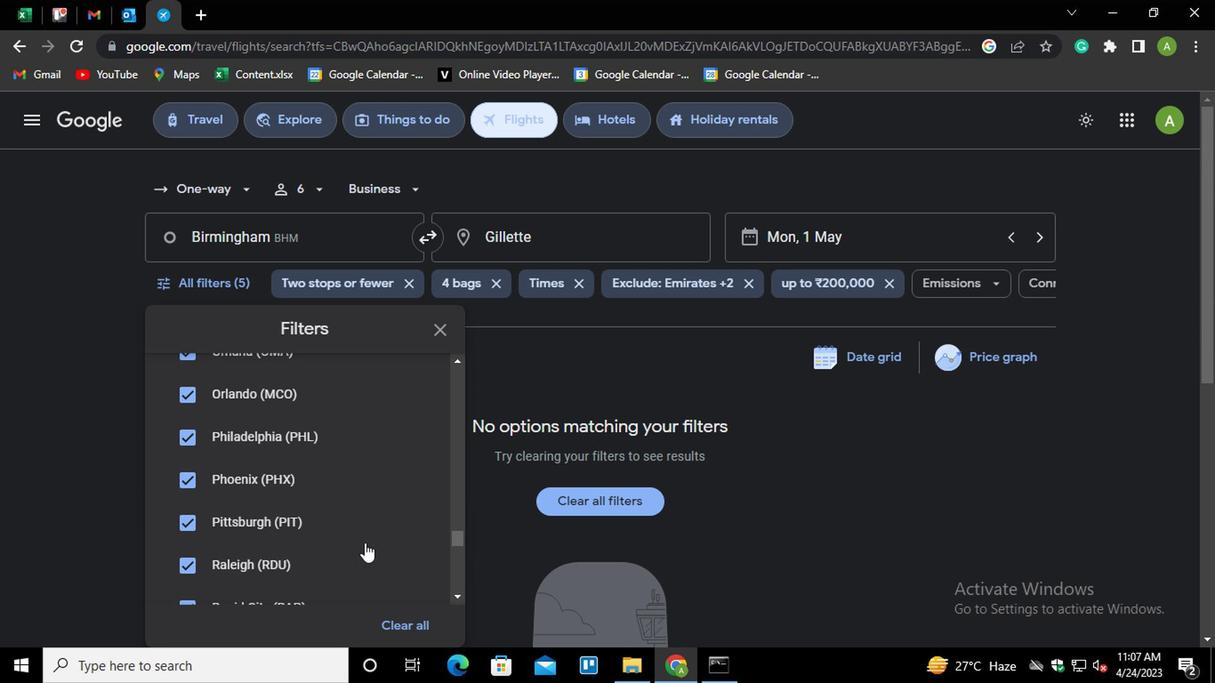 
Action: Mouse scrolled (362, 543) with delta (0, -1)
Screenshot: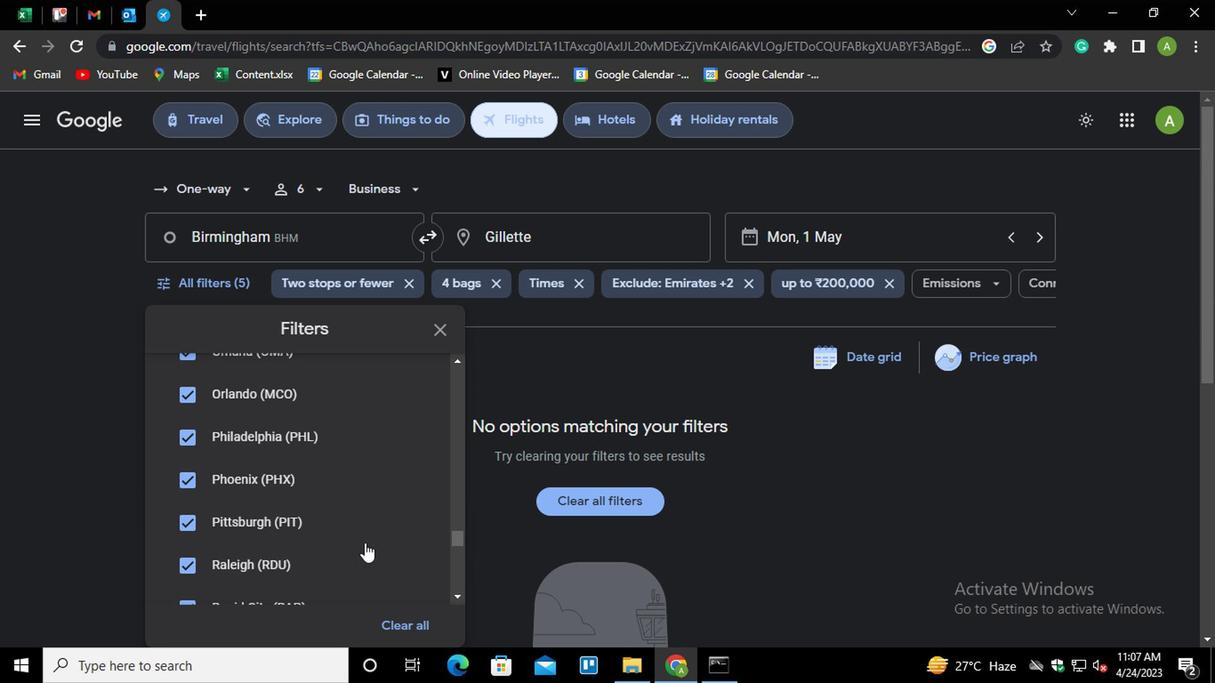 
Action: Mouse scrolled (362, 543) with delta (0, -1)
Screenshot: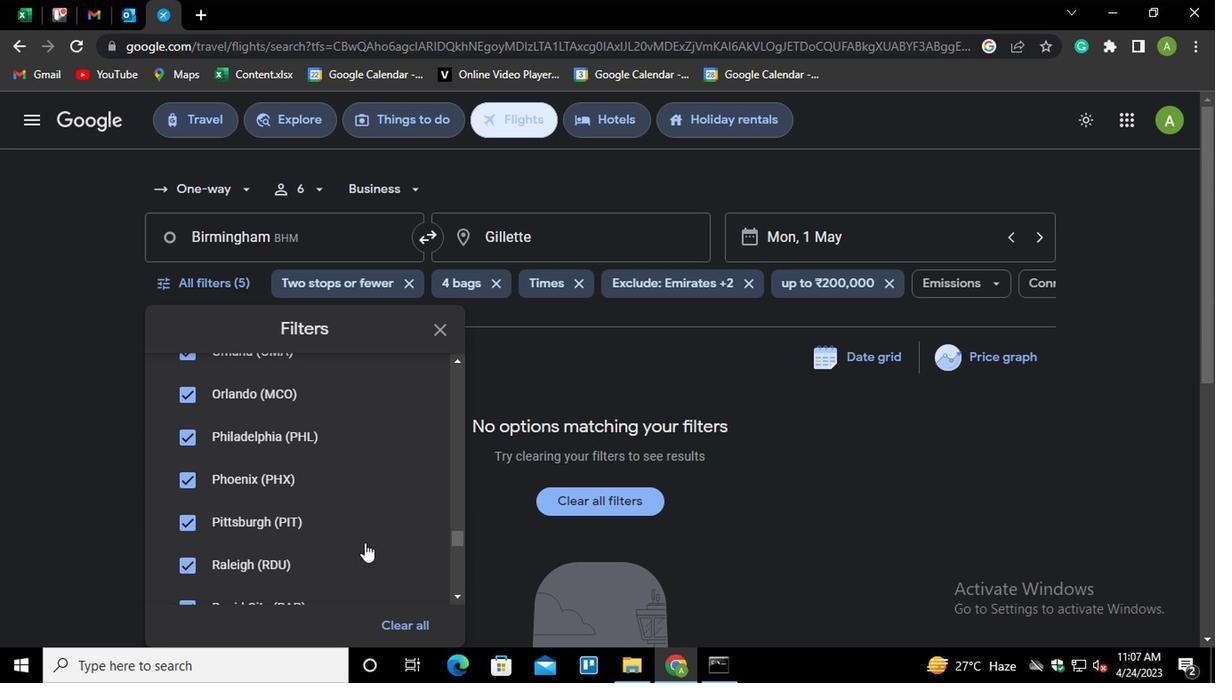 
Action: Mouse scrolled (362, 543) with delta (0, -1)
Screenshot: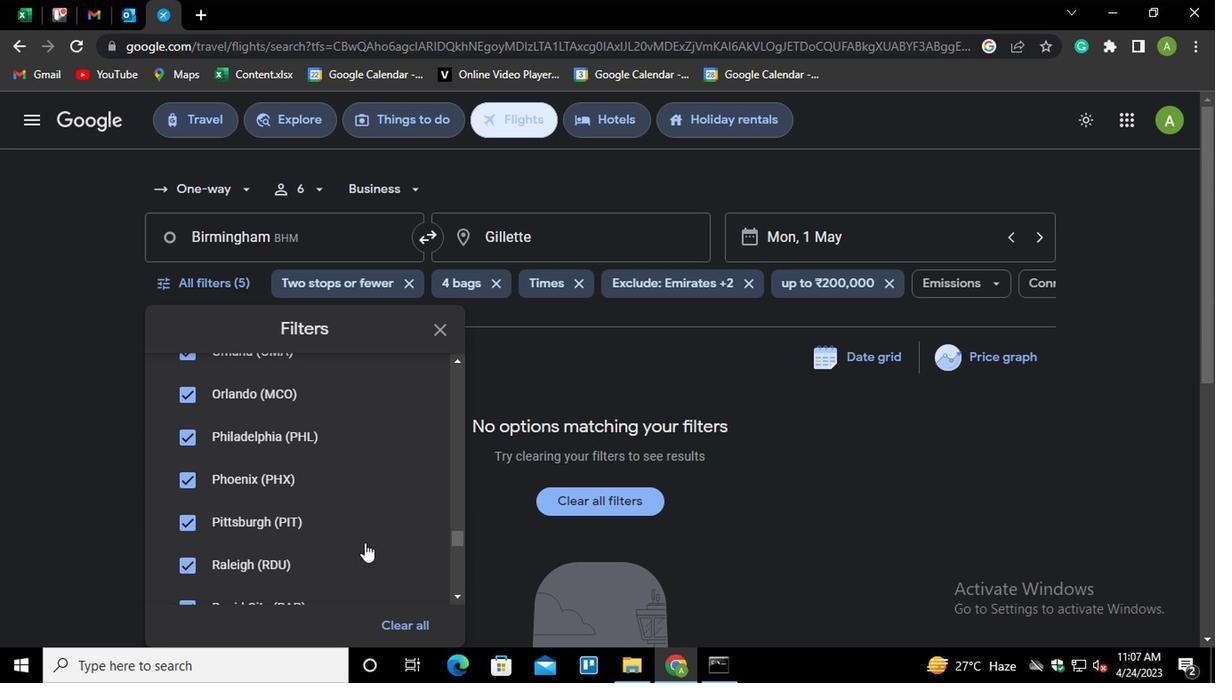 
Action: Mouse scrolled (362, 543) with delta (0, -1)
Screenshot: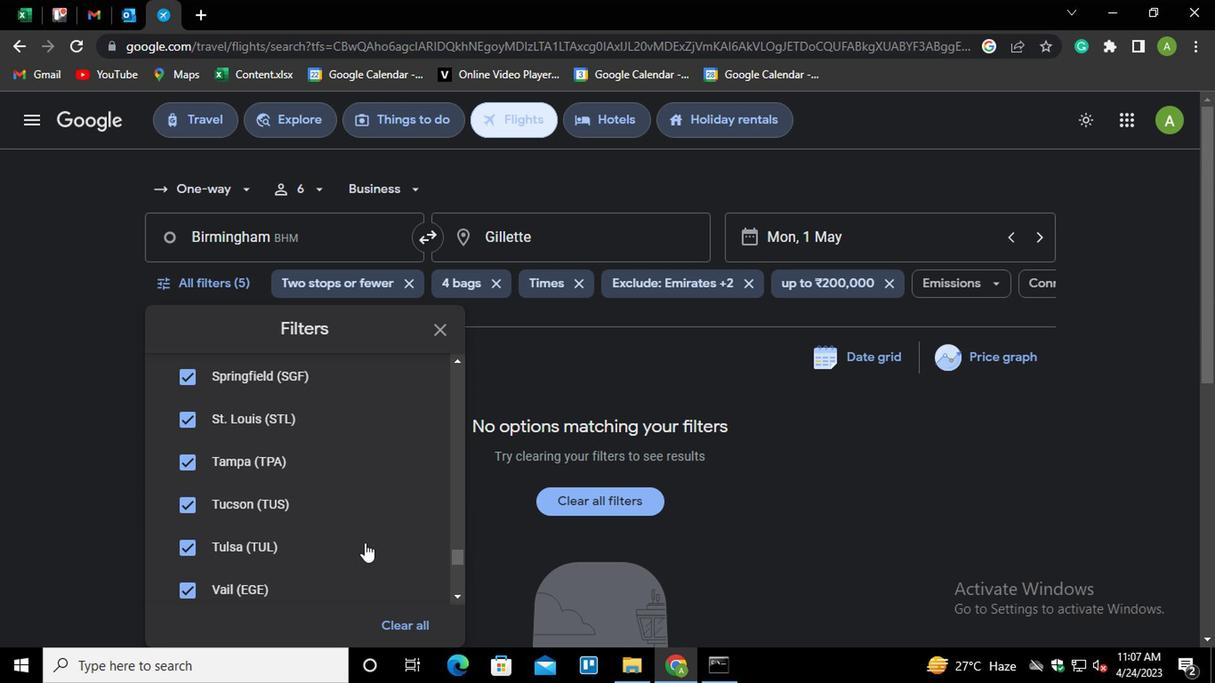 
Action: Mouse scrolled (362, 543) with delta (0, -1)
Screenshot: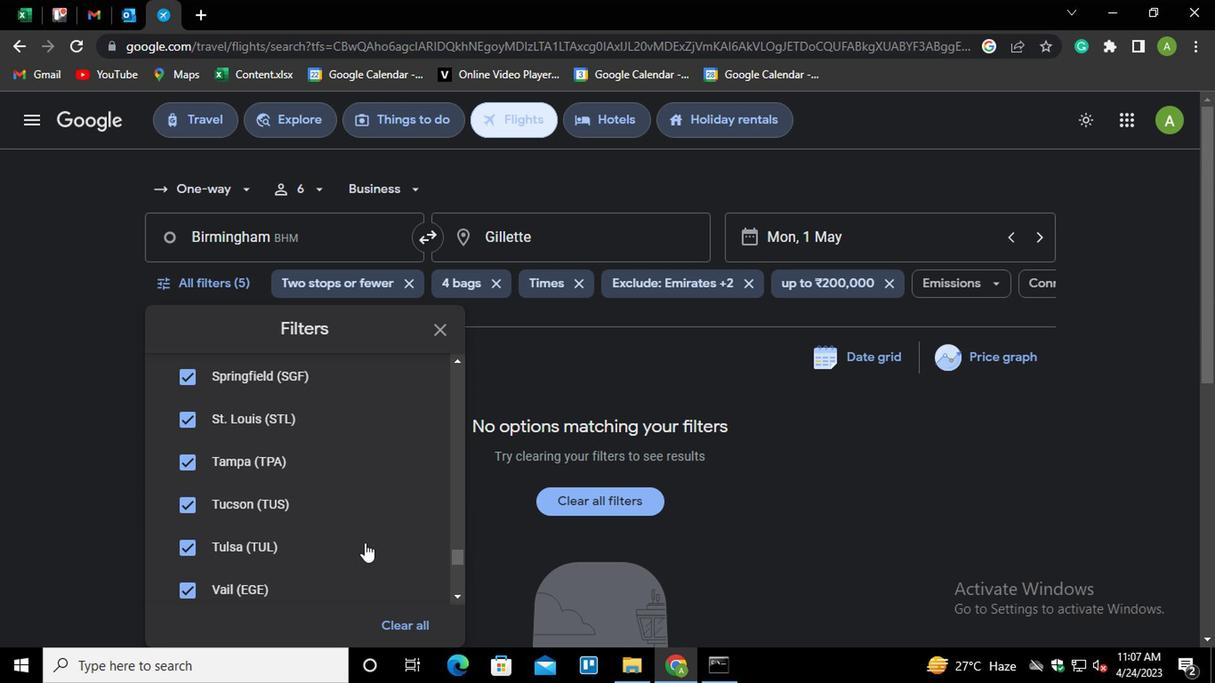 
Action: Mouse scrolled (362, 543) with delta (0, -1)
Screenshot: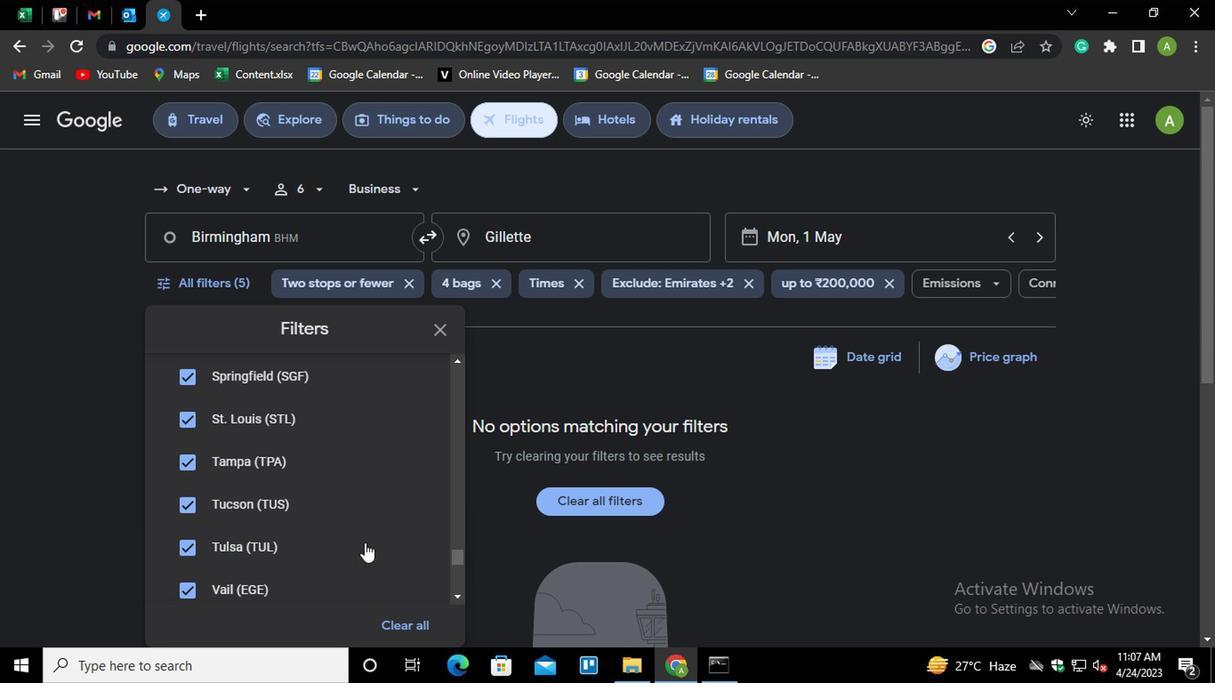 
Action: Mouse scrolled (362, 543) with delta (0, -1)
Screenshot: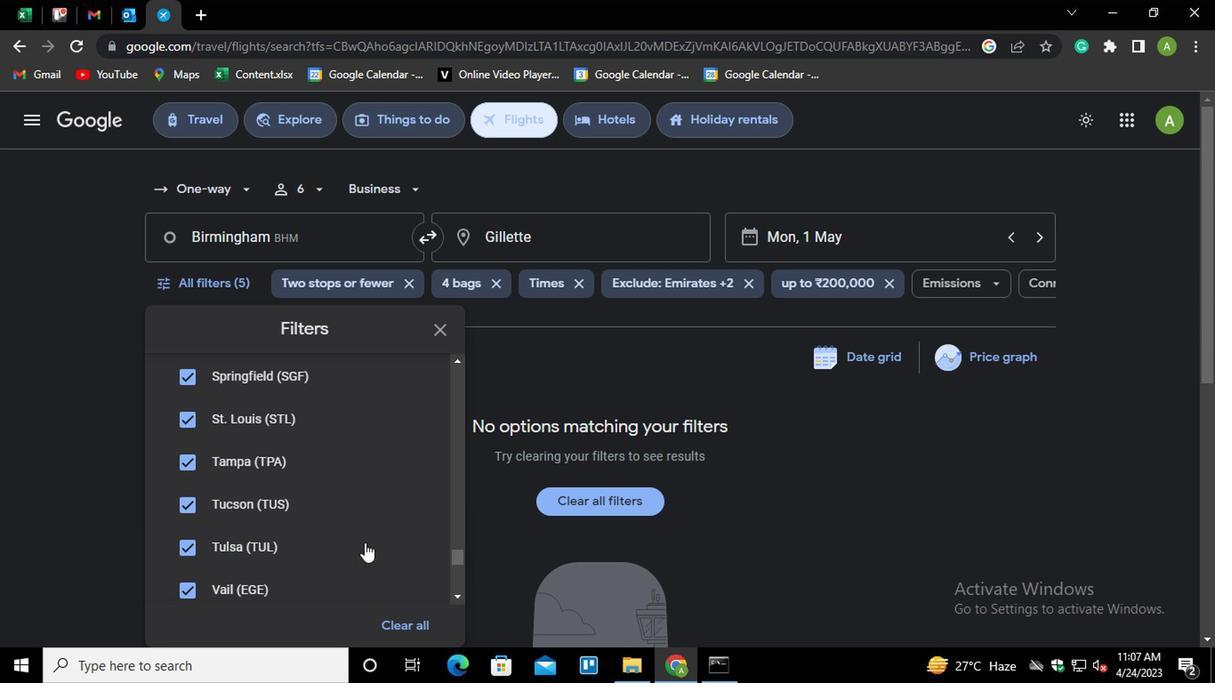 
Action: Mouse scrolled (362, 543) with delta (0, -1)
Screenshot: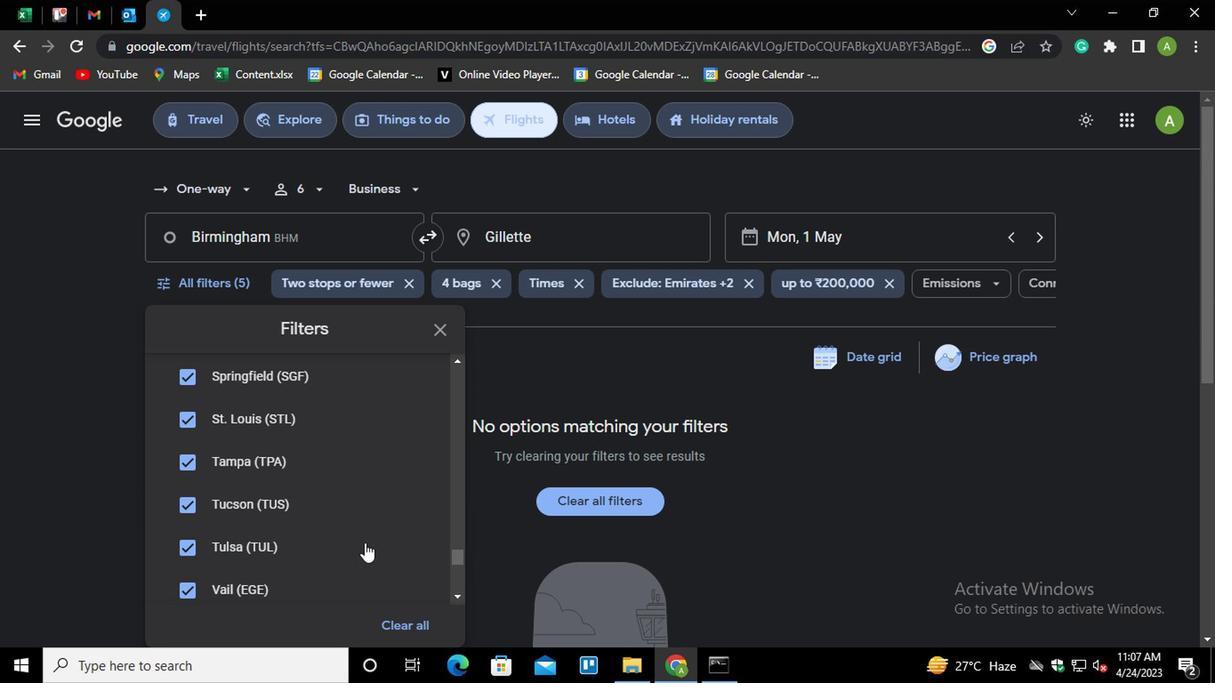 
Action: Mouse scrolled (362, 543) with delta (0, -1)
Screenshot: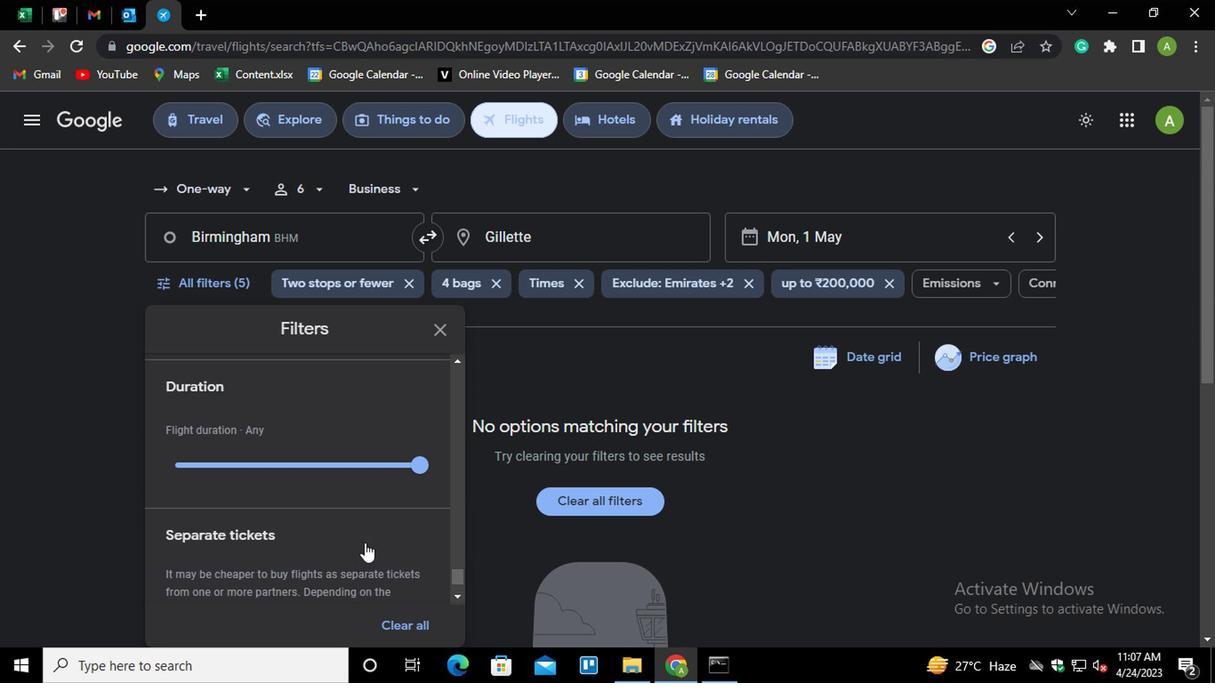 
Action: Mouse scrolled (362, 543) with delta (0, -1)
Screenshot: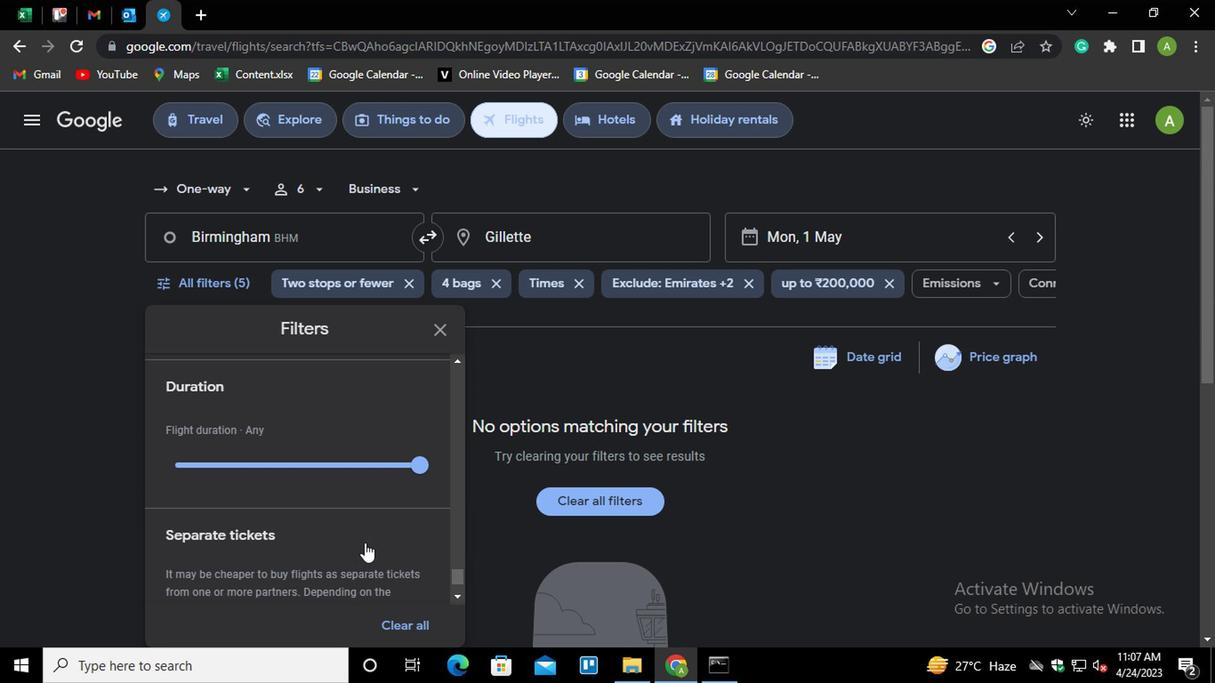 
Action: Mouse scrolled (362, 543) with delta (0, -1)
Screenshot: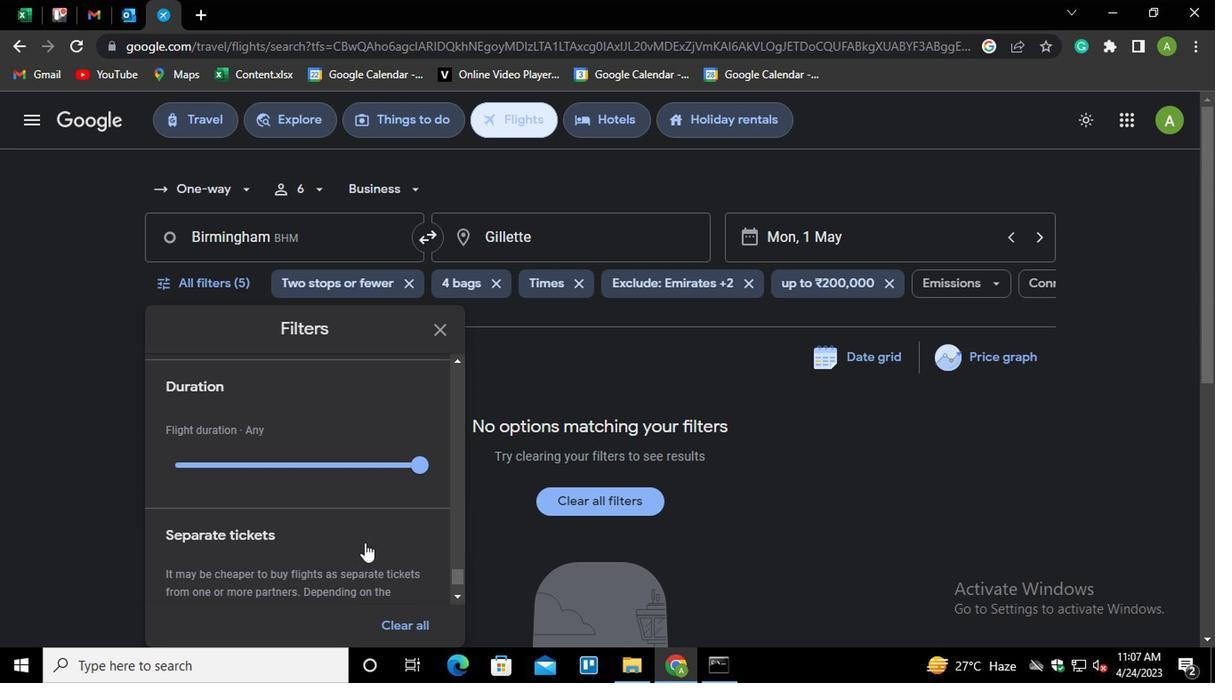 
Action: Mouse scrolled (362, 543) with delta (0, -1)
Screenshot: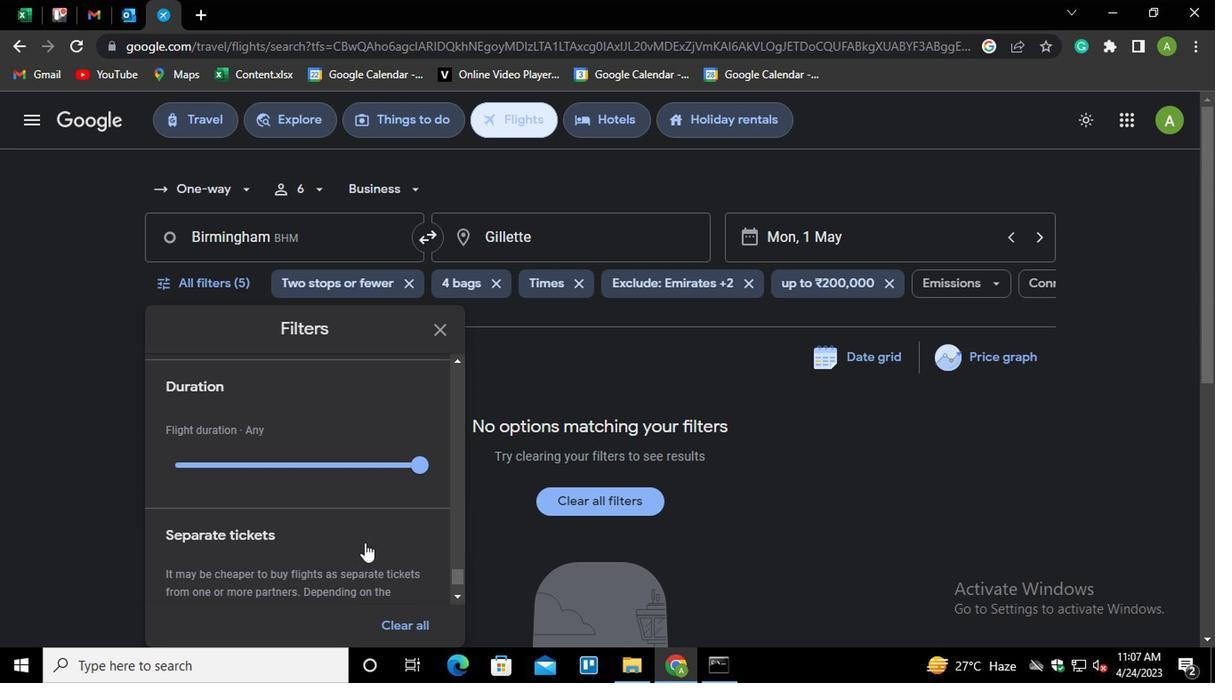 
Action: Mouse scrolled (362, 543) with delta (0, -1)
Screenshot: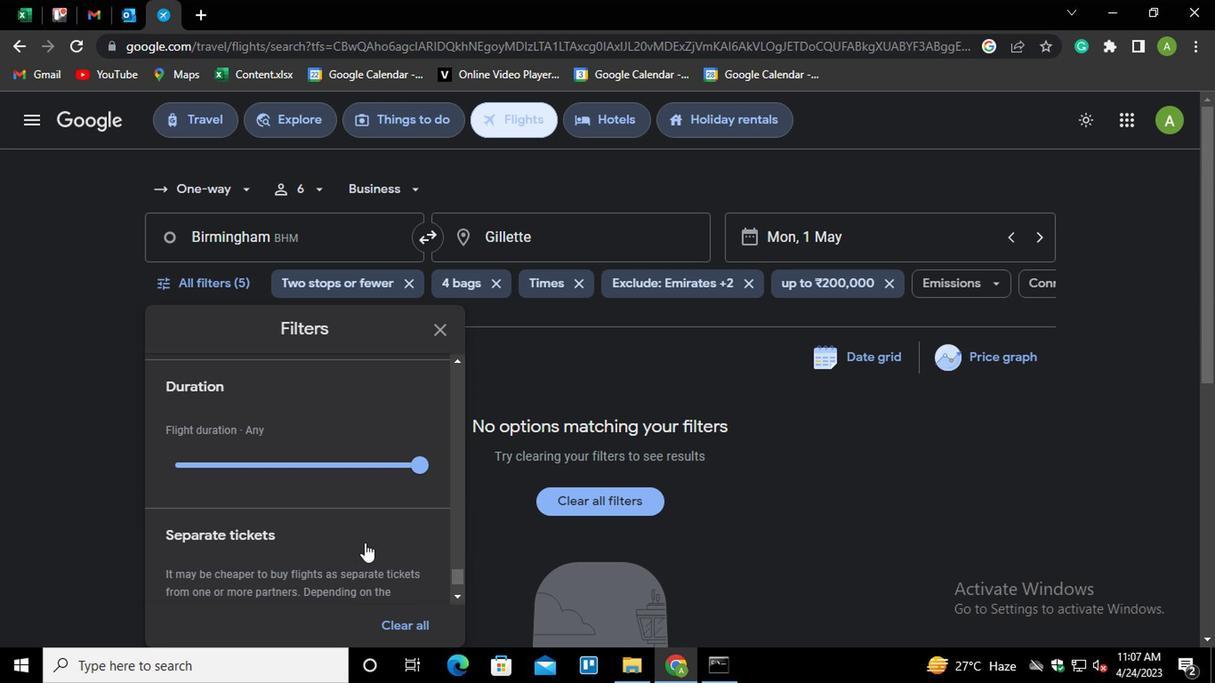 
Action: Mouse scrolled (362, 543) with delta (0, -1)
Screenshot: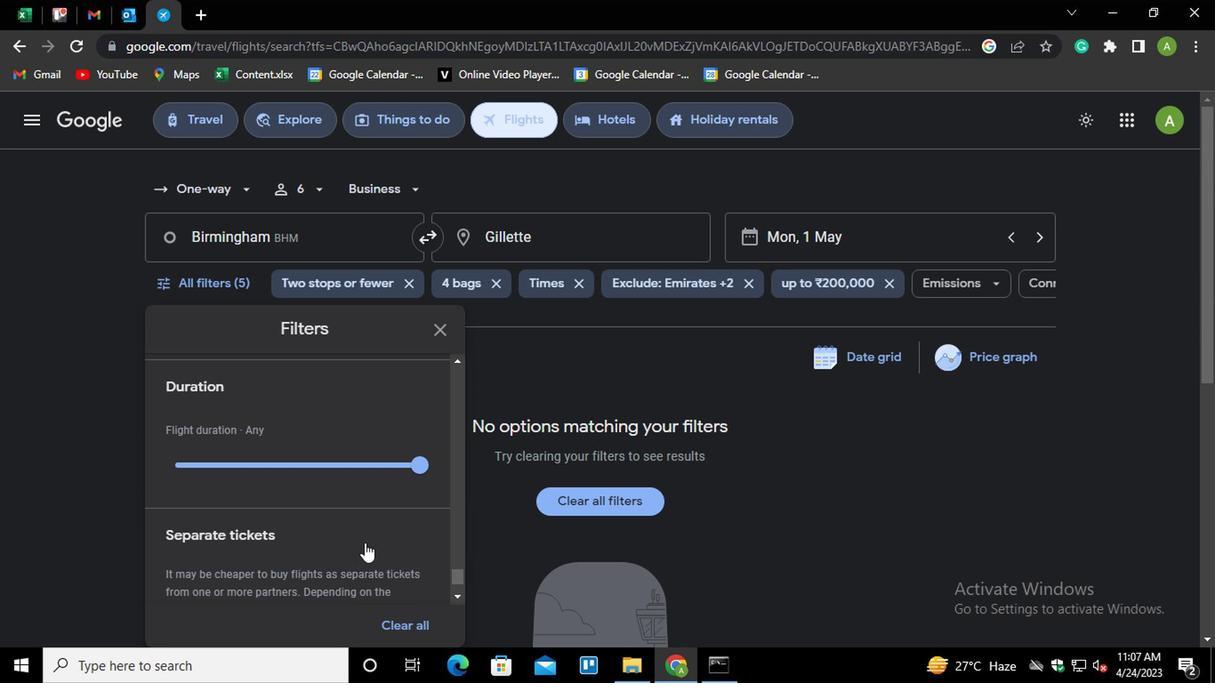 
Action: Mouse scrolled (362, 545) with delta (0, 0)
Screenshot: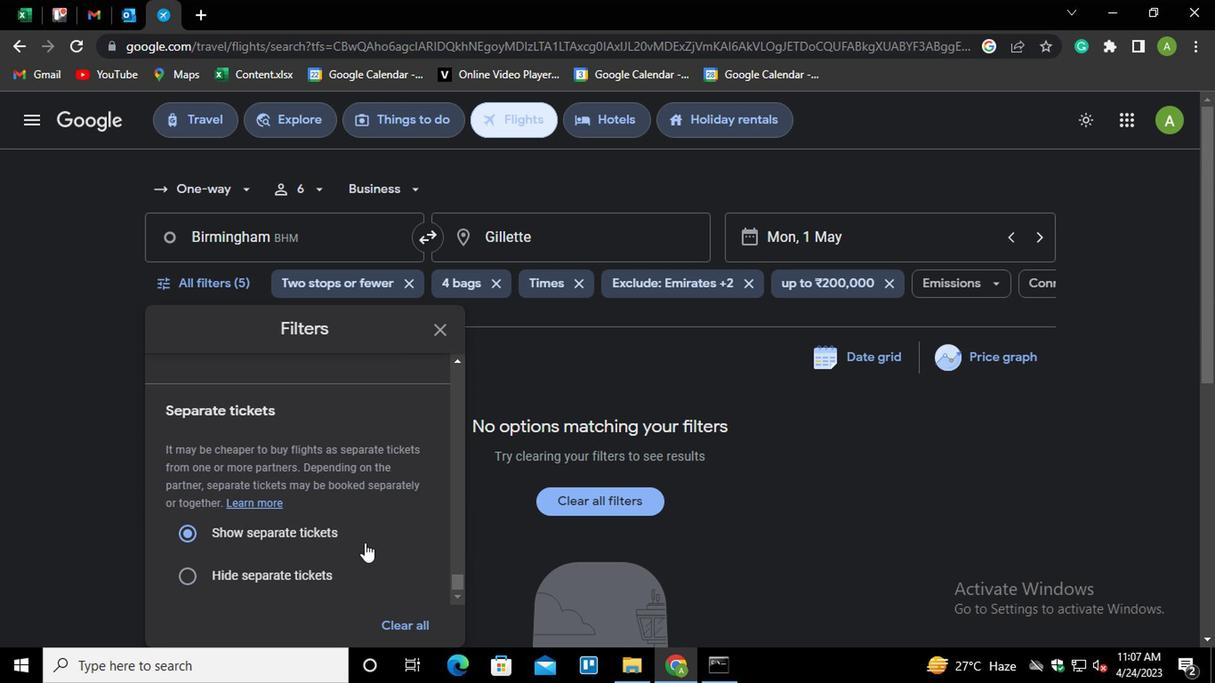 
Action: Mouse scrolled (362, 545) with delta (0, 0)
Screenshot: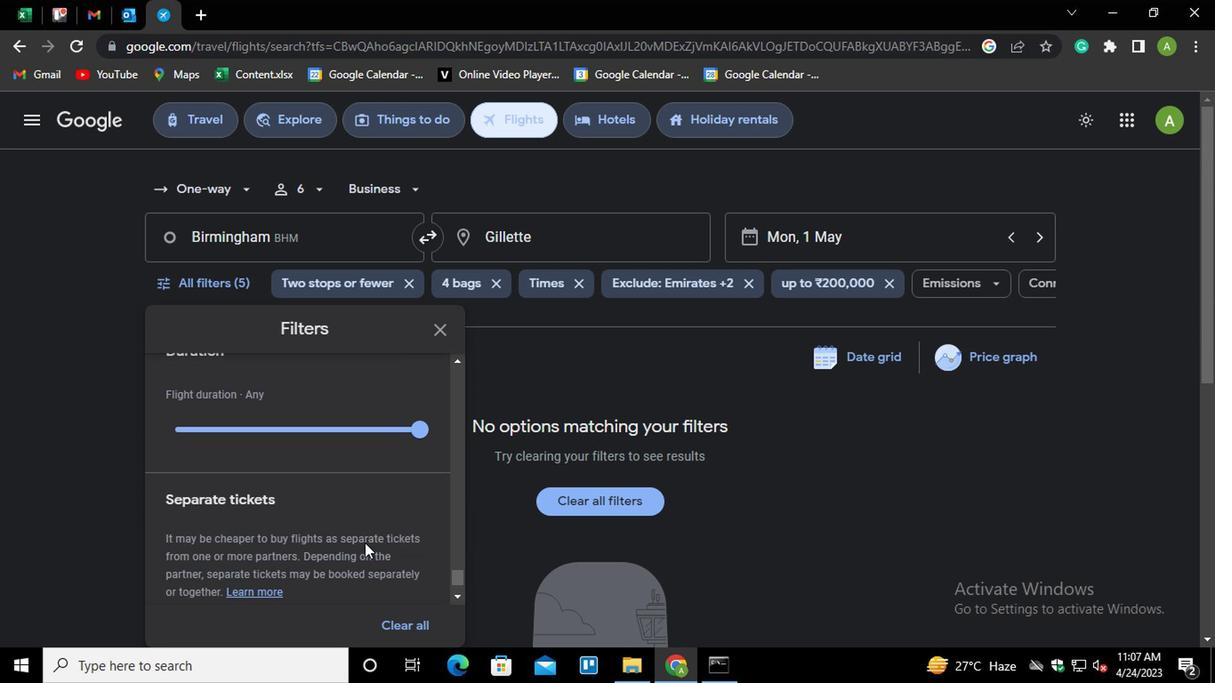 
Action: Mouse scrolled (362, 543) with delta (0, -1)
Screenshot: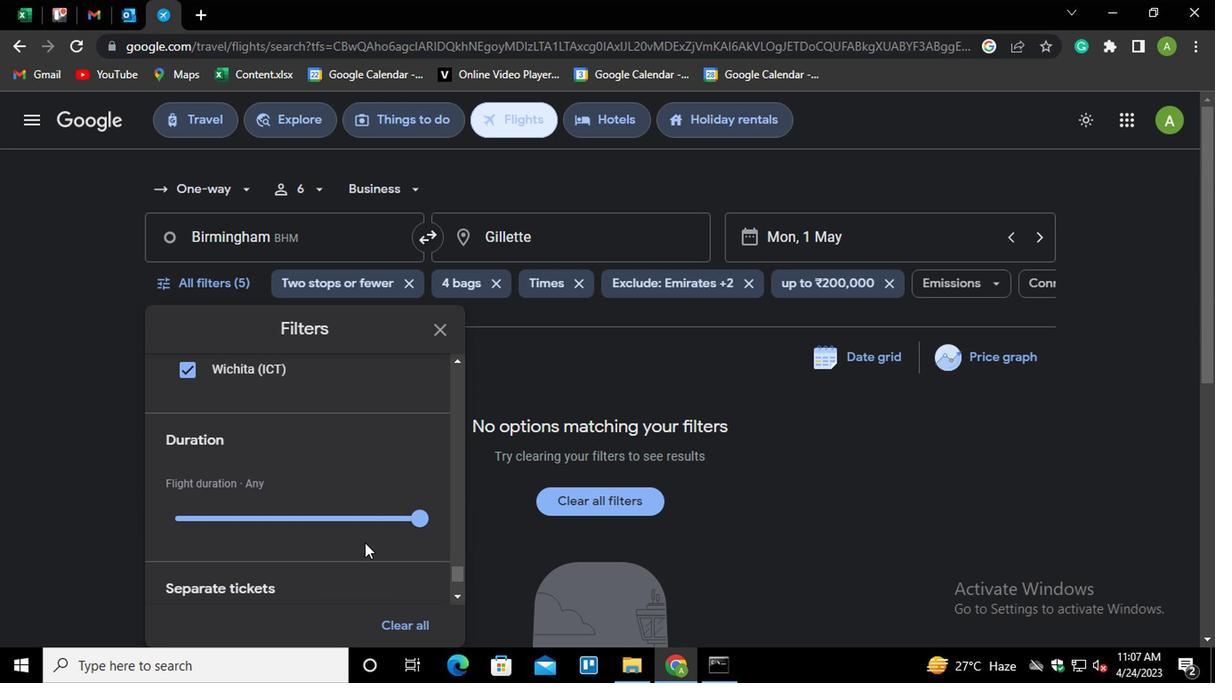 
Action: Mouse scrolled (362, 543) with delta (0, -1)
Screenshot: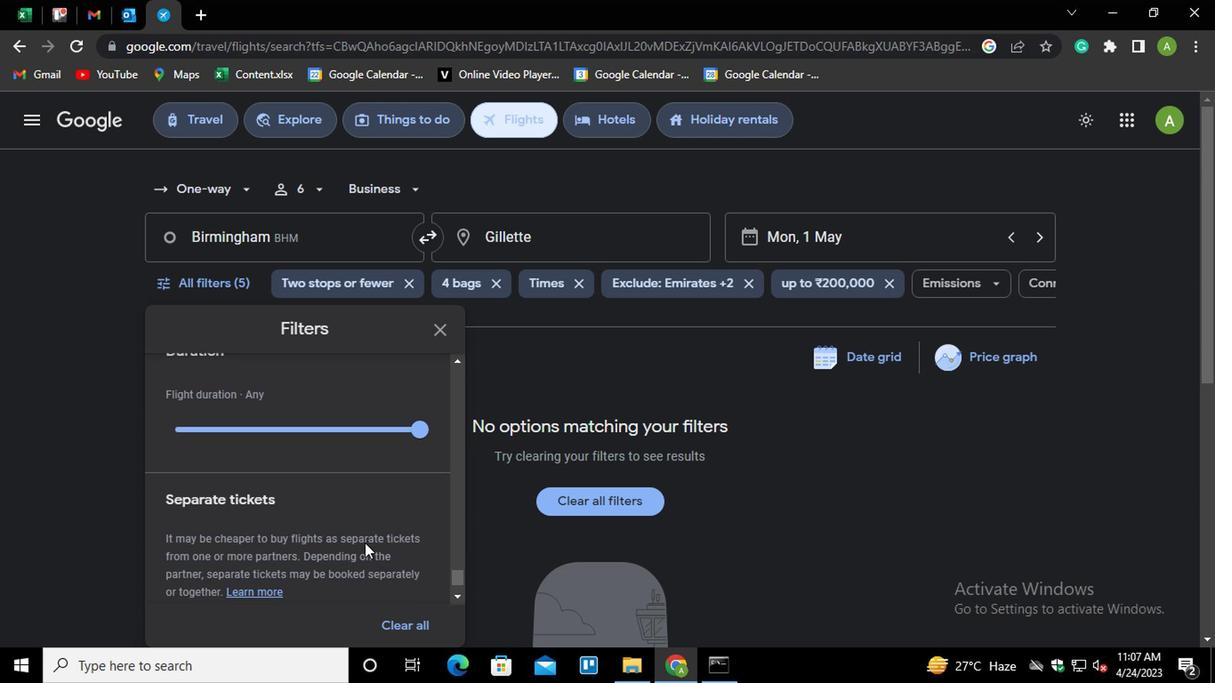 
Action: Mouse scrolled (362, 543) with delta (0, -1)
Screenshot: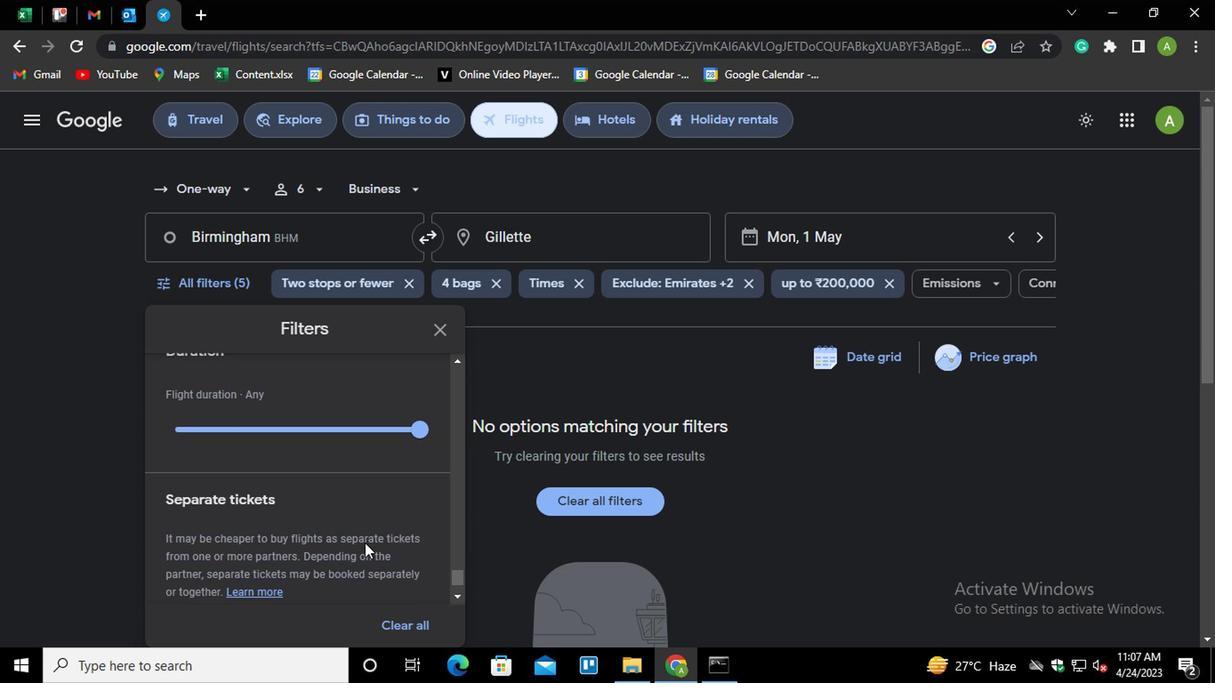 
Action: Mouse scrolled (362, 543) with delta (0, -1)
Screenshot: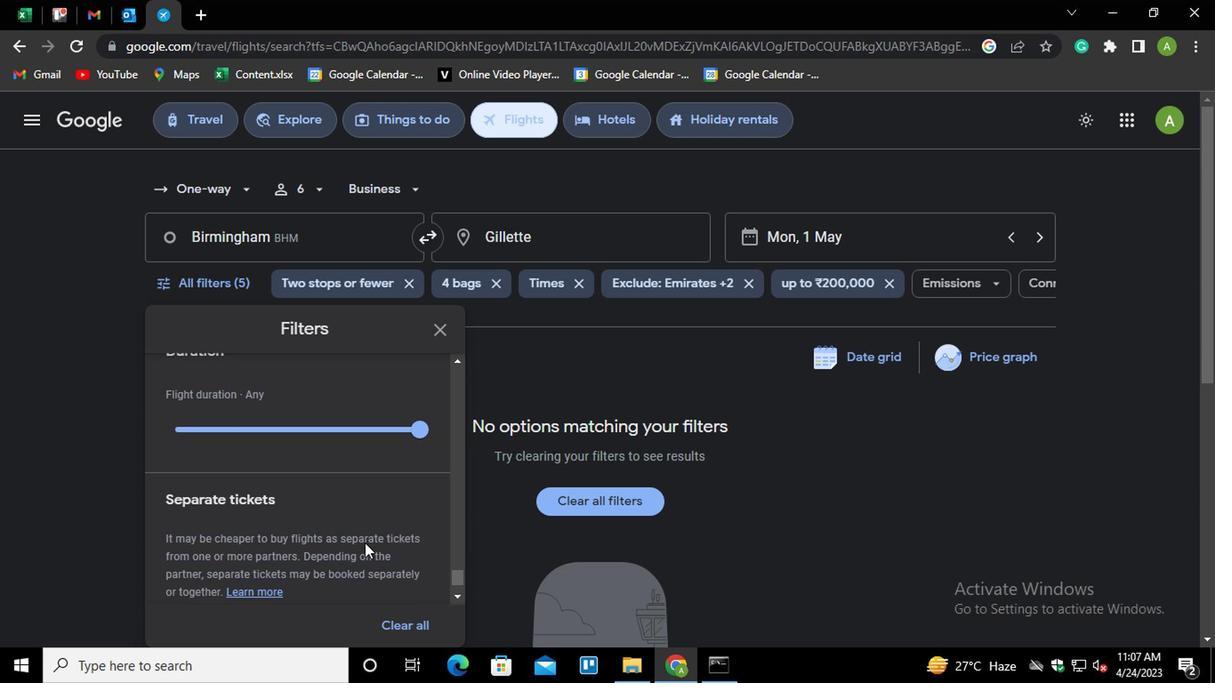 
Action: Mouse scrolled (362, 543) with delta (0, -1)
Screenshot: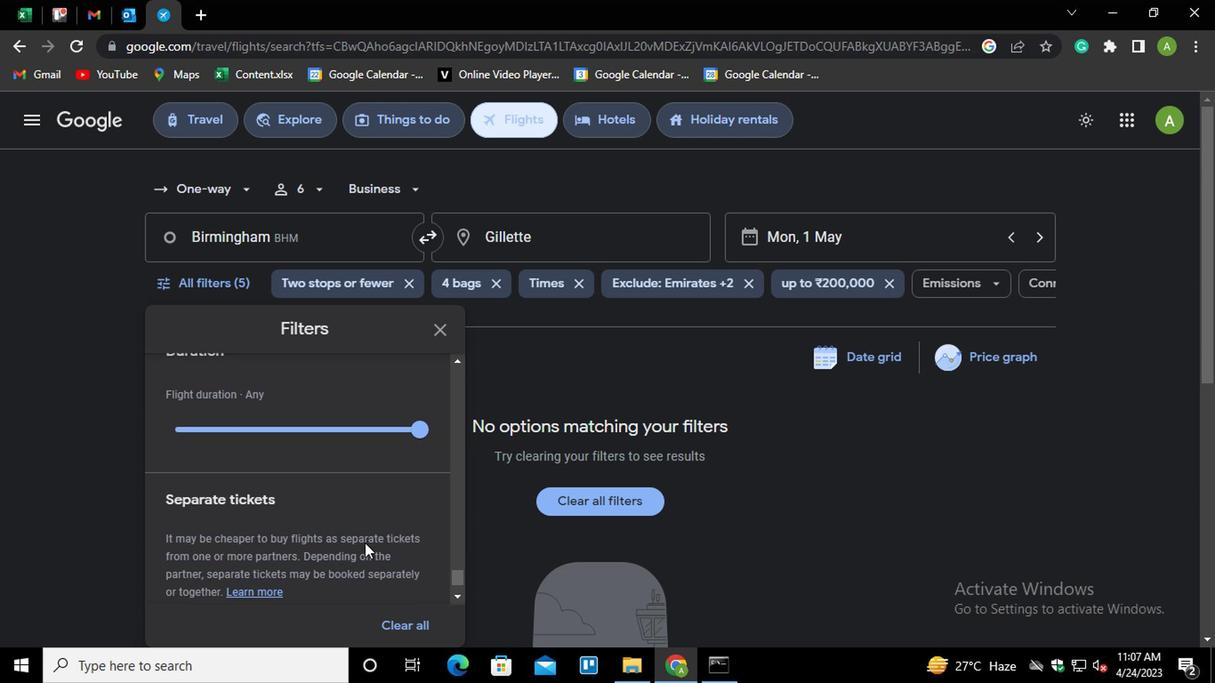 
Action: Mouse scrolled (362, 543) with delta (0, -1)
Screenshot: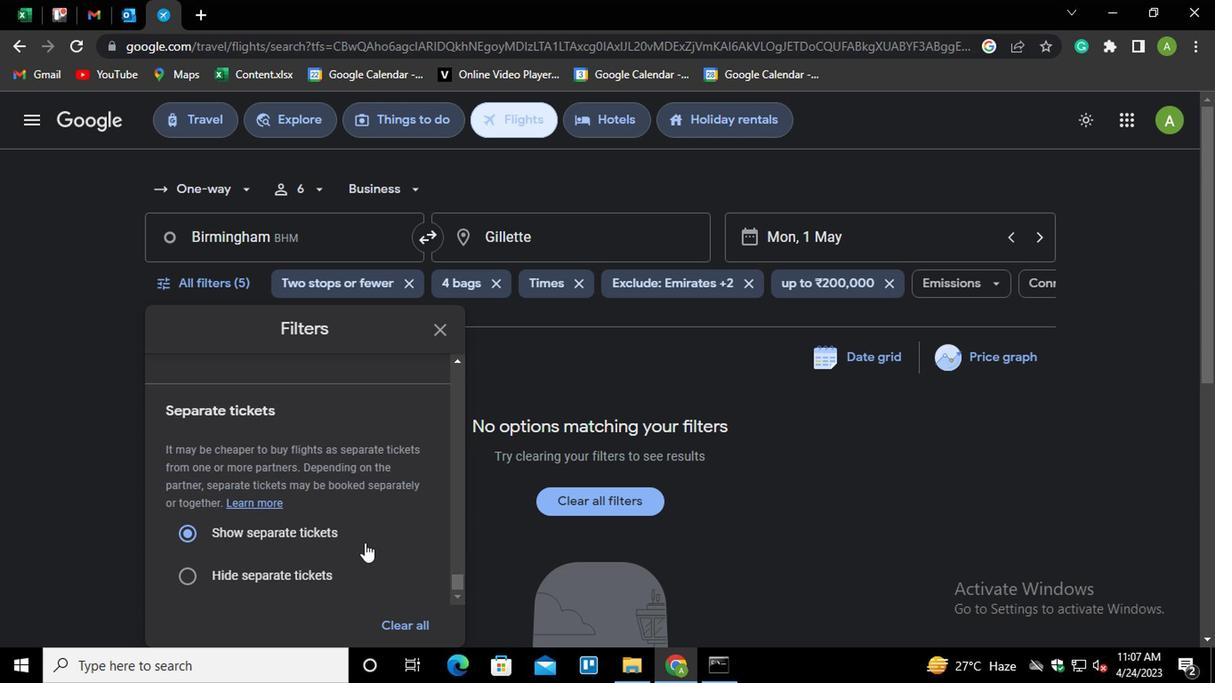 
Action: Mouse scrolled (362, 543) with delta (0, -1)
Screenshot: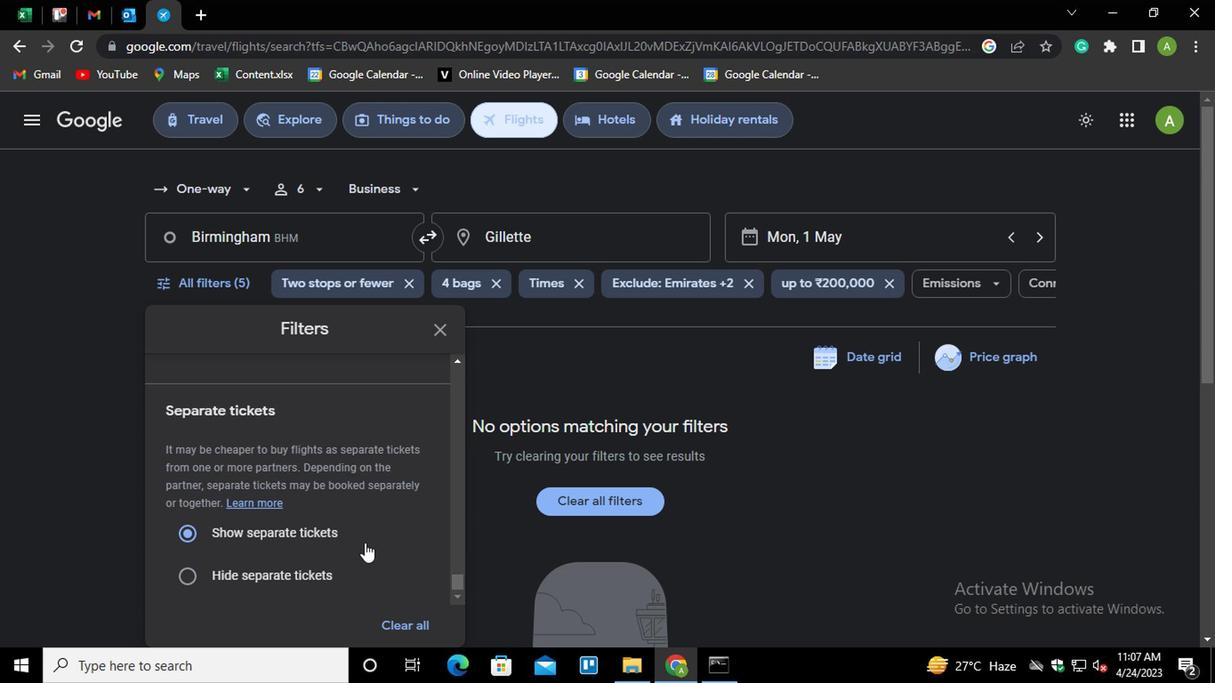 
Action: Mouse scrolled (362, 543) with delta (0, -1)
Screenshot: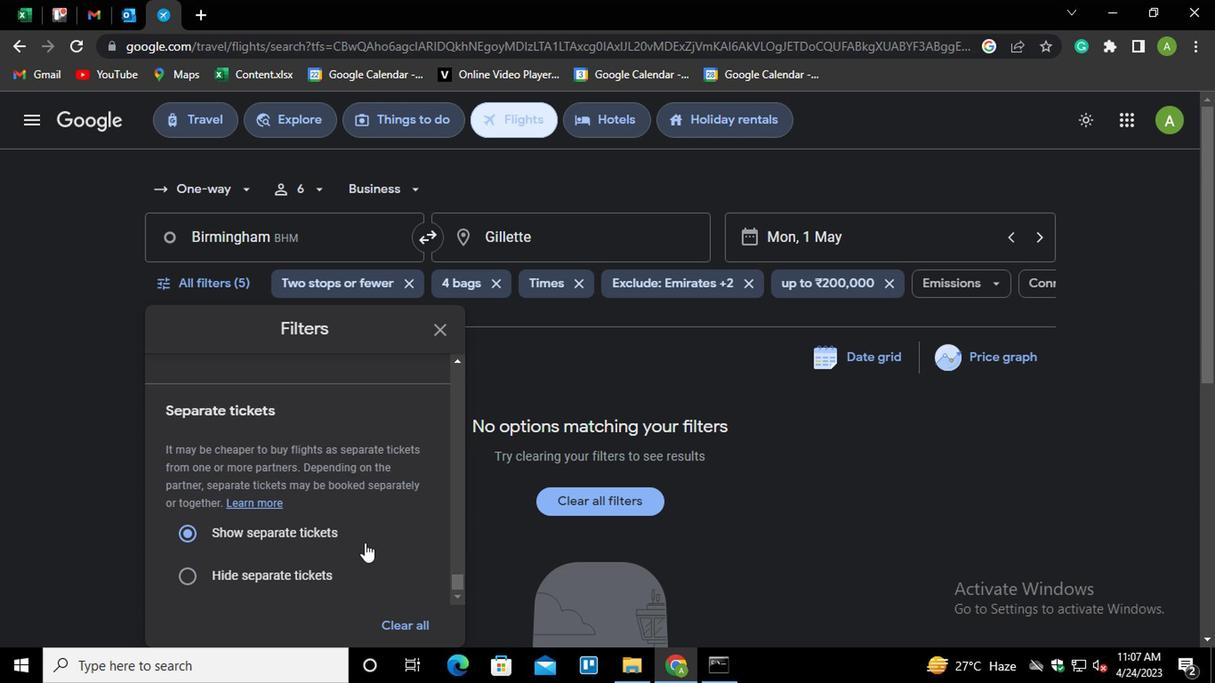 
Action: Mouse scrolled (362, 543) with delta (0, -1)
Screenshot: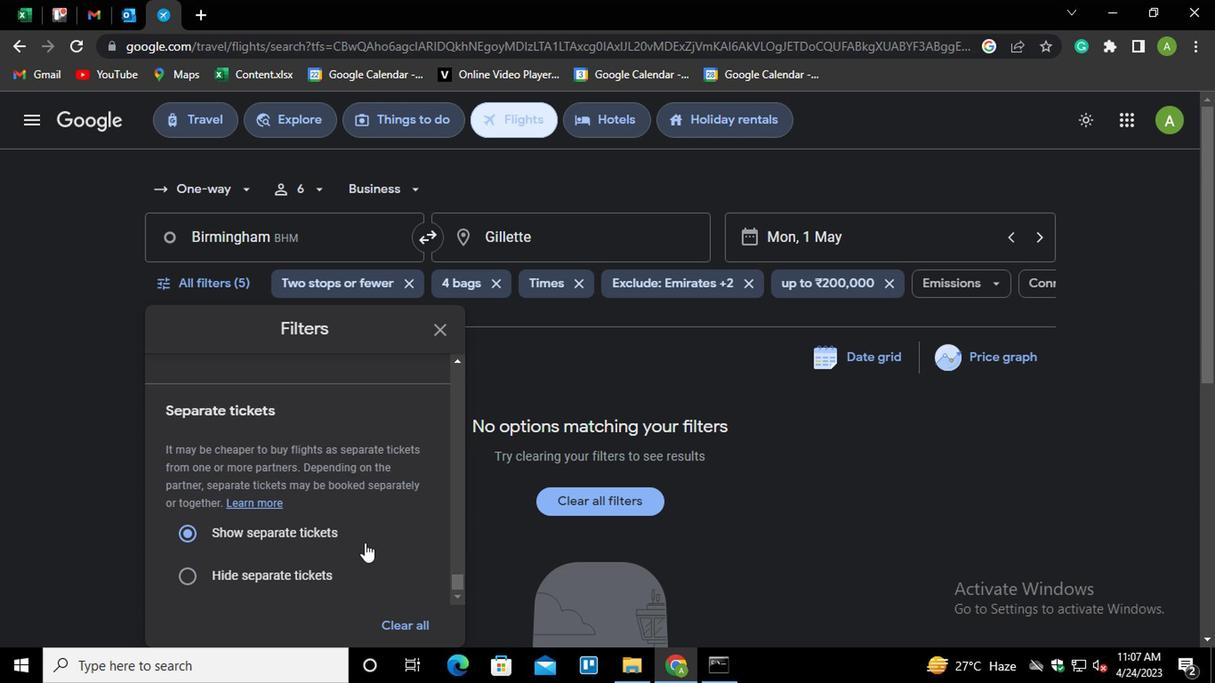 
Action: Mouse scrolled (362, 543) with delta (0, -1)
Screenshot: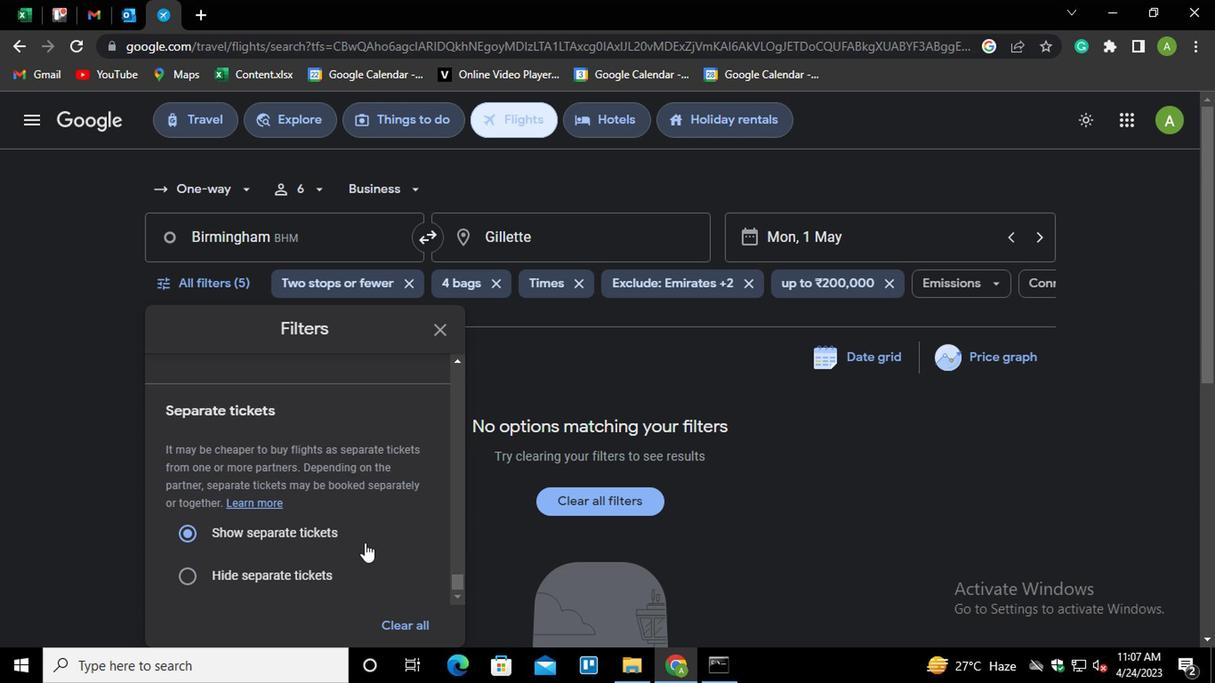 
Action: Mouse scrolled (362, 543) with delta (0, -1)
Screenshot: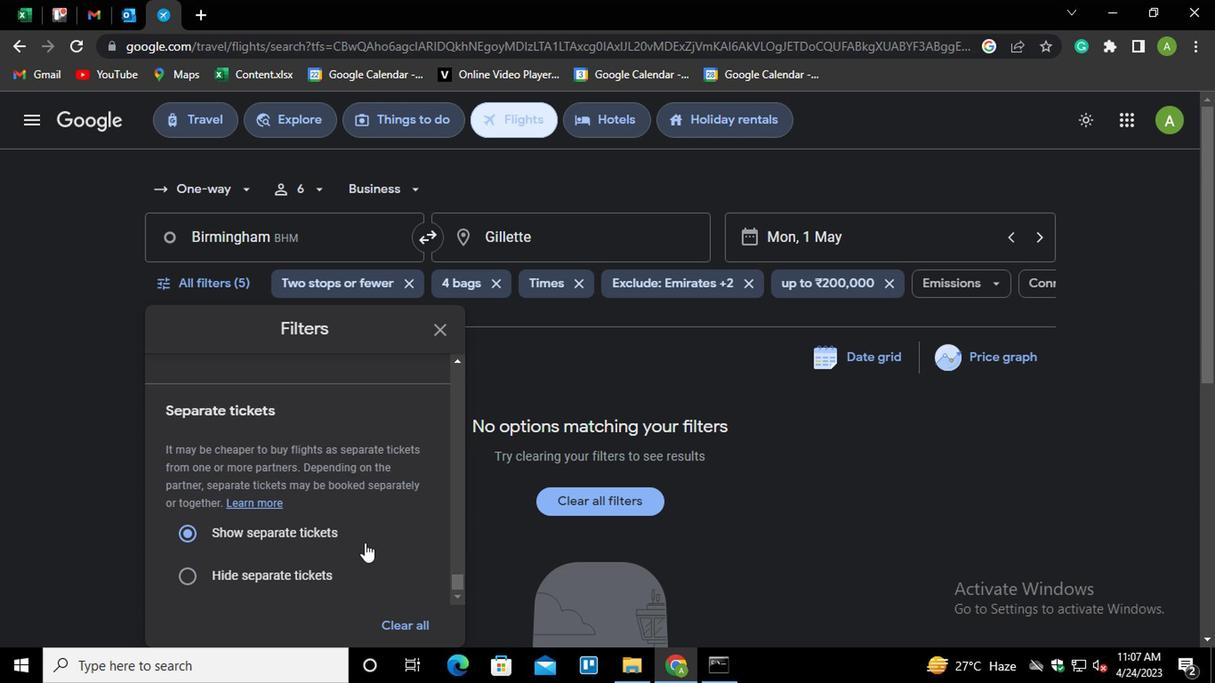 
Action: Mouse moved to (498, 523)
Screenshot: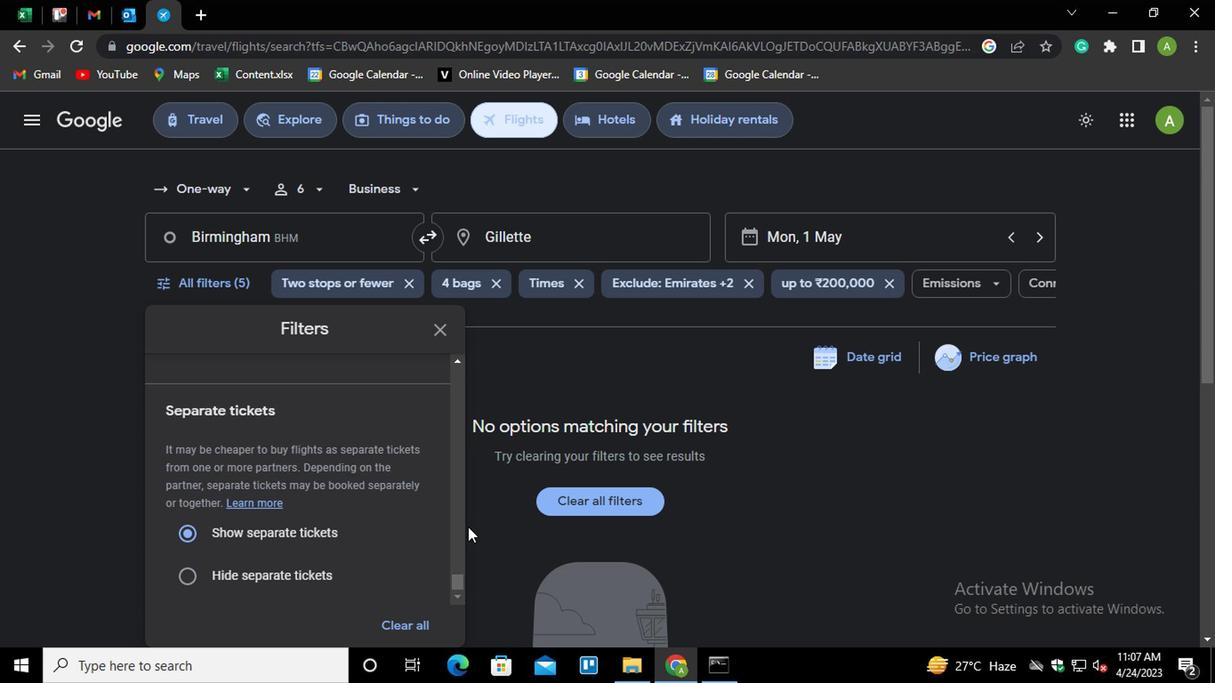 
Action: Mouse pressed left at (498, 523)
Screenshot: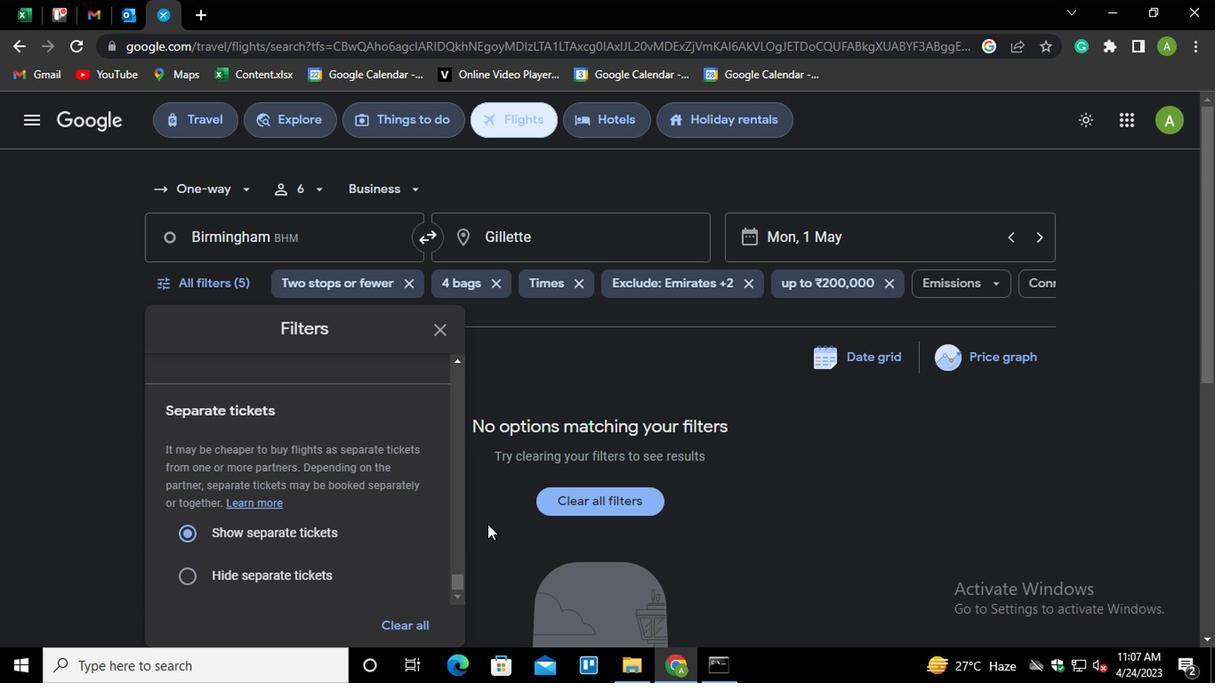 
Action: Mouse moved to (481, 520)
Screenshot: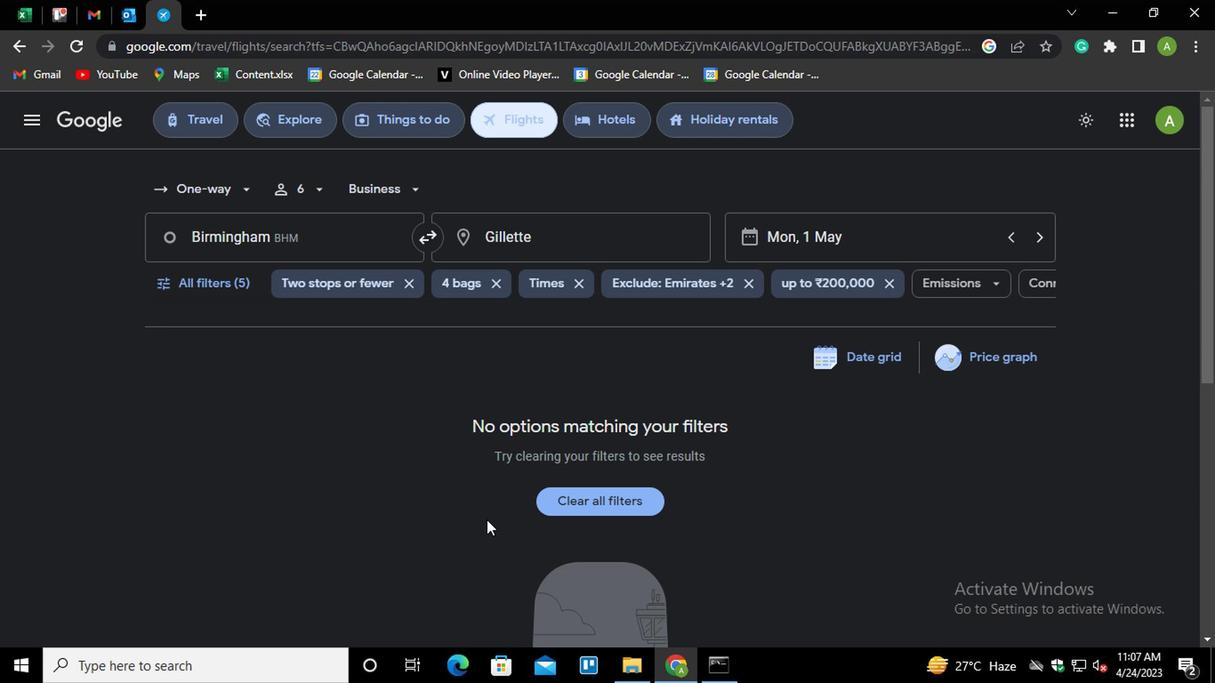 
